 Task: Buy 2 Body Hammers & Dollies from Body Repair Tools section under best seller category for shipping address: Eduardo Lee, 1083 Charack Road, Terre Haute, Indiana 47807, Cell Number 8122376812. Pay from credit card ending with 5759, CVV 953
Action: Key pressed amazon.com<Key.enter>
Screenshot: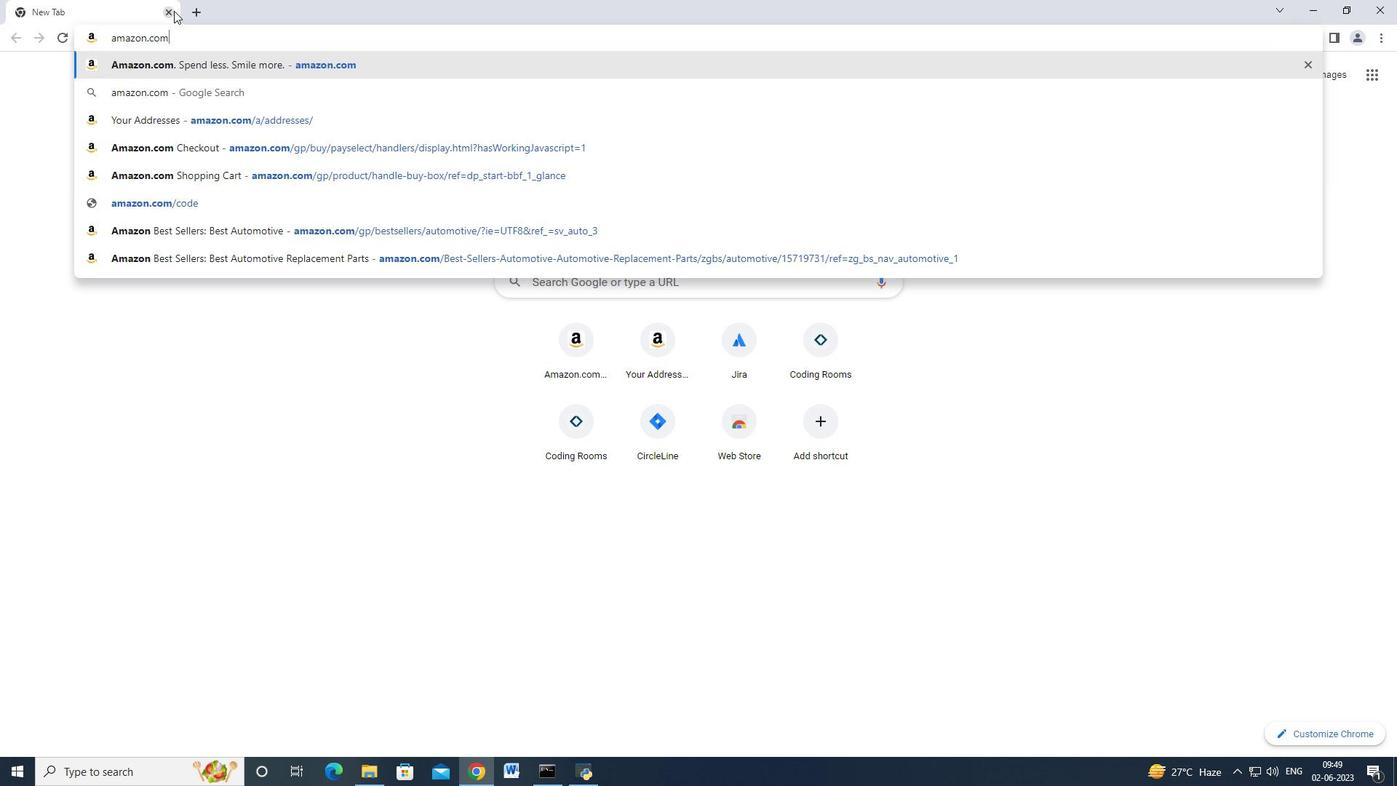 
Action: Mouse moved to (40, 114)
Screenshot: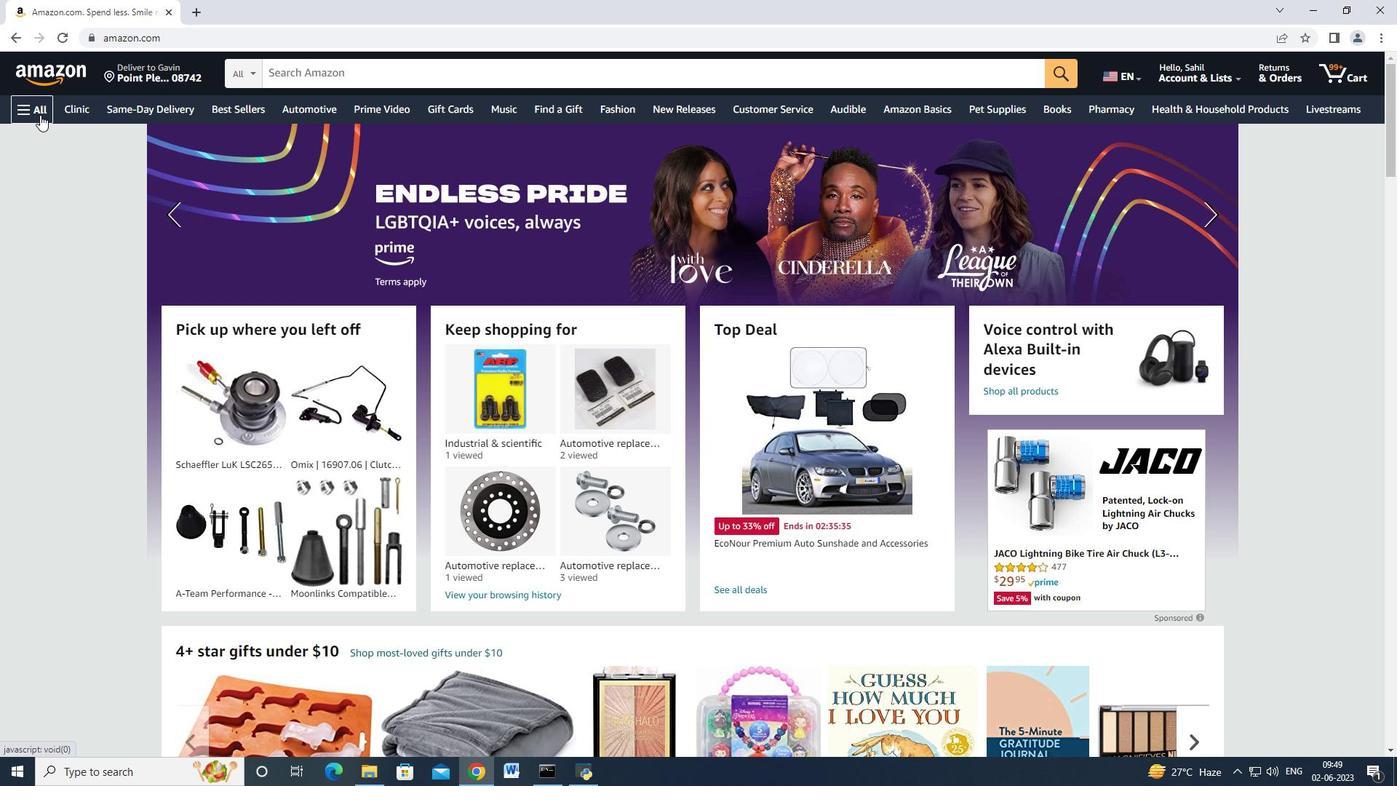
Action: Mouse pressed left at (40, 114)
Screenshot: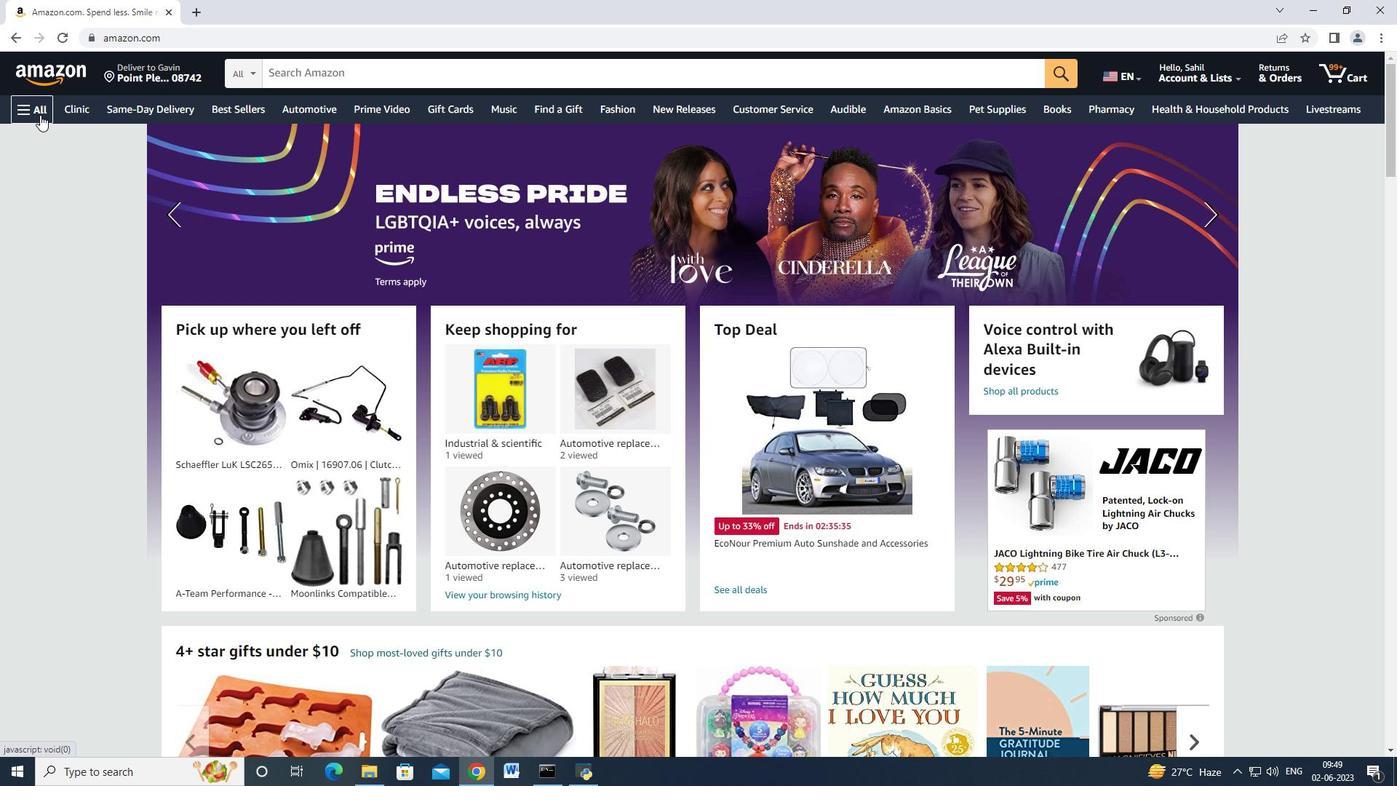 
Action: Mouse moved to (113, 187)
Screenshot: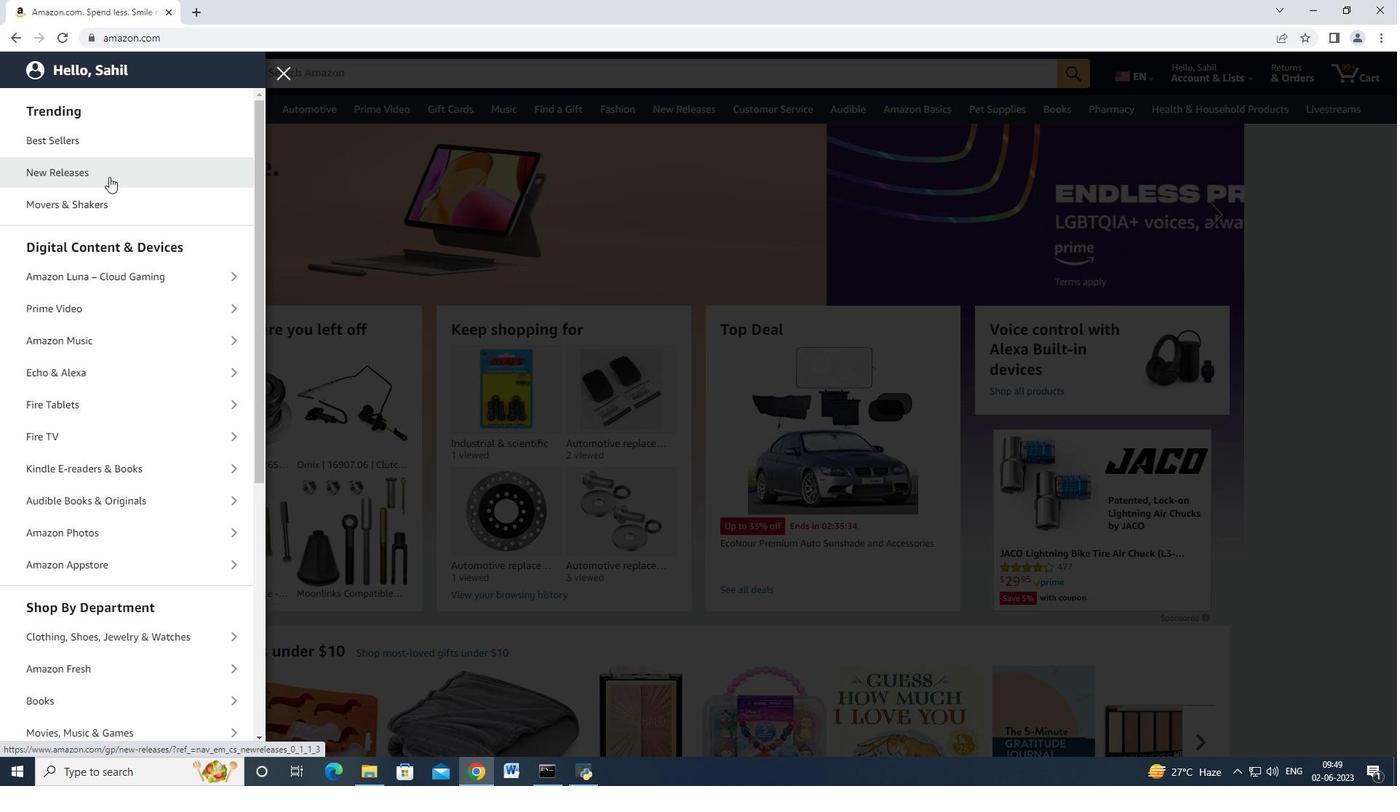 
Action: Mouse scrolled (113, 186) with delta (0, 0)
Screenshot: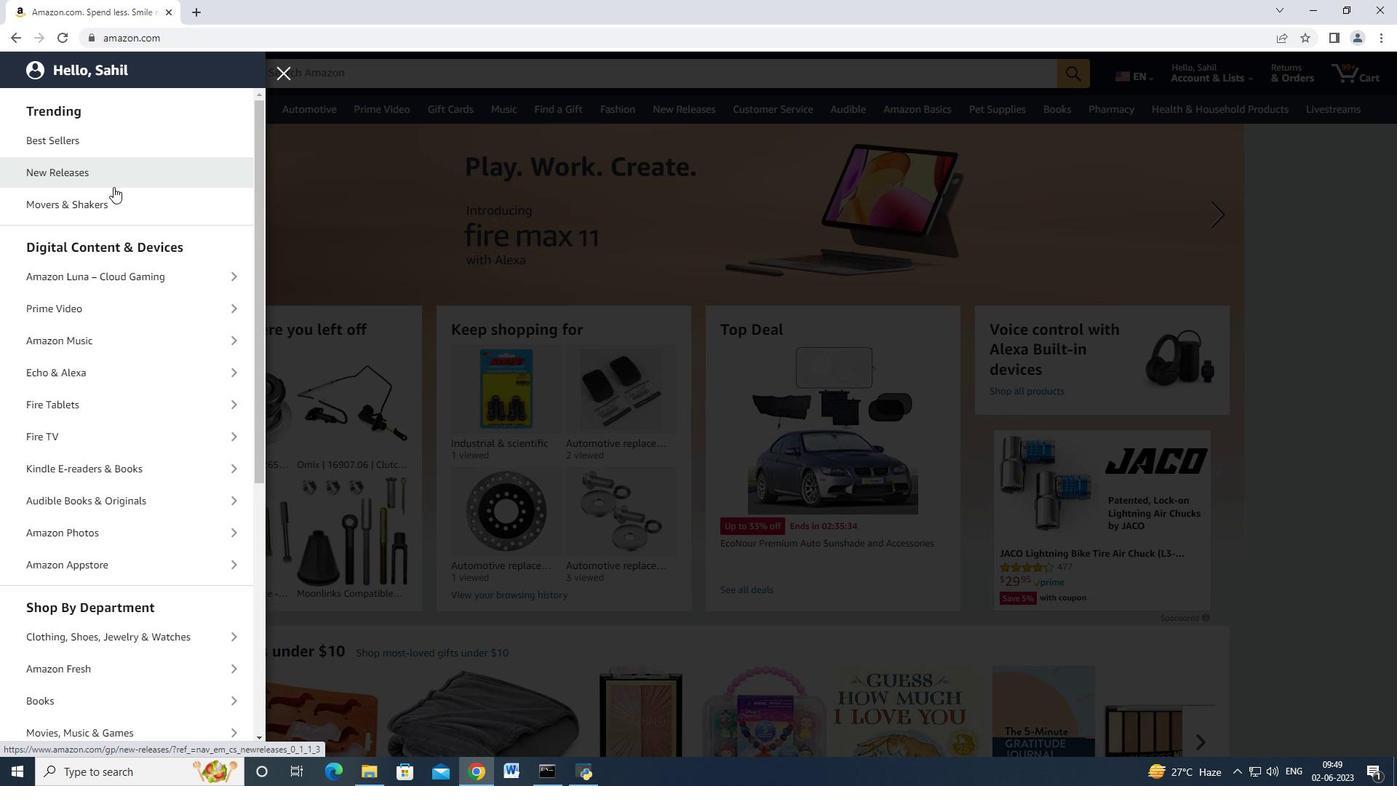 
Action: Mouse moved to (125, 527)
Screenshot: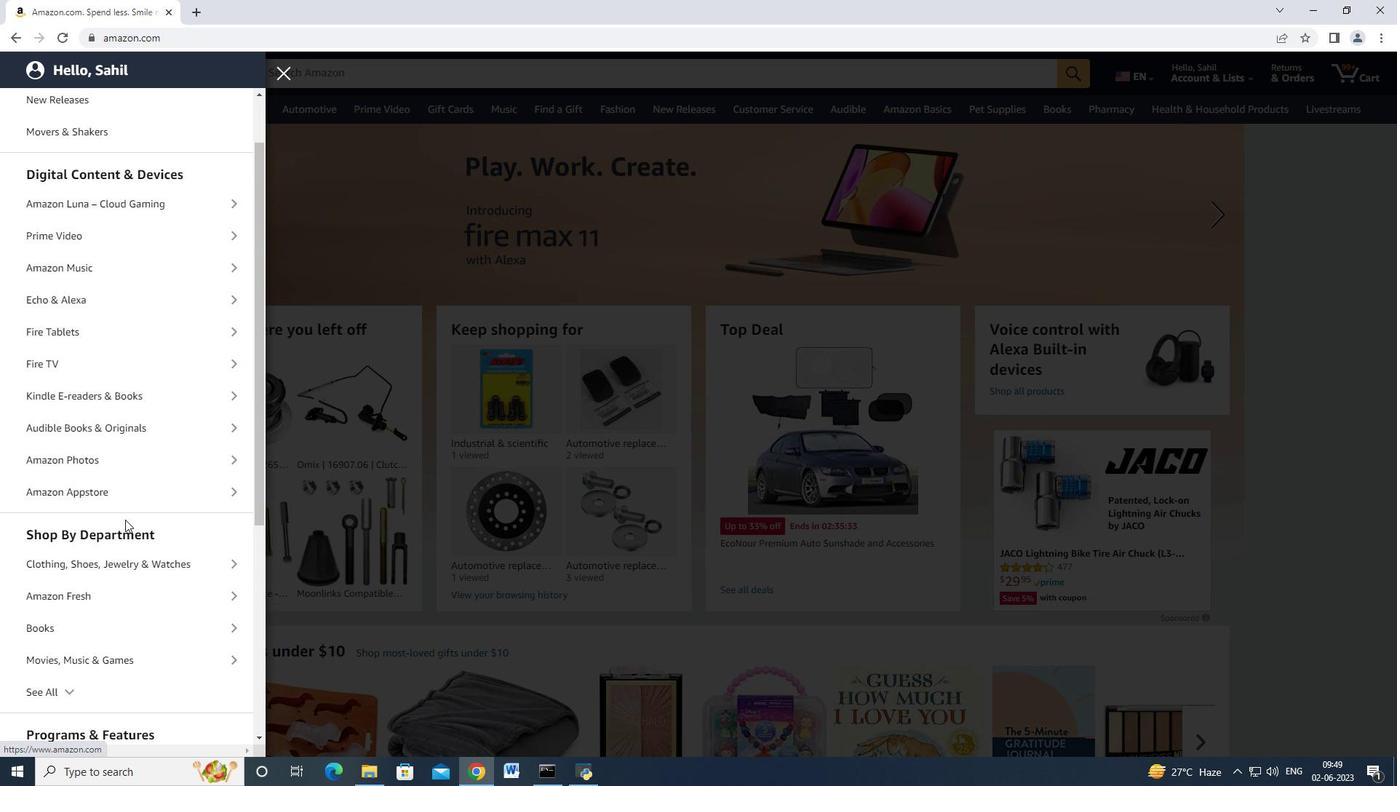 
Action: Mouse scrolled (125, 526) with delta (0, 0)
Screenshot: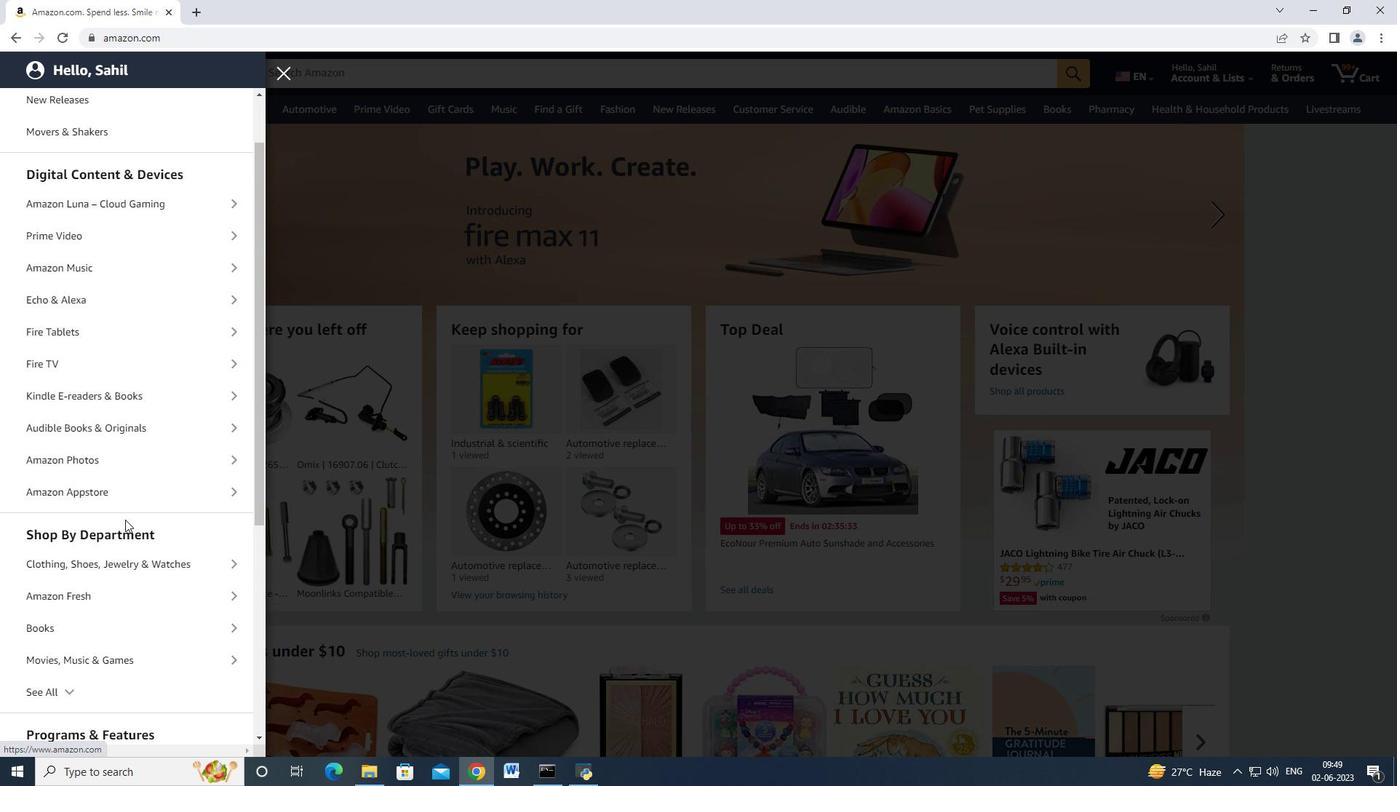 
Action: Mouse scrolled (125, 526) with delta (0, 0)
Screenshot: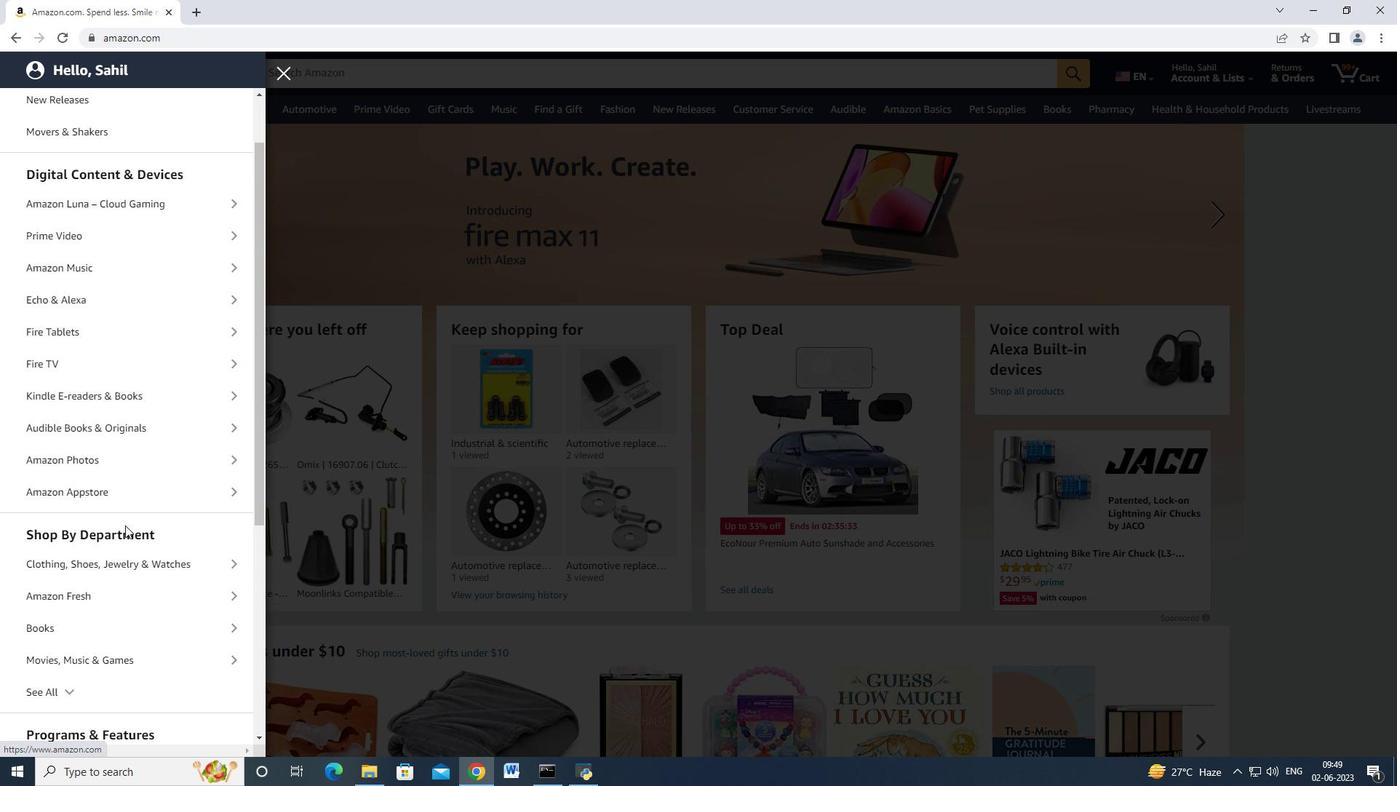
Action: Mouse moved to (96, 553)
Screenshot: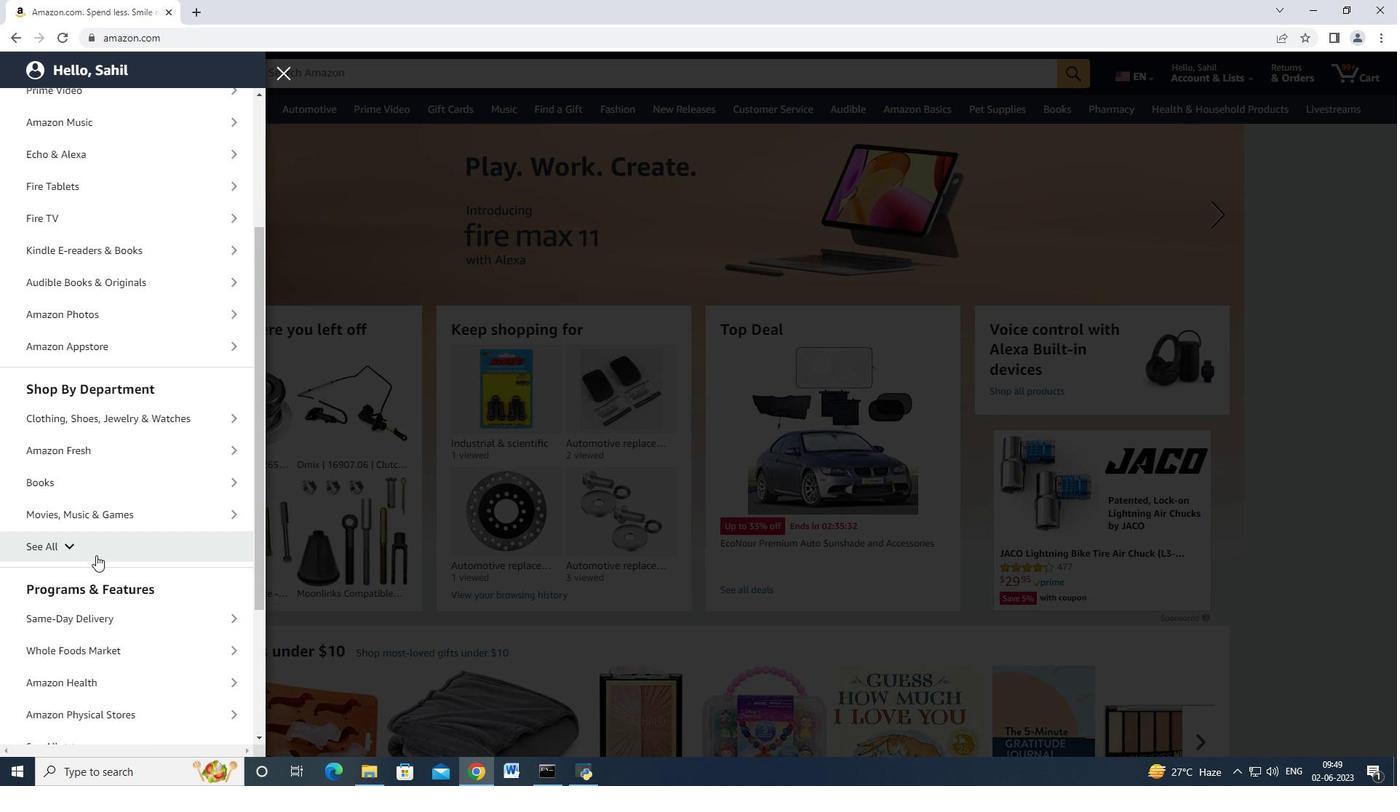 
Action: Mouse pressed left at (96, 553)
Screenshot: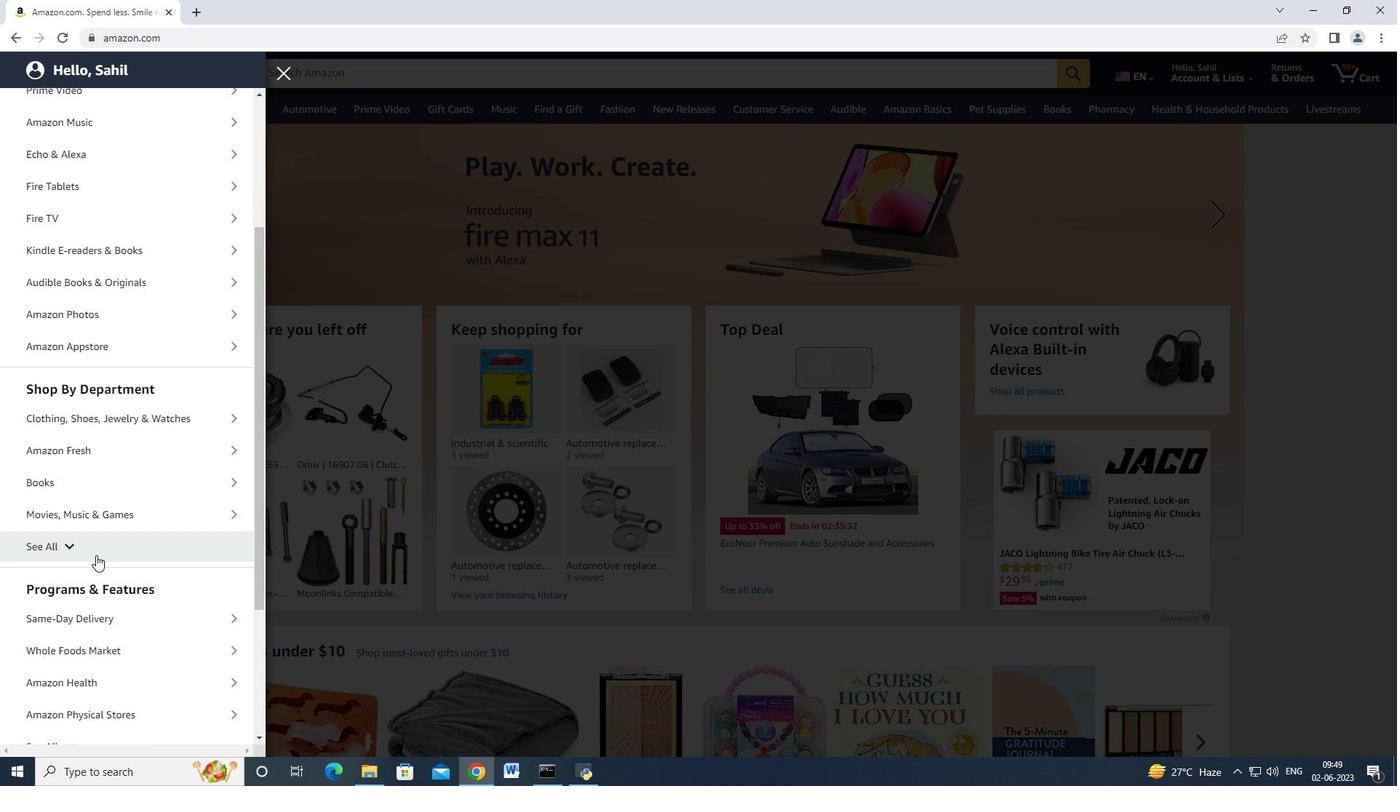 
Action: Mouse moved to (136, 504)
Screenshot: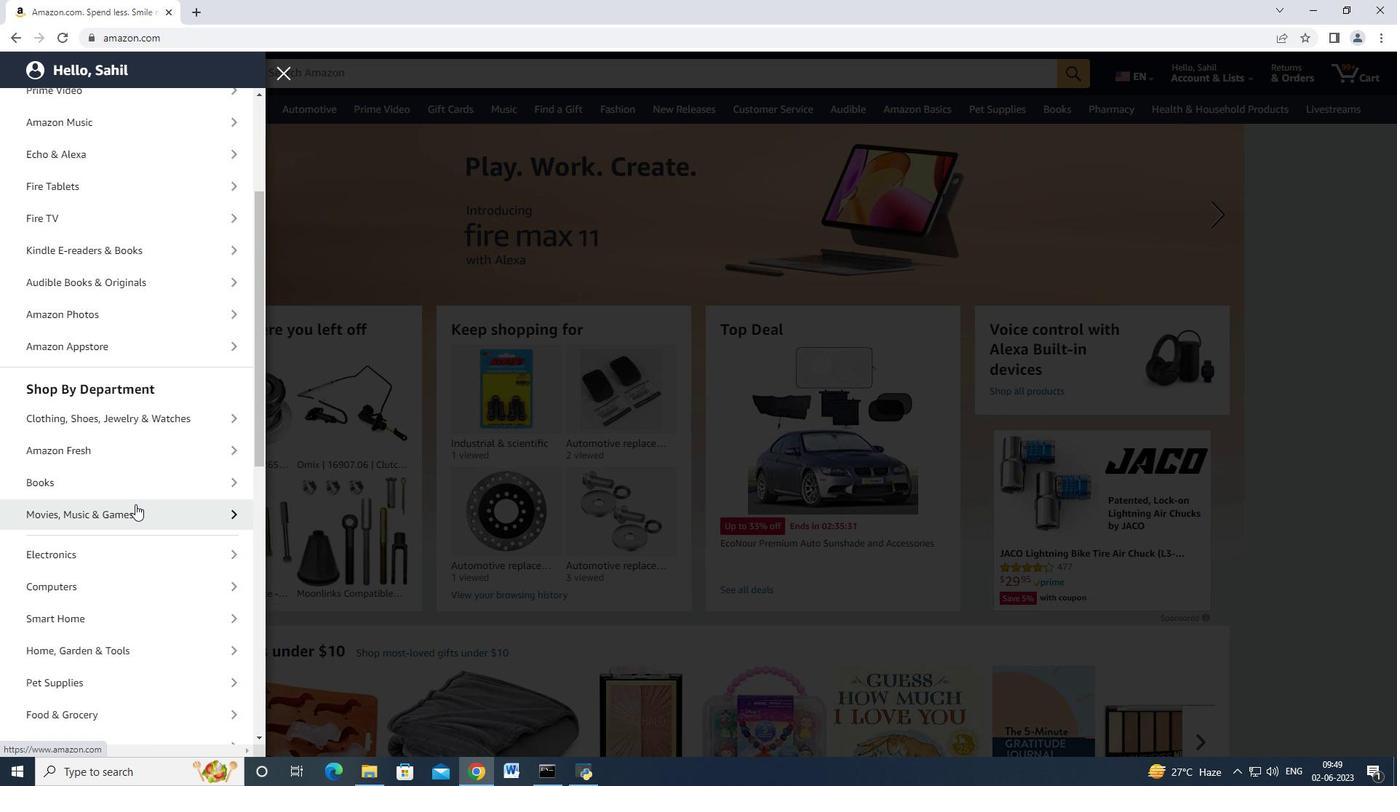 
Action: Mouse scrolled (136, 503) with delta (0, 0)
Screenshot: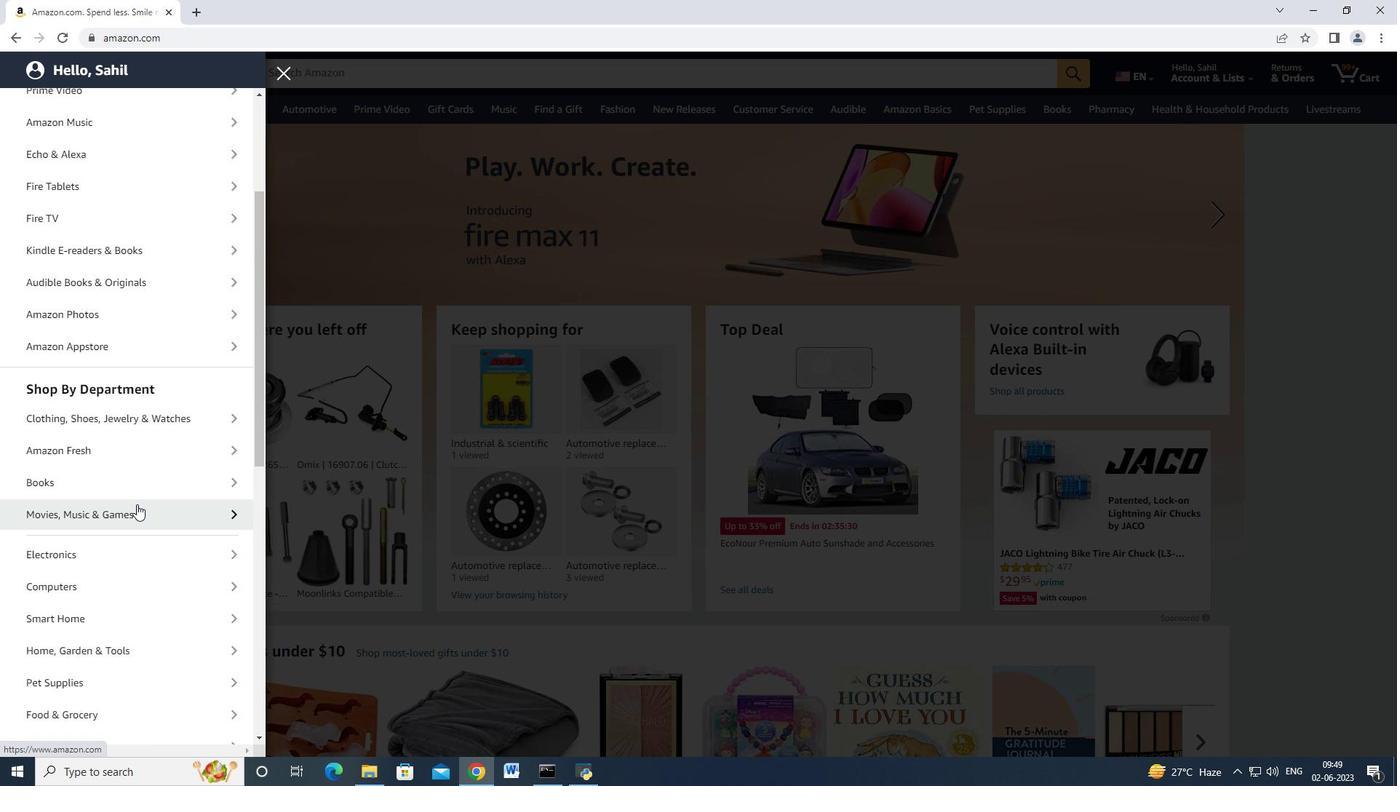 
Action: Mouse scrolled (136, 503) with delta (0, 0)
Screenshot: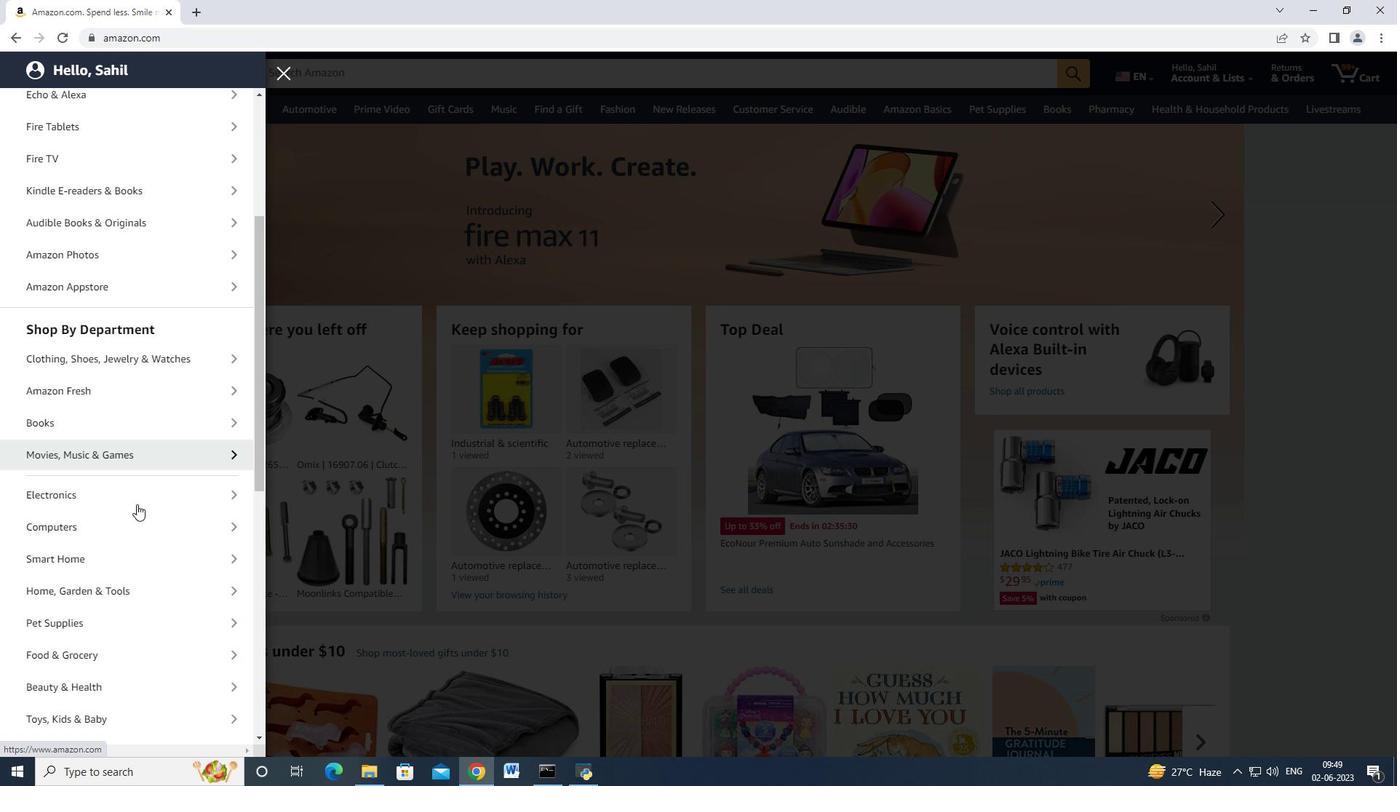 
Action: Mouse moved to (136, 505)
Screenshot: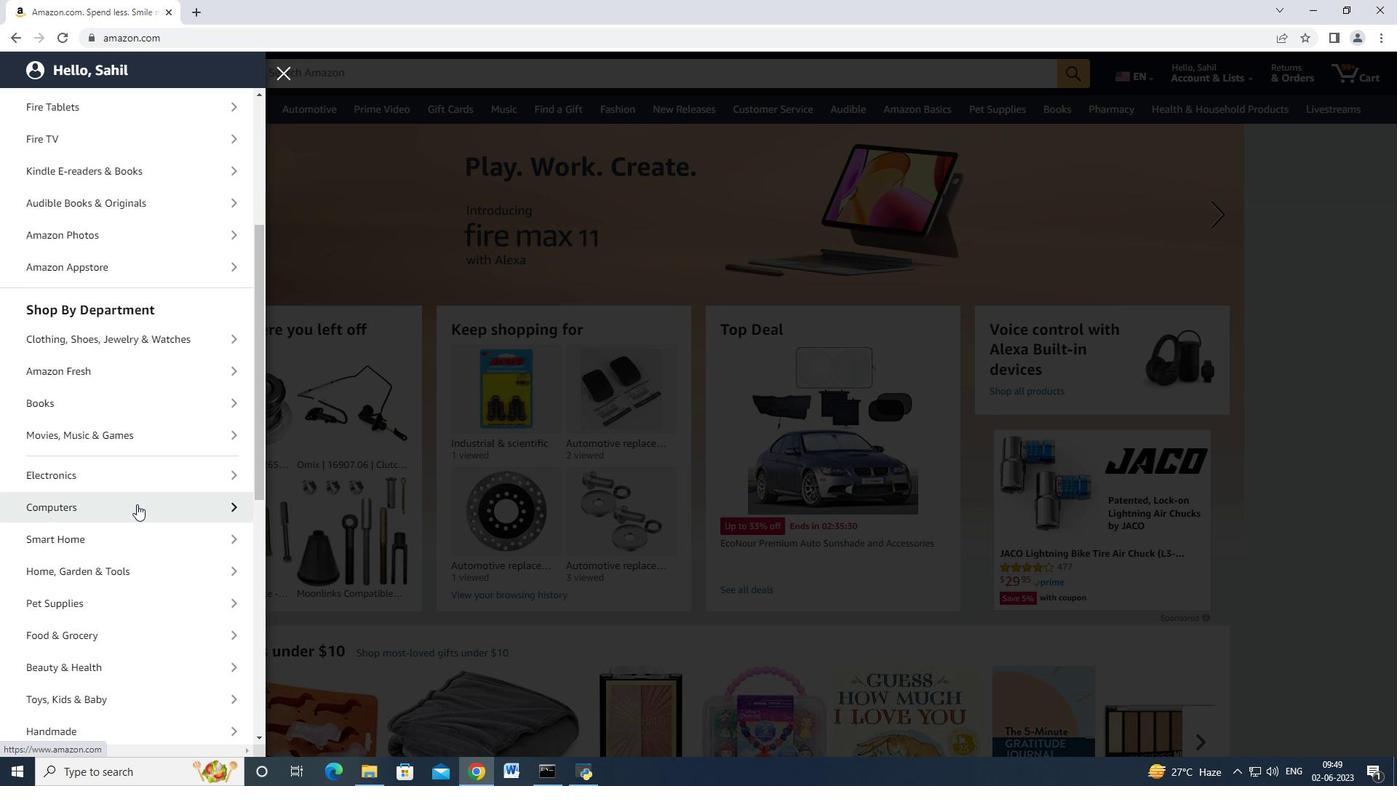 
Action: Mouse scrolled (136, 505) with delta (0, 0)
Screenshot: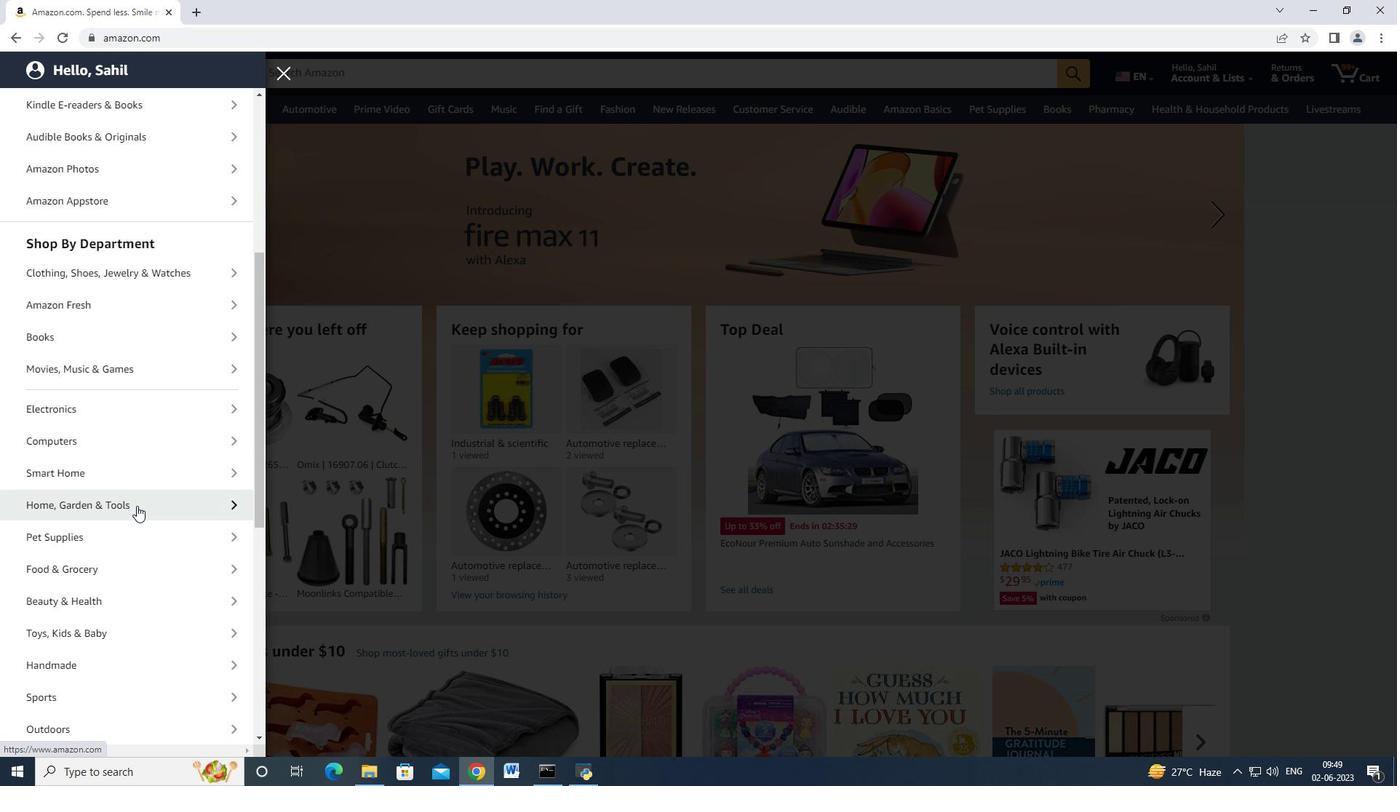 
Action: Mouse scrolled (136, 506) with delta (0, 0)
Screenshot: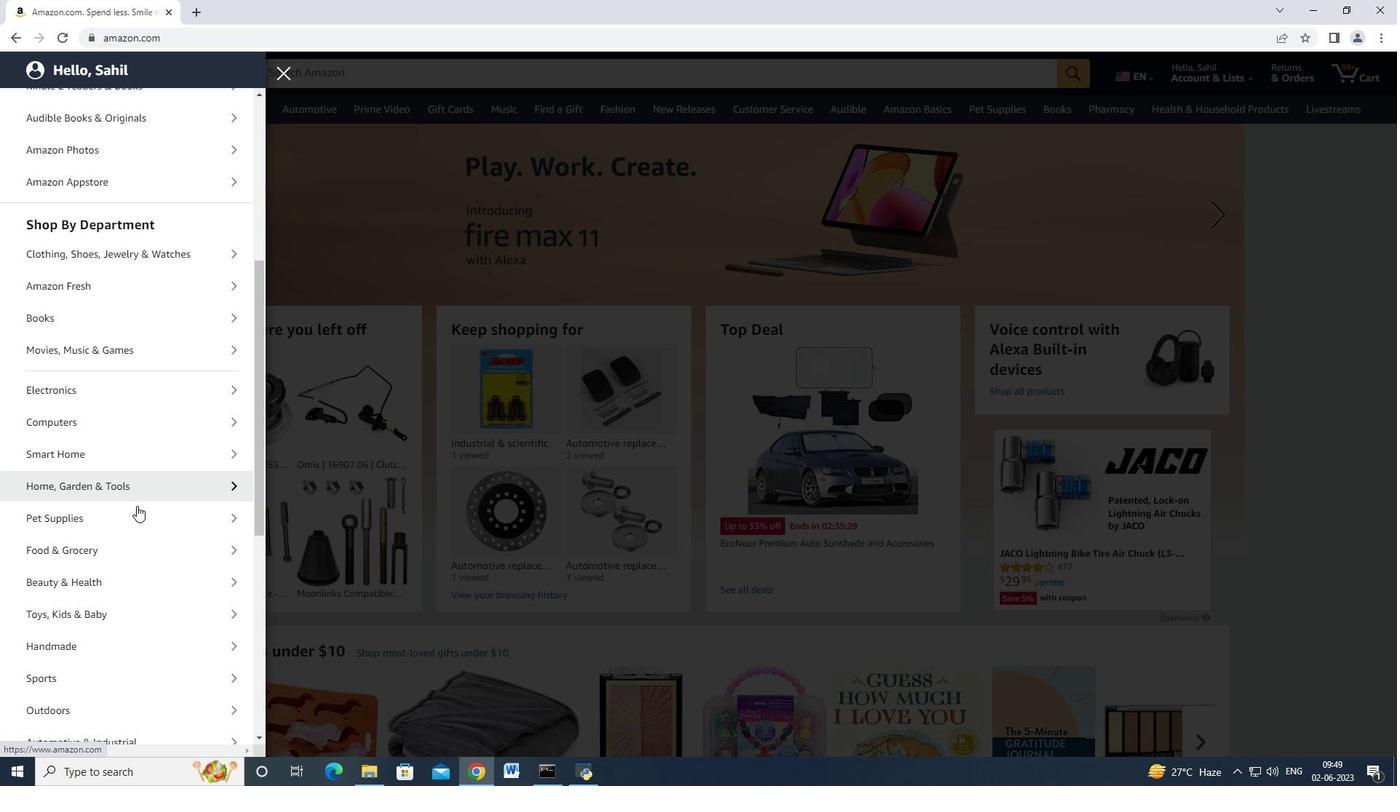 
Action: Mouse scrolled (136, 506) with delta (0, 0)
Screenshot: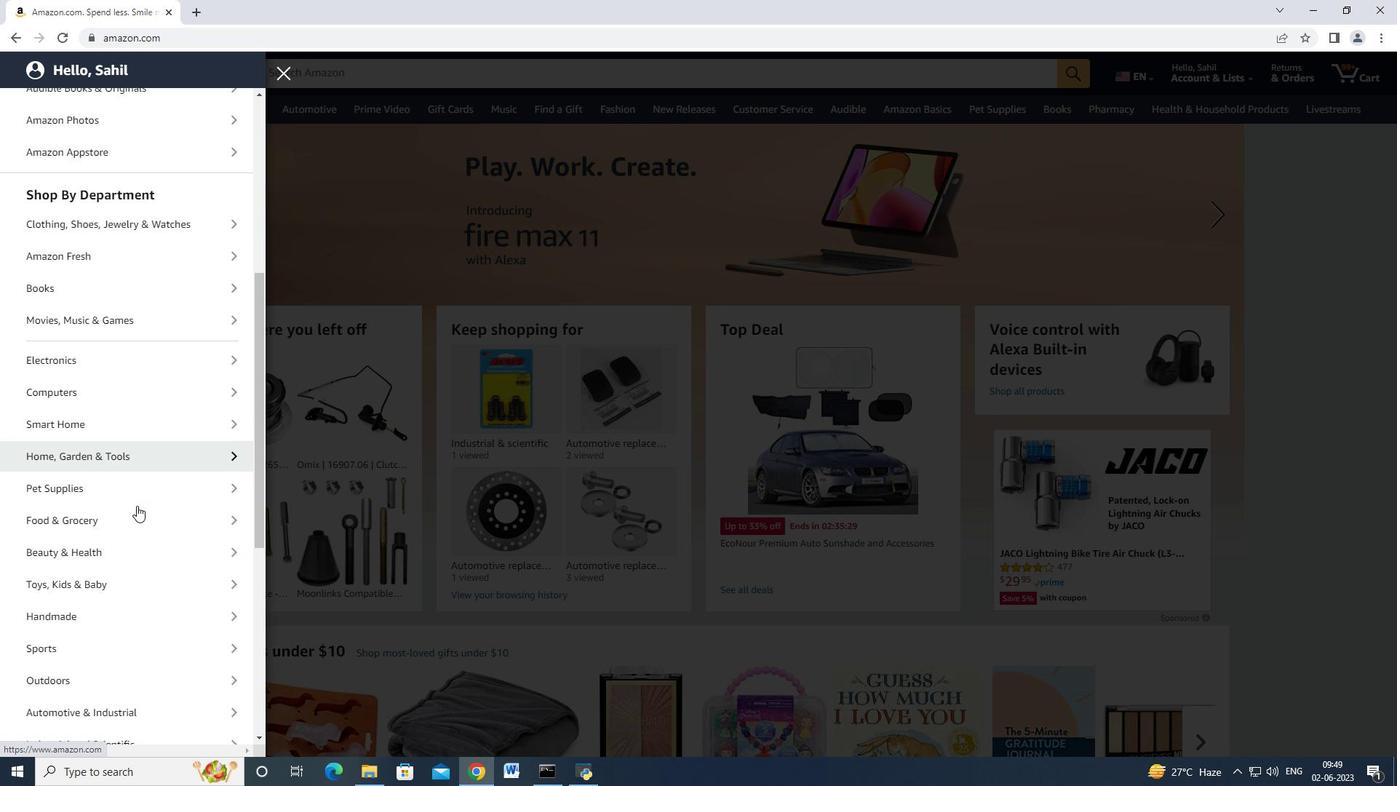 
Action: Mouse scrolled (136, 505) with delta (0, 0)
Screenshot: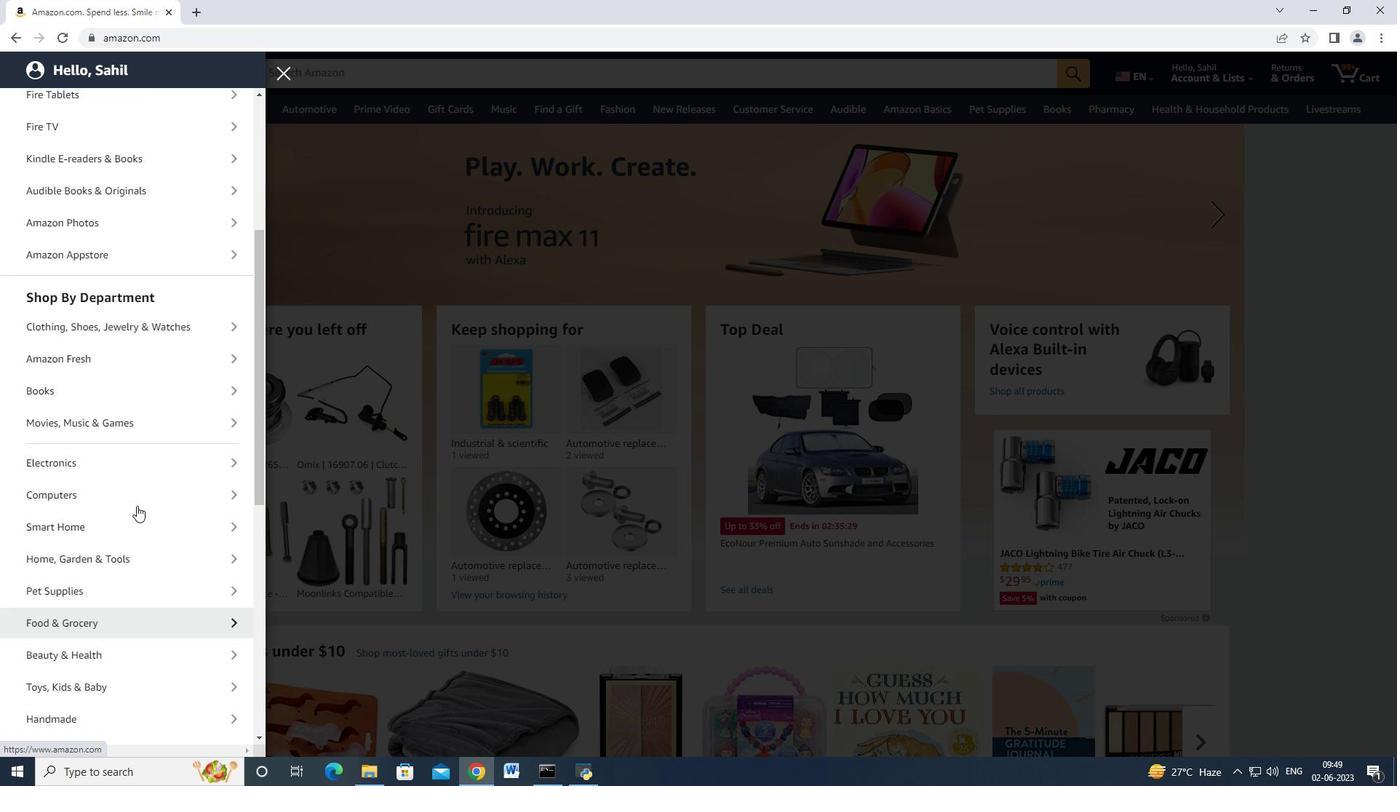 
Action: Mouse scrolled (136, 505) with delta (0, 0)
Screenshot: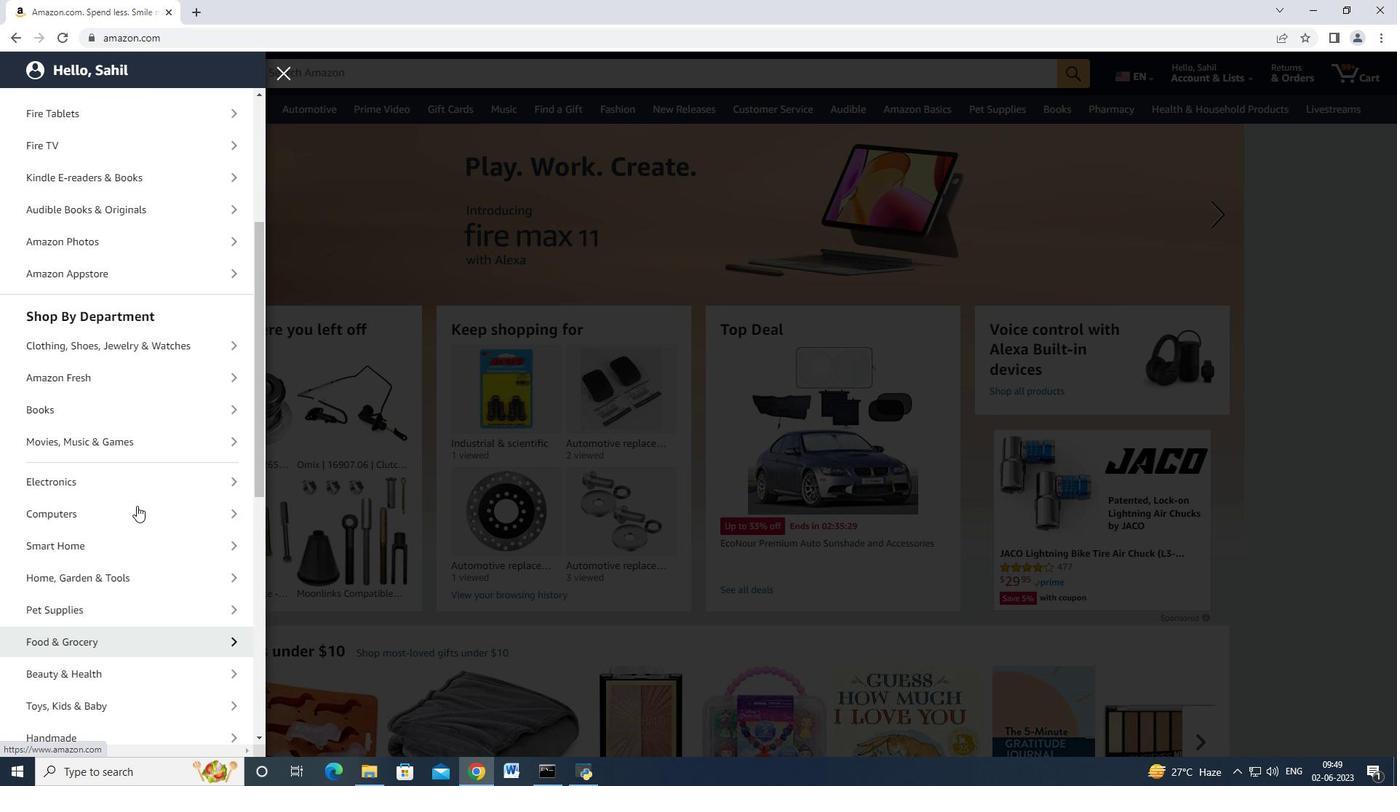 
Action: Mouse scrolled (136, 505) with delta (0, 0)
Screenshot: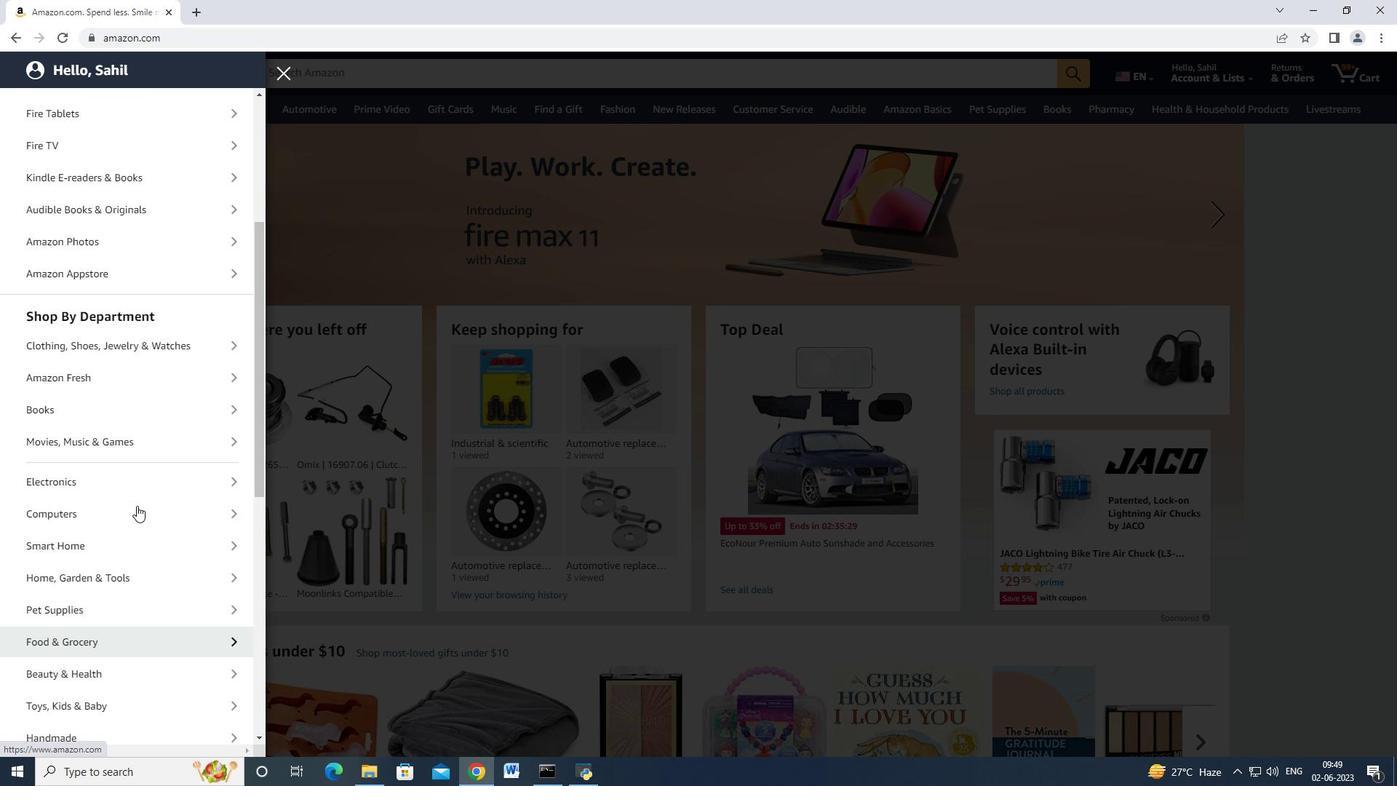 
Action: Mouse moved to (129, 543)
Screenshot: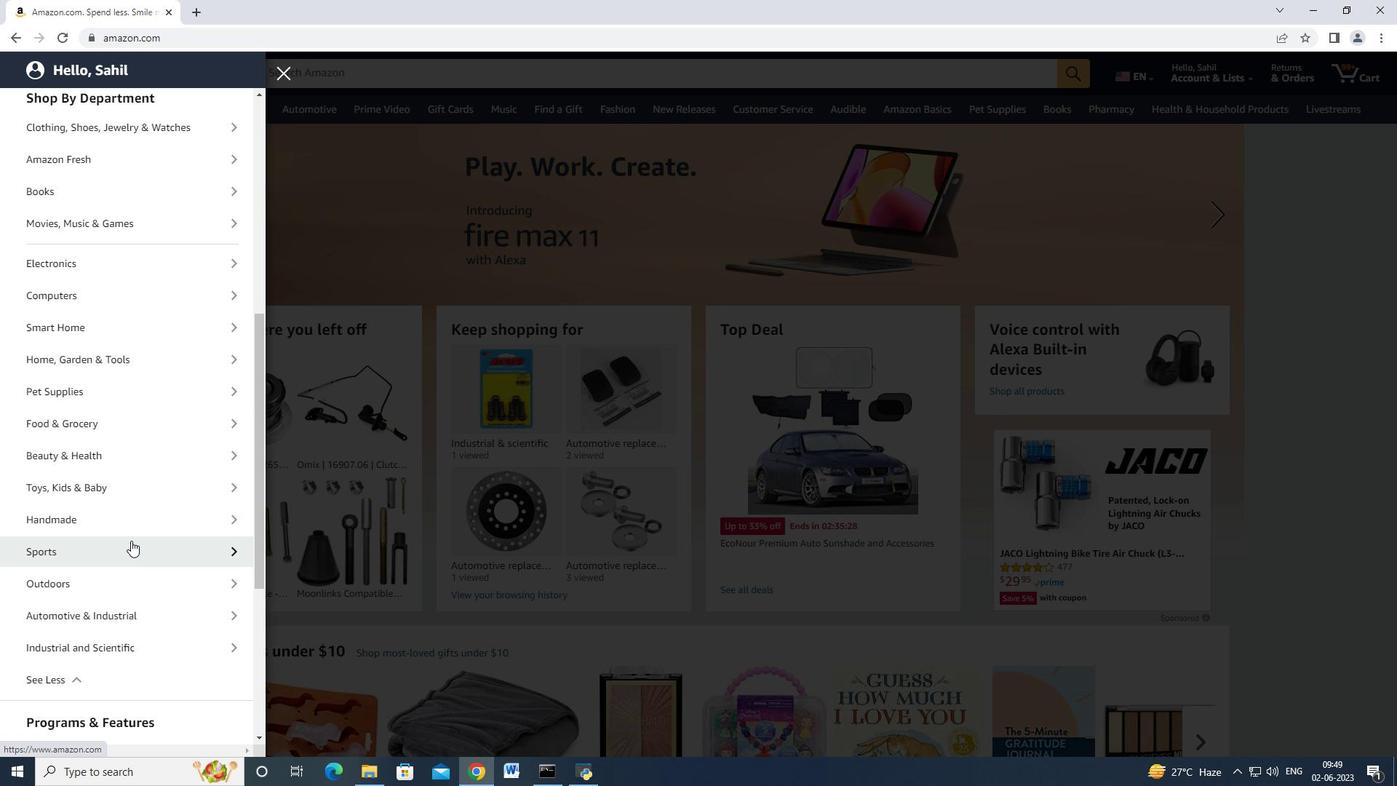 
Action: Mouse scrolled (129, 542) with delta (0, 0)
Screenshot: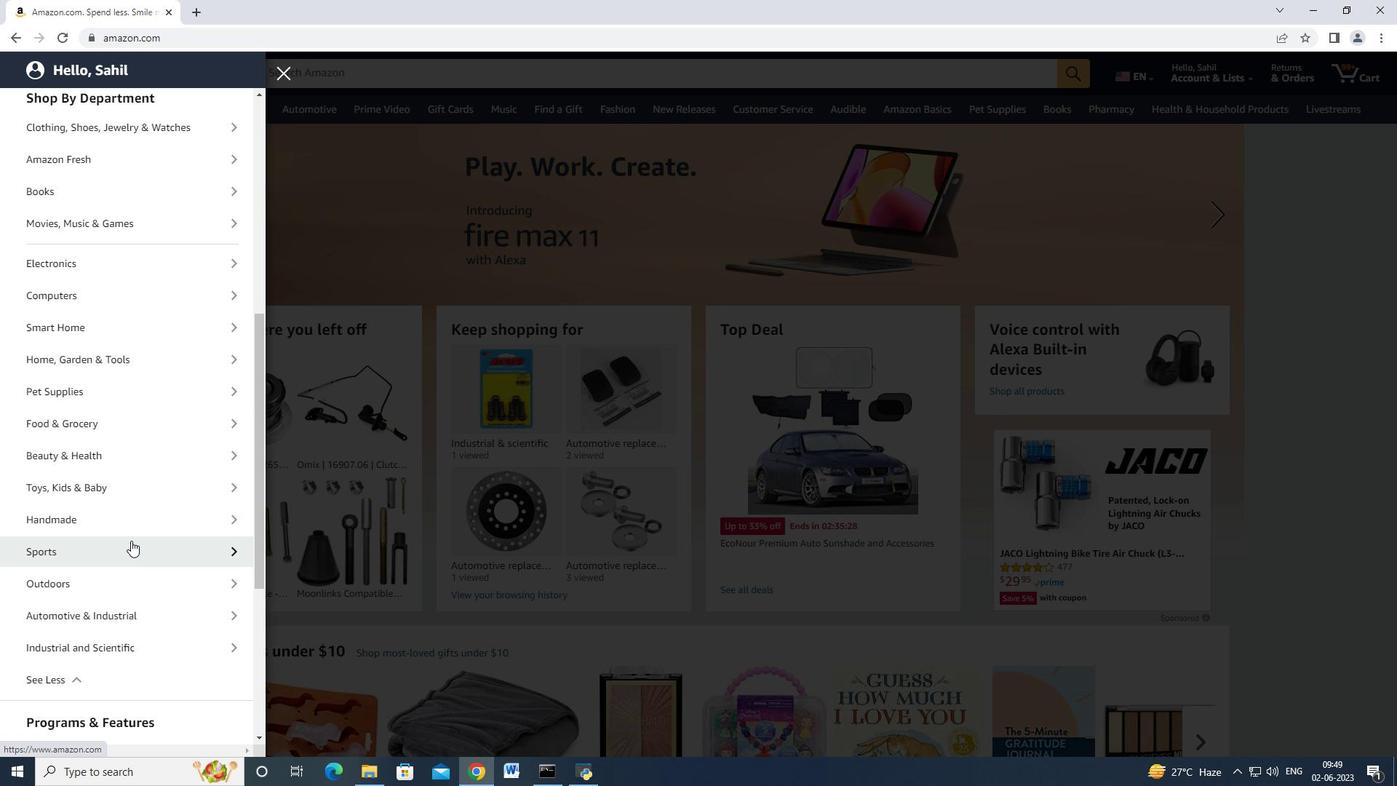 
Action: Mouse moved to (145, 535)
Screenshot: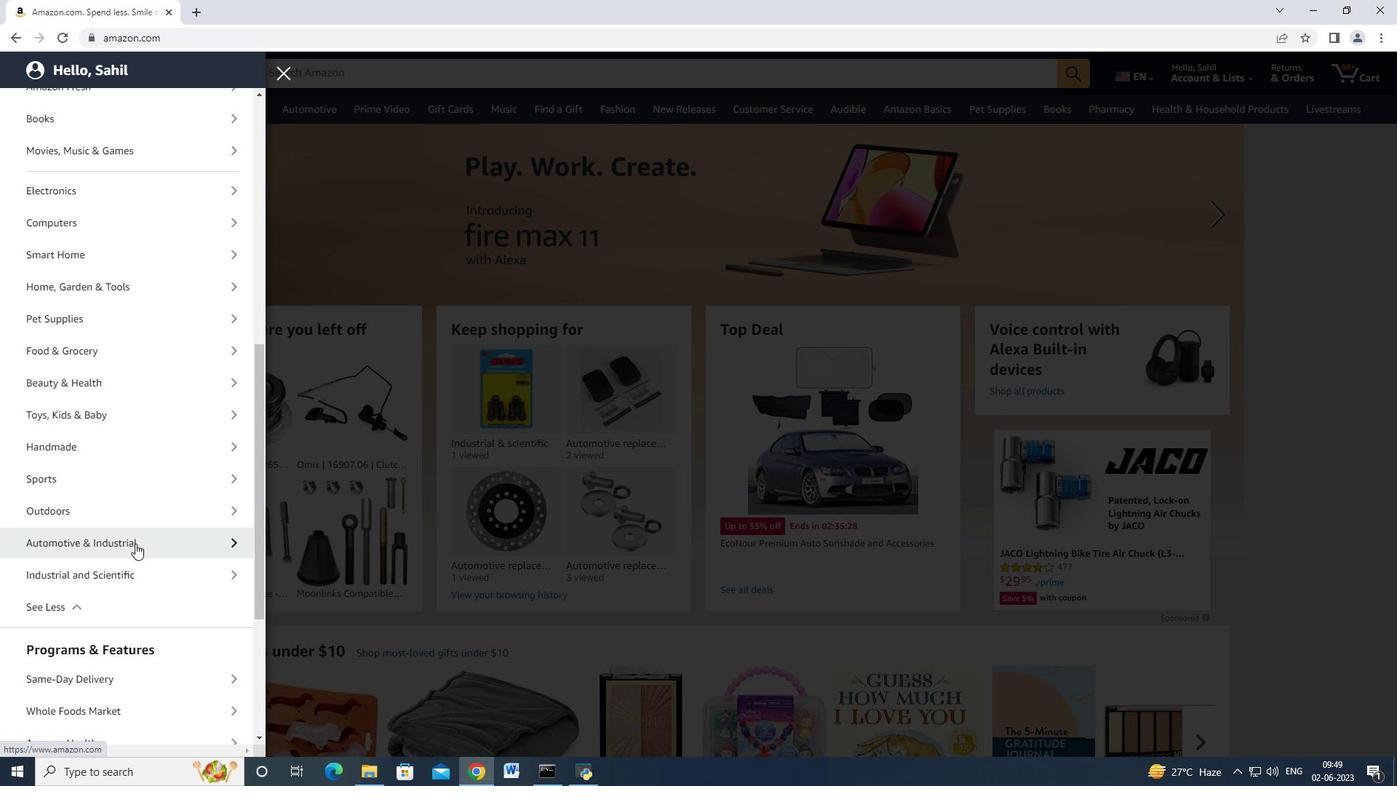 
Action: Mouse pressed left at (145, 535)
Screenshot: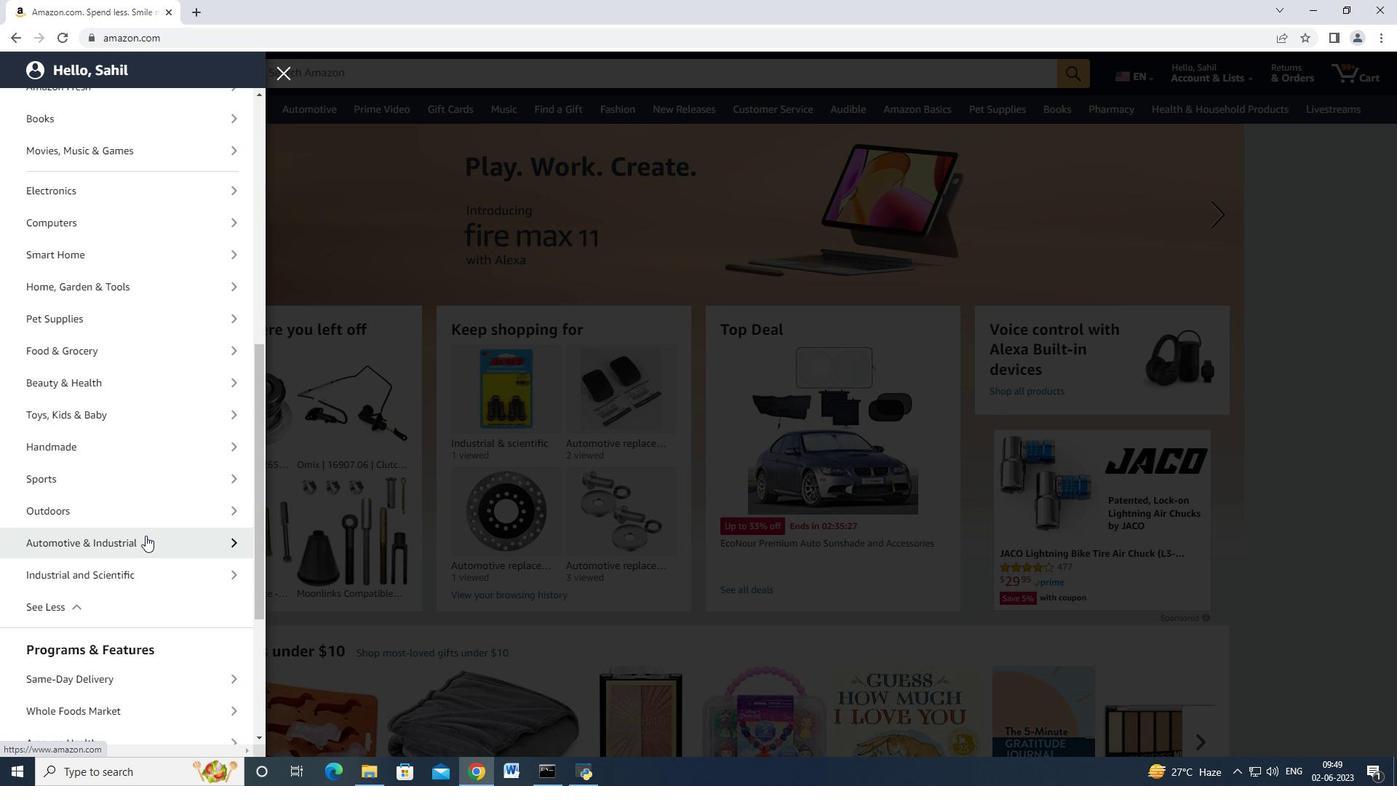 
Action: Mouse moved to (151, 160)
Screenshot: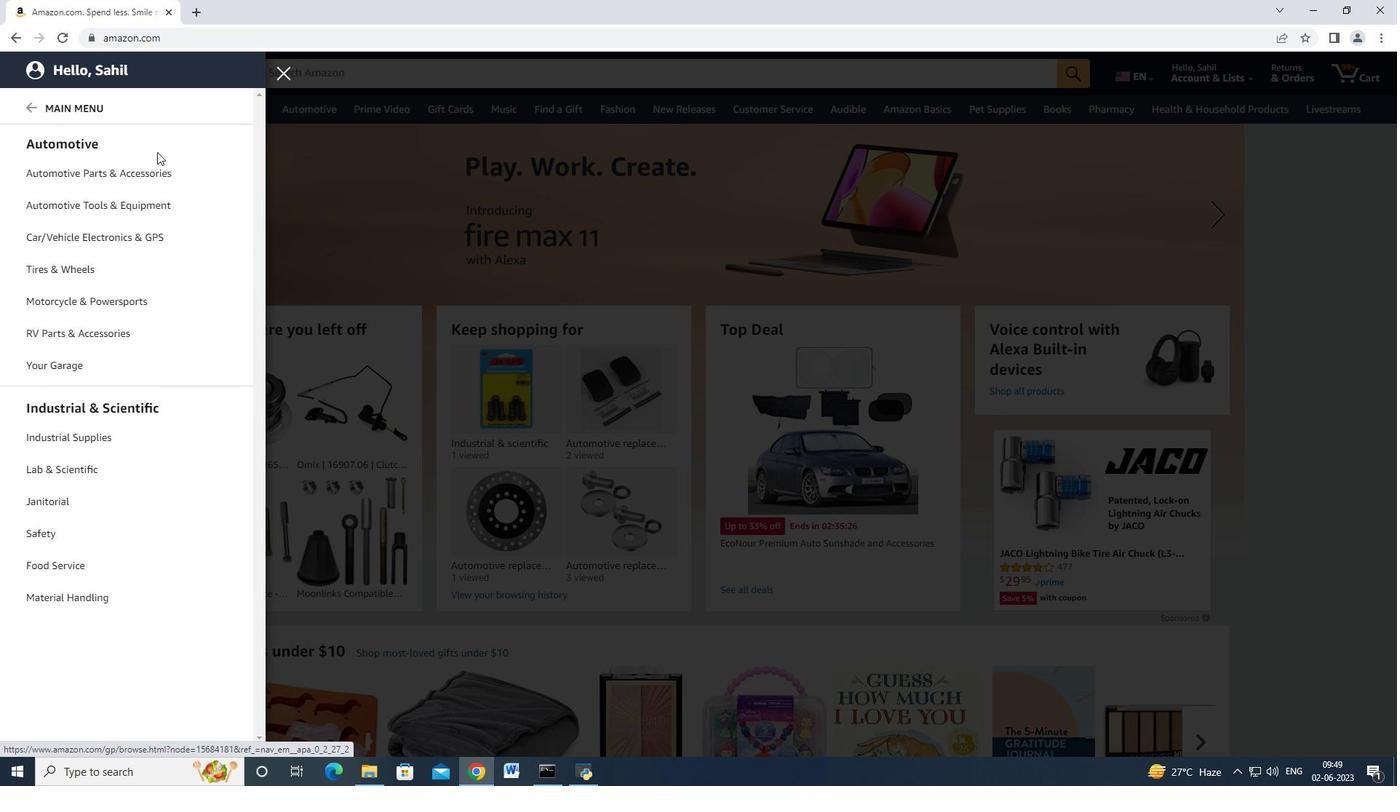 
Action: Mouse pressed left at (151, 160)
Screenshot: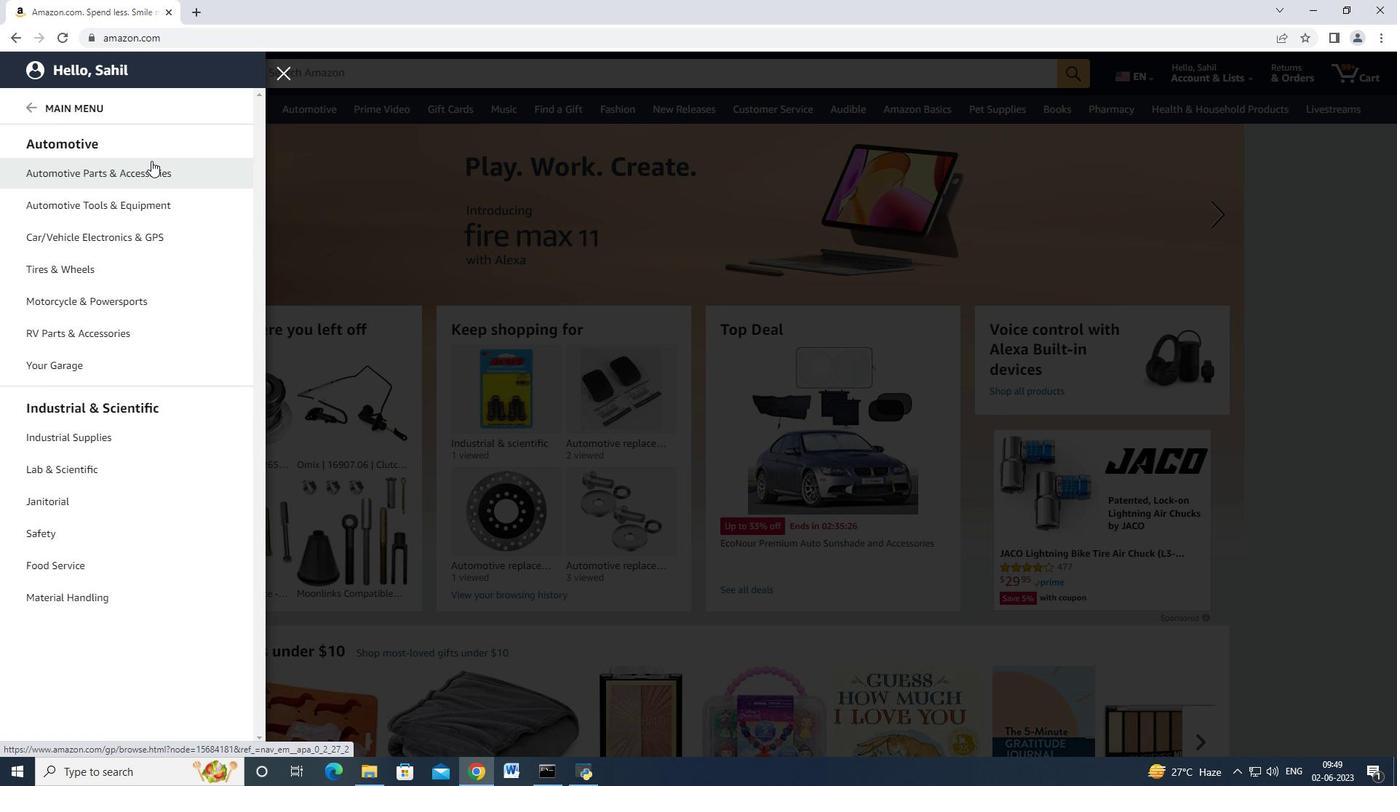 
Action: Mouse moved to (187, 223)
Screenshot: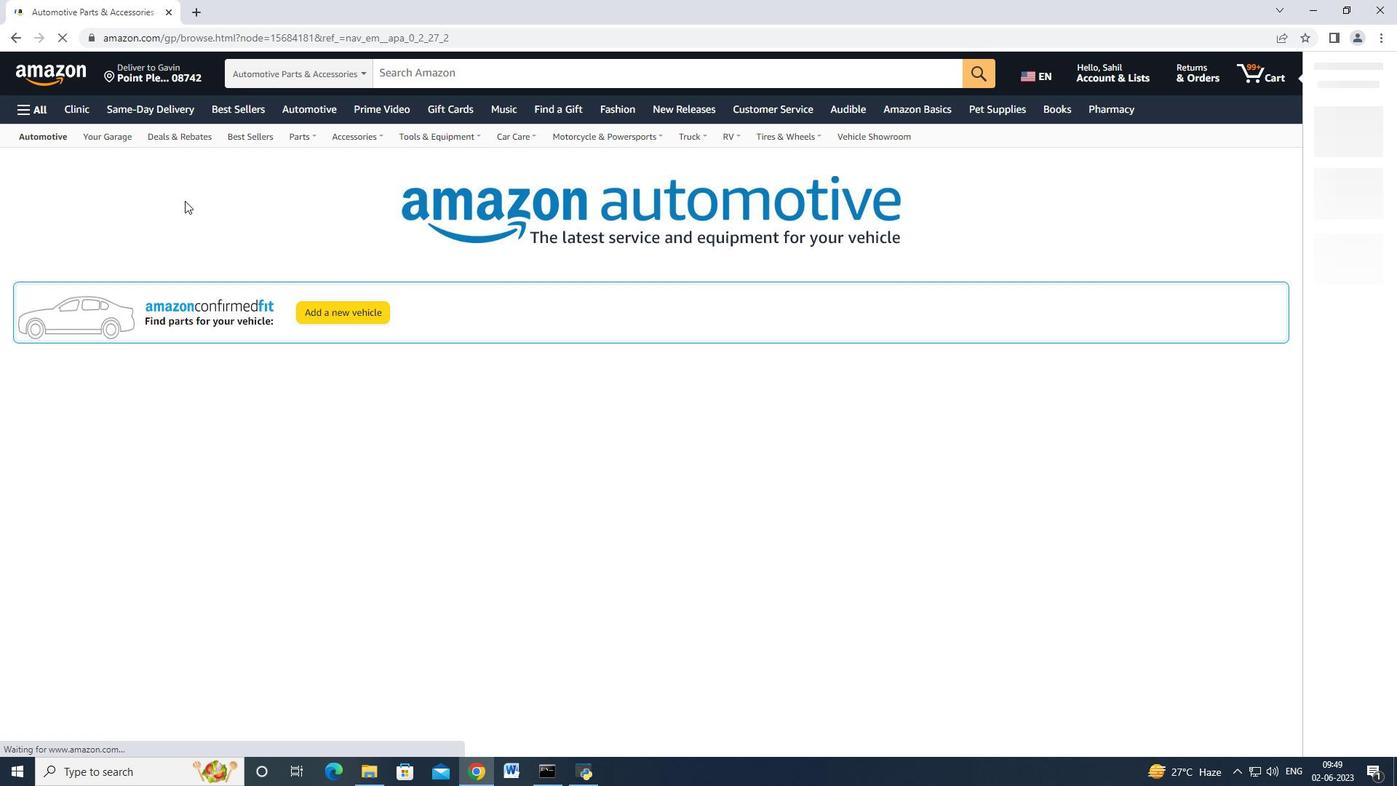 
Action: Mouse scrolled (187, 222) with delta (0, 0)
Screenshot: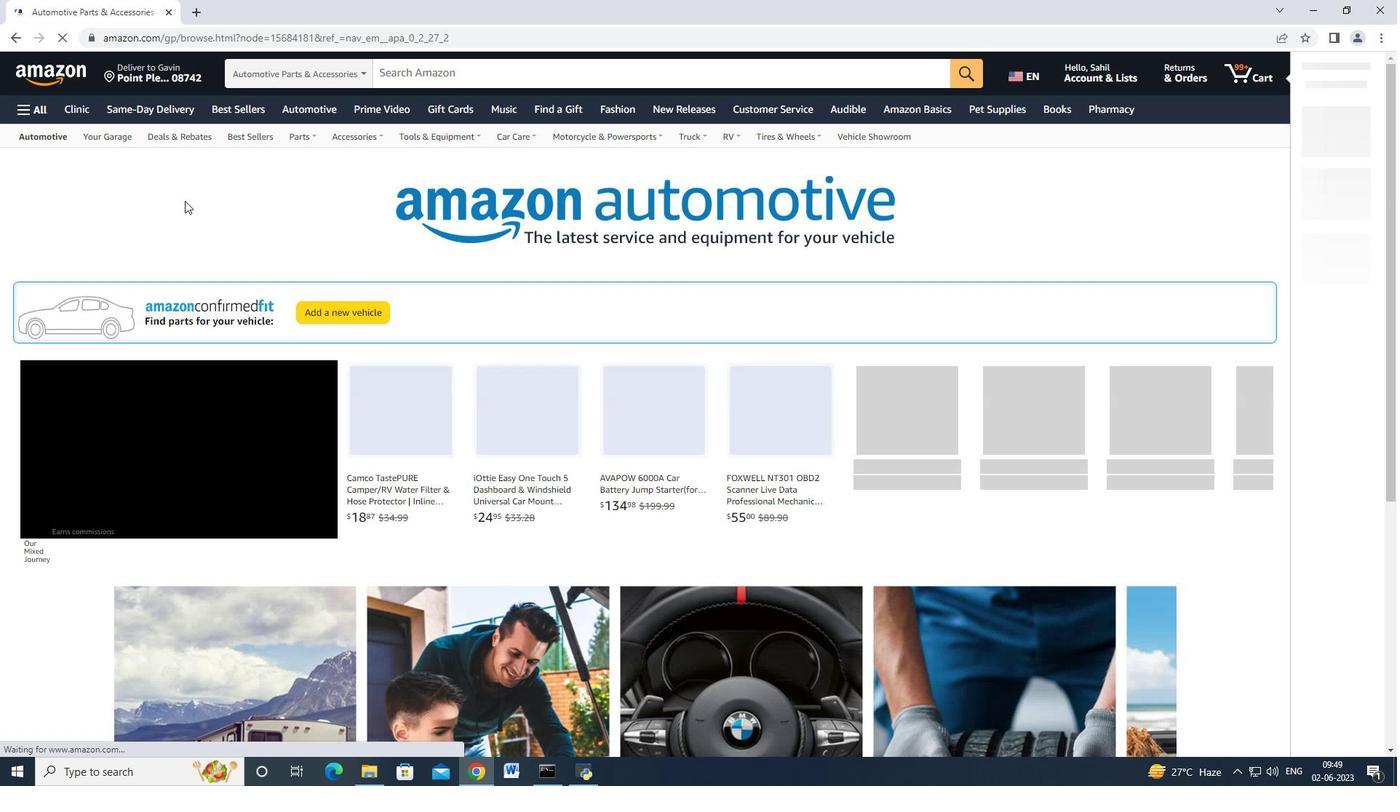 
Action: Mouse scrolled (187, 222) with delta (0, 0)
Screenshot: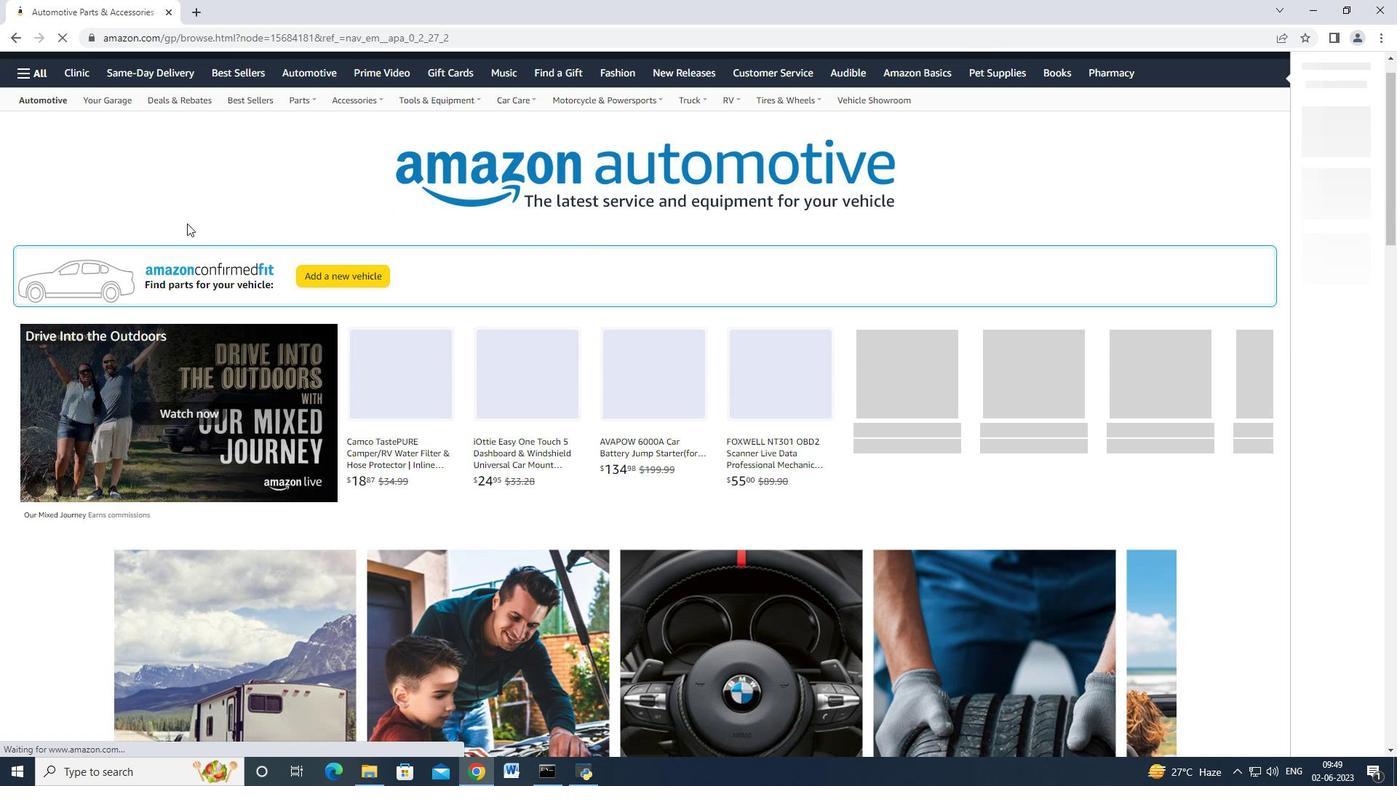 
Action: Mouse scrolled (187, 224) with delta (0, 0)
Screenshot: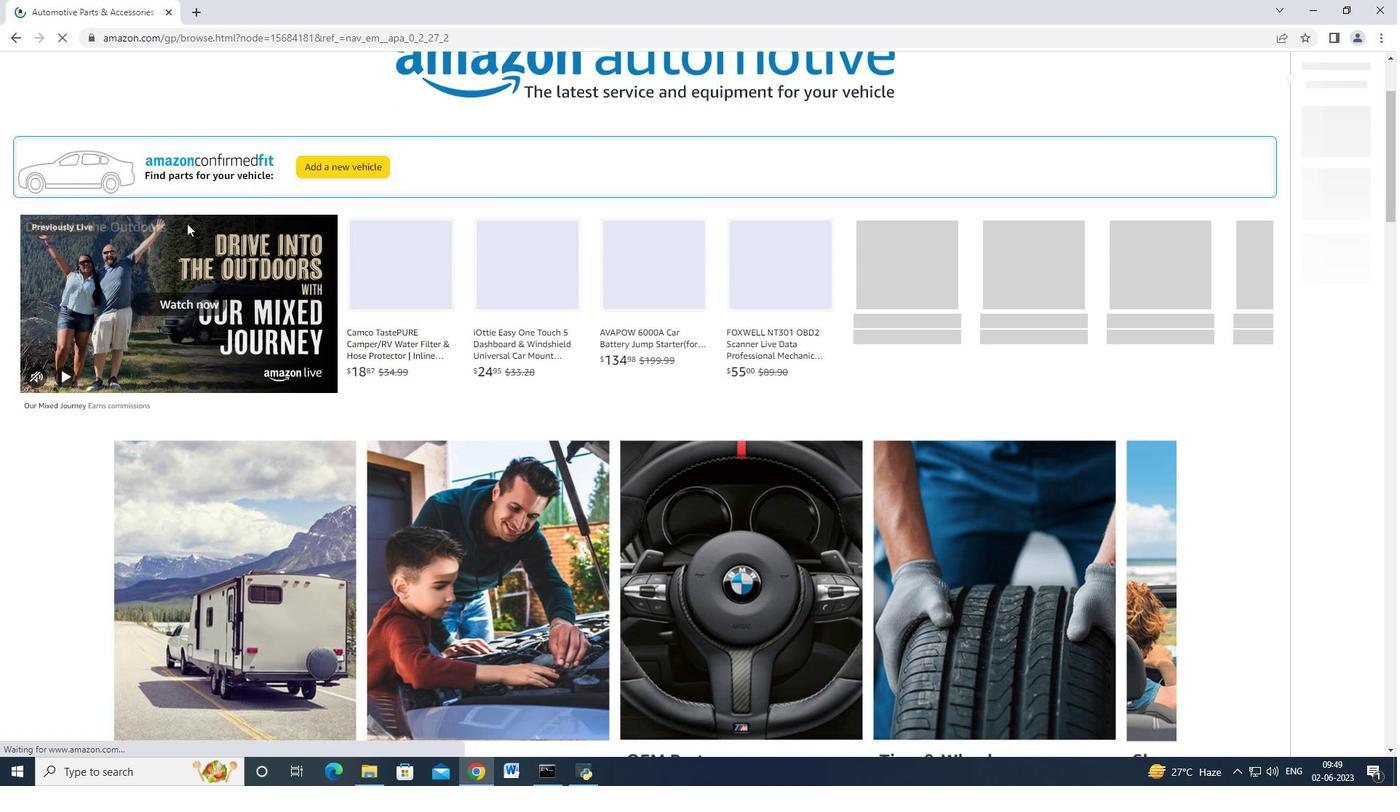 
Action: Mouse scrolled (187, 224) with delta (0, 0)
Screenshot: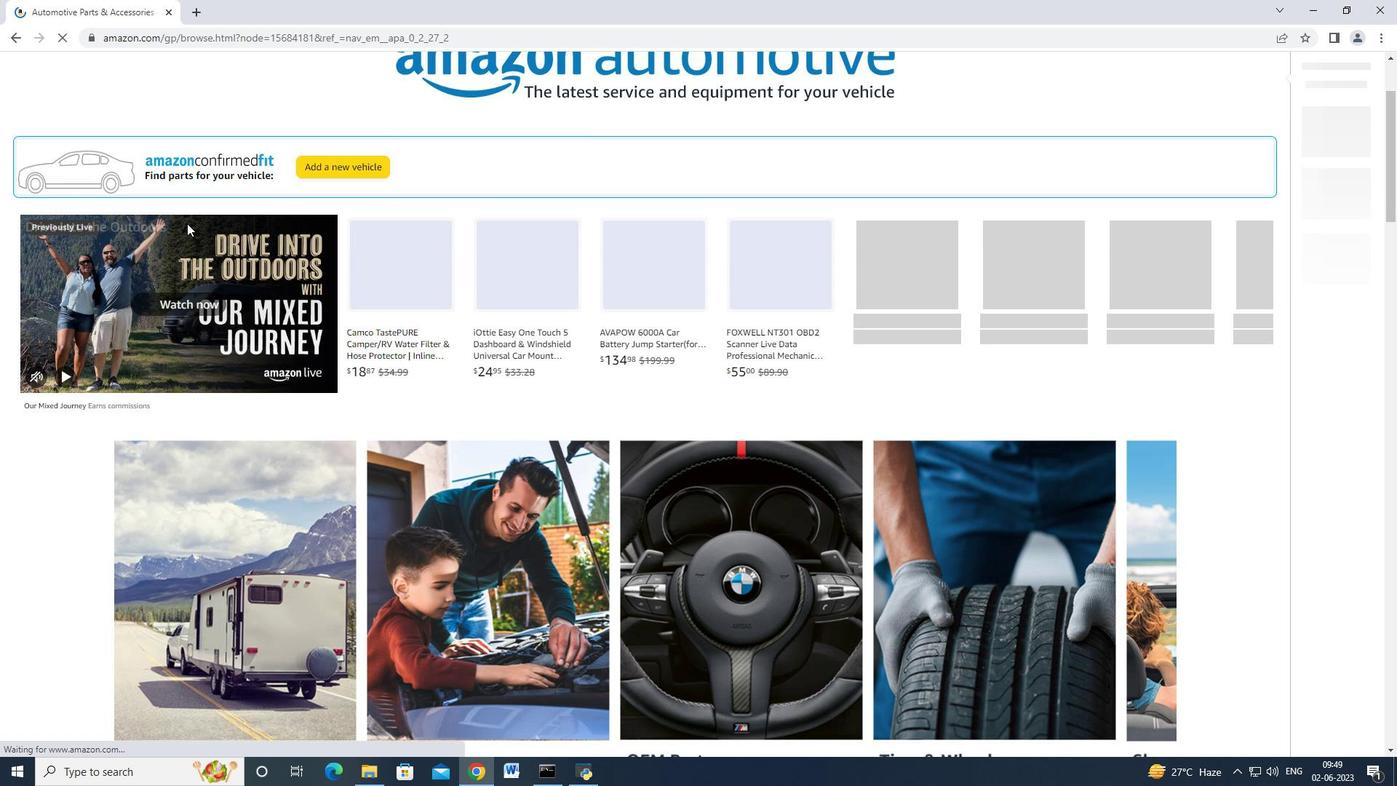 
Action: Mouse moved to (231, 134)
Screenshot: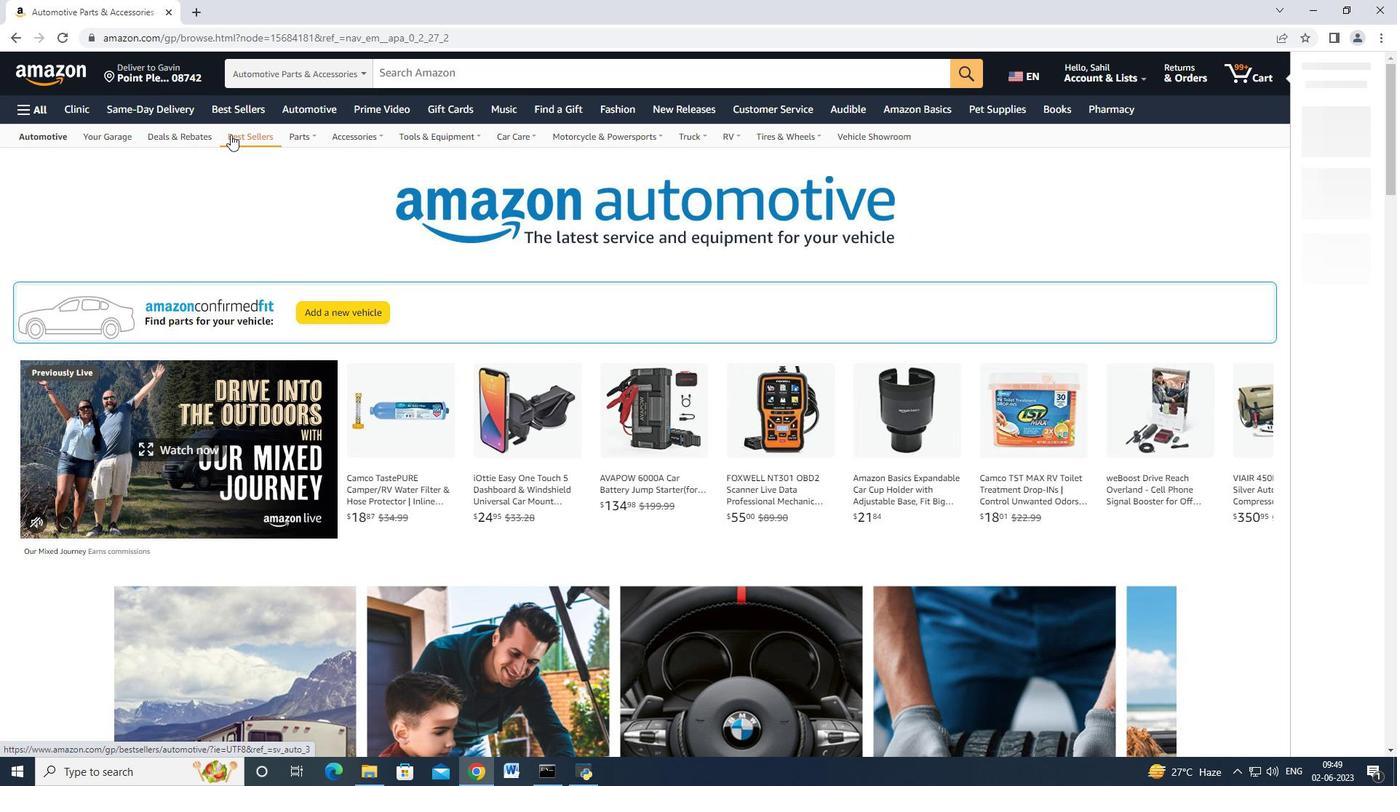 
Action: Mouse pressed left at (231, 134)
Screenshot: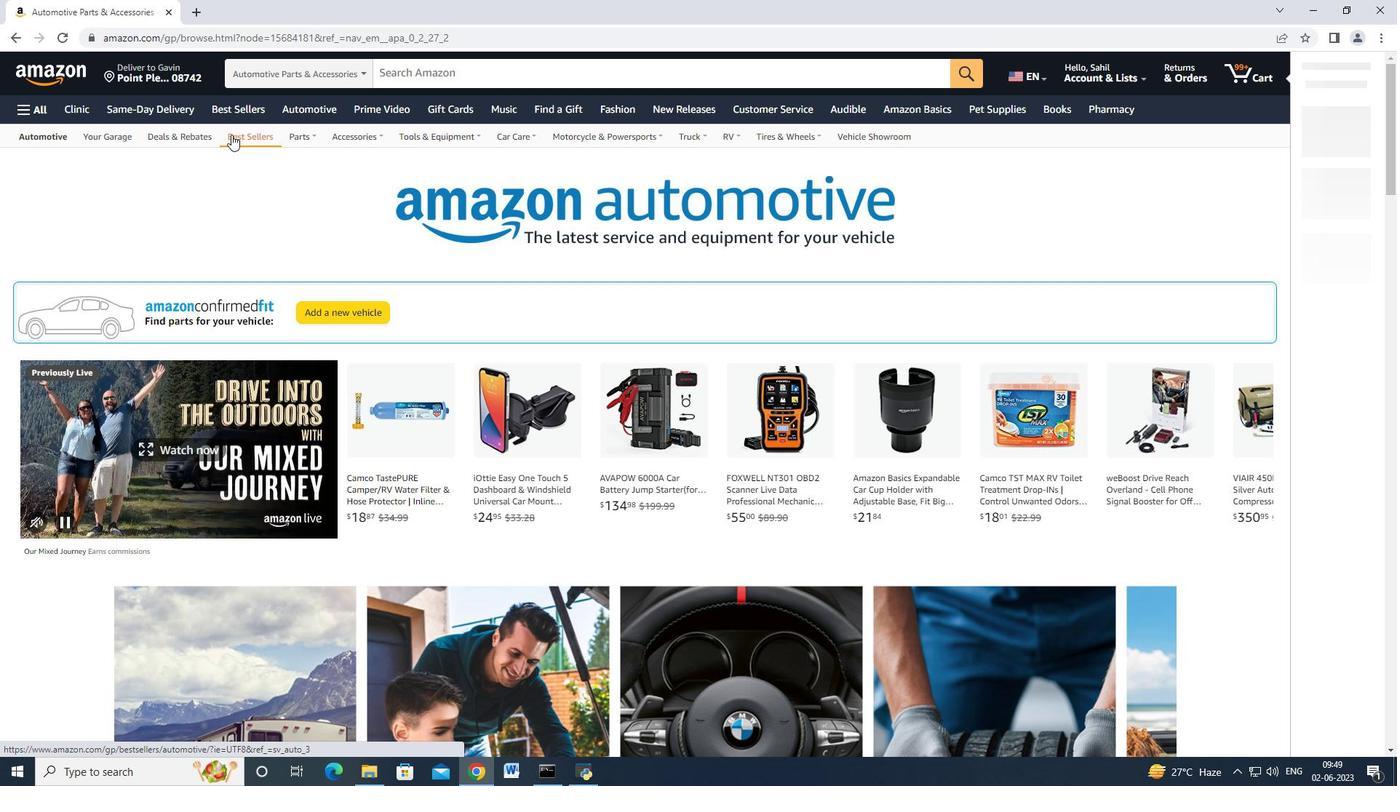 
Action: Mouse moved to (52, 423)
Screenshot: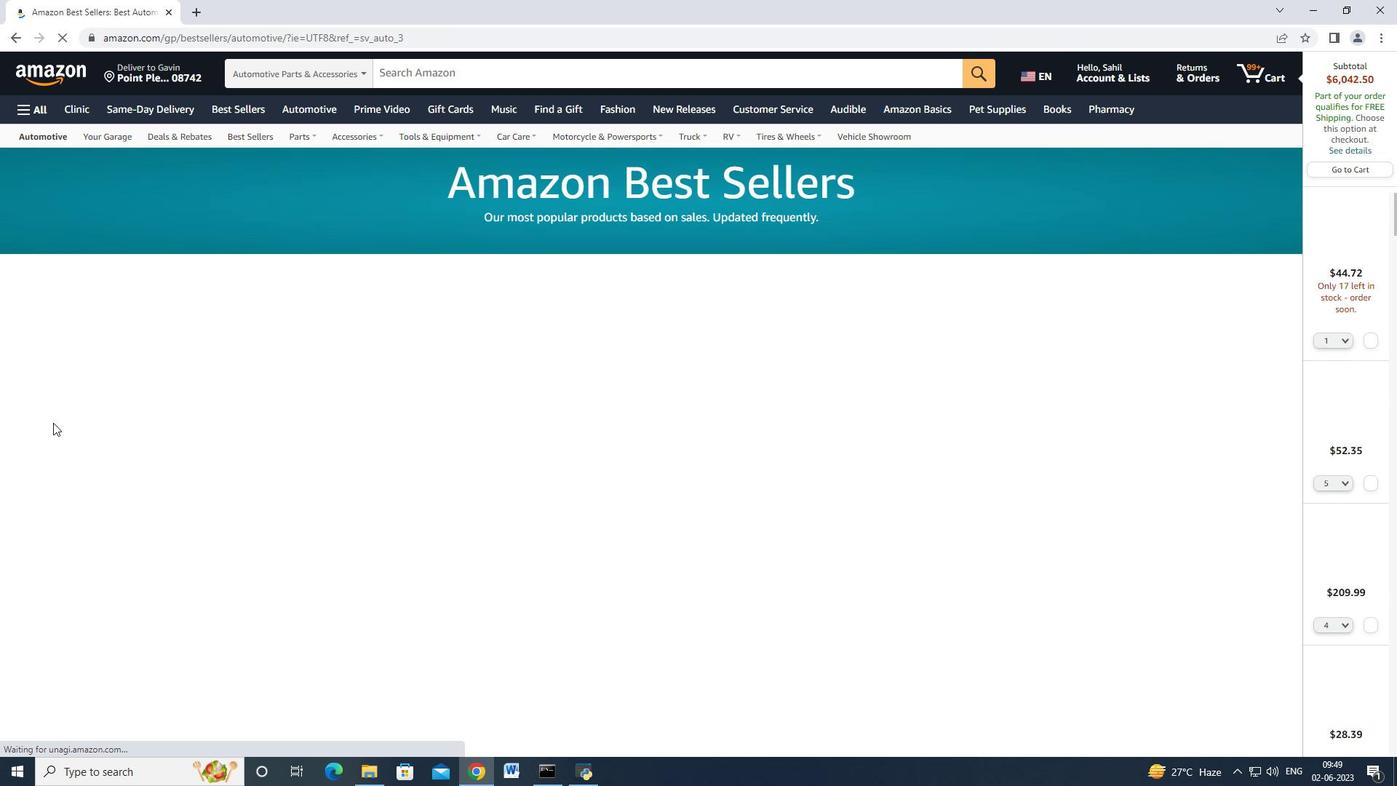 
Action: Mouse scrolled (52, 422) with delta (0, 0)
Screenshot: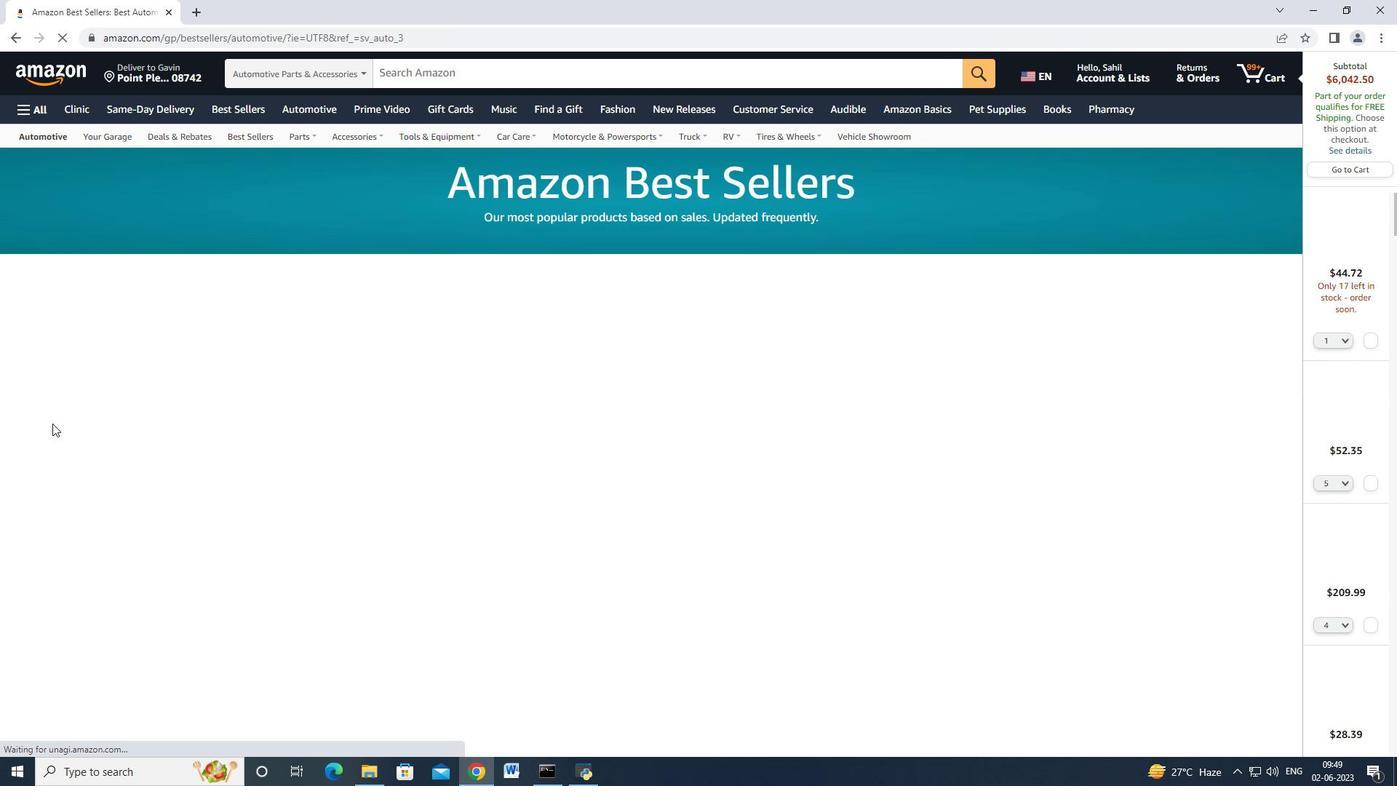
Action: Mouse moved to (52, 425)
Screenshot: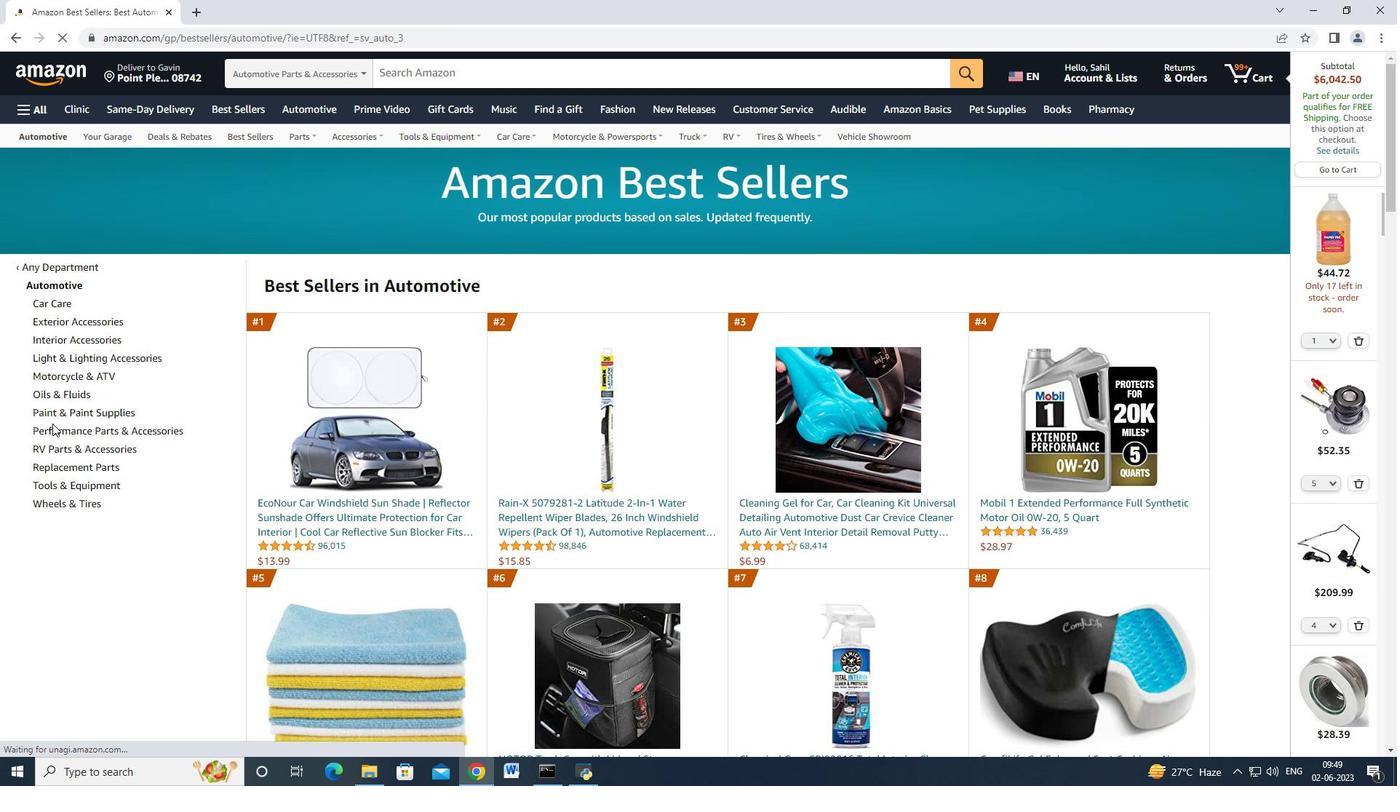 
Action: Mouse scrolled (52, 425) with delta (0, 0)
Screenshot: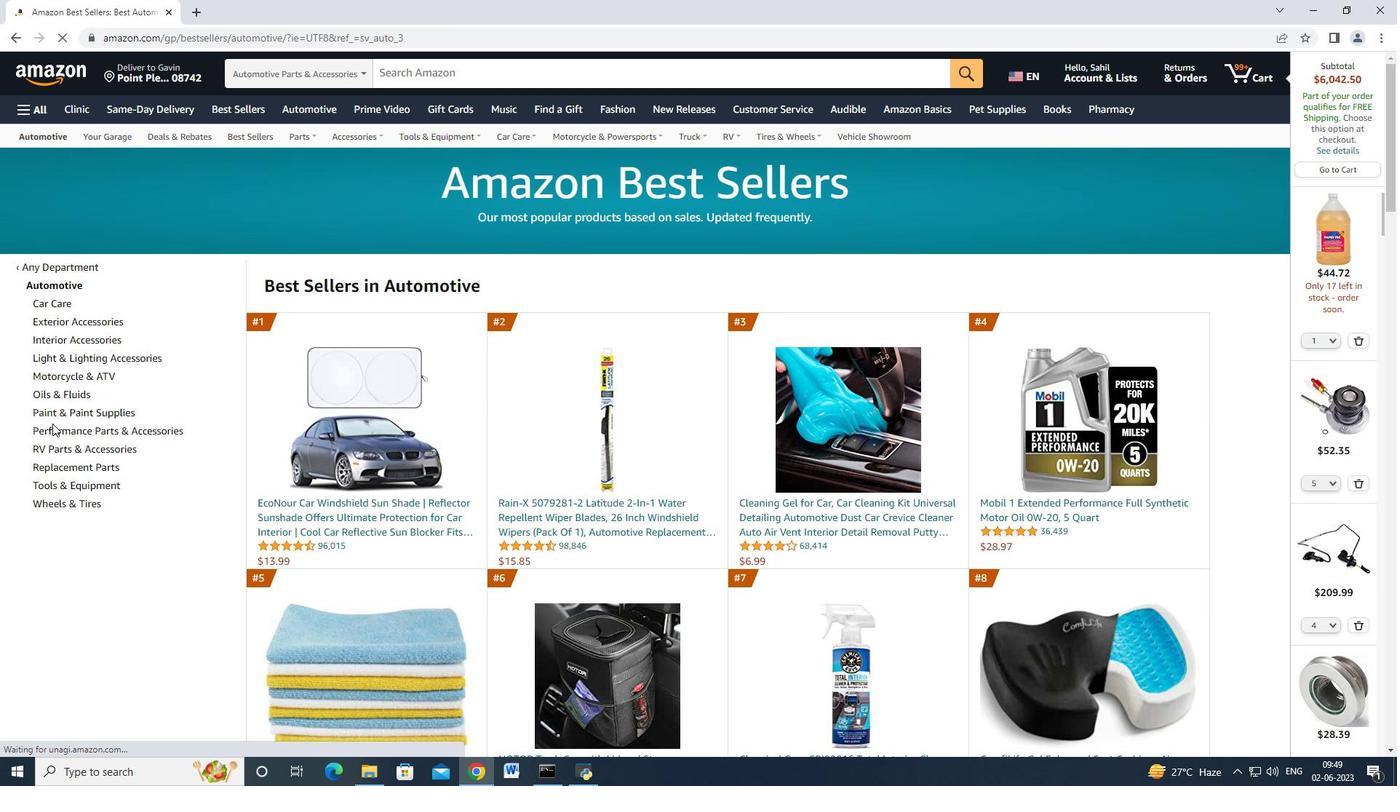 
Action: Mouse moved to (78, 334)
Screenshot: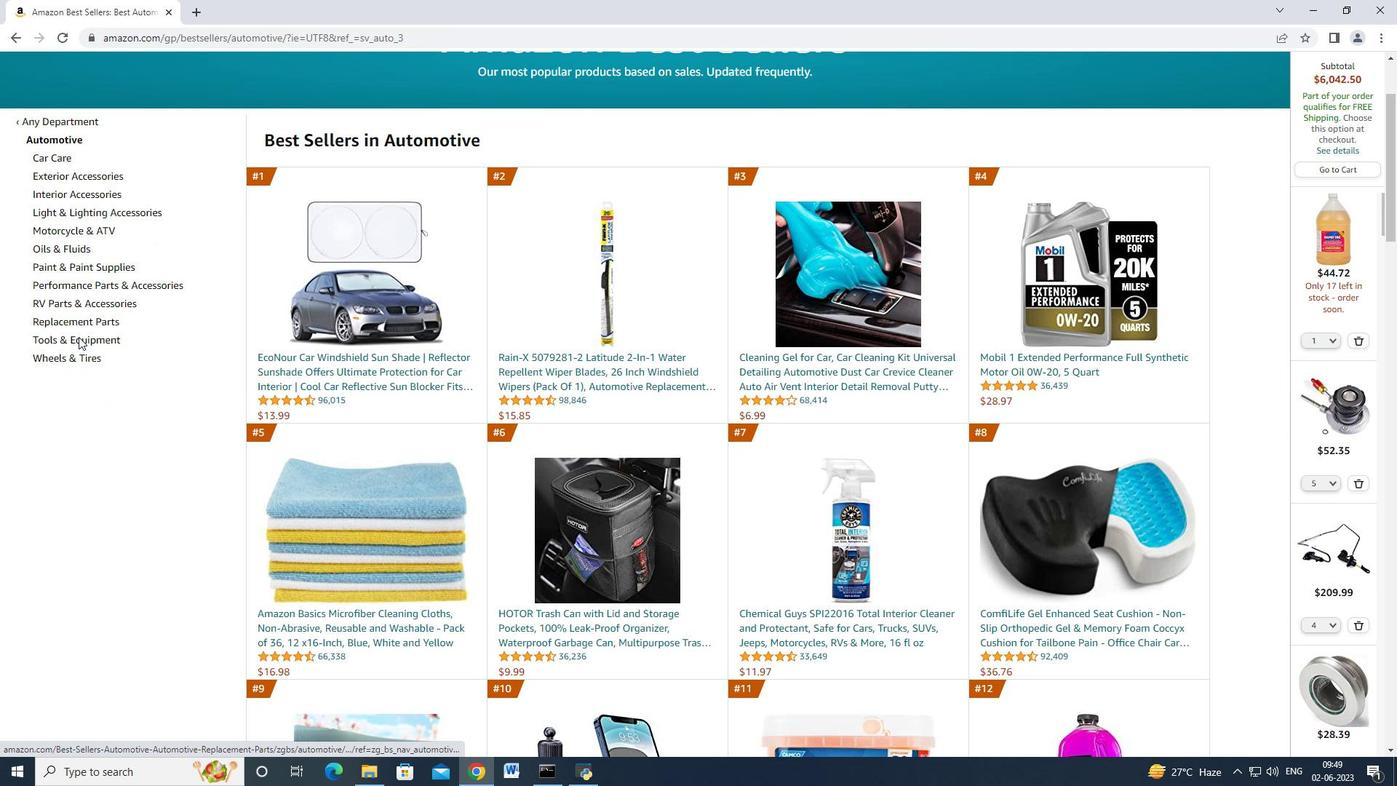 
Action: Mouse pressed left at (78, 334)
Screenshot: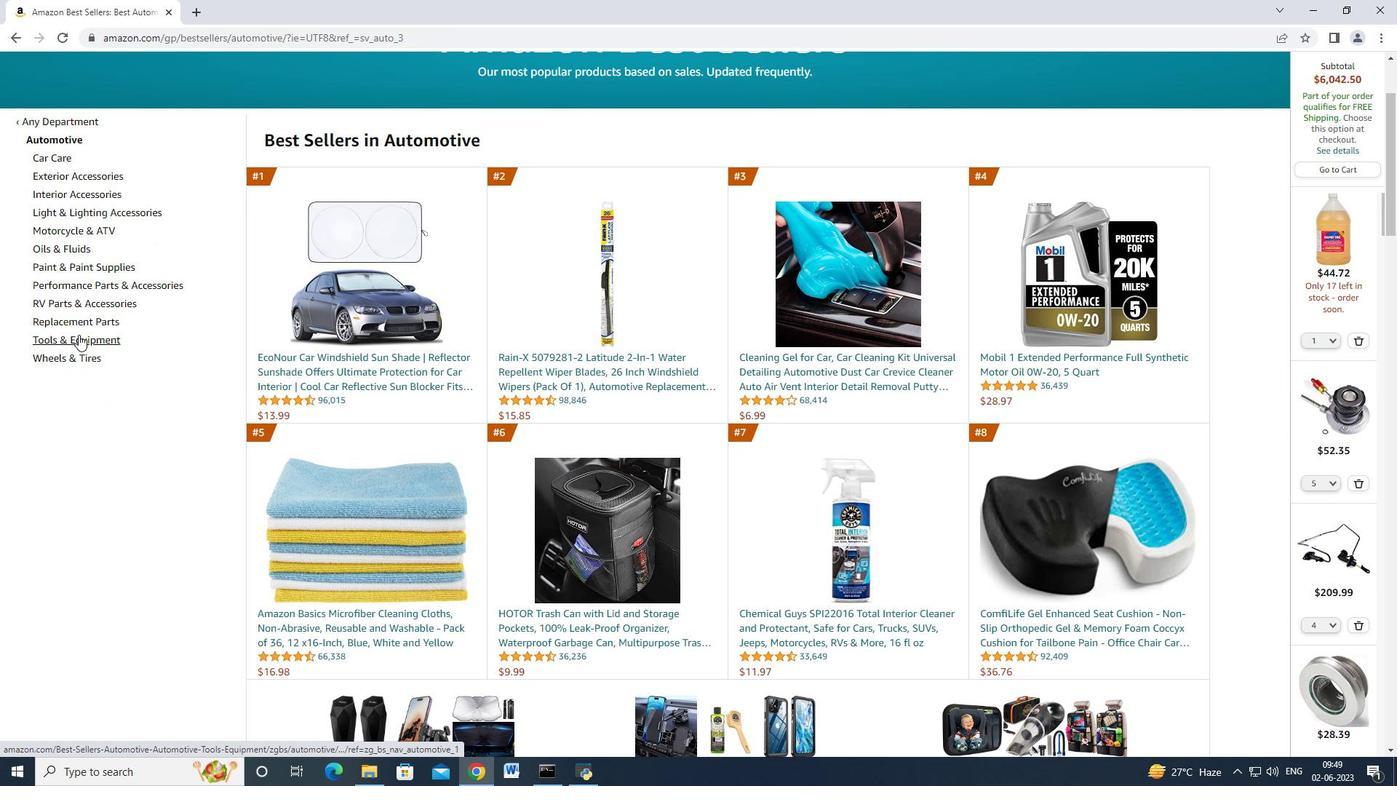 
Action: Mouse moved to (173, 371)
Screenshot: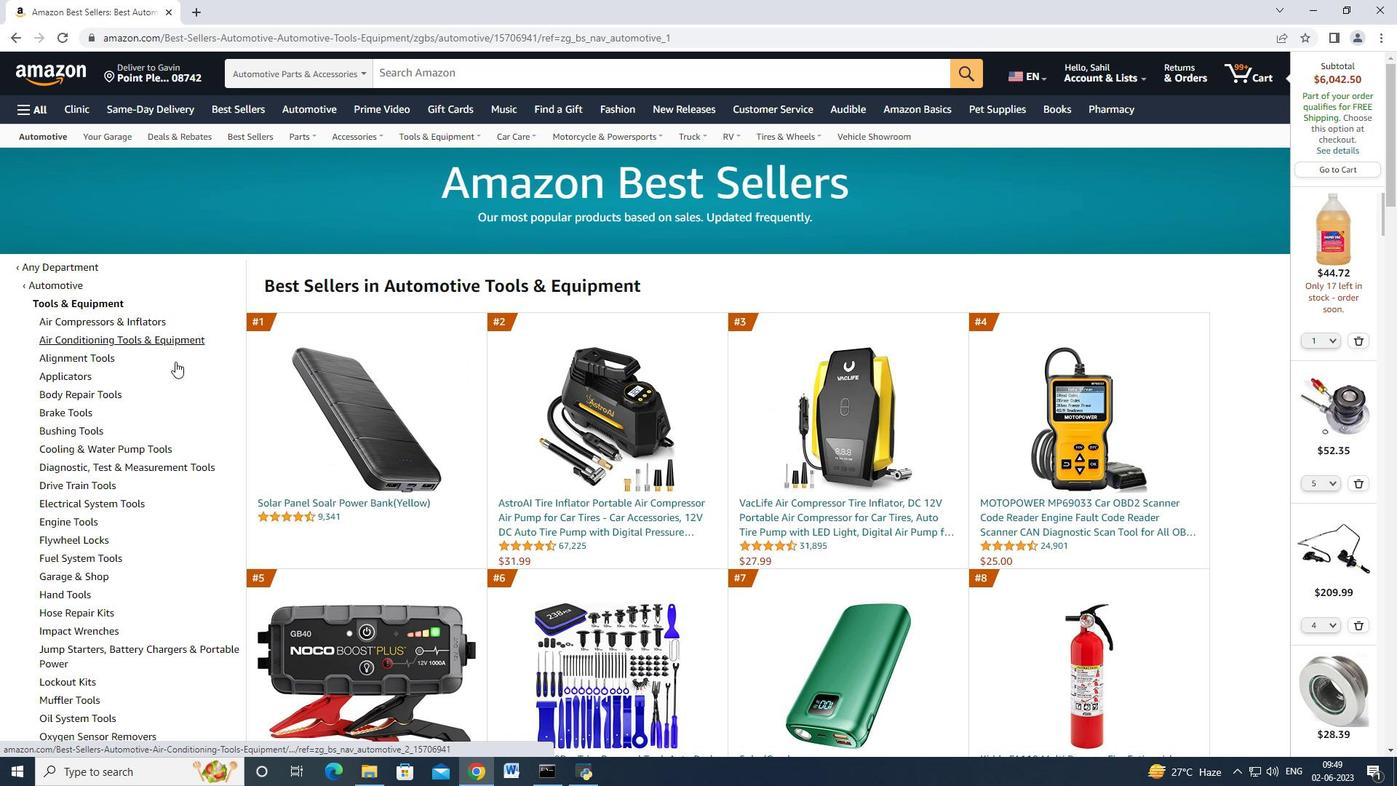 
Action: Mouse scrolled (173, 371) with delta (0, 0)
Screenshot: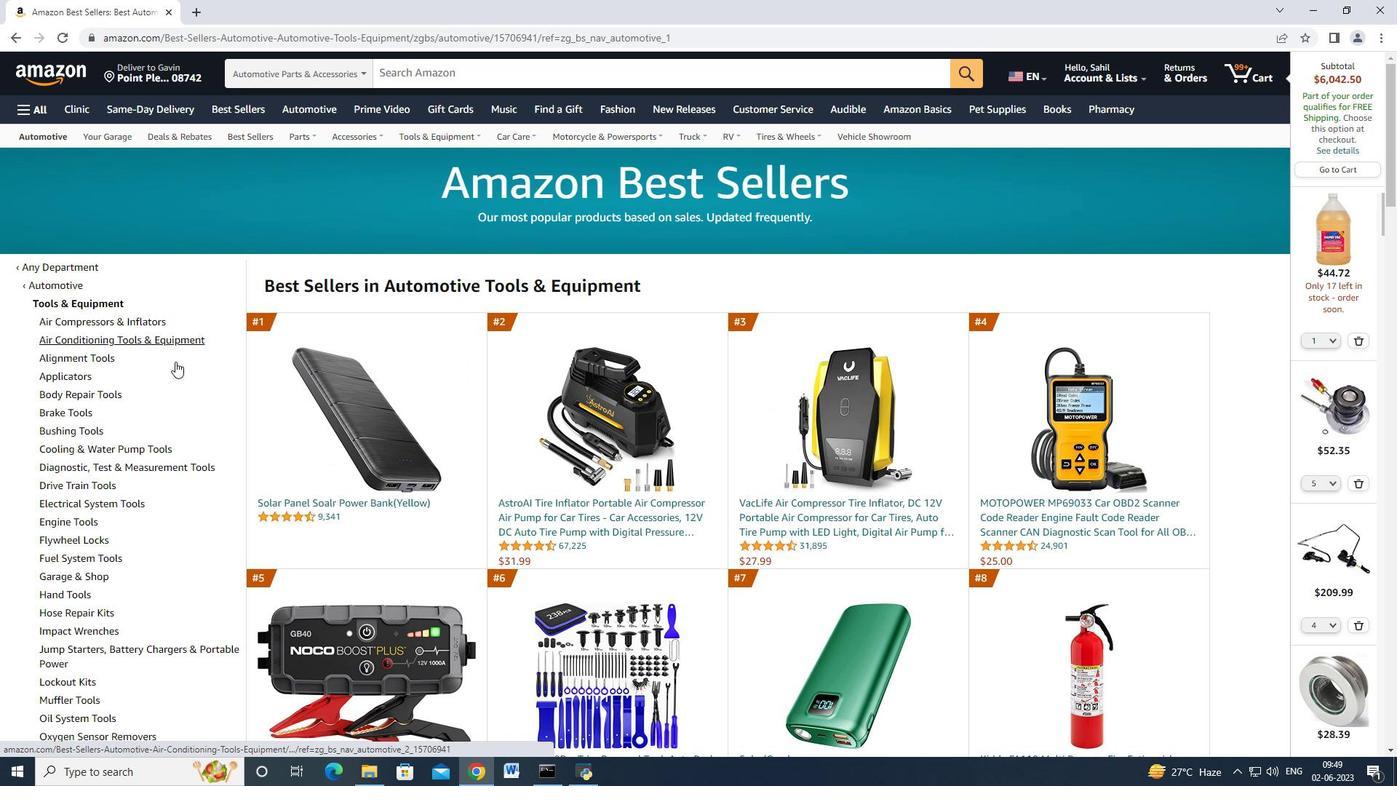 
Action: Mouse moved to (172, 374)
Screenshot: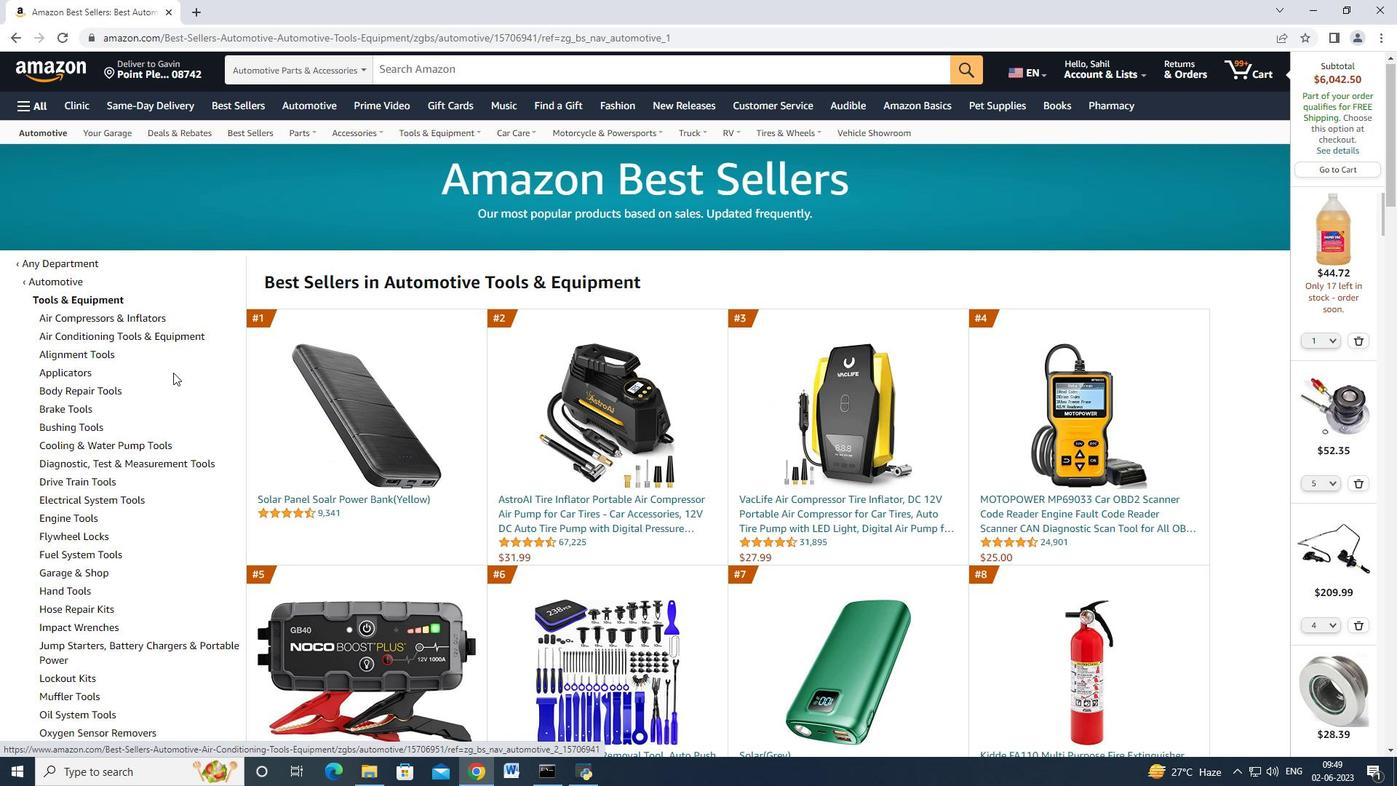 
Action: Mouse scrolled (172, 374) with delta (0, 0)
Screenshot: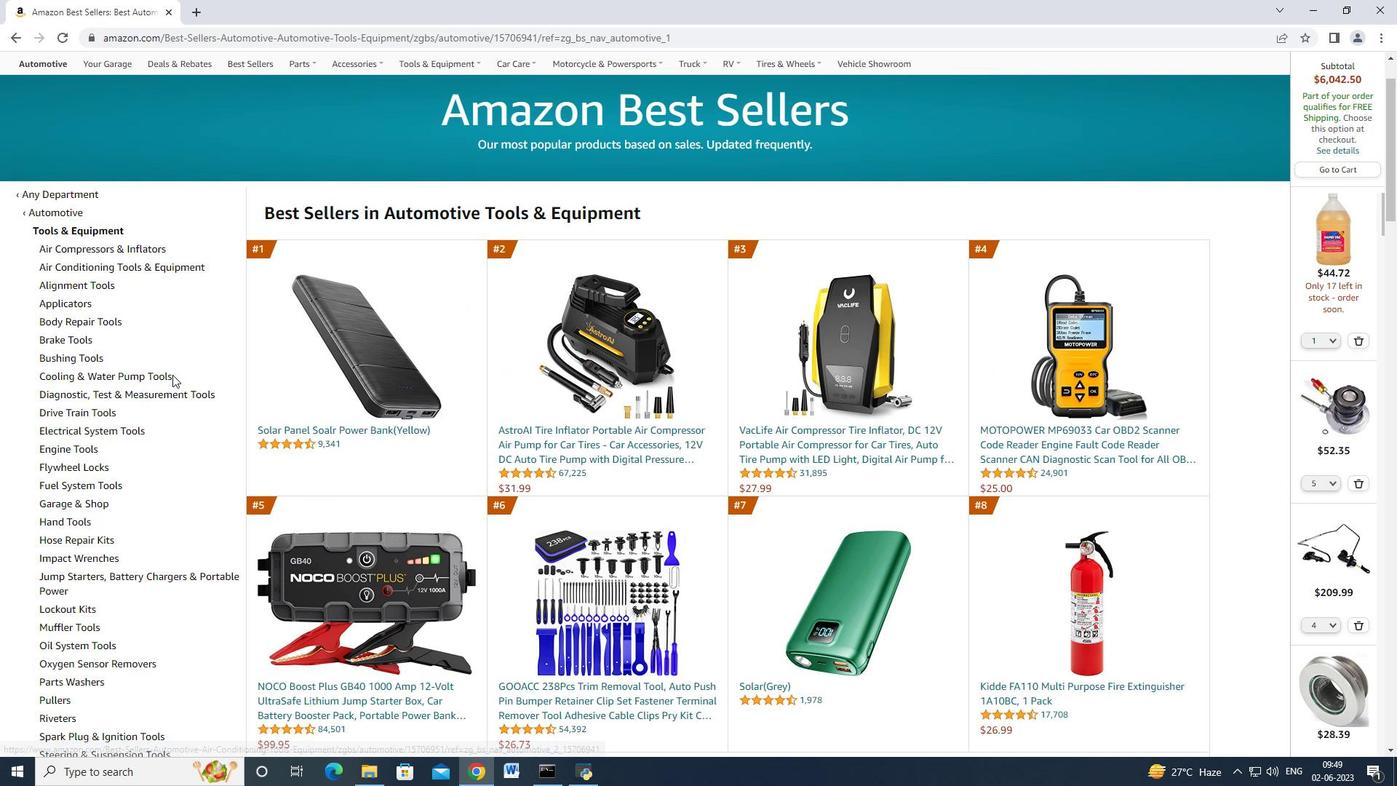 
Action: Mouse scrolled (172, 374) with delta (0, 0)
Screenshot: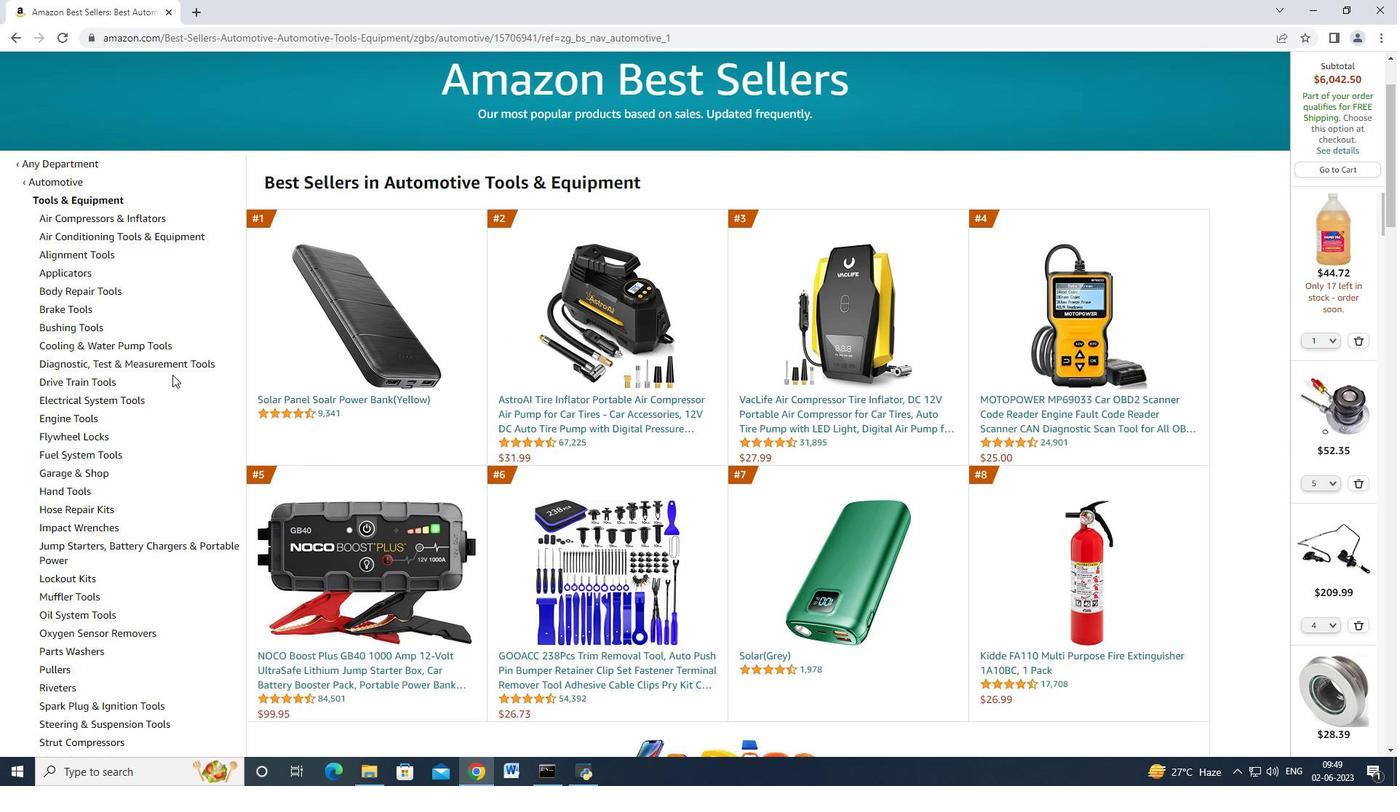 
Action: Mouse scrolled (172, 374) with delta (0, 0)
Screenshot: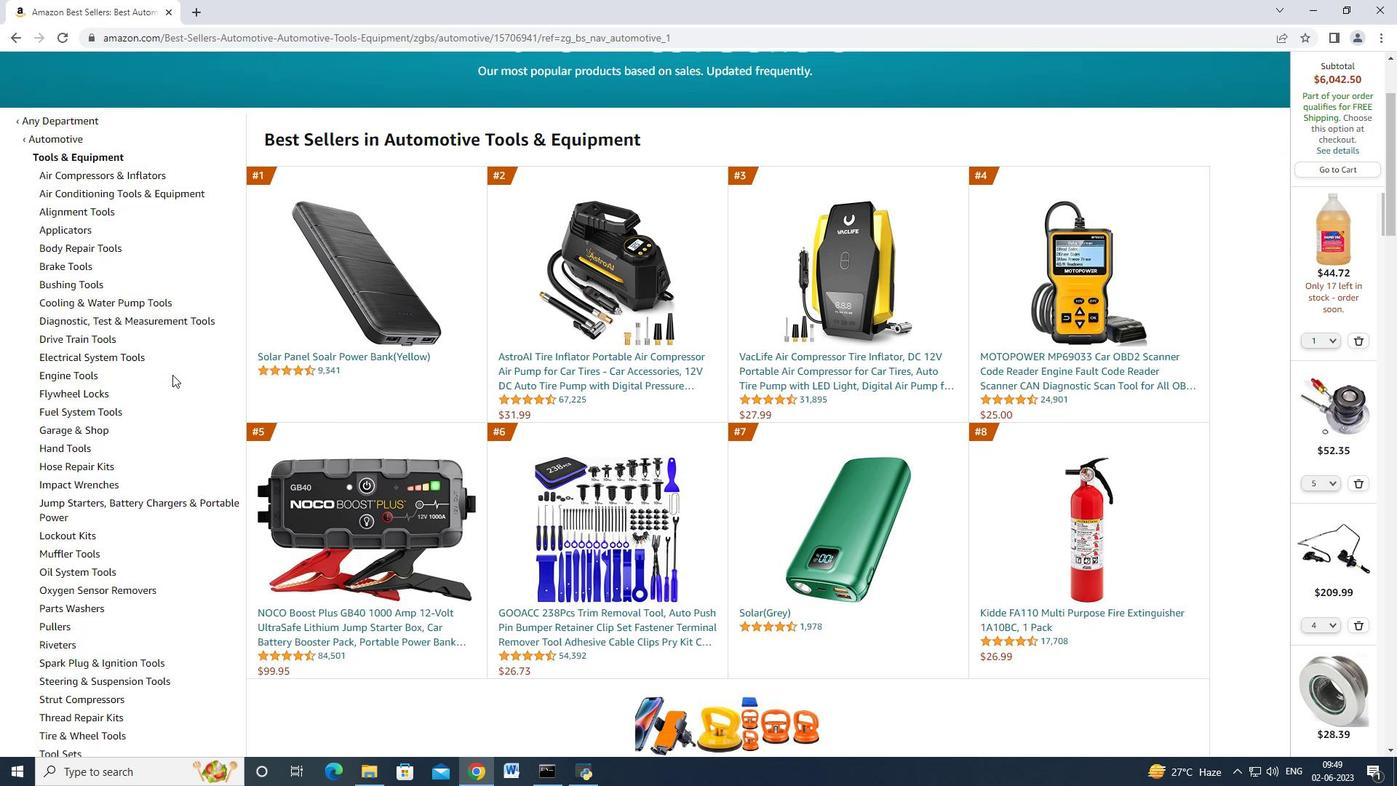 
Action: Mouse scrolled (172, 374) with delta (0, 0)
Screenshot: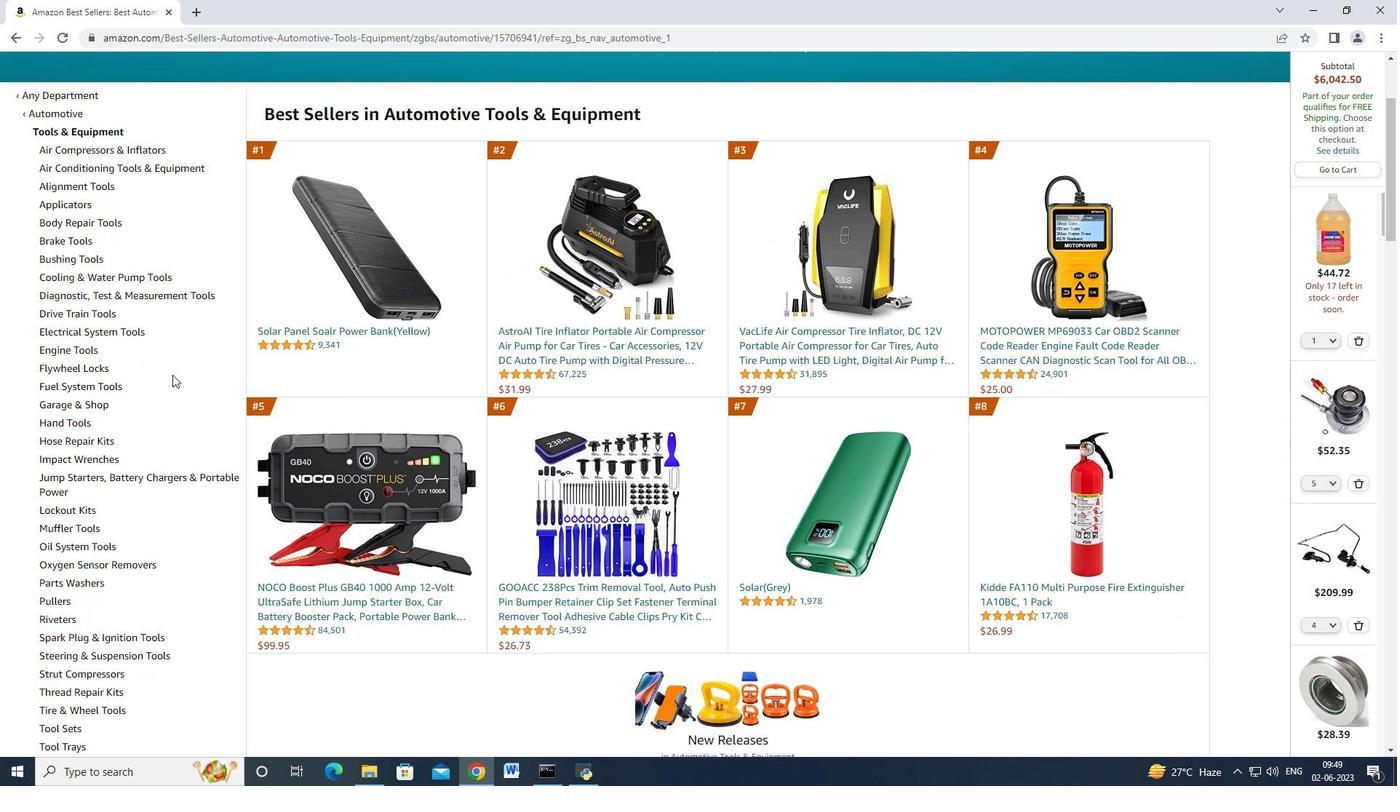 
Action: Mouse moved to (109, 527)
Screenshot: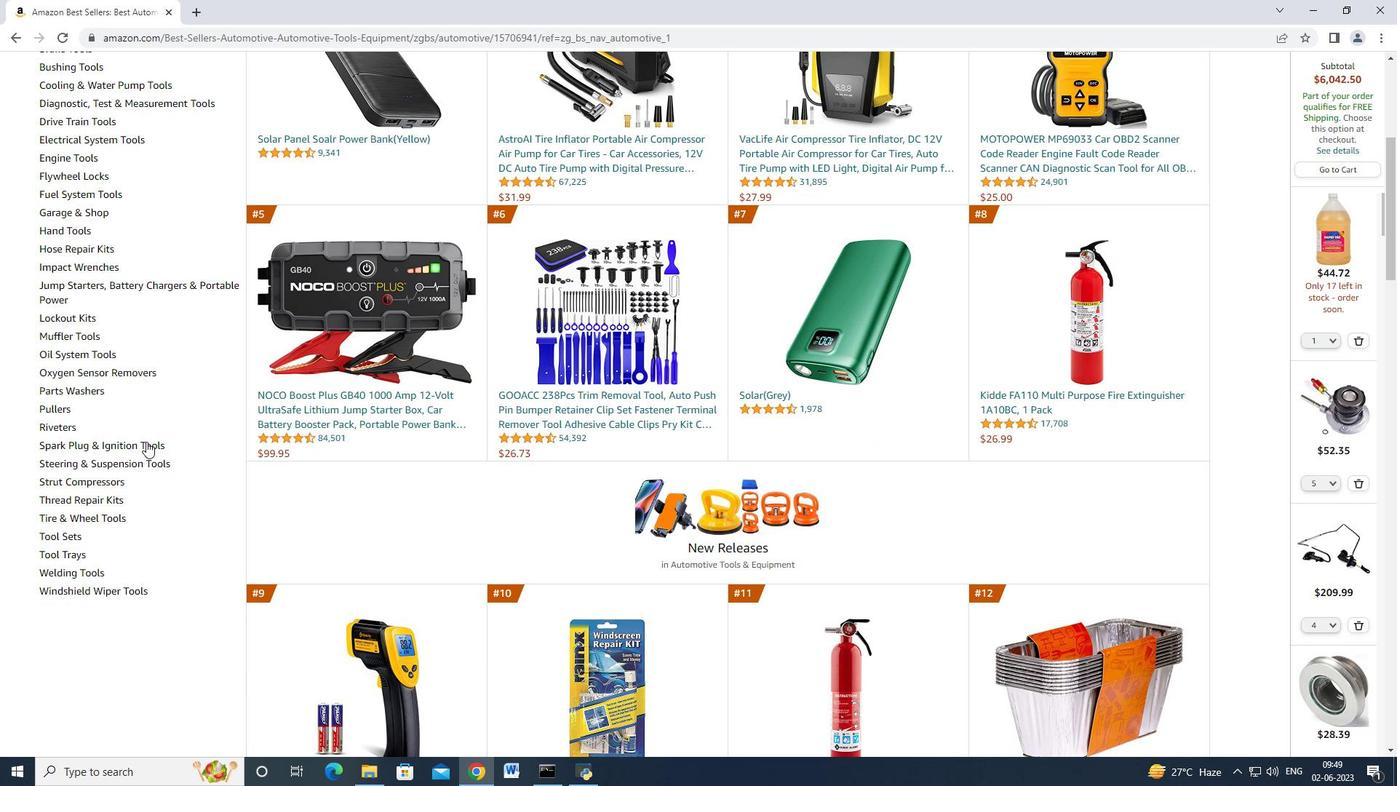 
Action: Mouse scrolled (109, 527) with delta (0, 0)
Screenshot: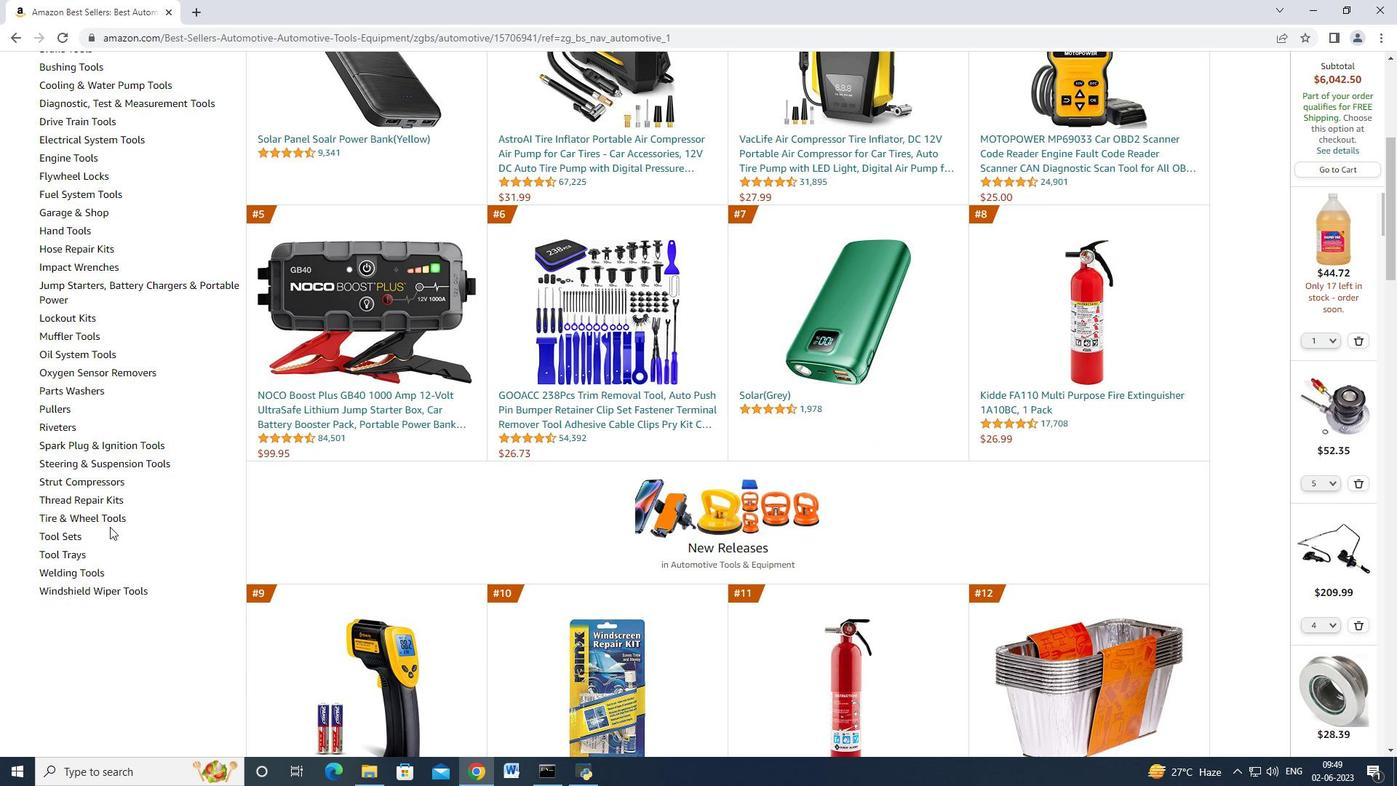 
Action: Mouse scrolled (109, 527) with delta (0, 0)
Screenshot: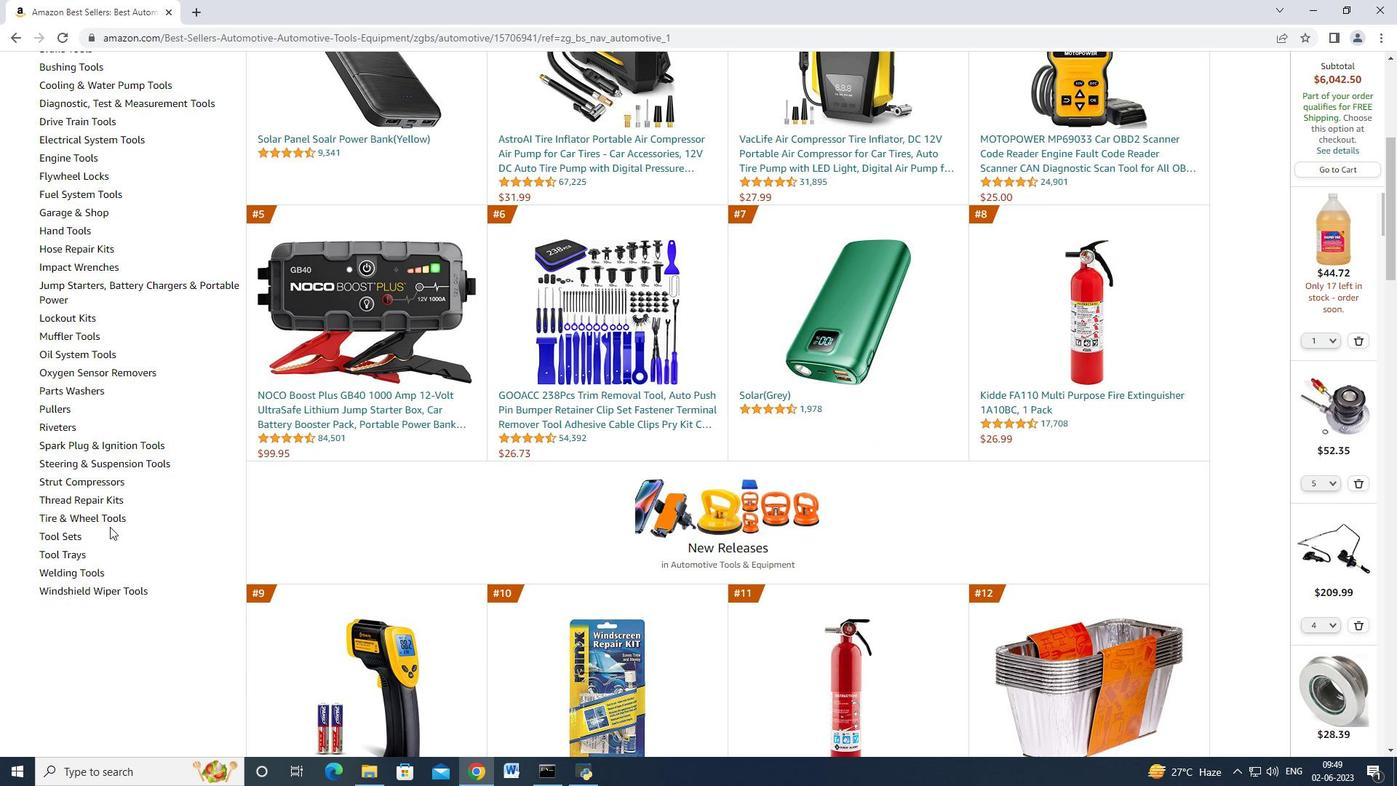 
Action: Mouse moved to (98, 181)
Screenshot: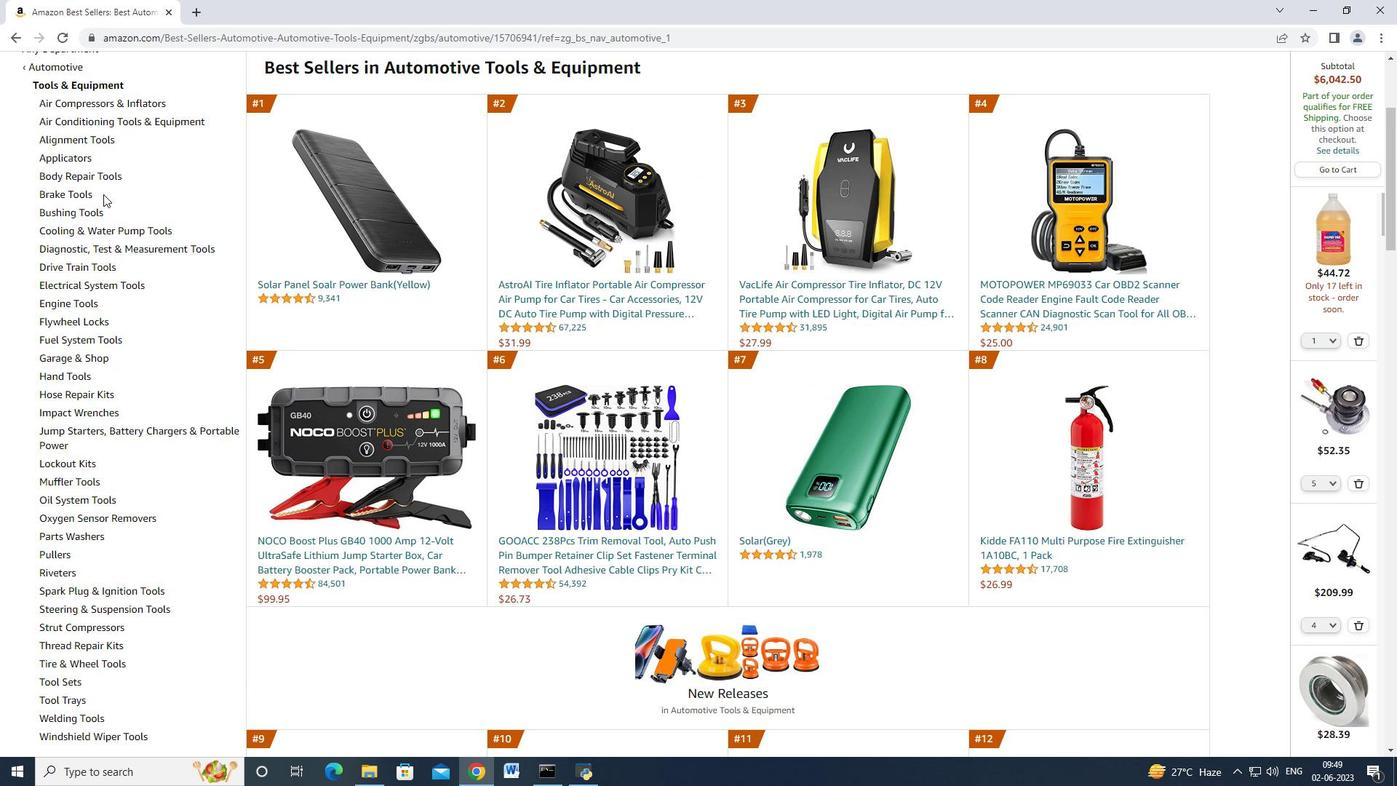 
Action: Mouse pressed left at (98, 181)
Screenshot: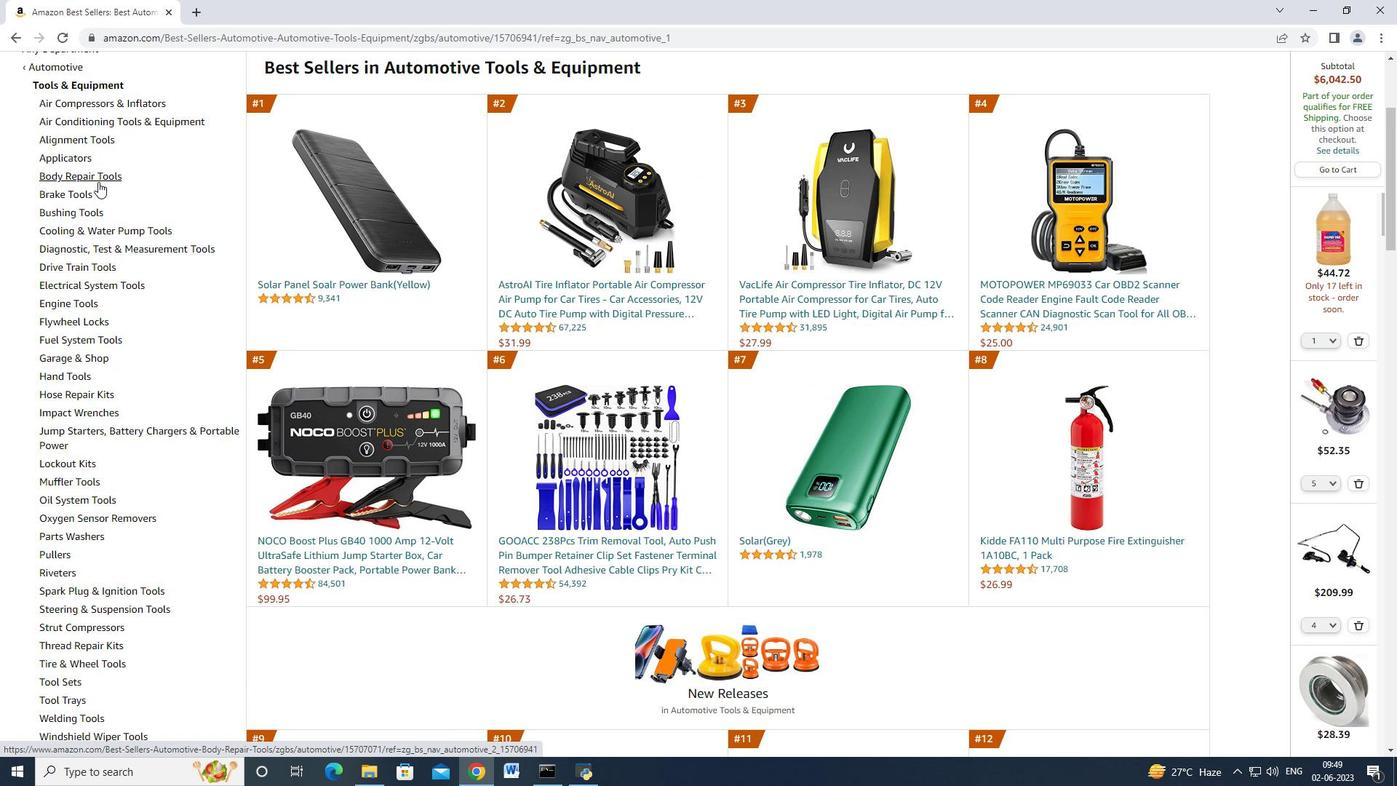 
Action: Mouse moved to (118, 337)
Screenshot: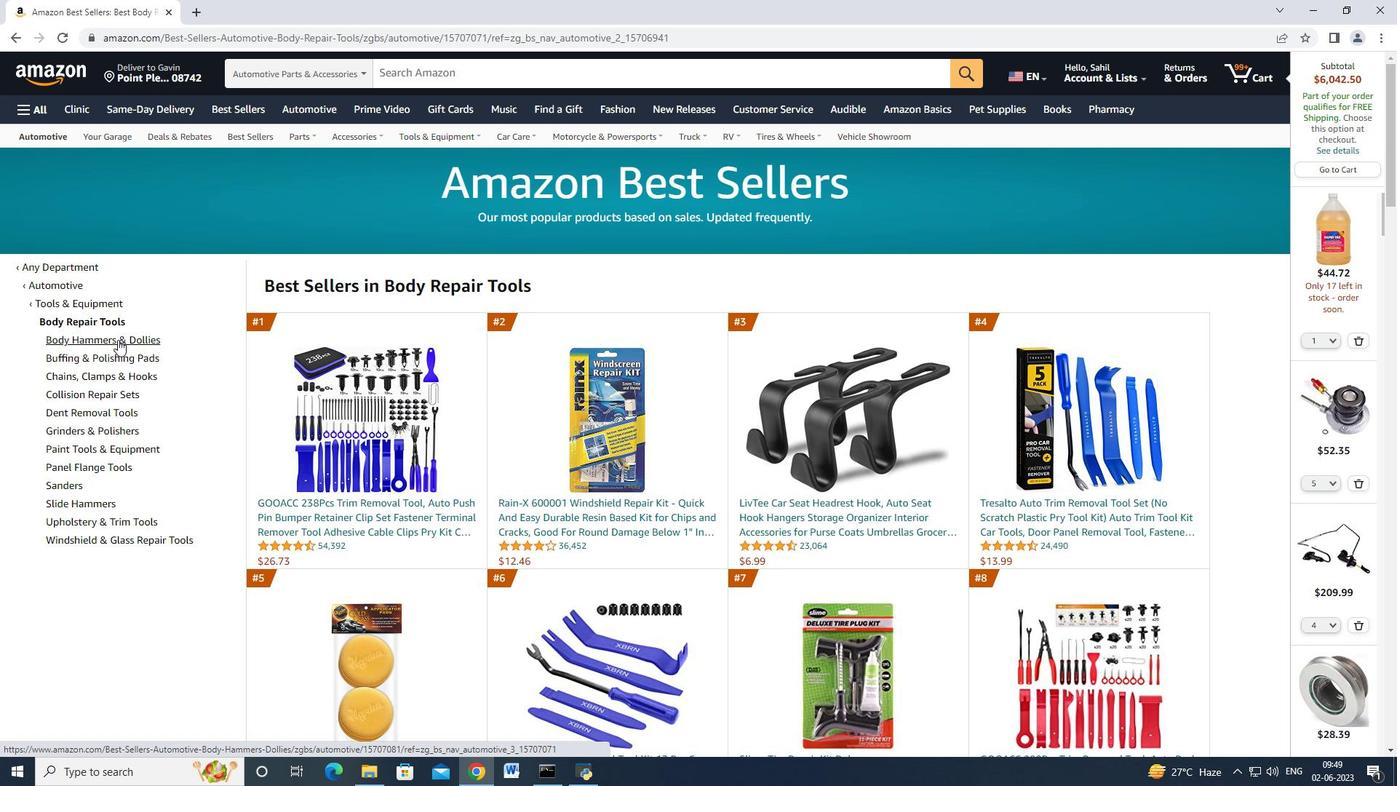 
Action: Mouse pressed left at (118, 337)
Screenshot: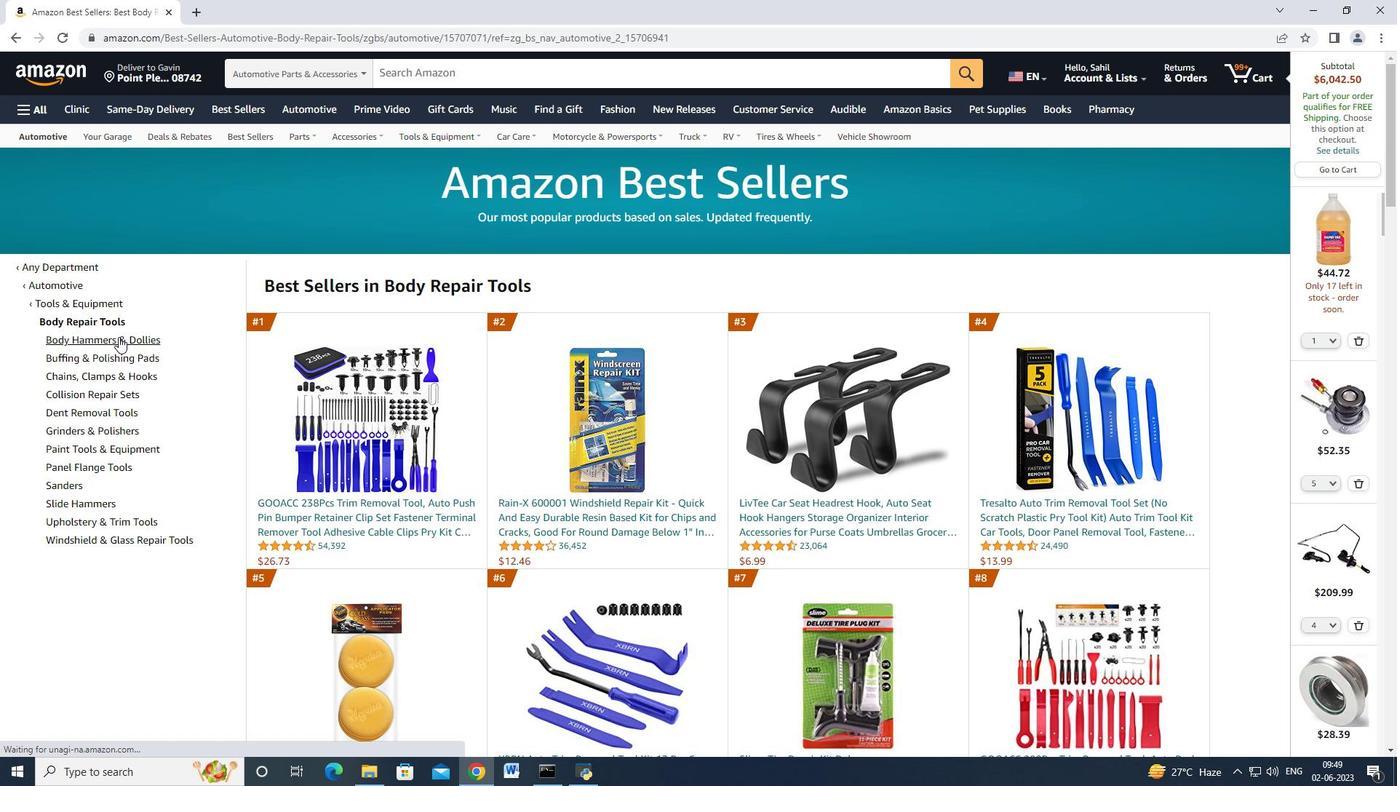 
Action: Mouse moved to (435, 382)
Screenshot: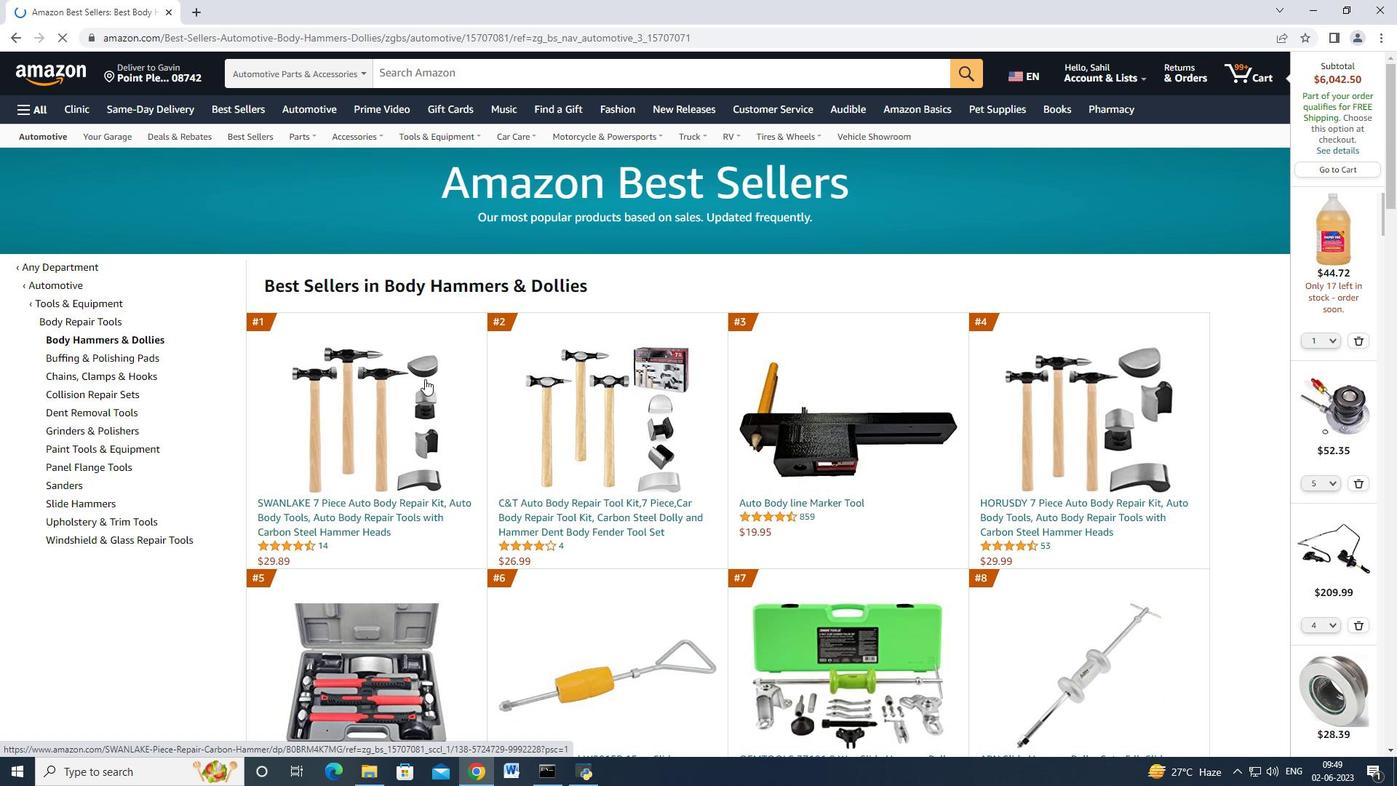 
Action: Mouse scrolled (435, 381) with delta (0, 0)
Screenshot: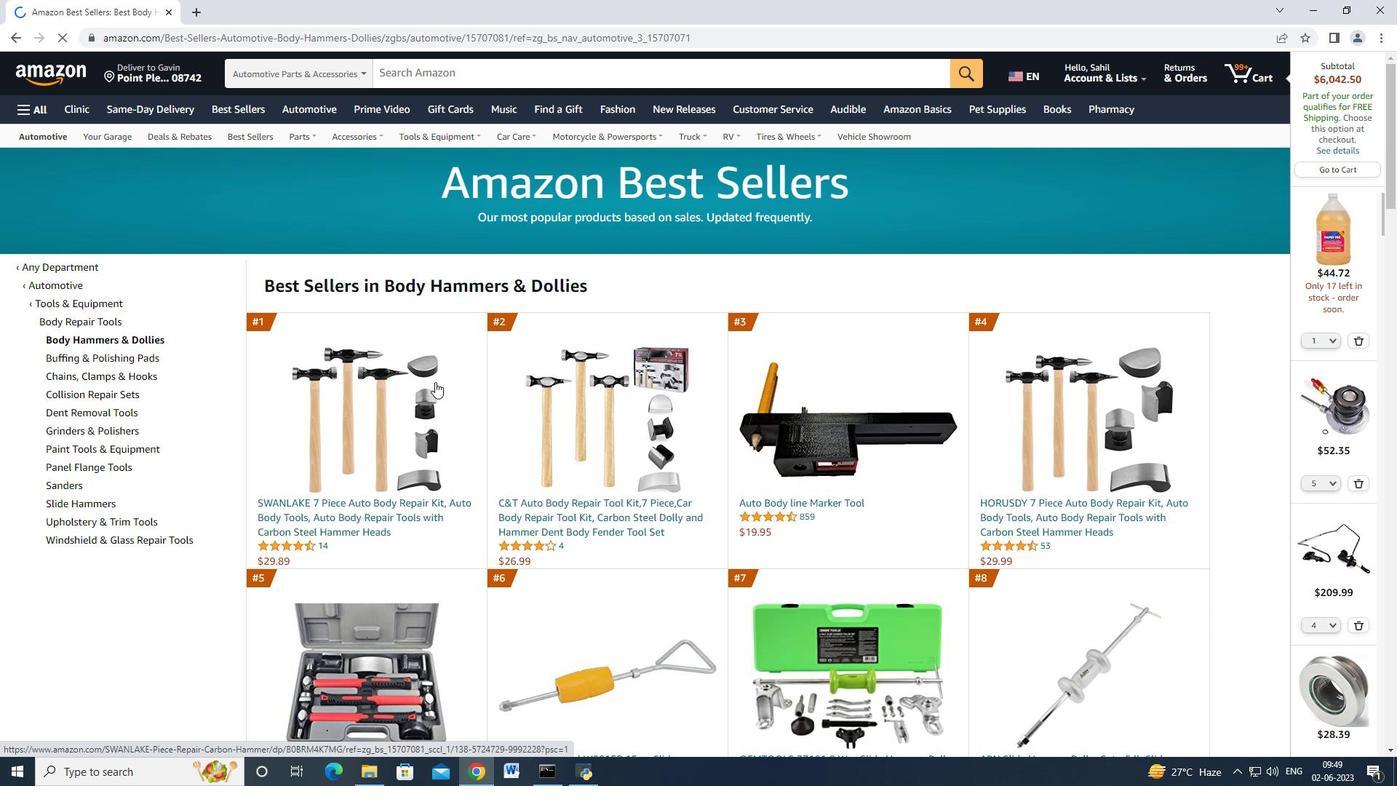 
Action: Mouse moved to (342, 427)
Screenshot: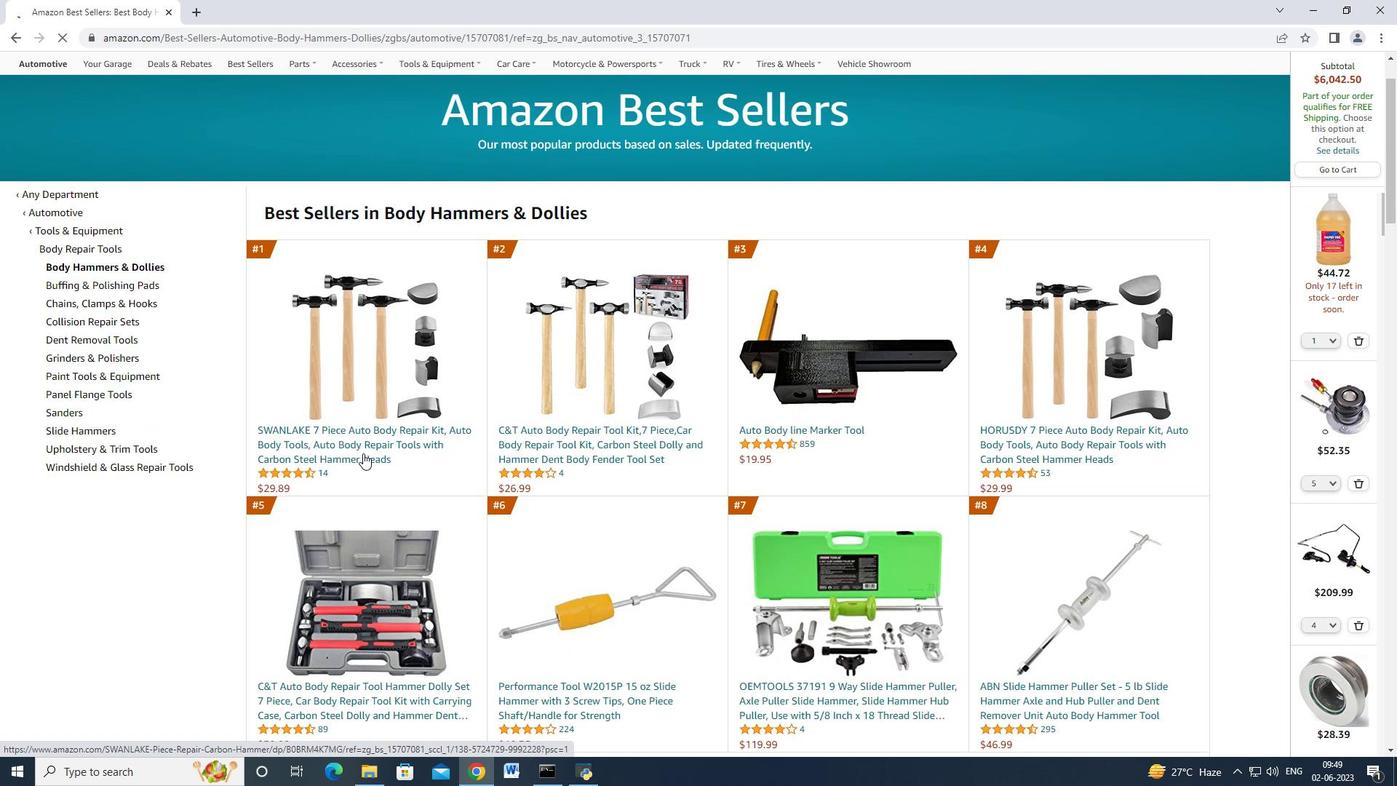 
Action: Mouse pressed left at (342, 427)
Screenshot: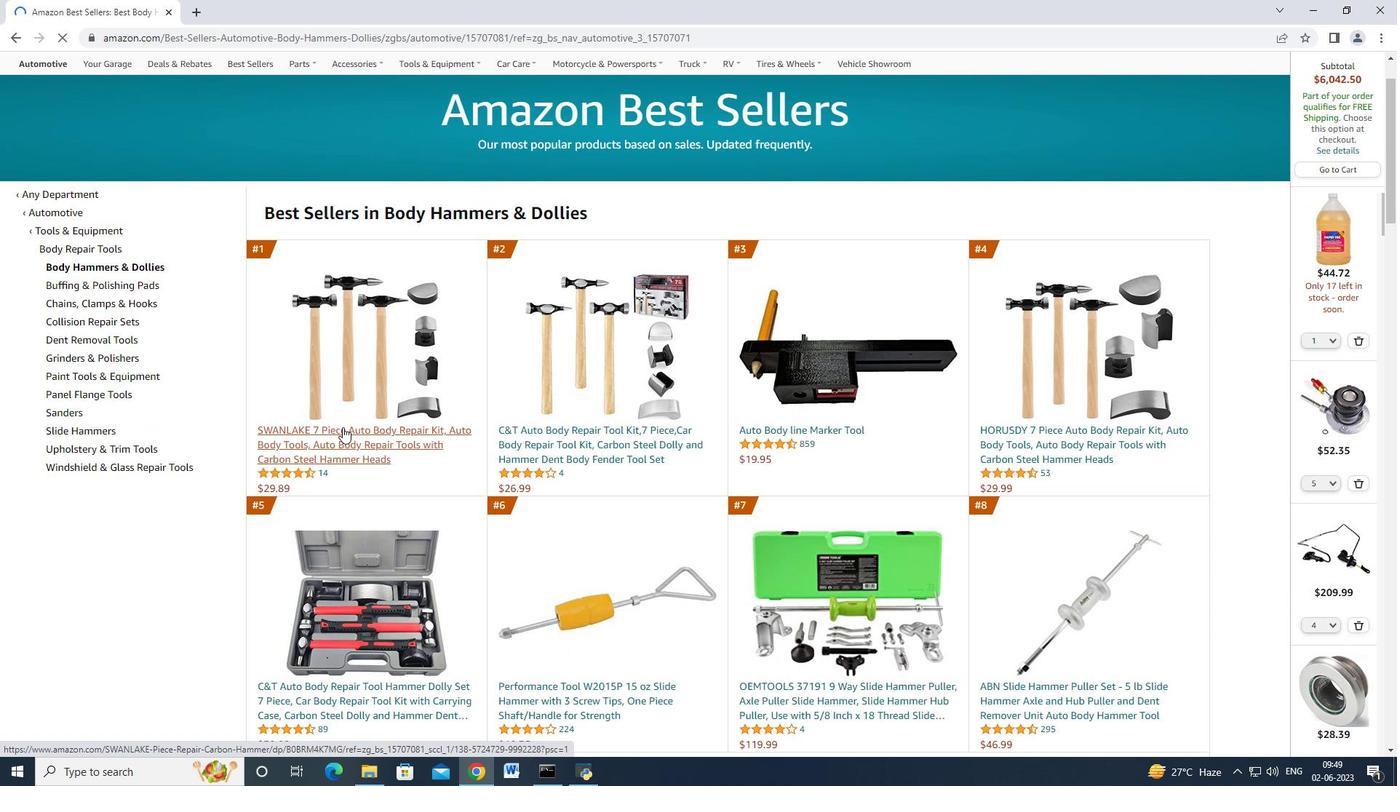 
Action: Mouse moved to (377, 208)
Screenshot: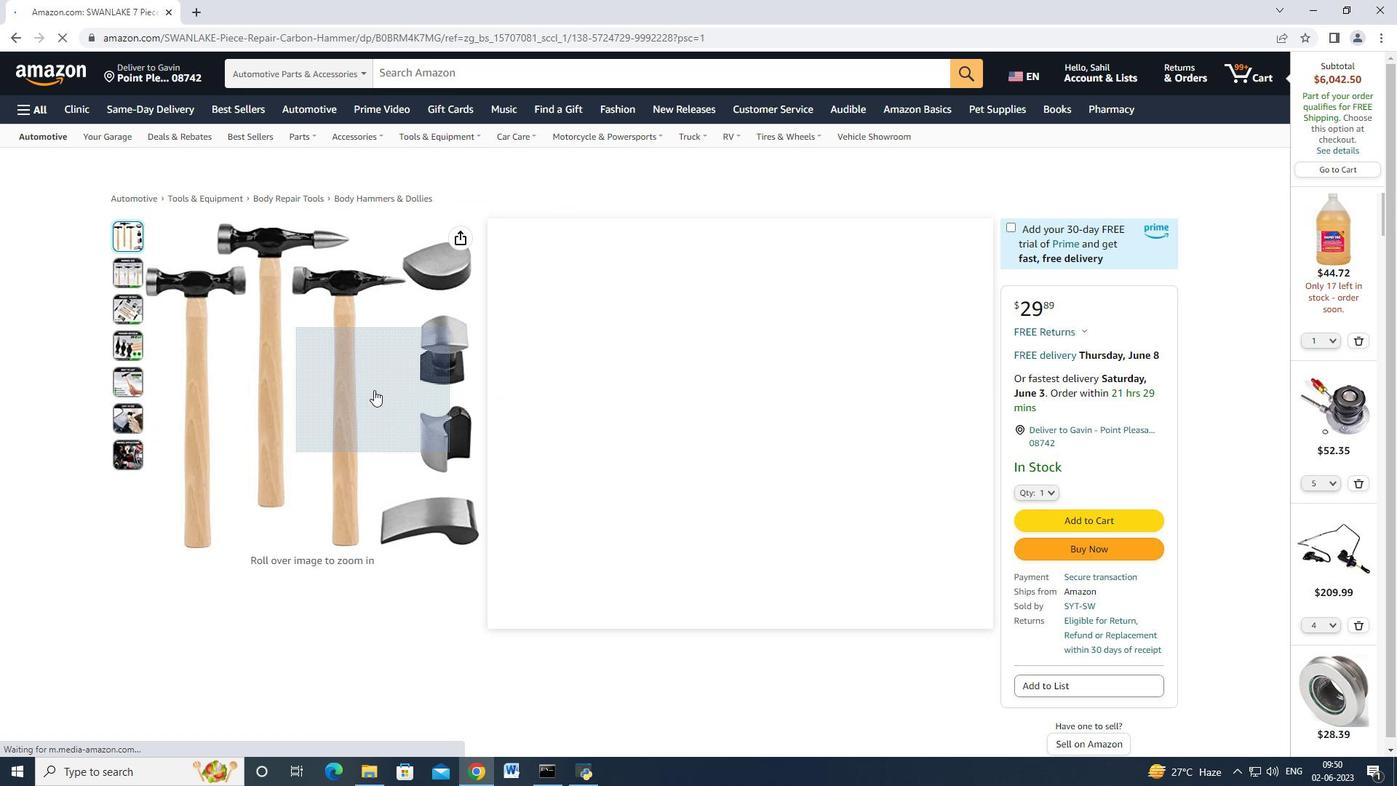 
Action: Mouse scrolled (377, 208) with delta (0, 0)
Screenshot: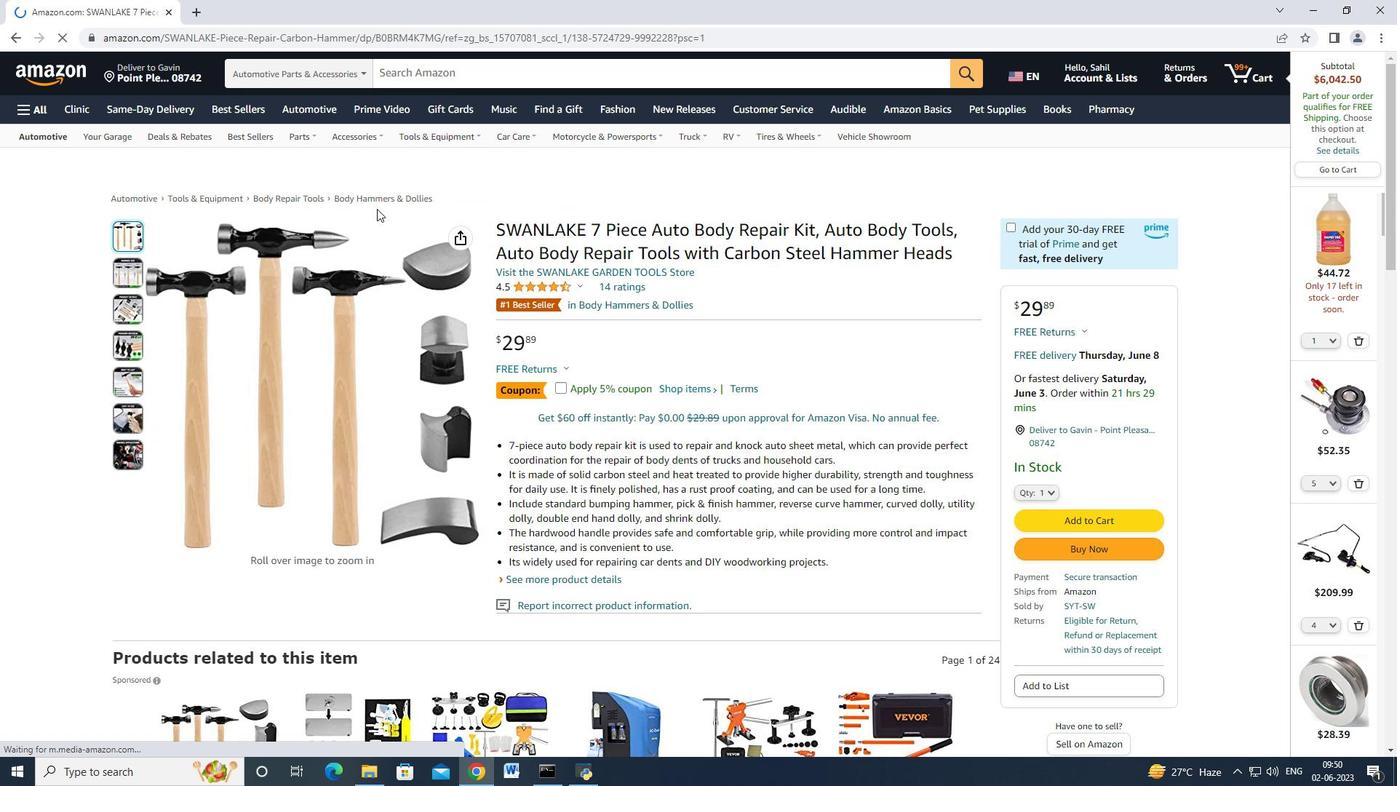 
Action: Mouse moved to (1049, 422)
Screenshot: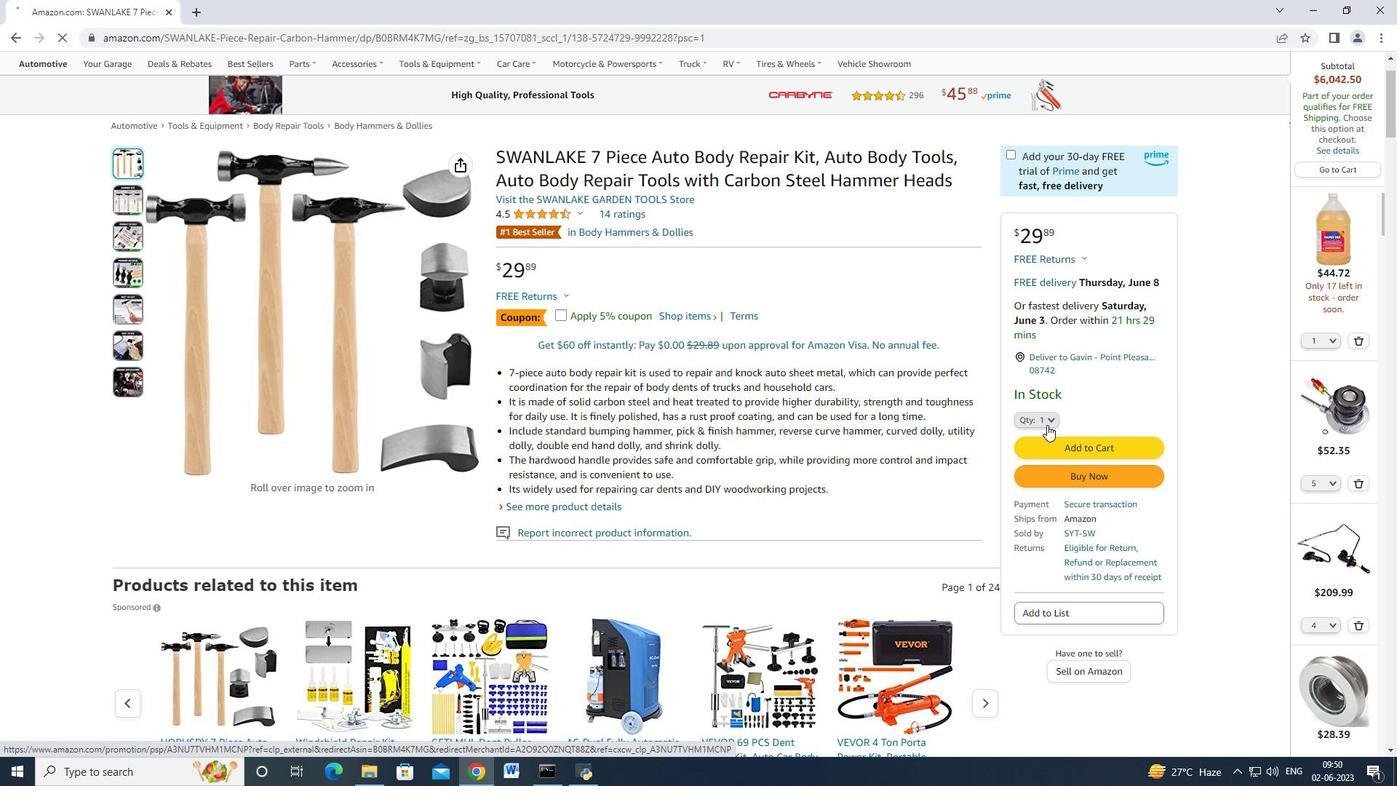 
Action: Mouse pressed left at (1049, 422)
Screenshot: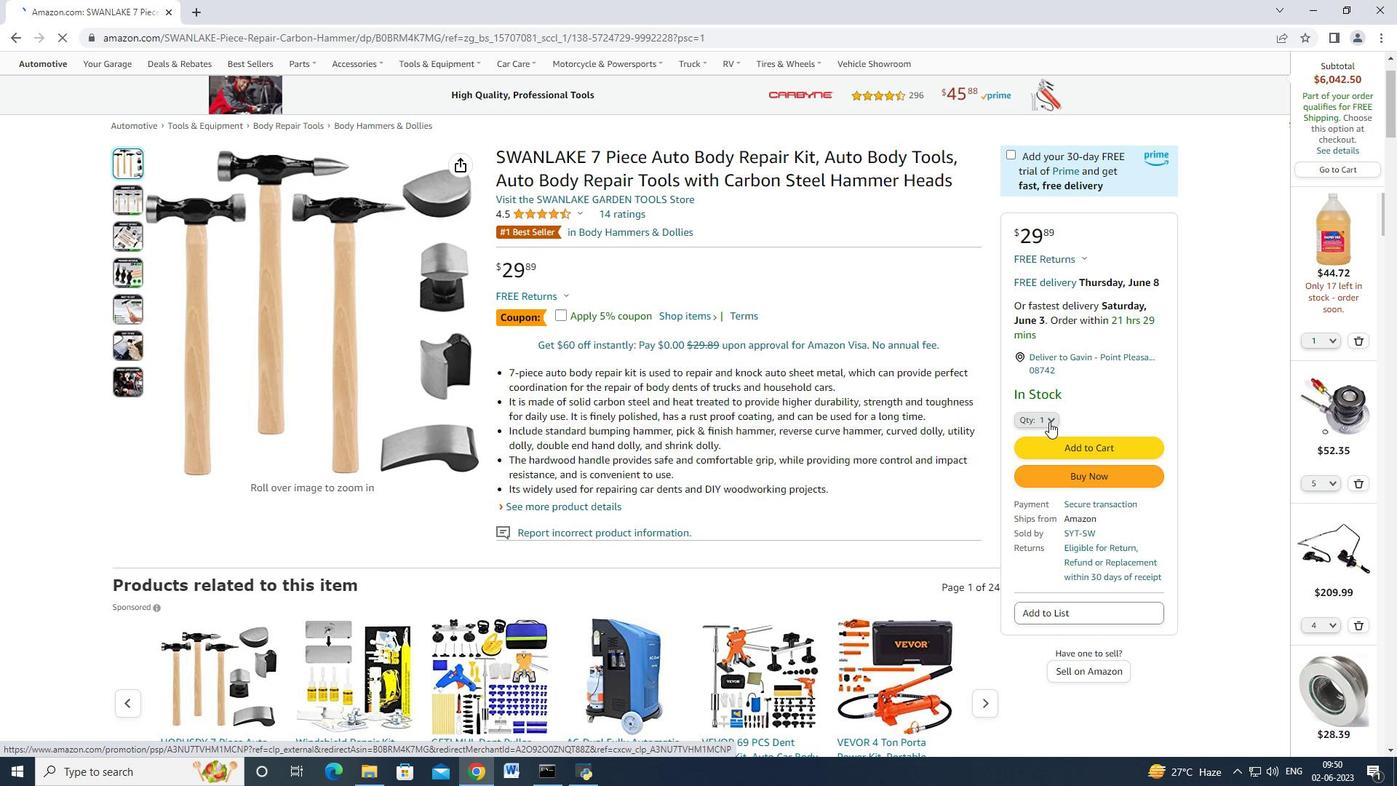 
Action: Mouse moved to (1032, 142)
Screenshot: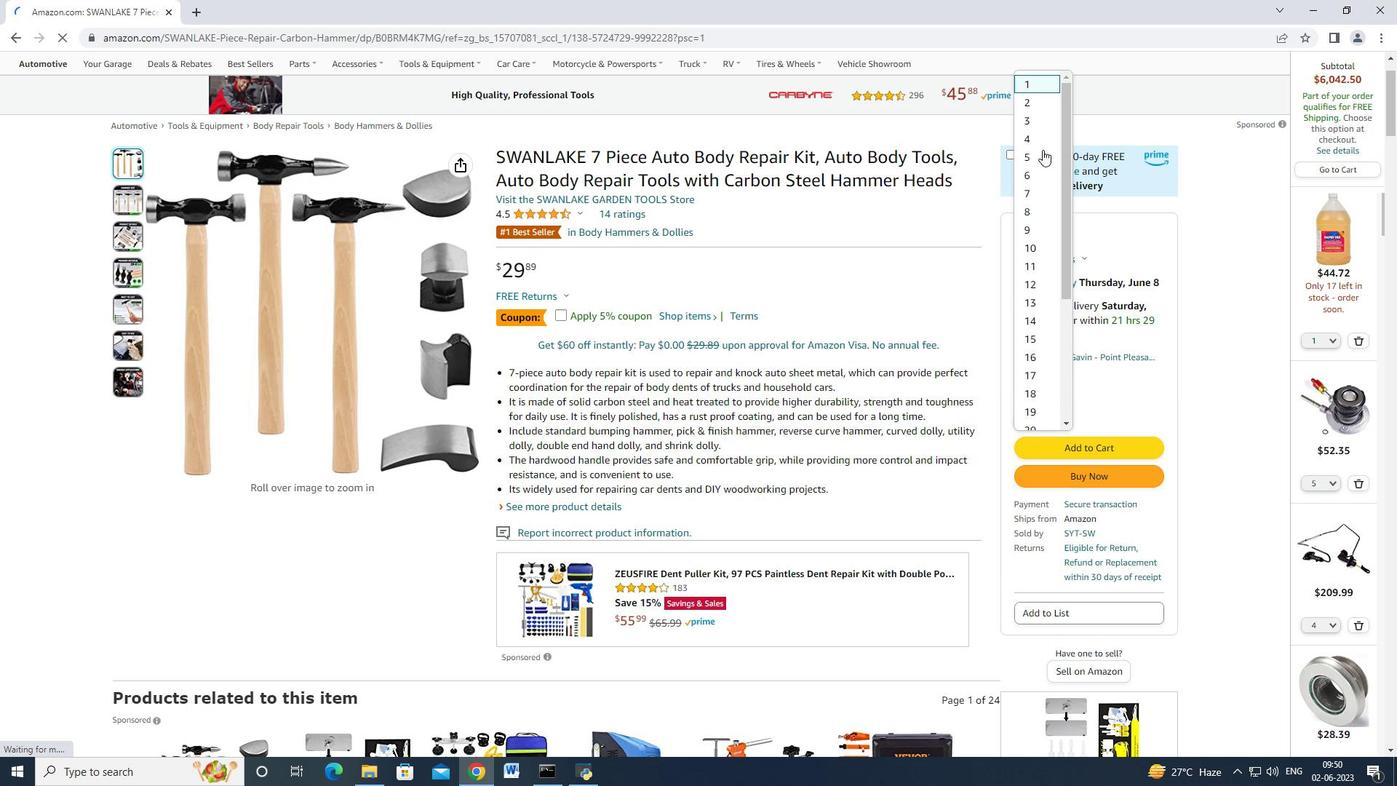 
Action: Mouse pressed left at (1032, 142)
Screenshot: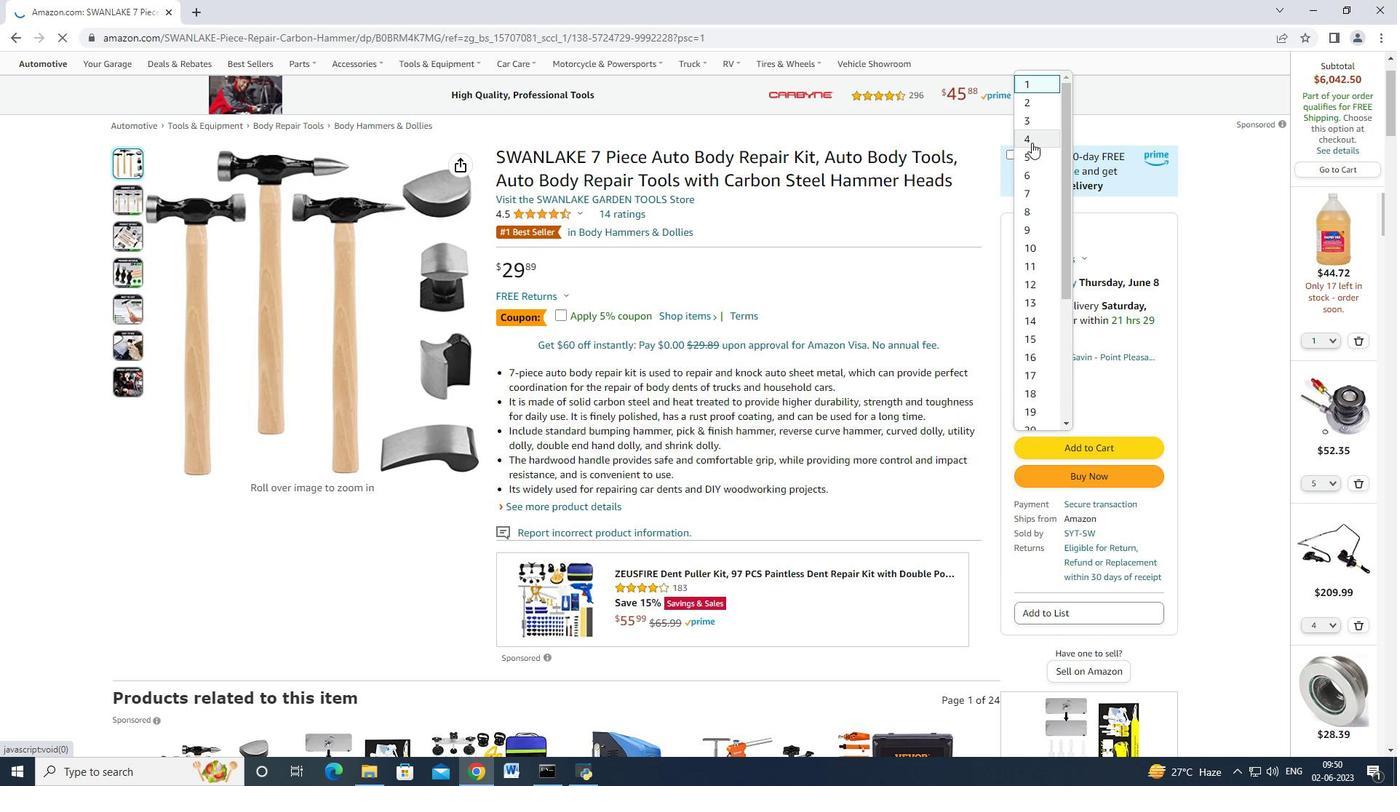 
Action: Mouse moved to (1040, 403)
Screenshot: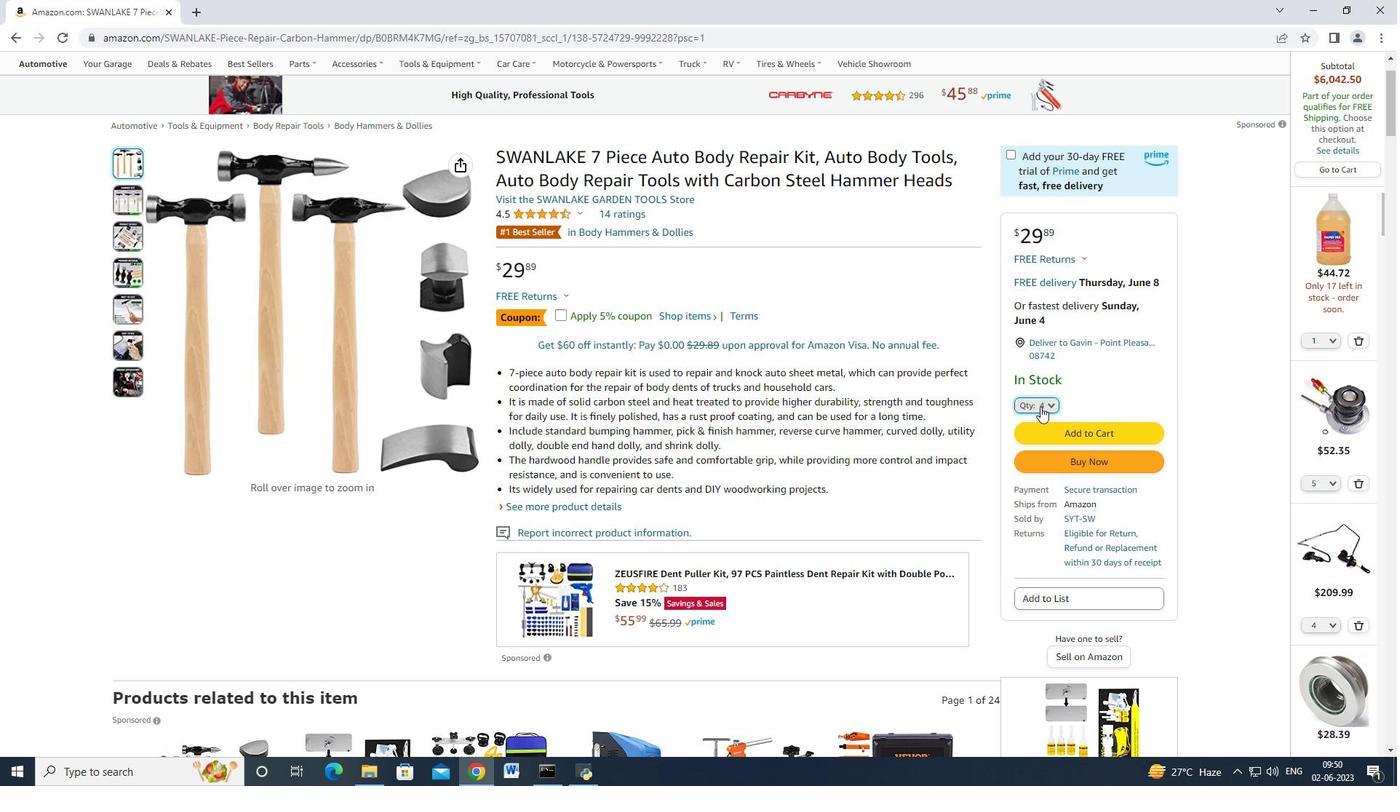 
Action: Mouse pressed left at (1040, 403)
Screenshot: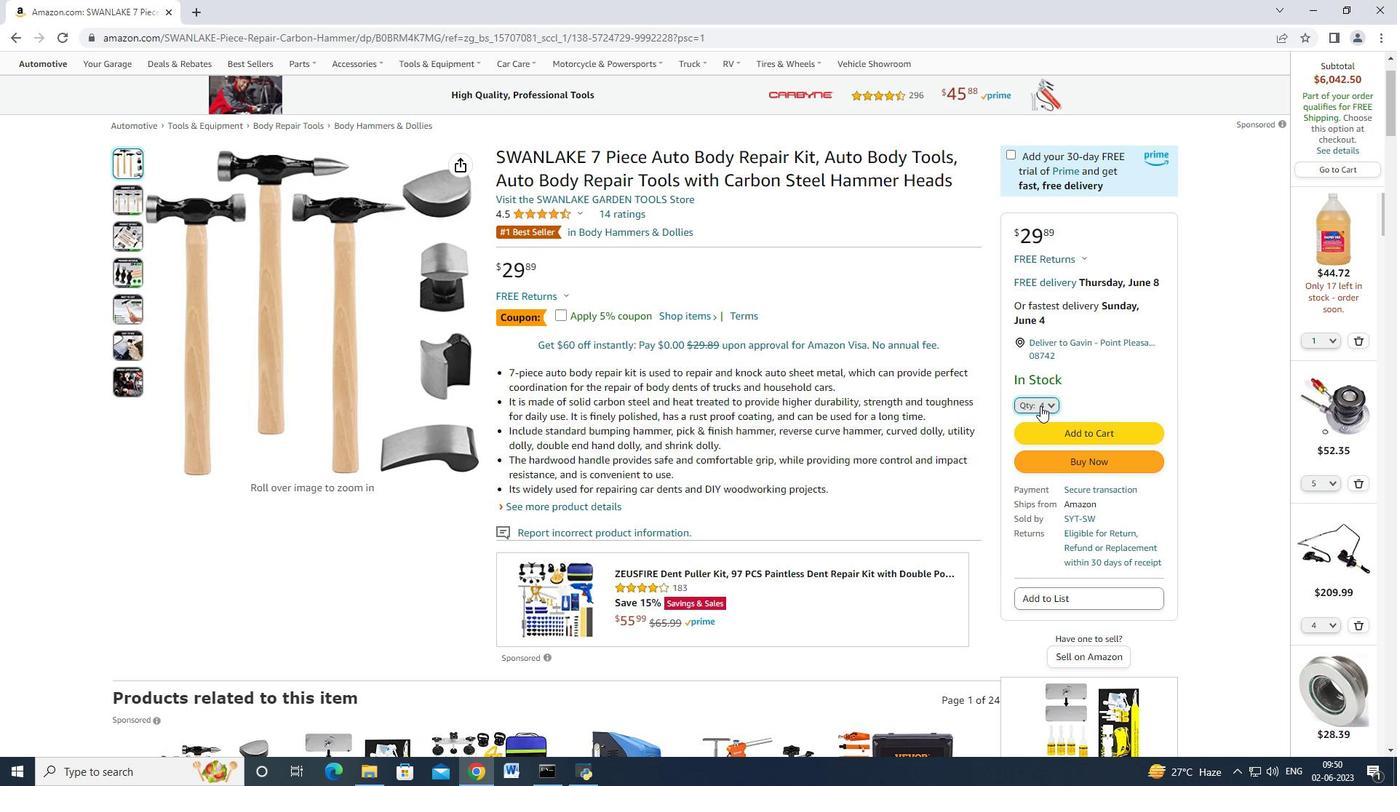 
Action: Mouse moved to (1015, 96)
Screenshot: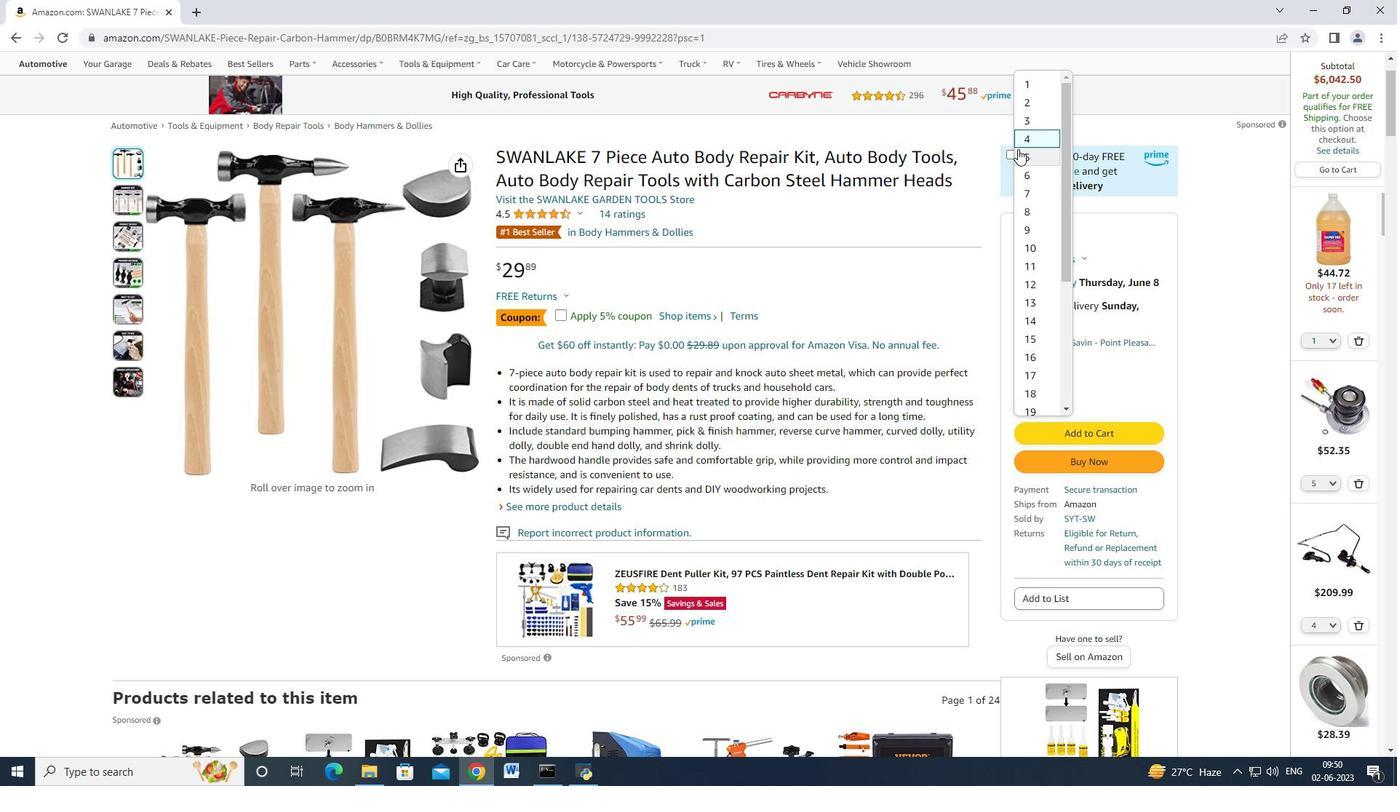 
Action: Mouse pressed left at (1015, 96)
Screenshot: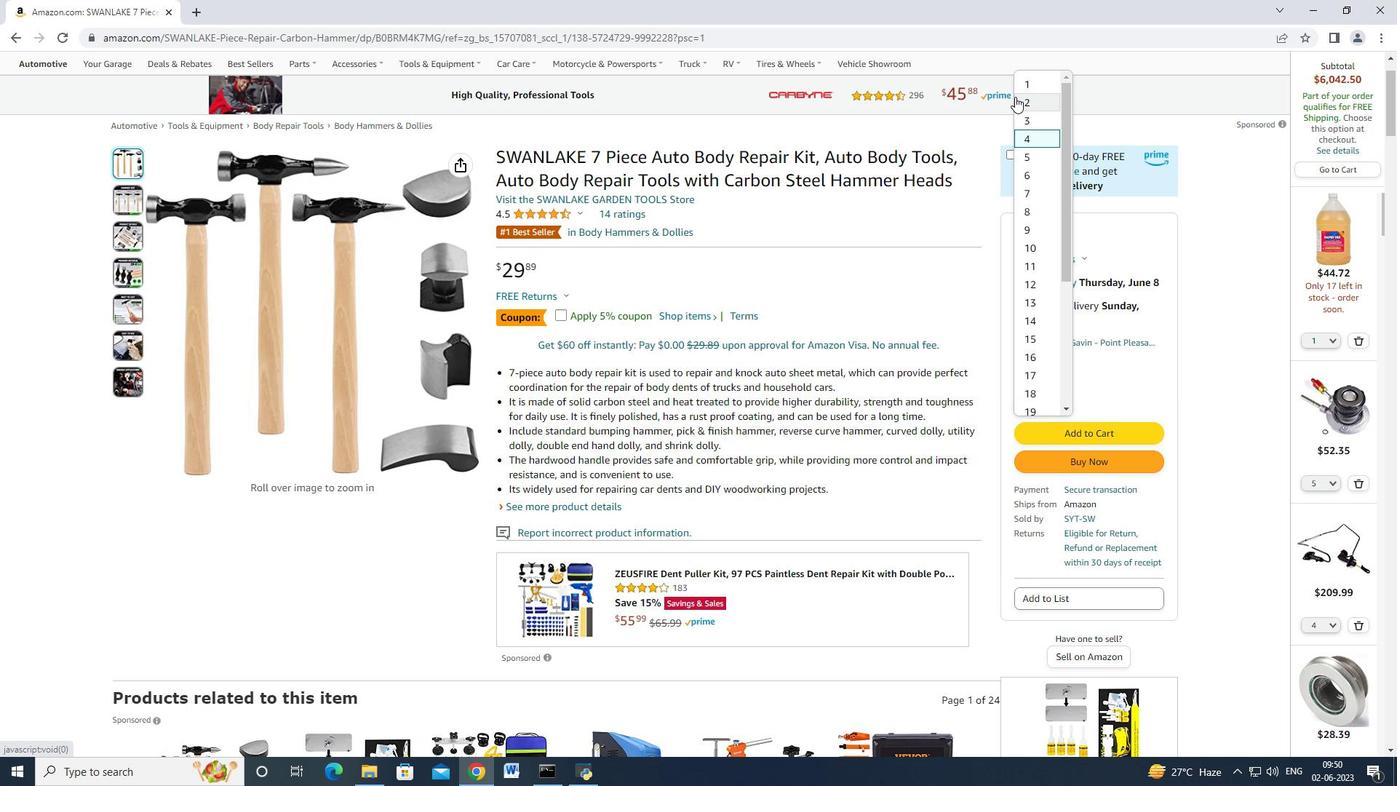 
Action: Mouse moved to (1056, 455)
Screenshot: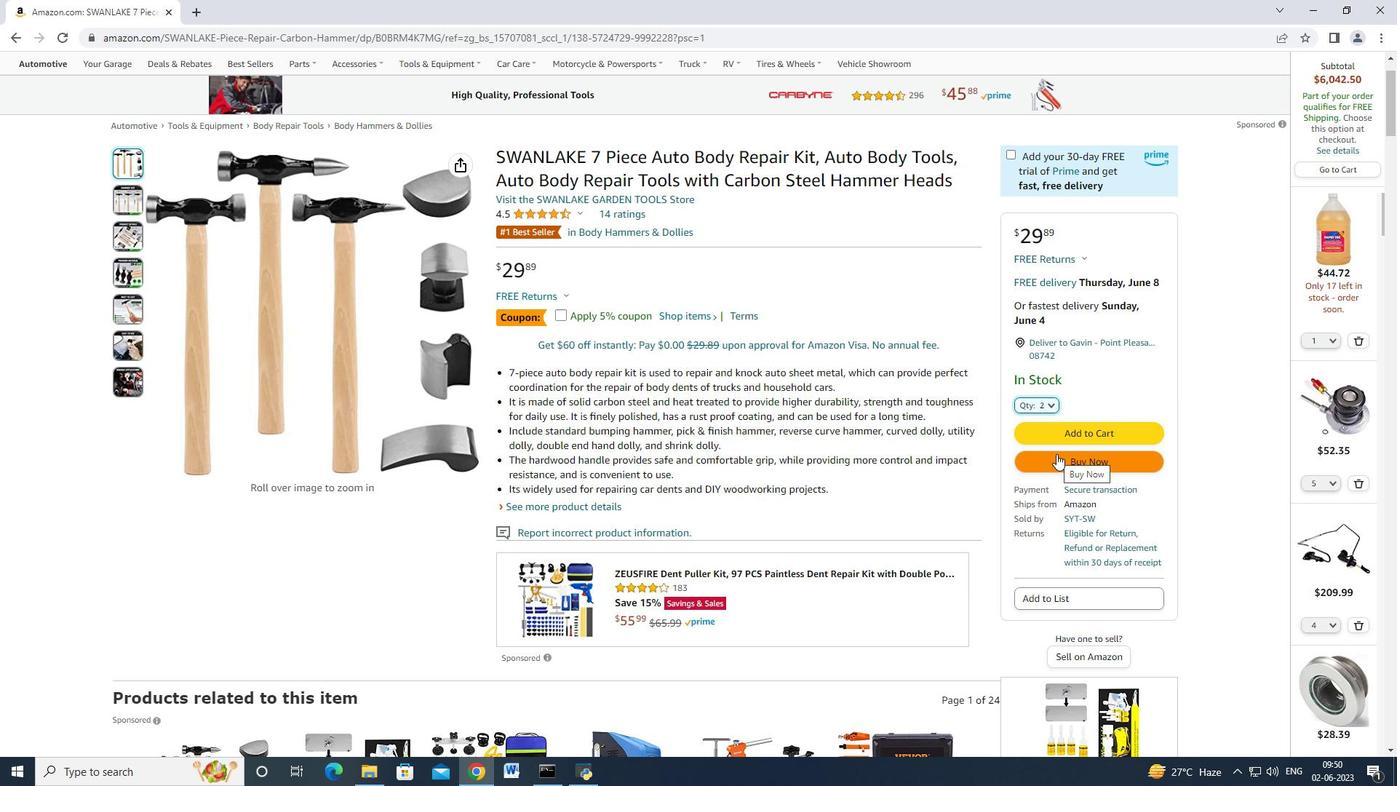 
Action: Mouse pressed left at (1056, 455)
Screenshot: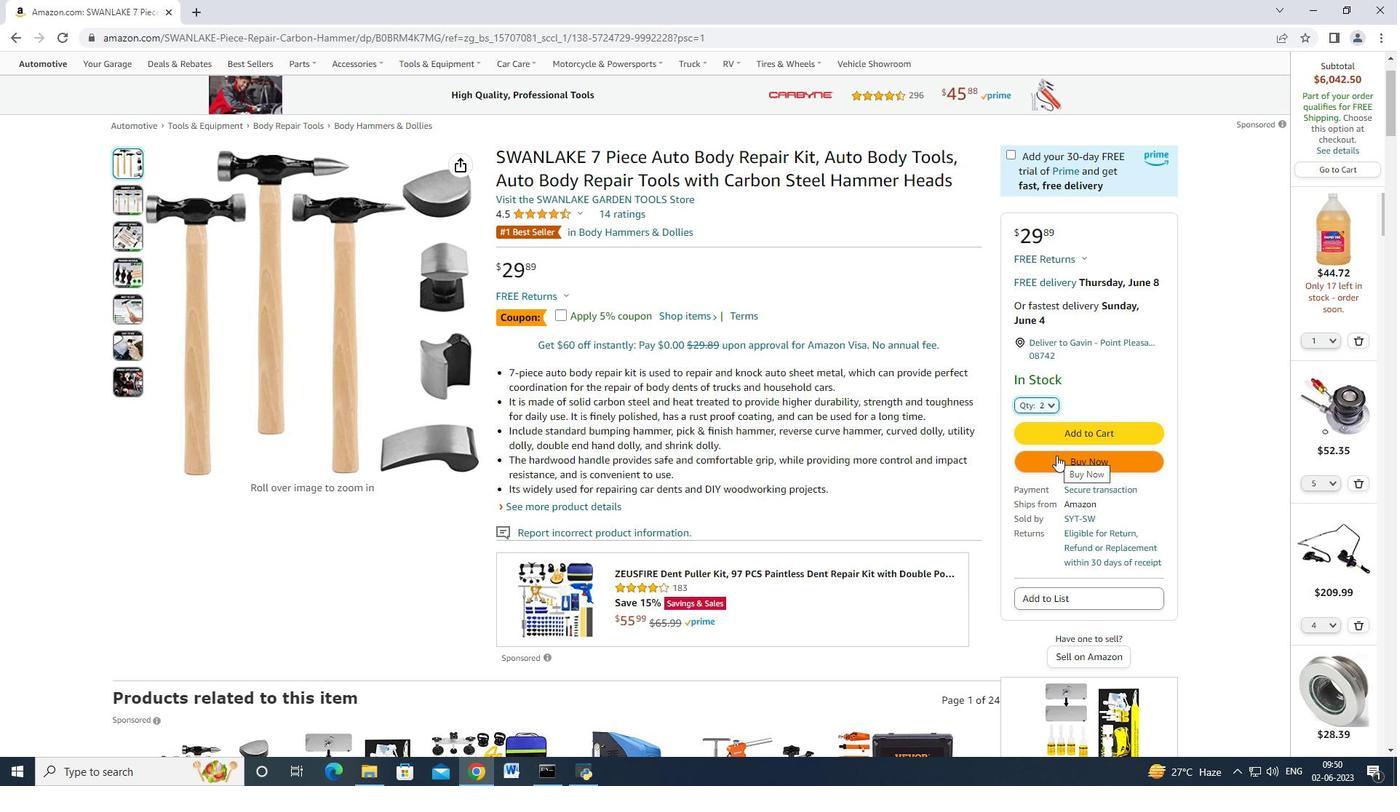 
Action: Mouse moved to (834, 127)
Screenshot: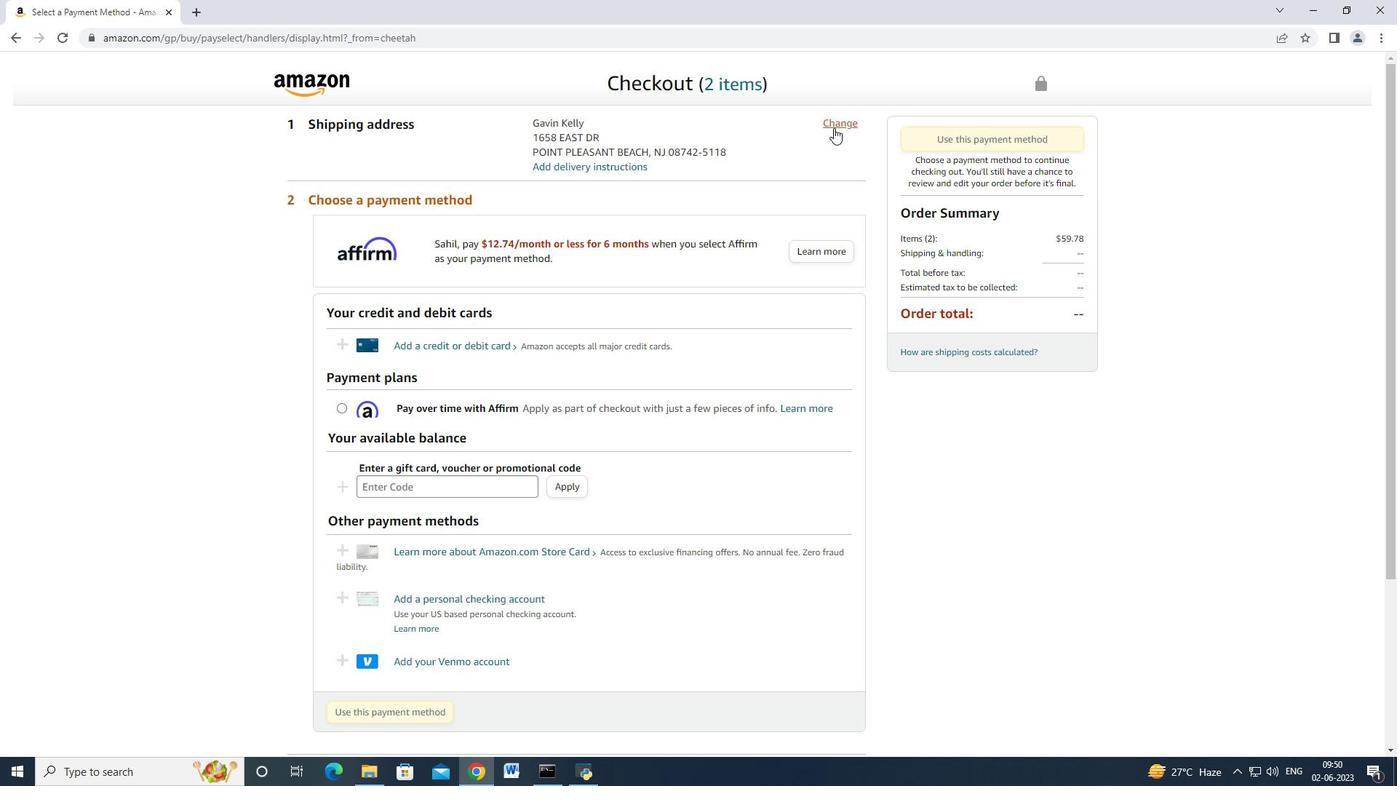 
Action: Mouse pressed left at (834, 127)
Screenshot: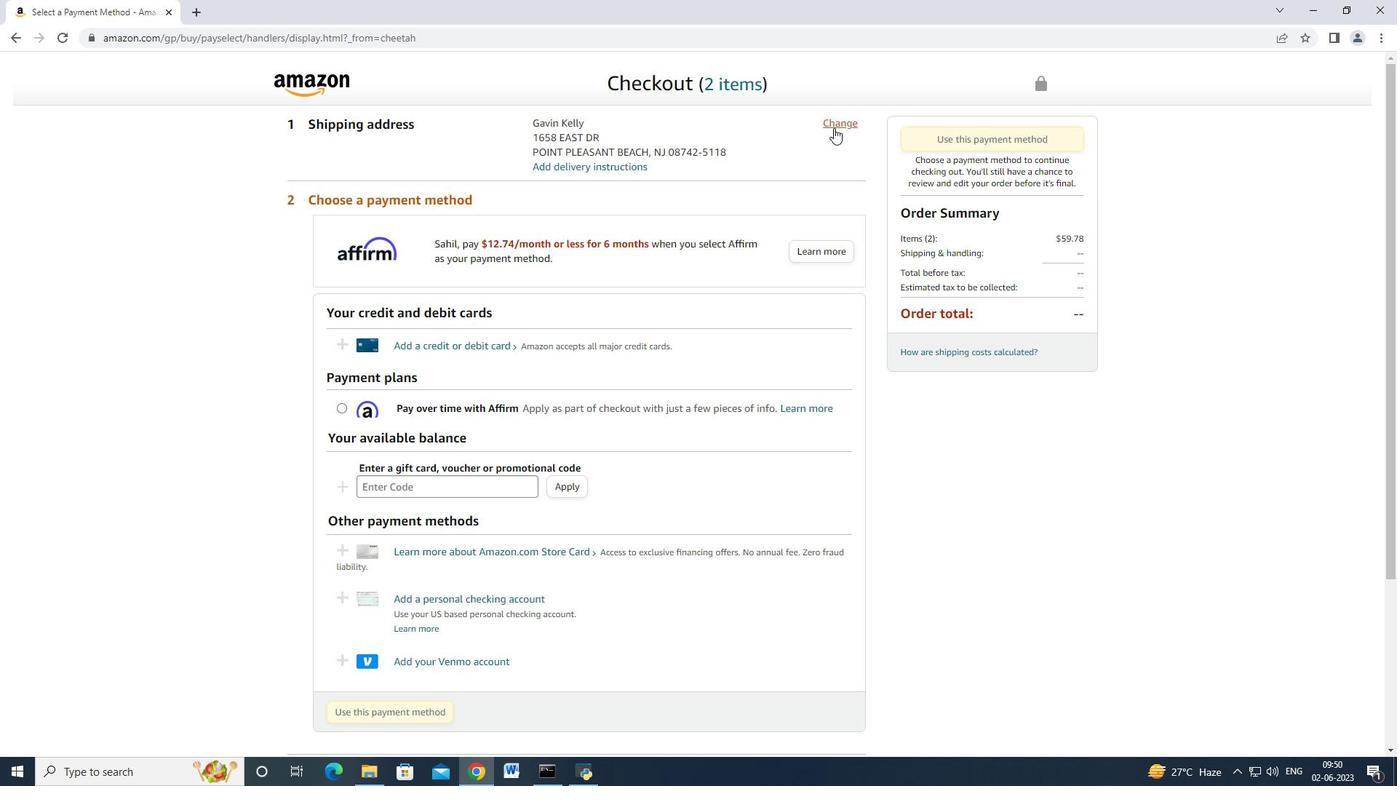 
Action: Mouse moved to (562, 296)
Screenshot: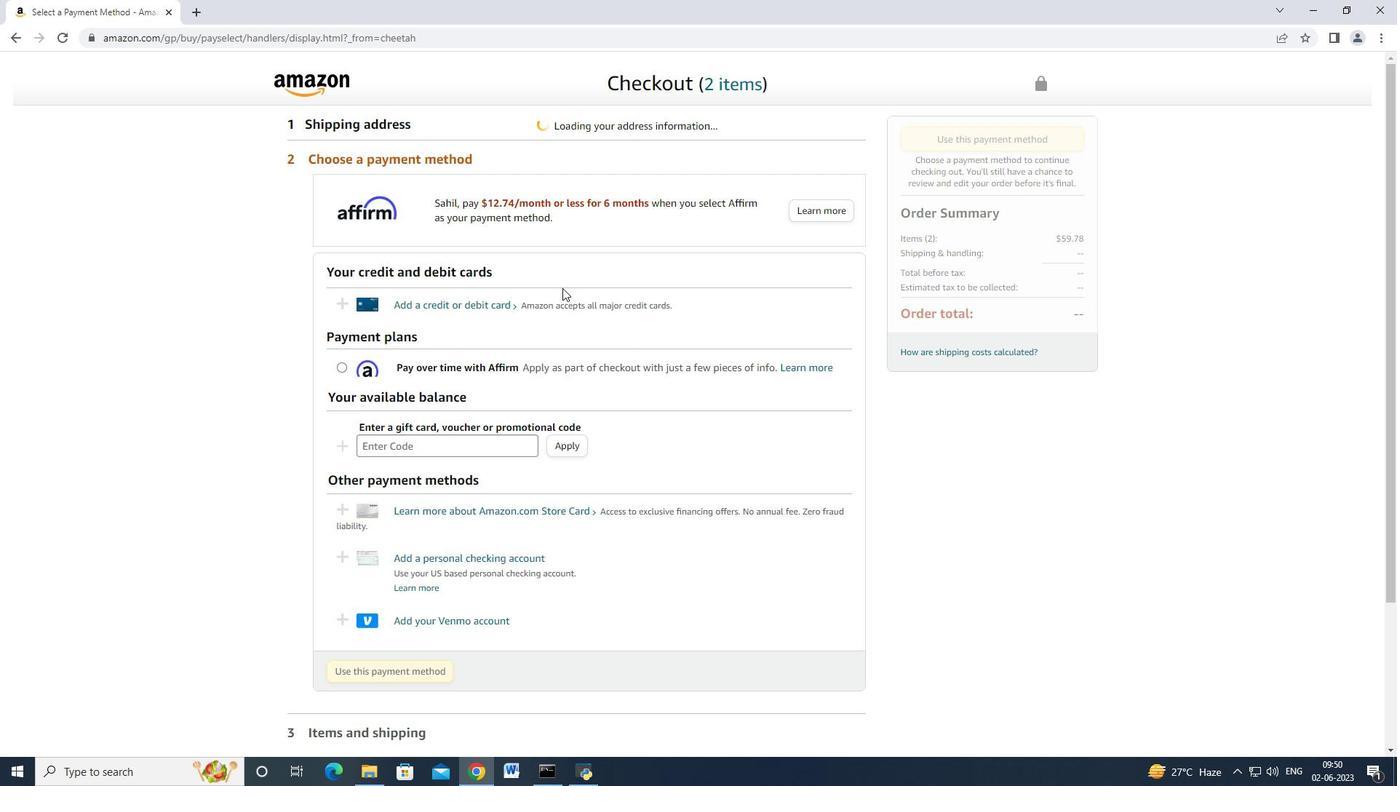 
Action: Mouse scrolled (562, 295) with delta (0, 0)
Screenshot: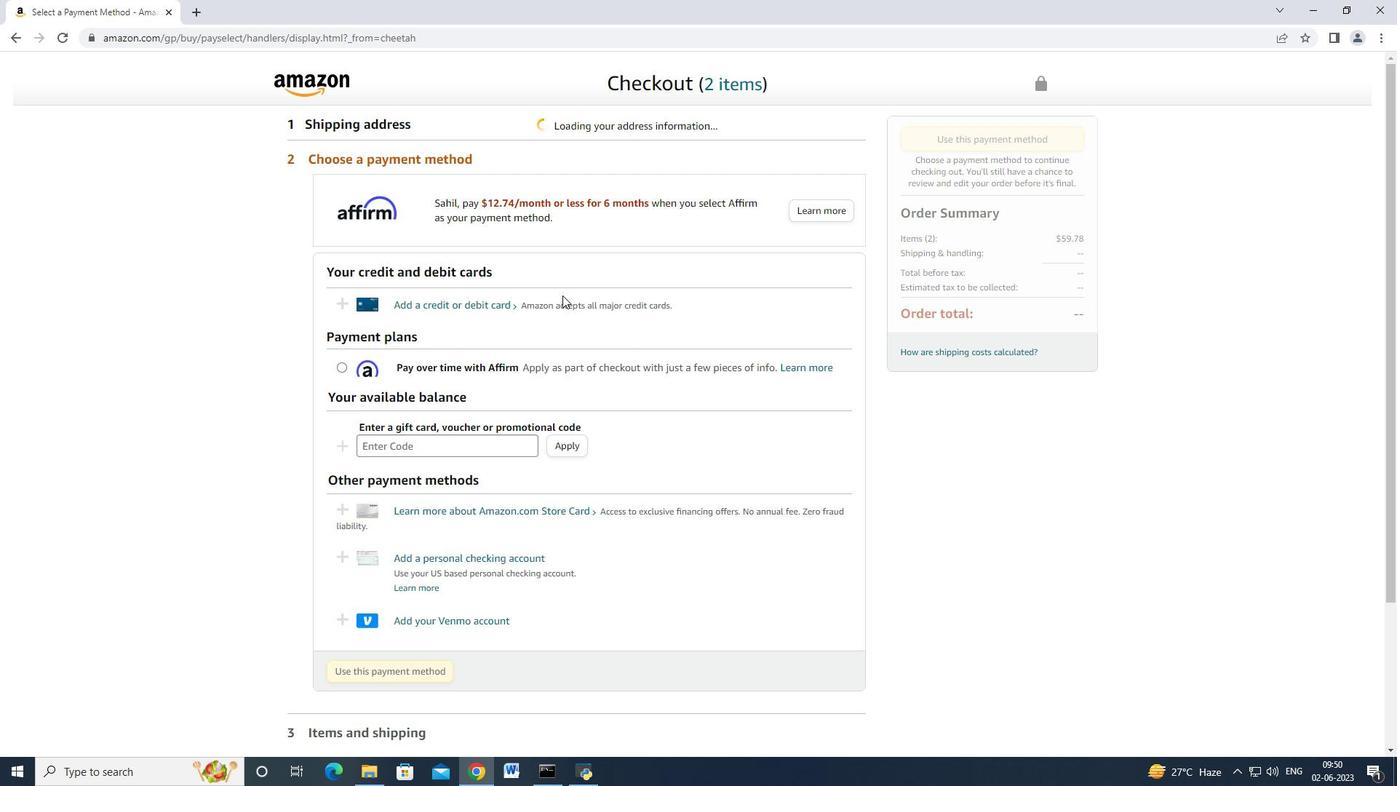 
Action: Mouse scrolled (562, 296) with delta (0, 0)
Screenshot: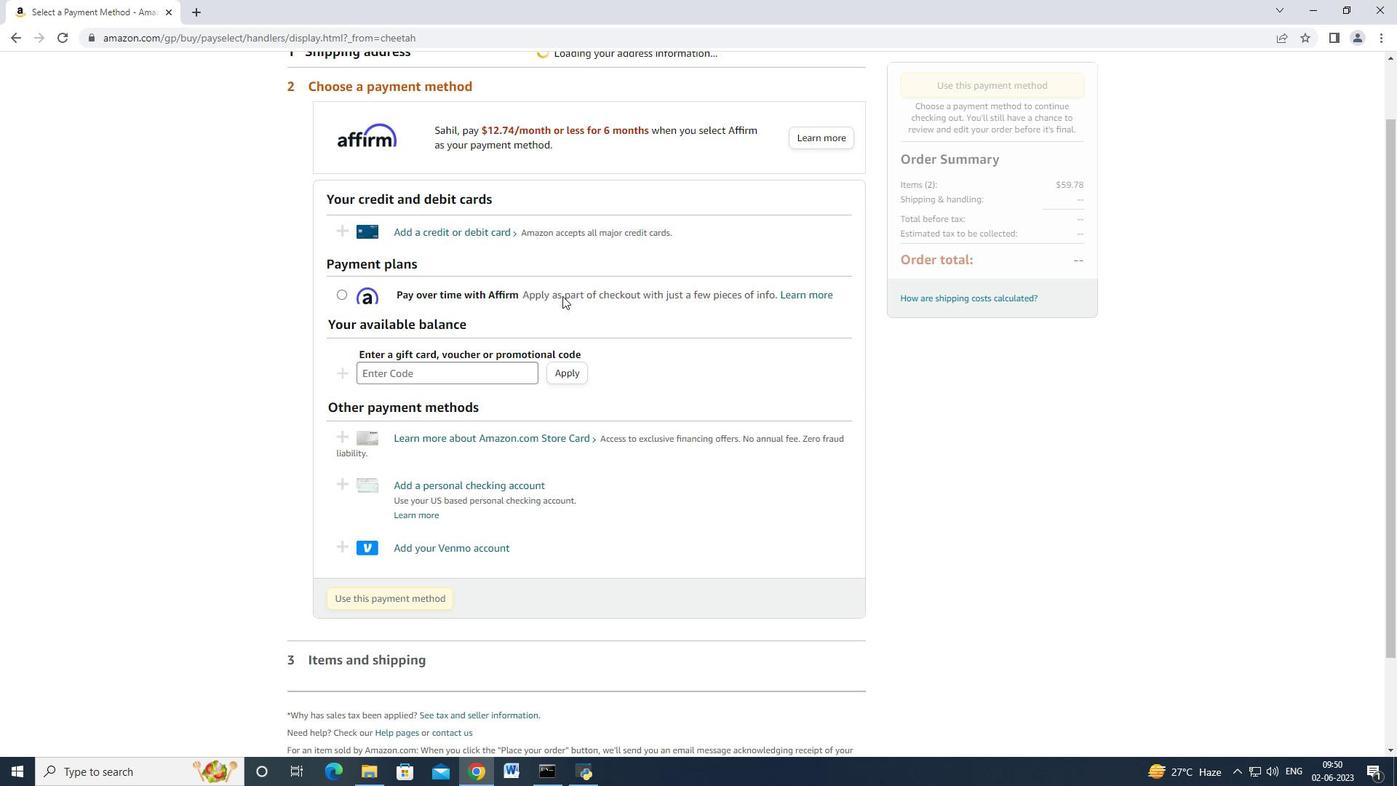 
Action: Mouse moved to (545, 299)
Screenshot: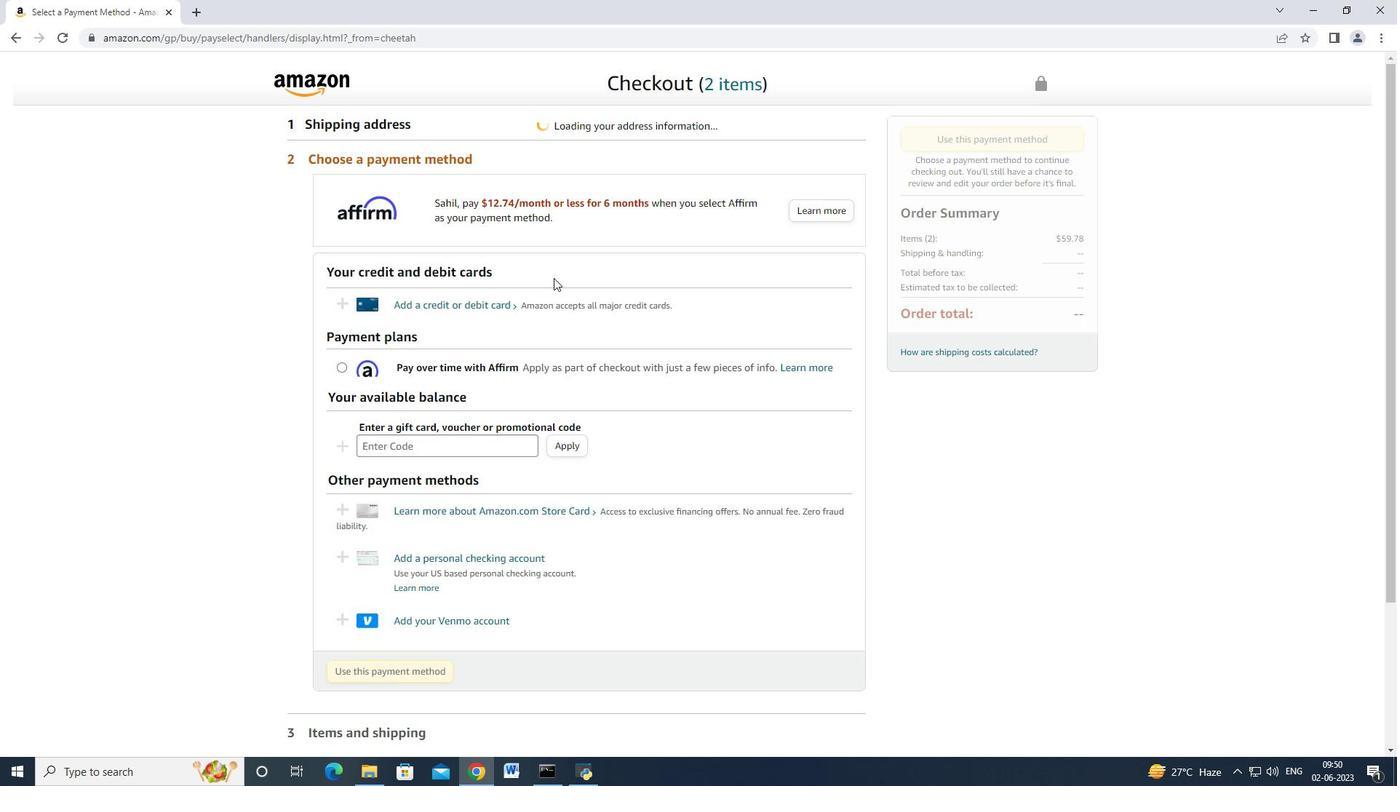 
Action: Mouse scrolled (545, 300) with delta (0, 0)
Screenshot: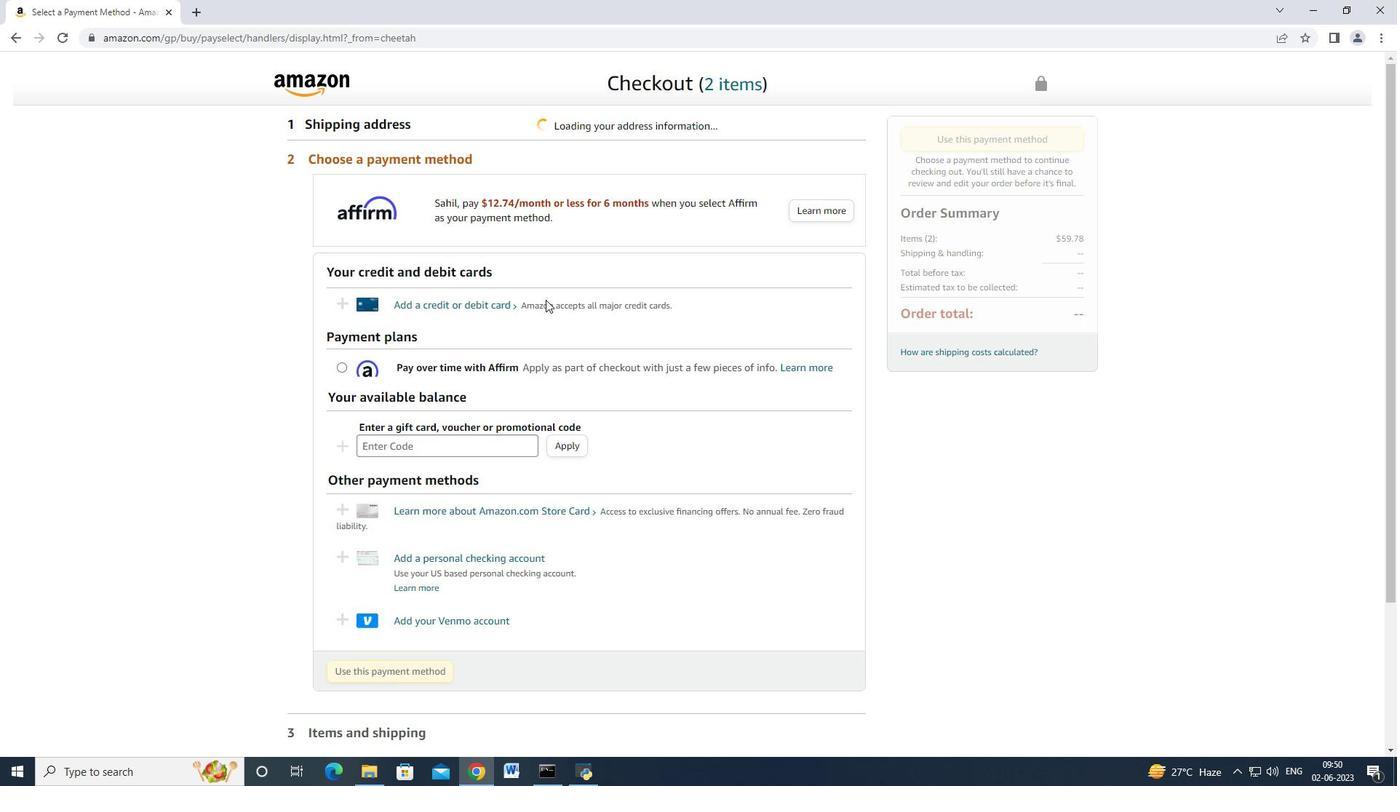 
Action: Mouse moved to (489, 452)
Screenshot: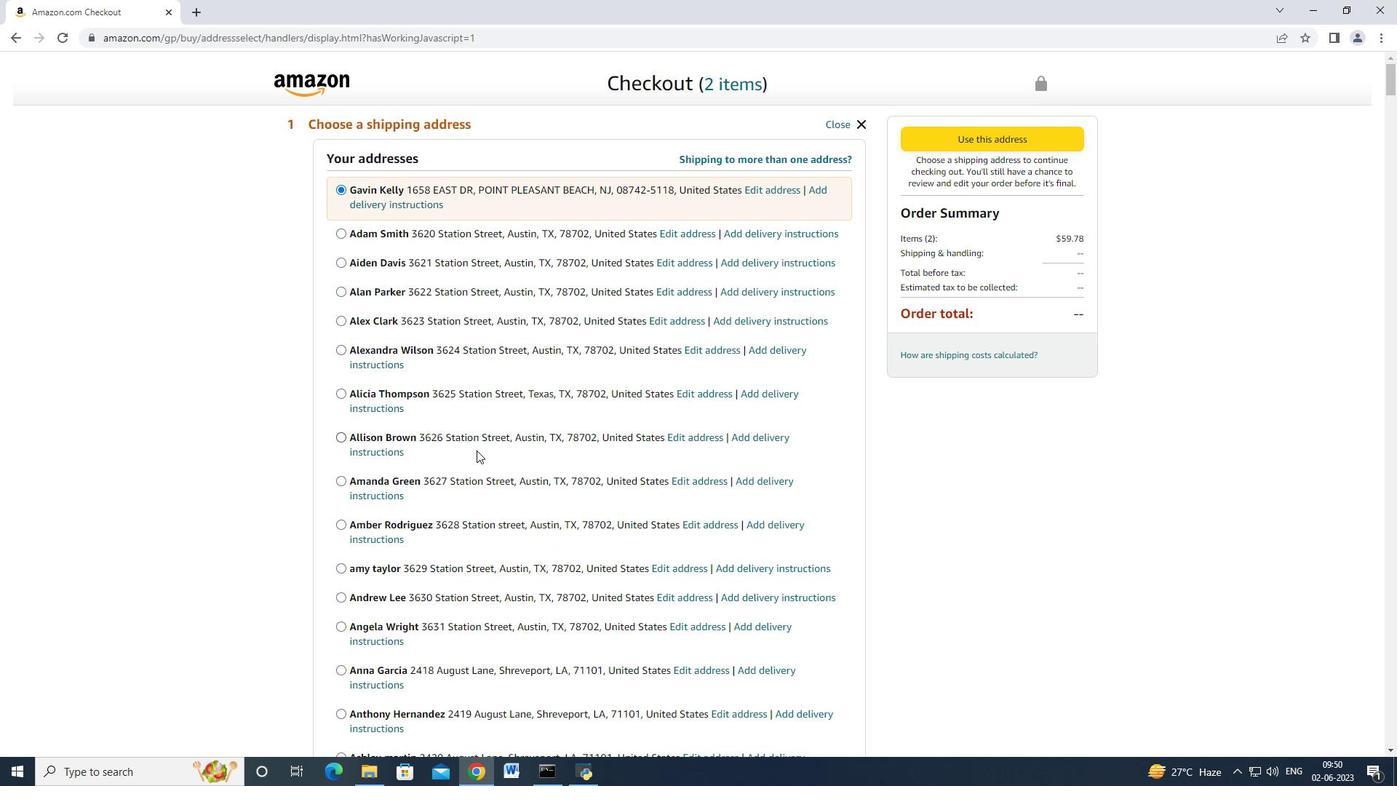 
Action: Mouse scrolled (489, 451) with delta (0, 0)
Screenshot: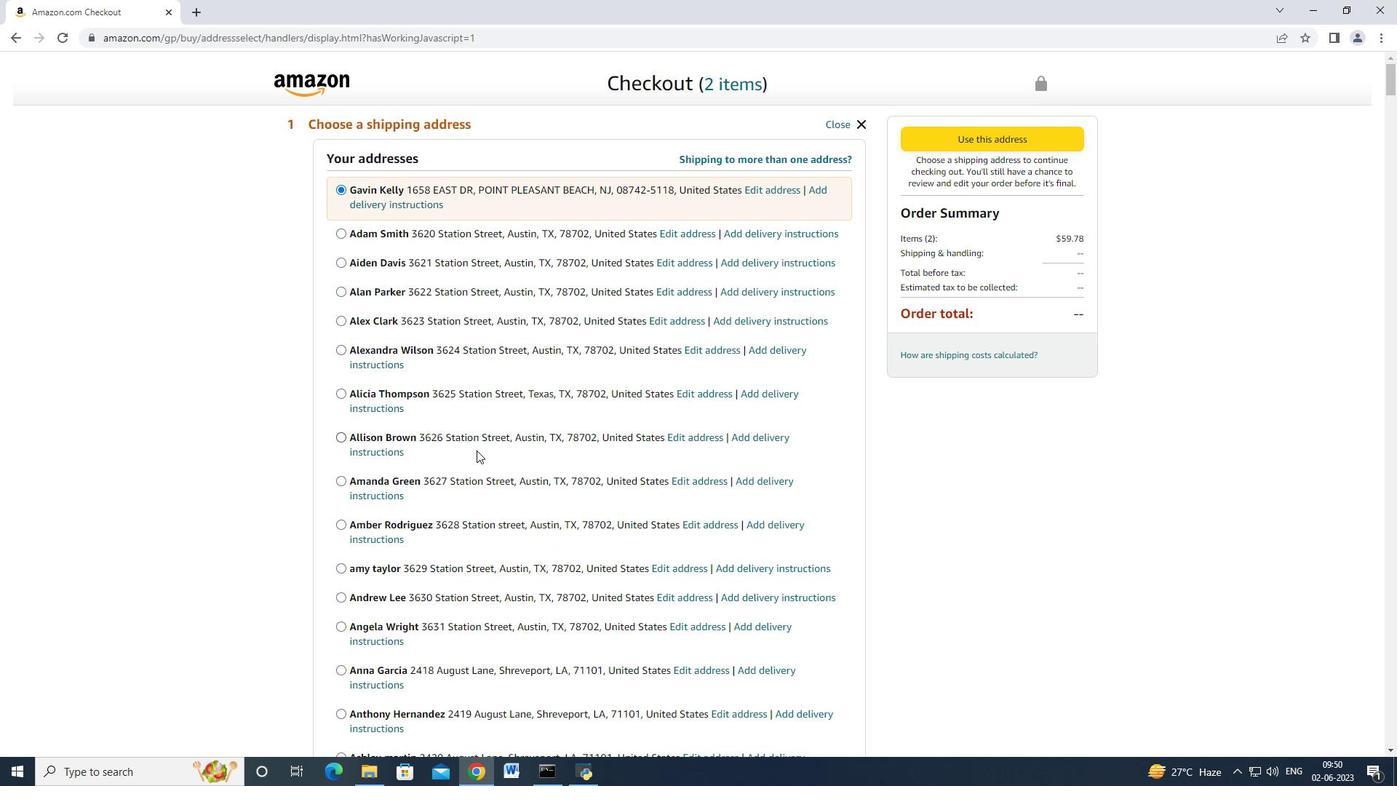 
Action: Mouse moved to (491, 452)
Screenshot: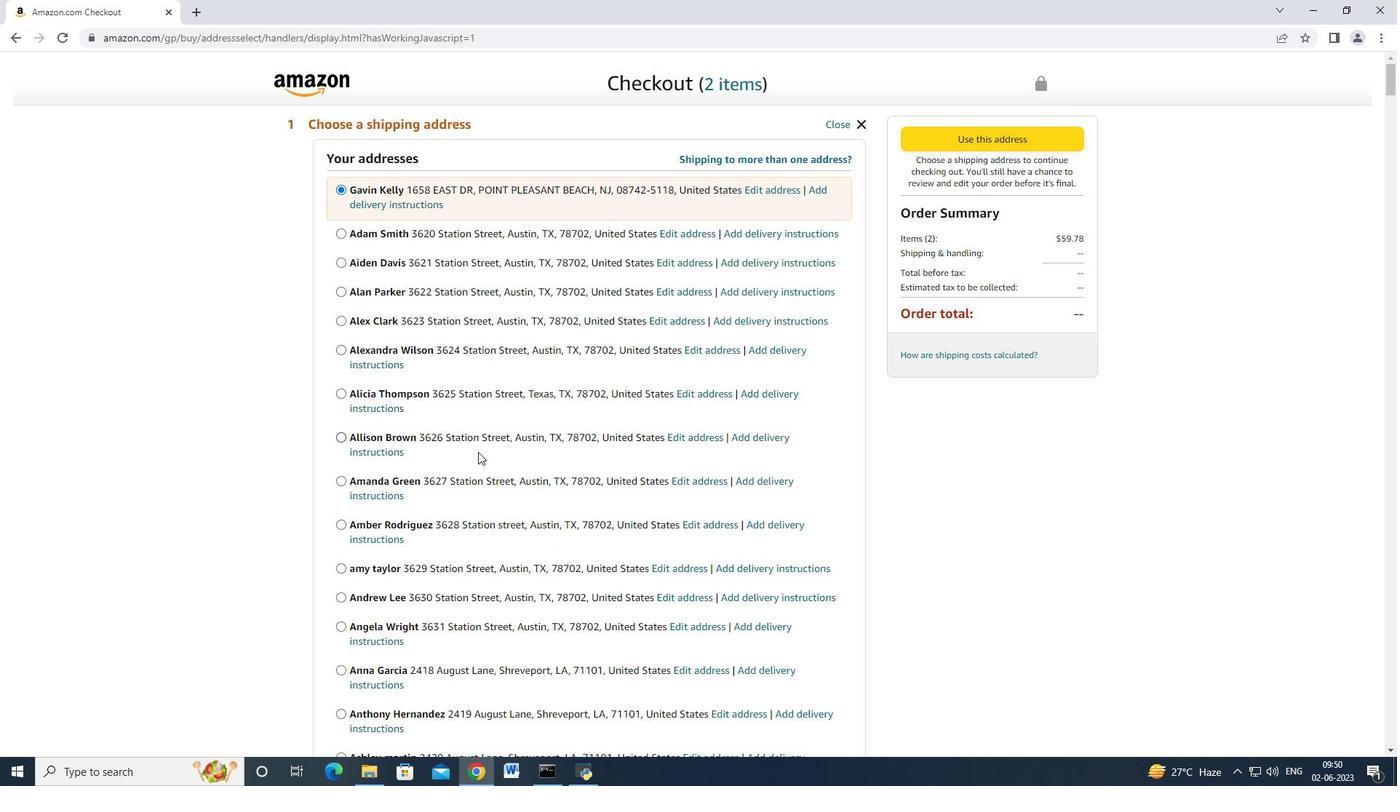 
Action: Mouse scrolled (491, 451) with delta (0, 0)
Screenshot: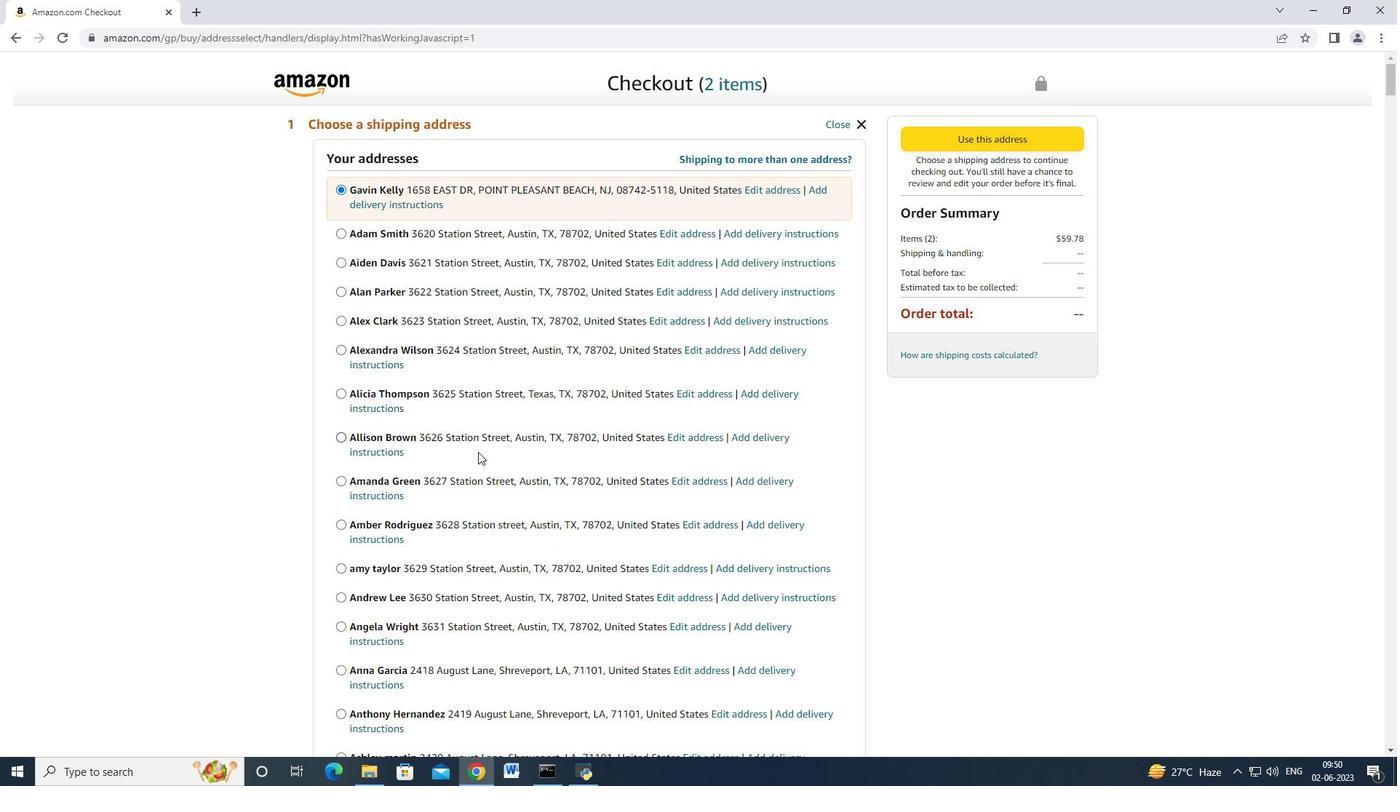 
Action: Mouse moved to (494, 452)
Screenshot: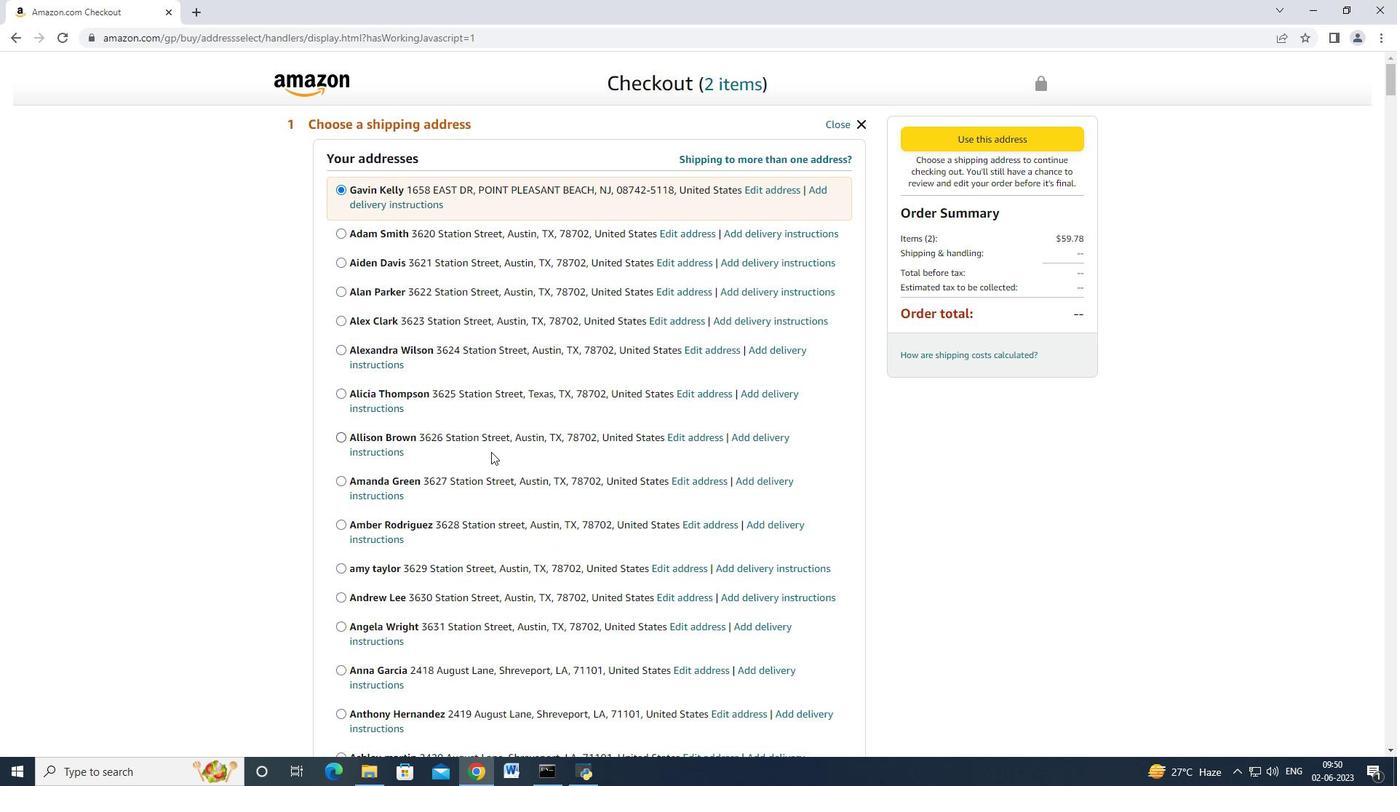 
Action: Mouse scrolled (494, 451) with delta (0, 0)
Screenshot: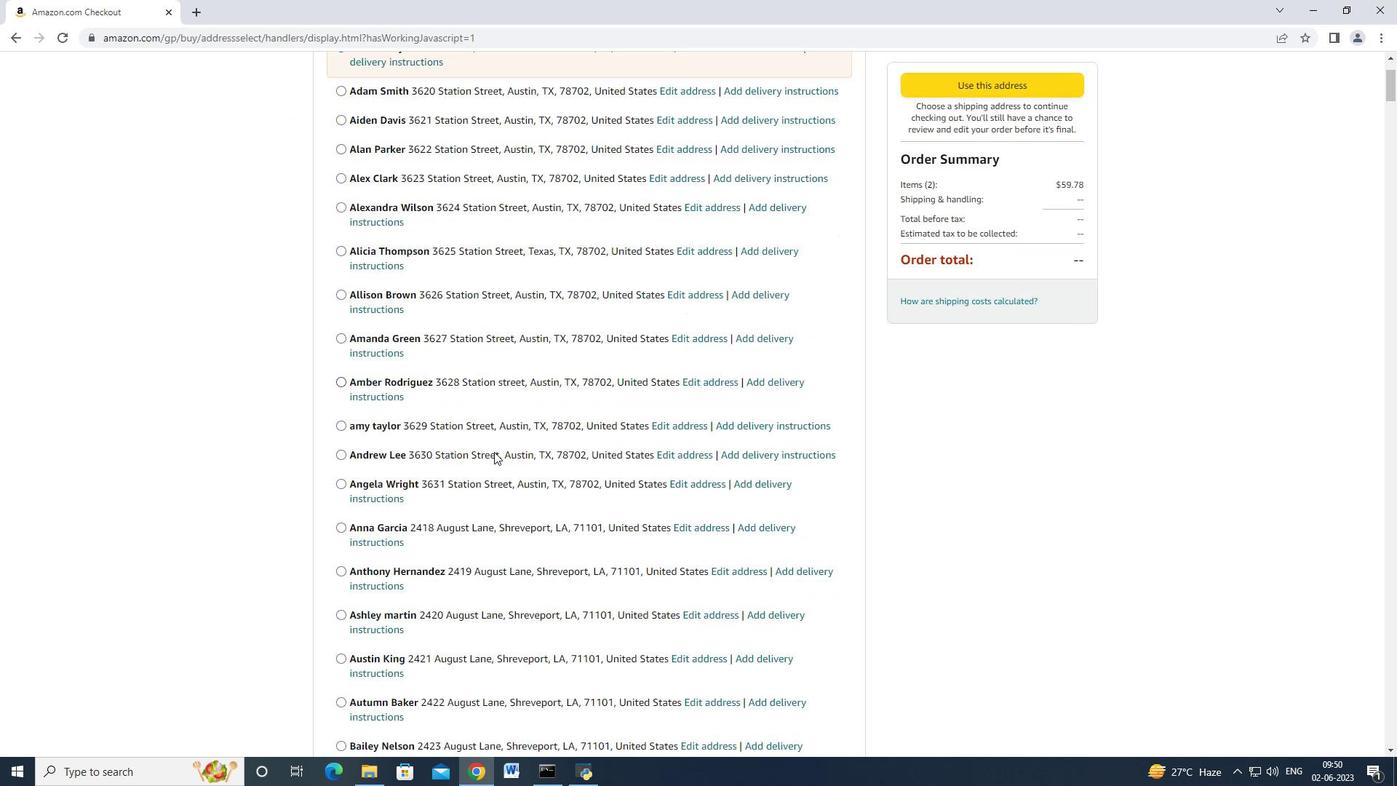 
Action: Mouse scrolled (494, 451) with delta (0, 0)
Screenshot: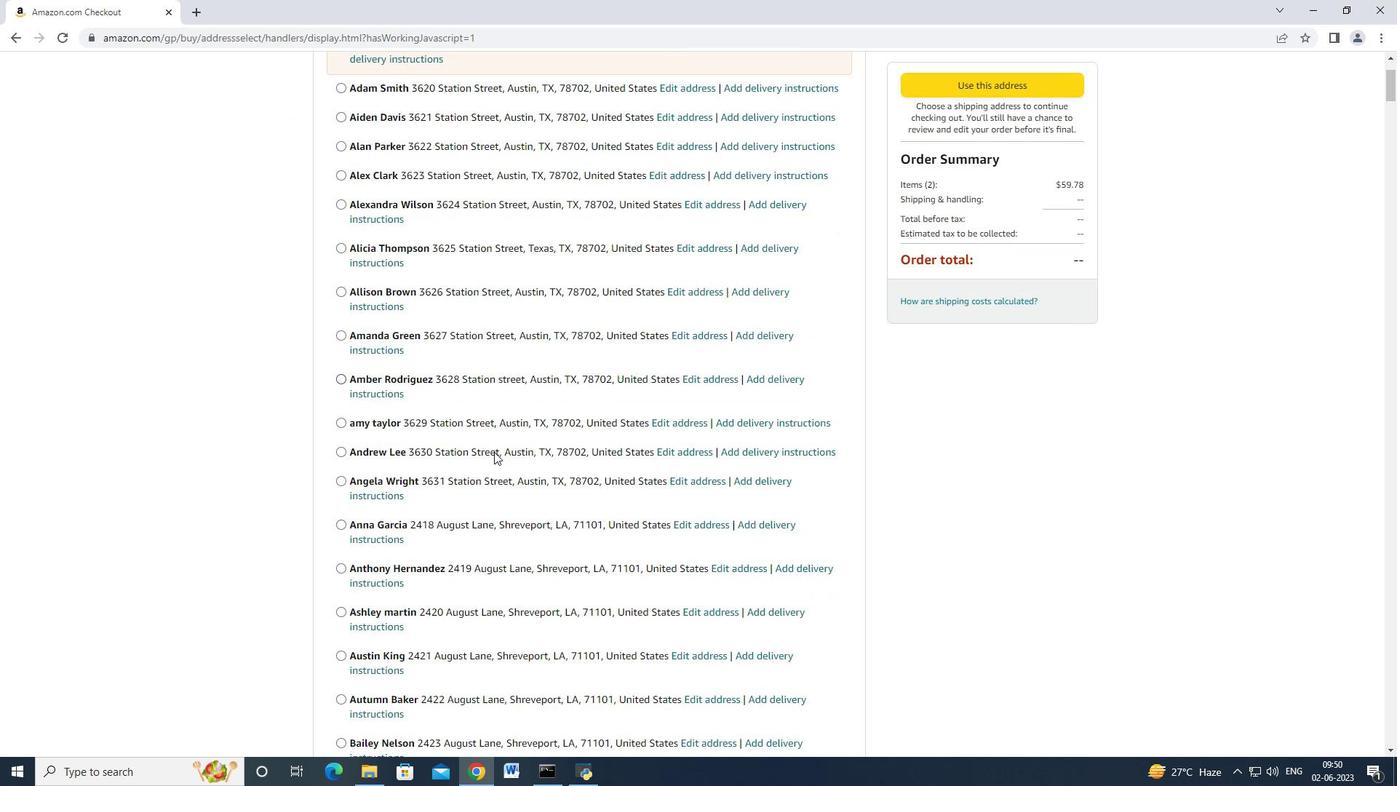 
Action: Mouse scrolled (494, 451) with delta (0, 0)
Screenshot: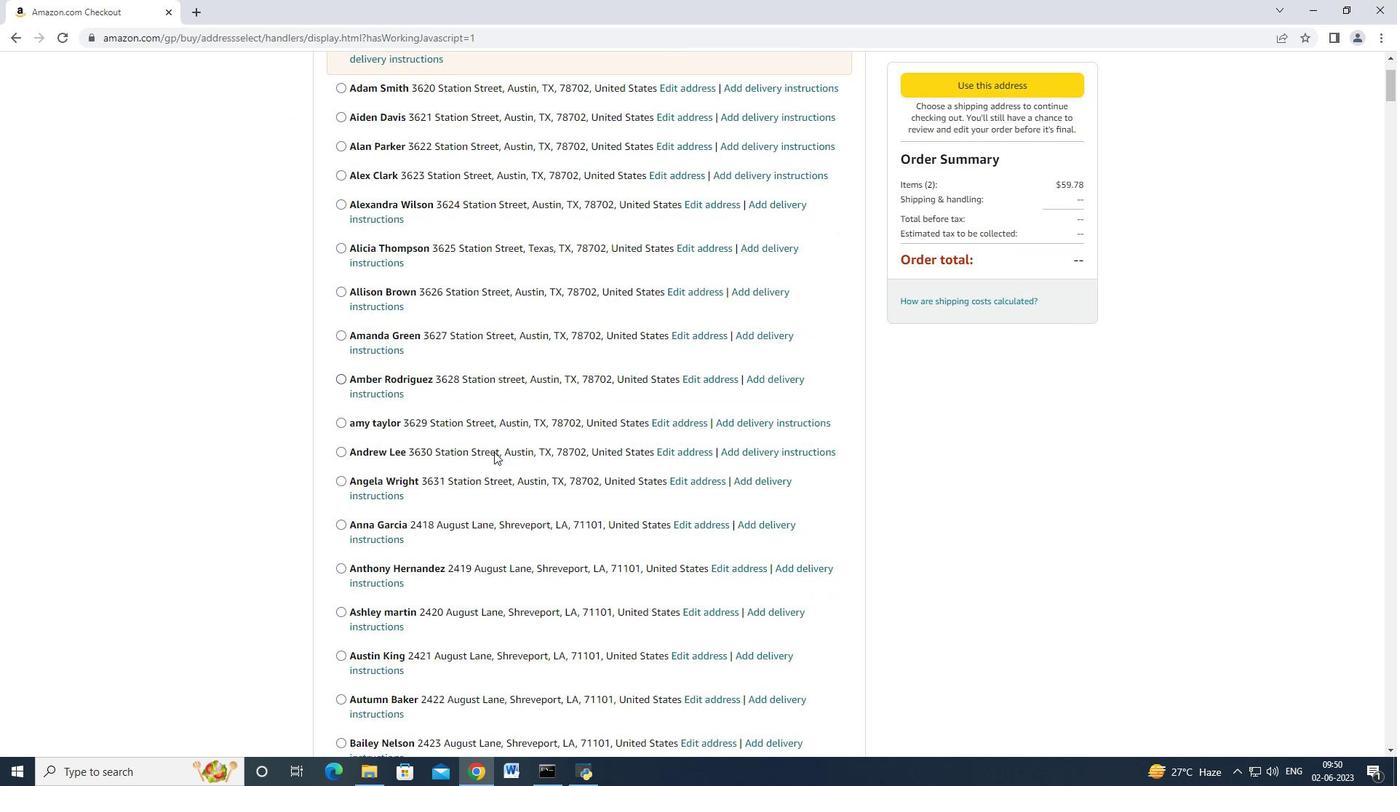 
Action: Mouse scrolled (494, 451) with delta (0, 0)
Screenshot: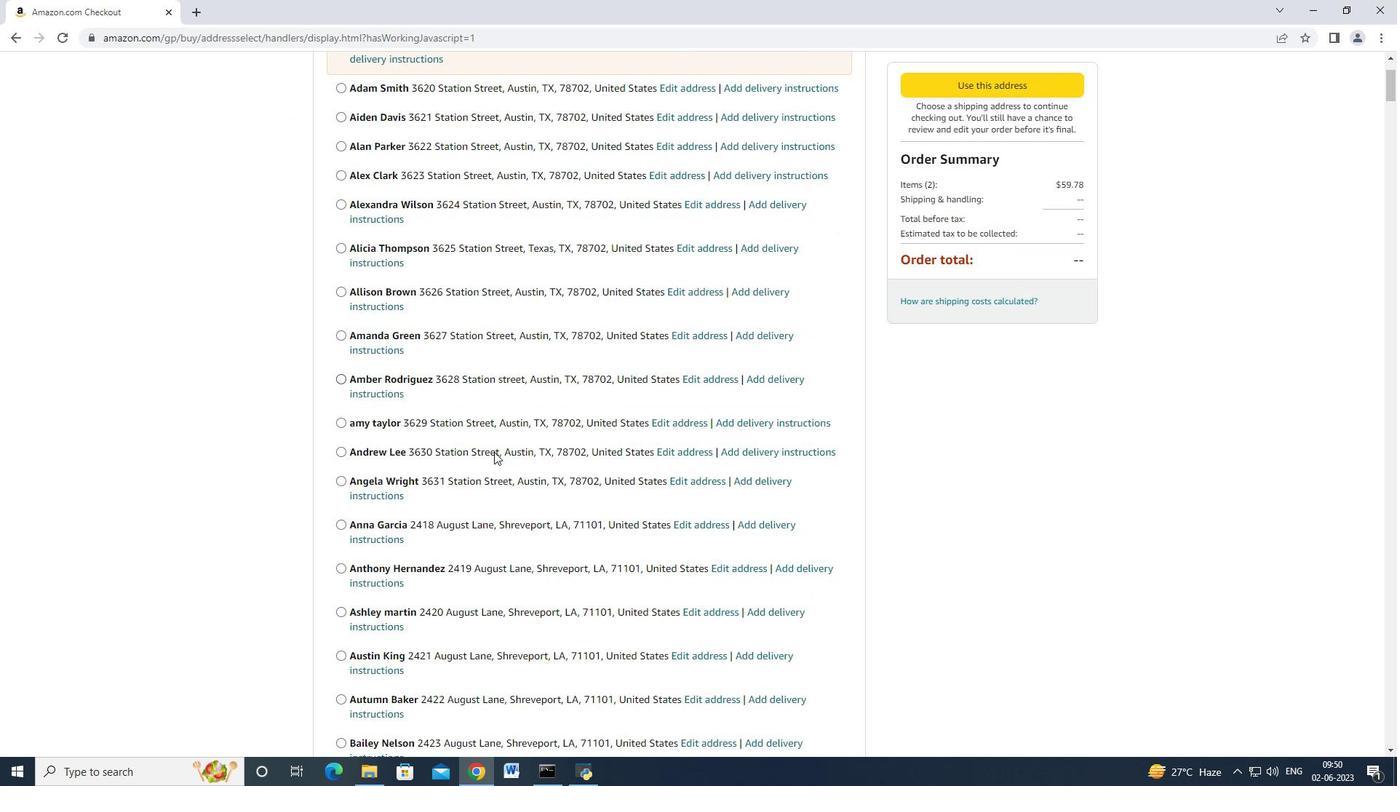 
Action: Mouse moved to (494, 451)
Screenshot: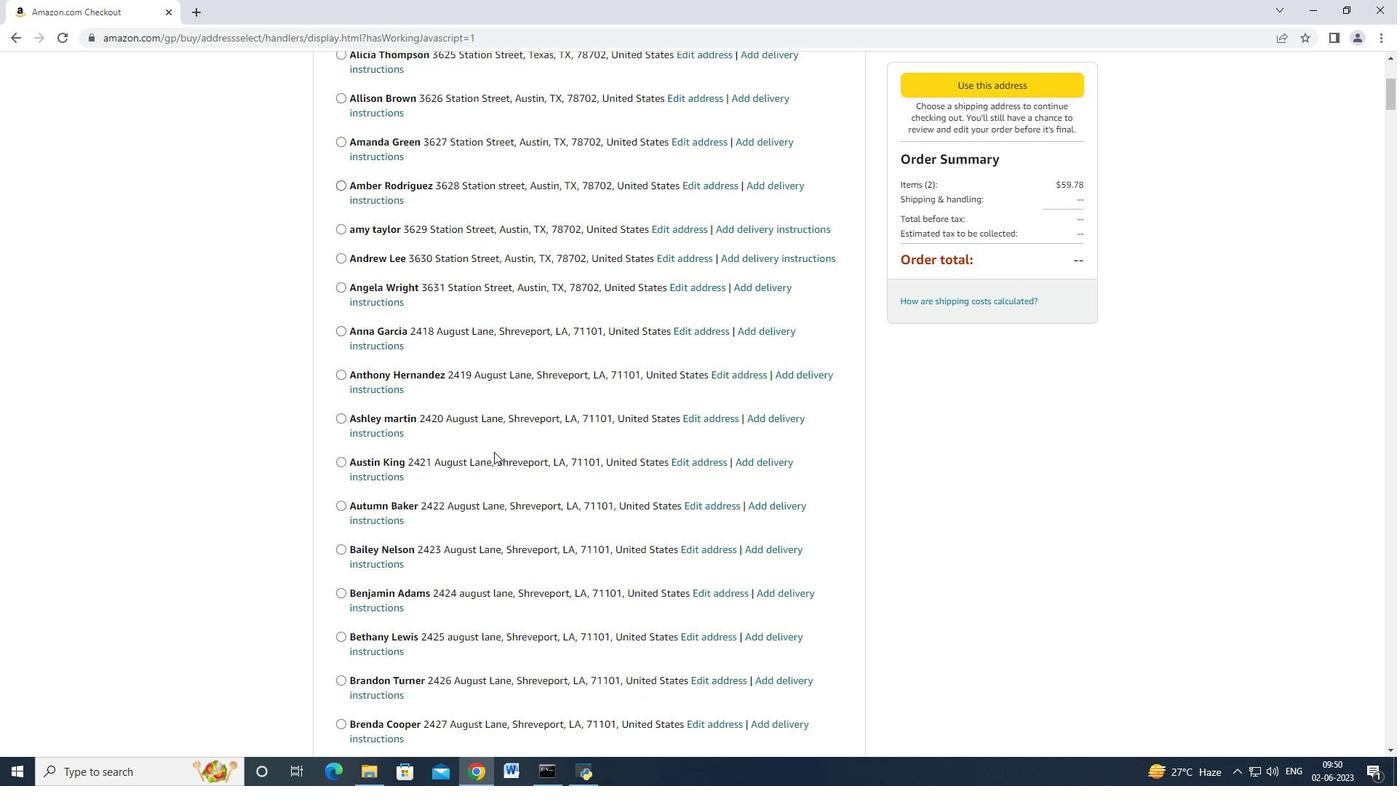 
Action: Mouse scrolled (494, 450) with delta (0, 0)
Screenshot: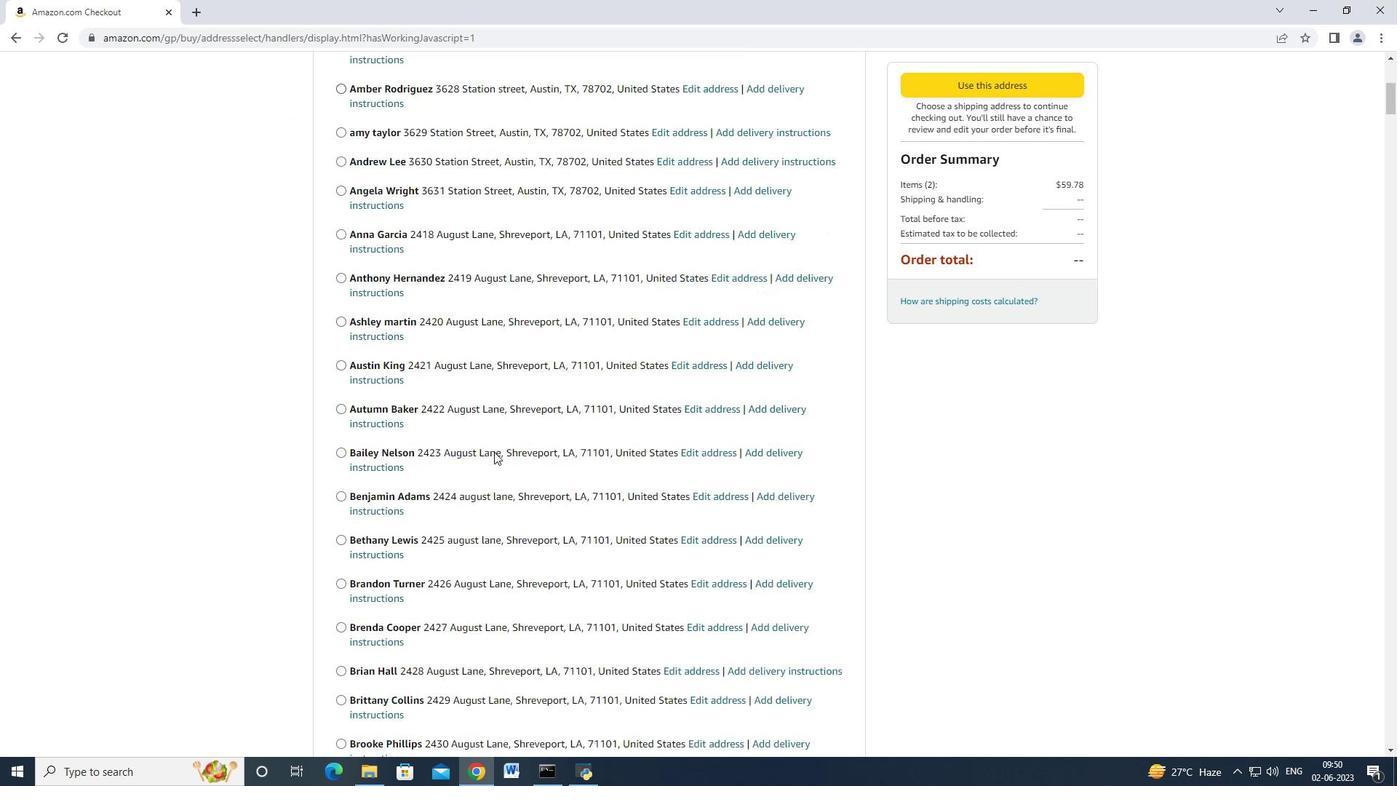 
Action: Mouse moved to (494, 451)
Screenshot: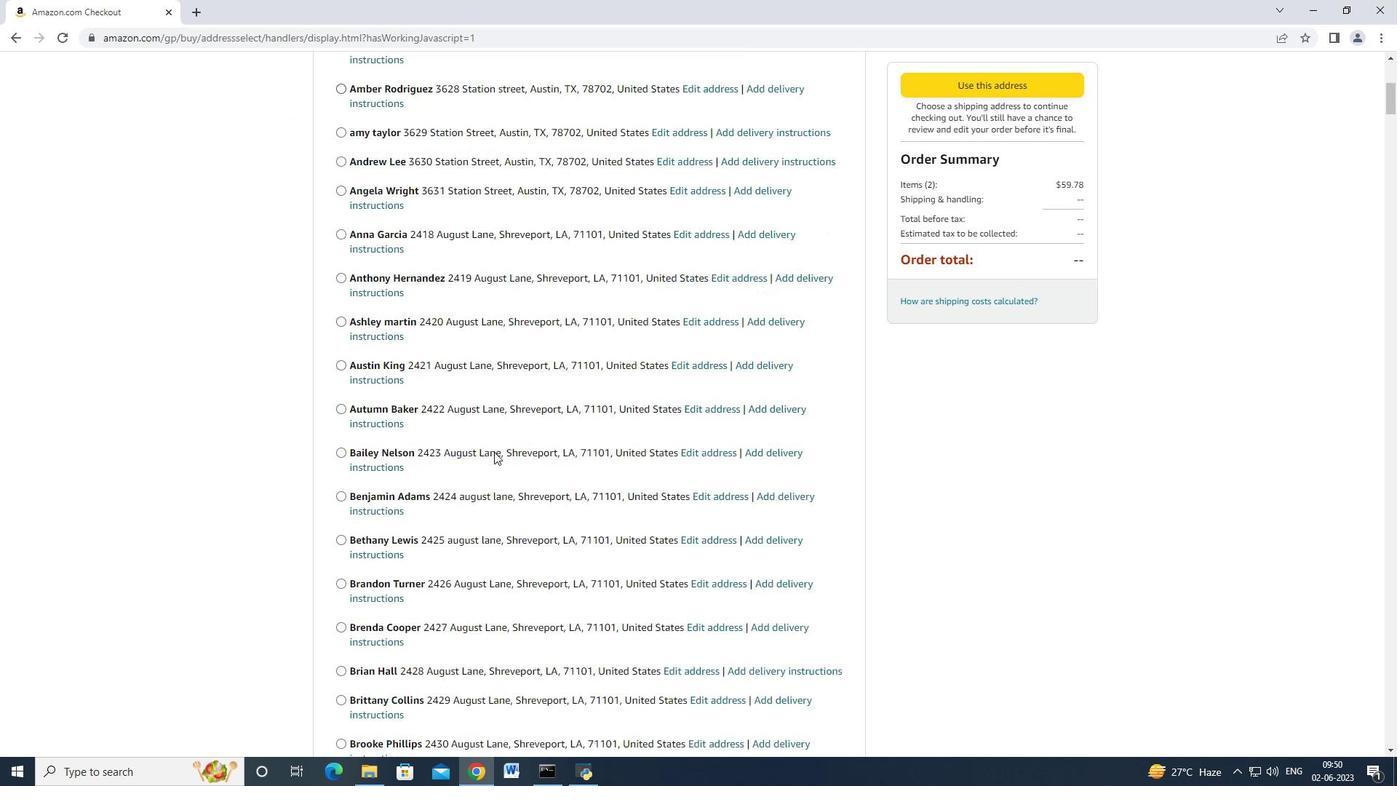 
Action: Mouse scrolled (494, 450) with delta (0, 0)
Screenshot: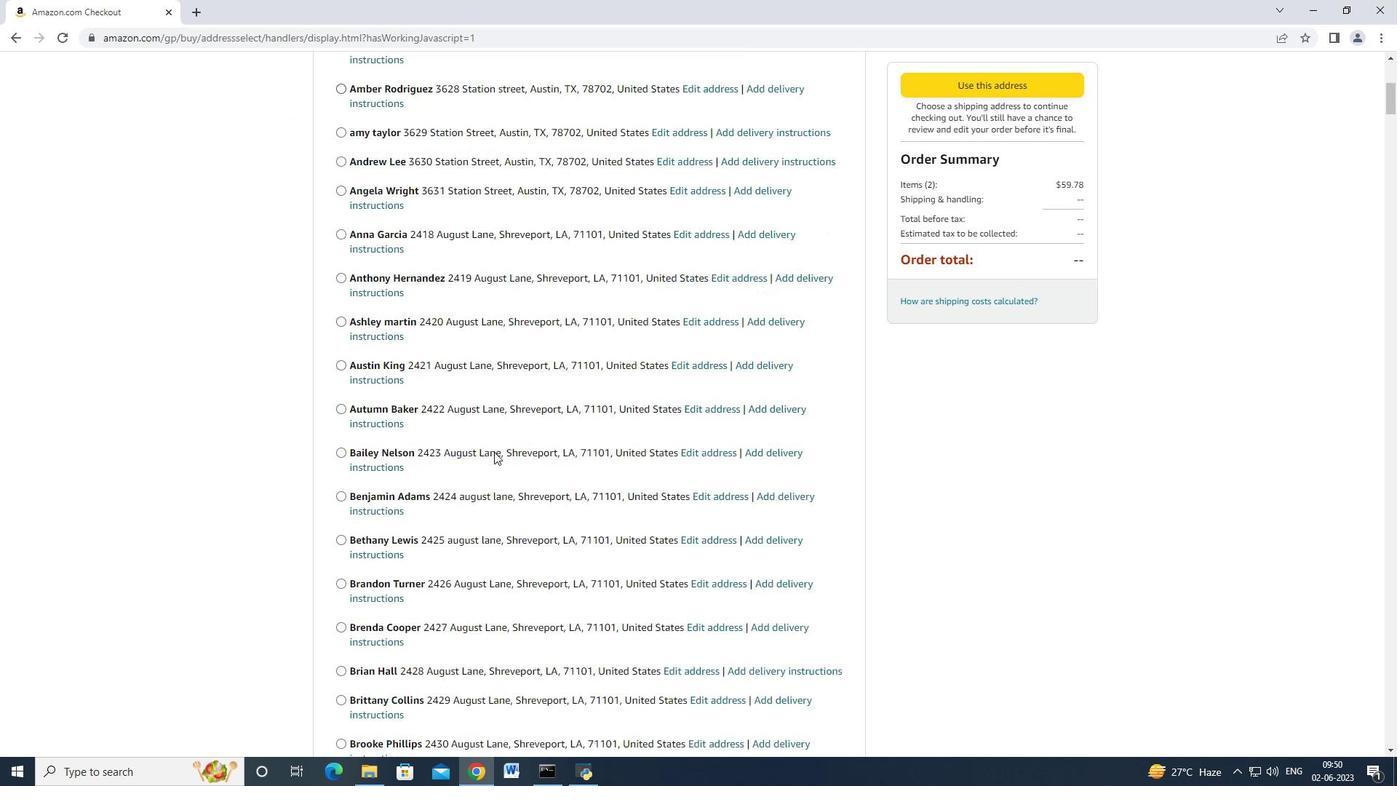 
Action: Mouse moved to (494, 451)
Screenshot: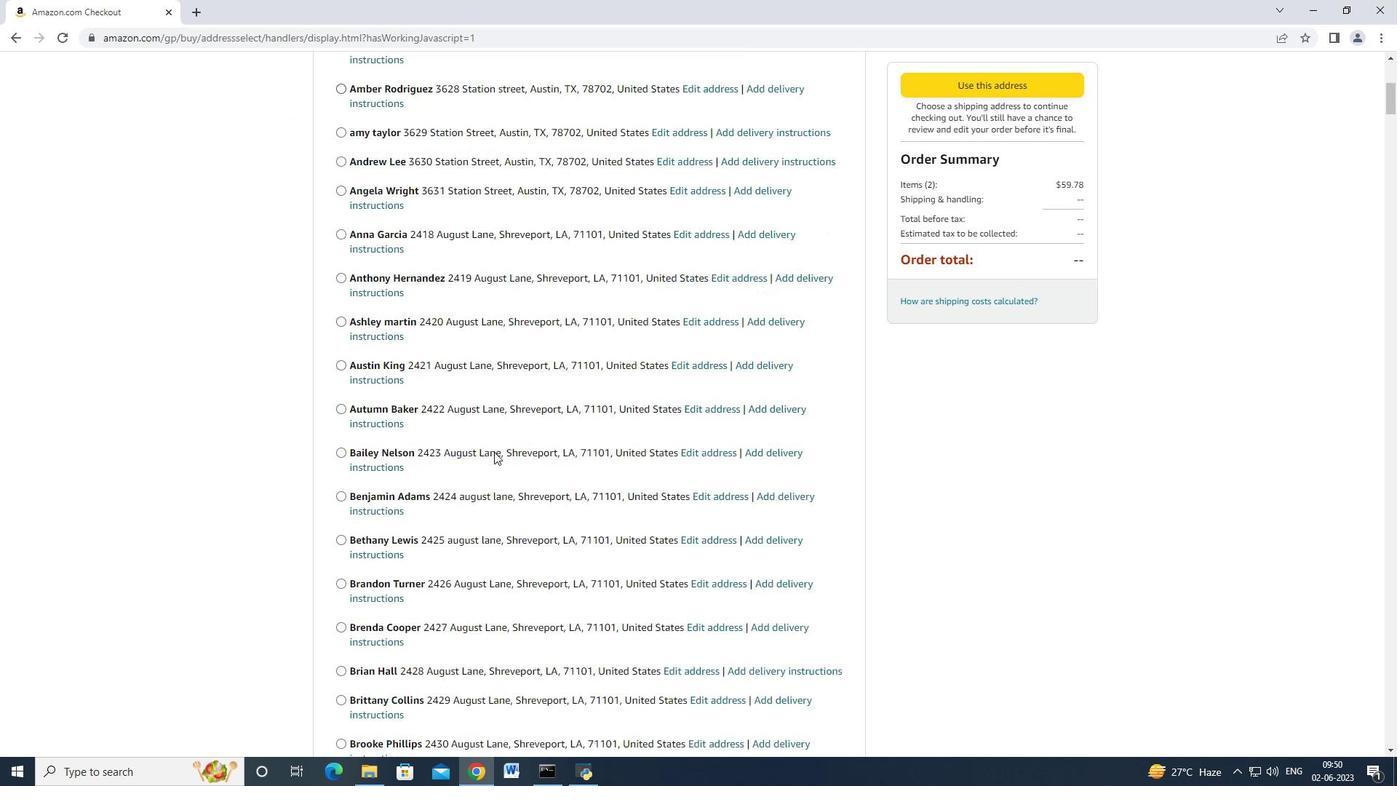 
Action: Mouse scrolled (494, 450) with delta (0, 0)
Screenshot: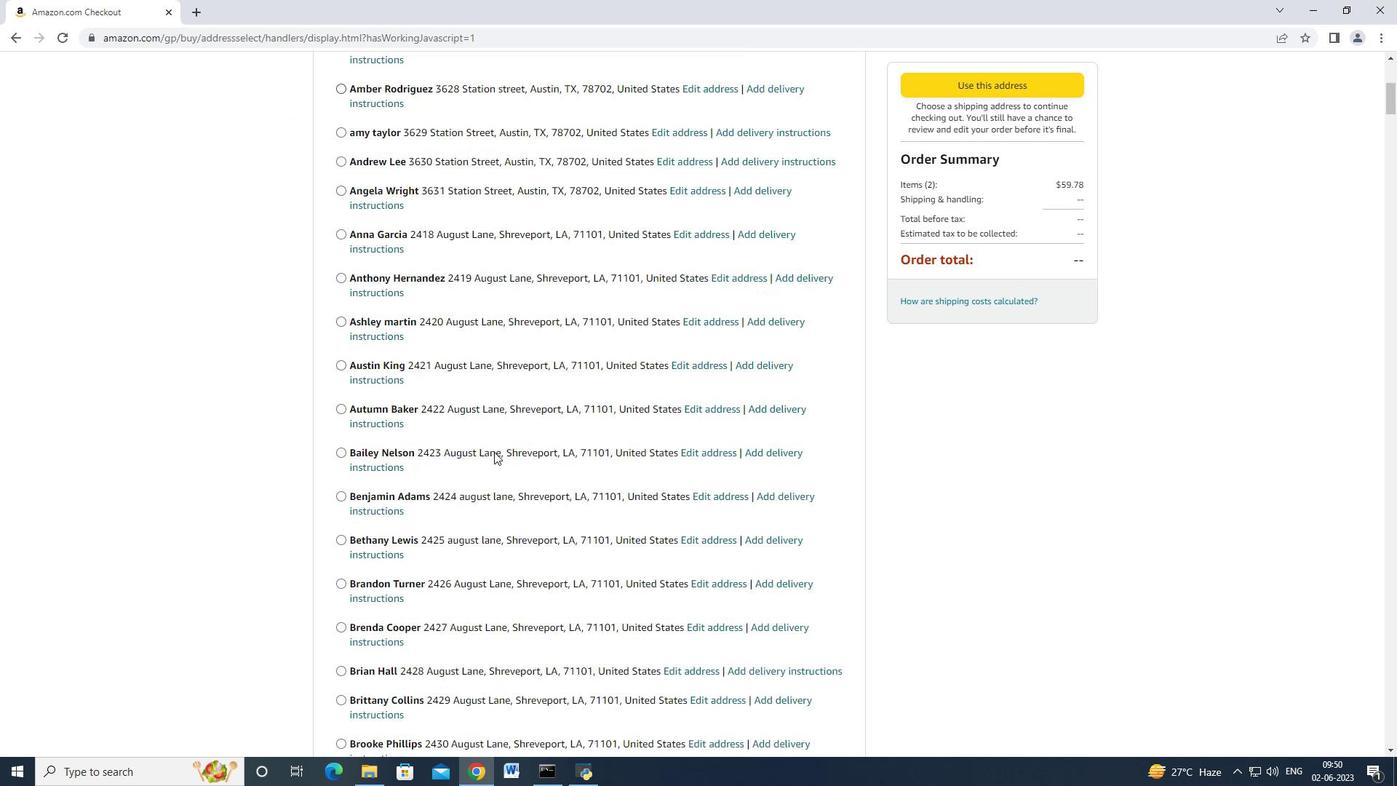 
Action: Mouse moved to (493, 451)
Screenshot: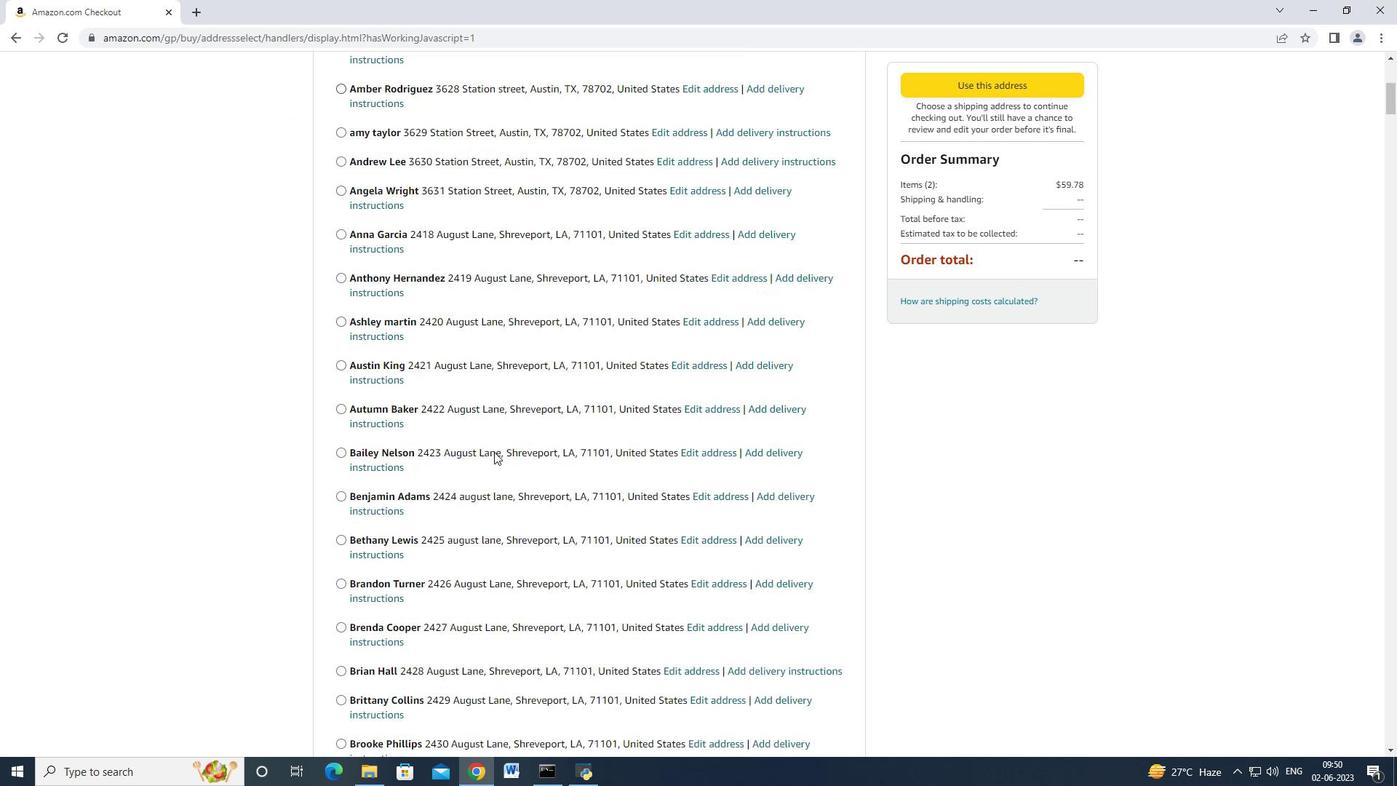 
Action: Mouse scrolled (493, 450) with delta (0, 0)
Screenshot: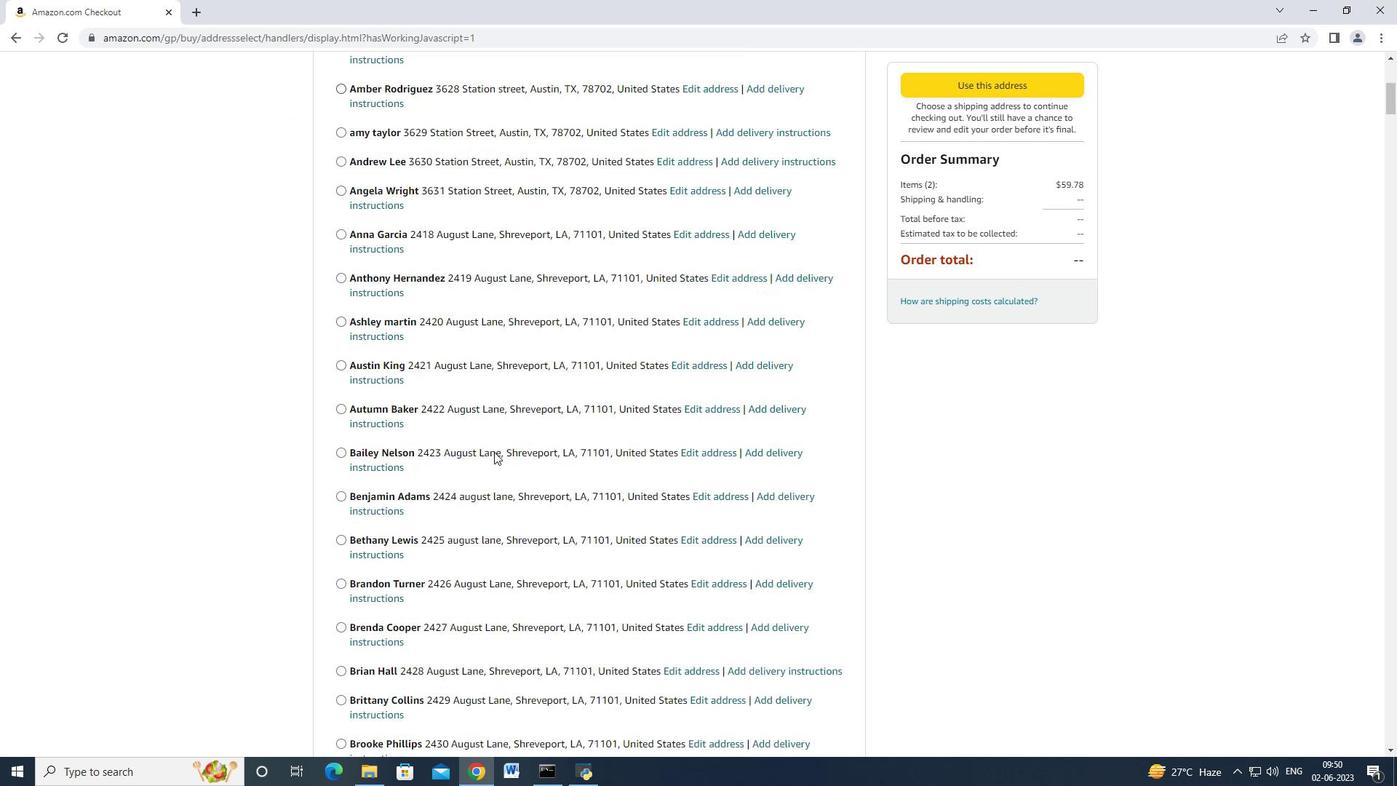 
Action: Mouse scrolled (493, 450) with delta (0, 0)
Screenshot: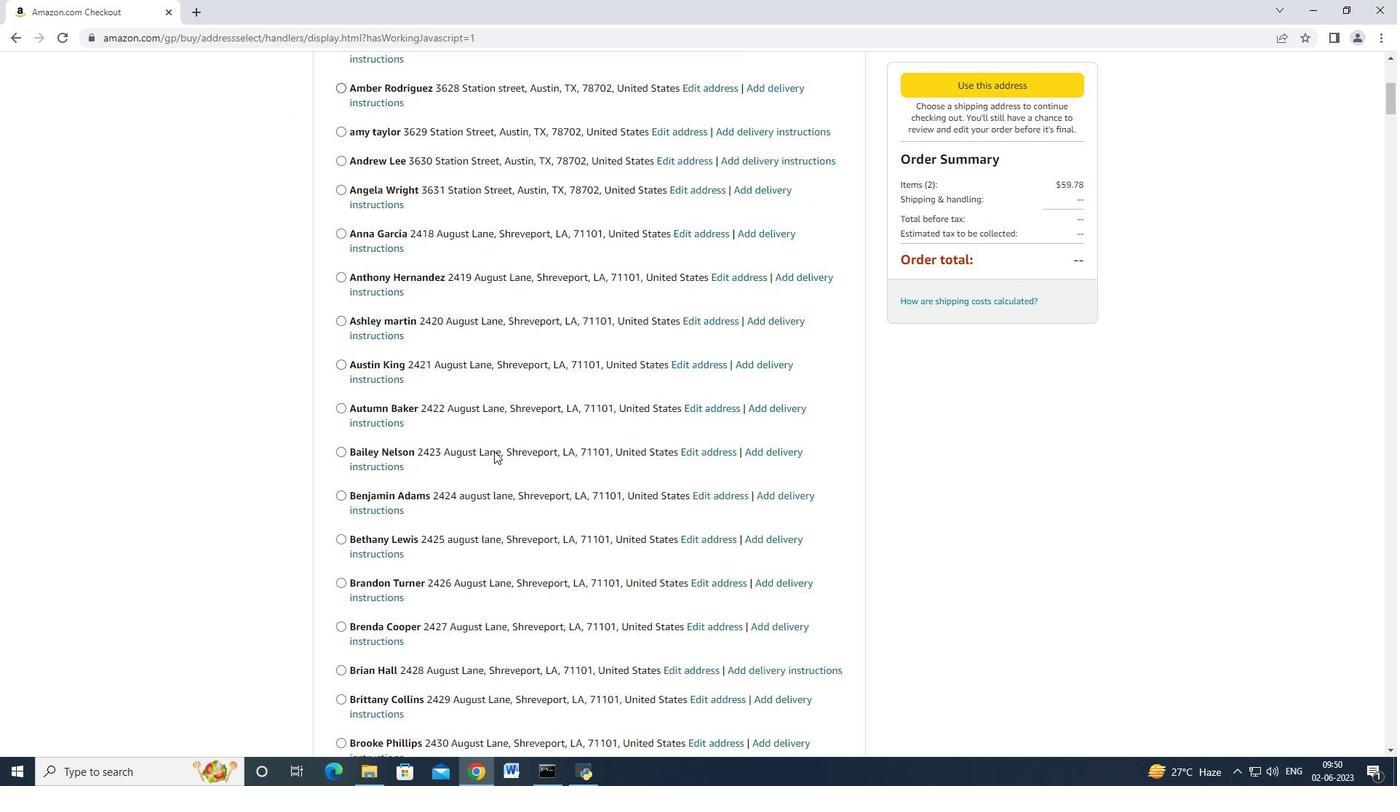 
Action: Mouse moved to (493, 450)
Screenshot: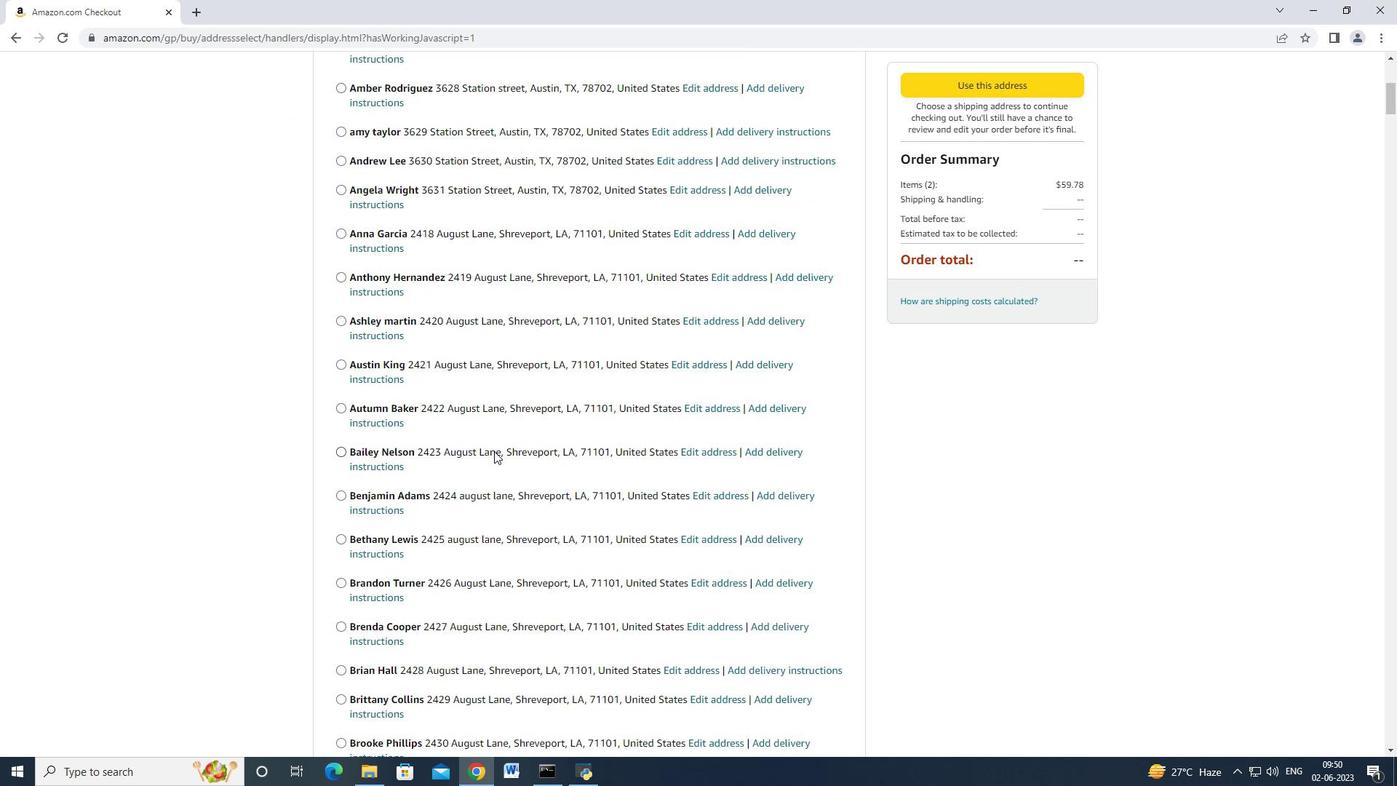 
Action: Mouse scrolled (493, 450) with delta (0, 0)
Screenshot: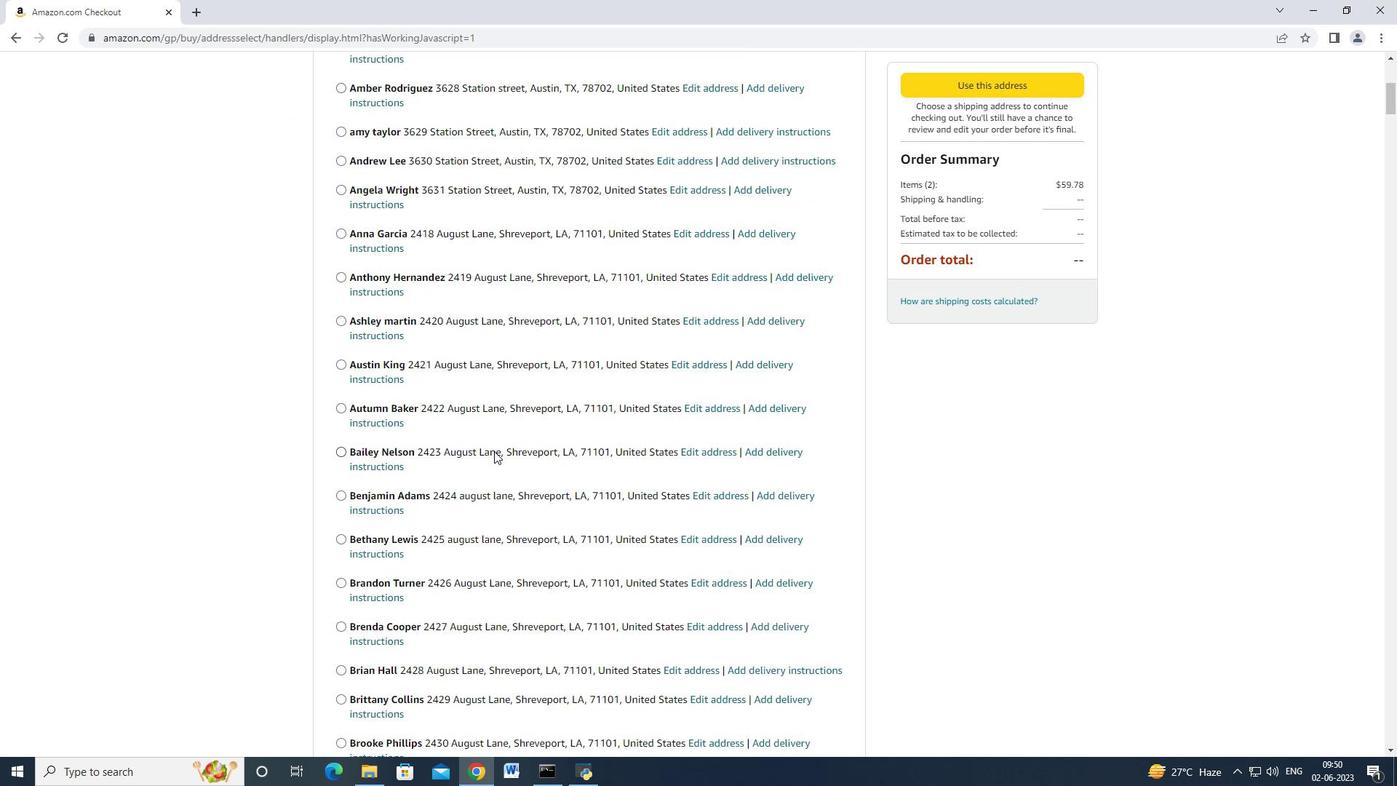 
Action: Mouse moved to (489, 450)
Screenshot: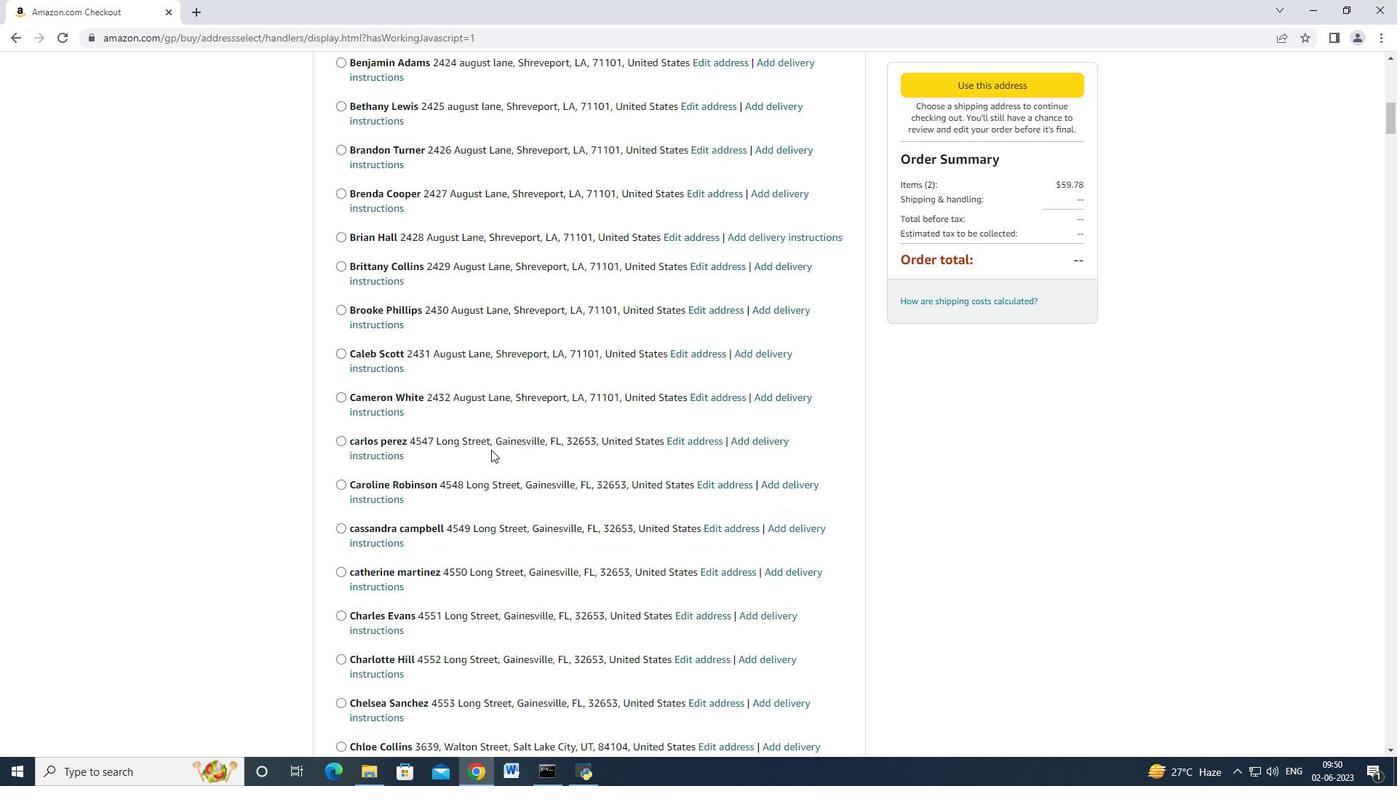 
Action: Mouse scrolled (489, 449) with delta (0, 0)
Screenshot: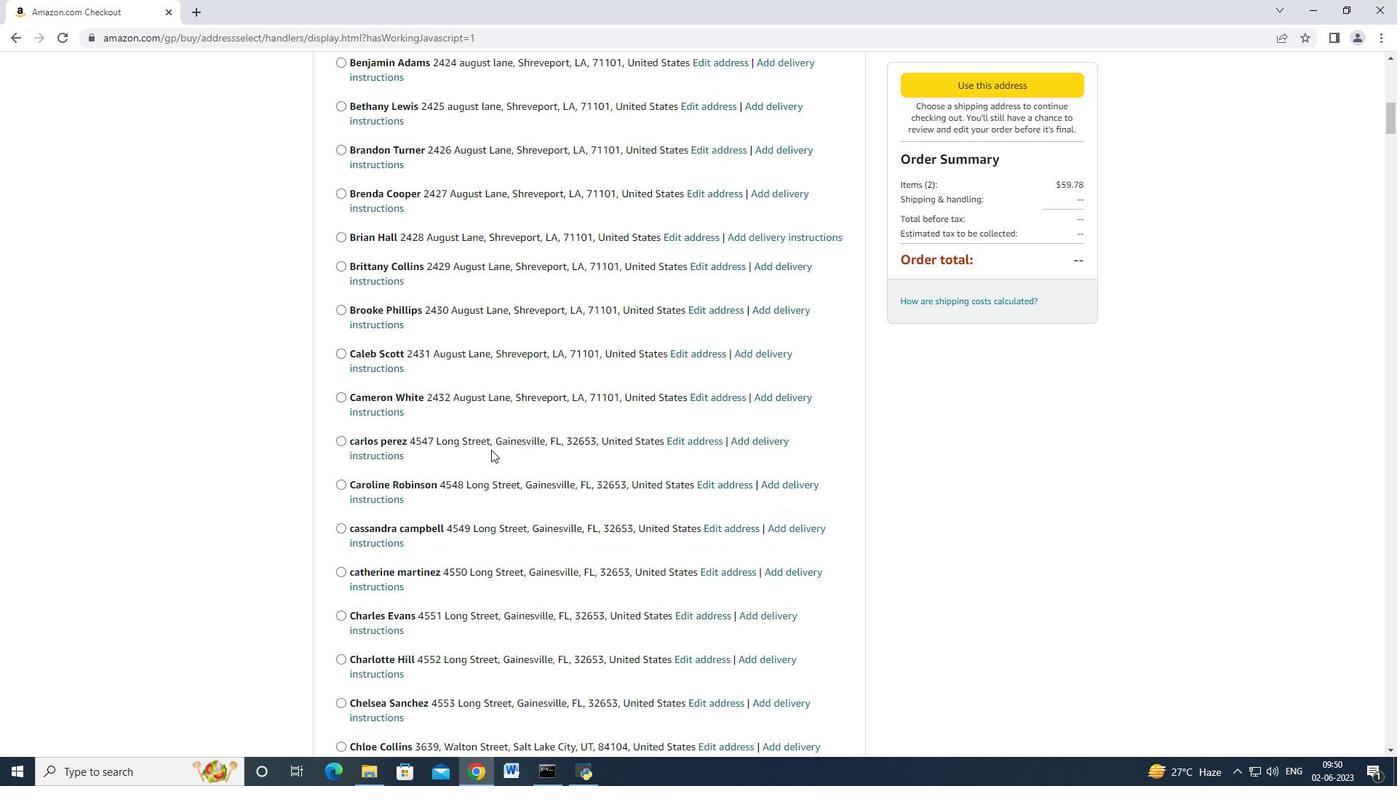 
Action: Mouse scrolled (489, 449) with delta (0, 0)
Screenshot: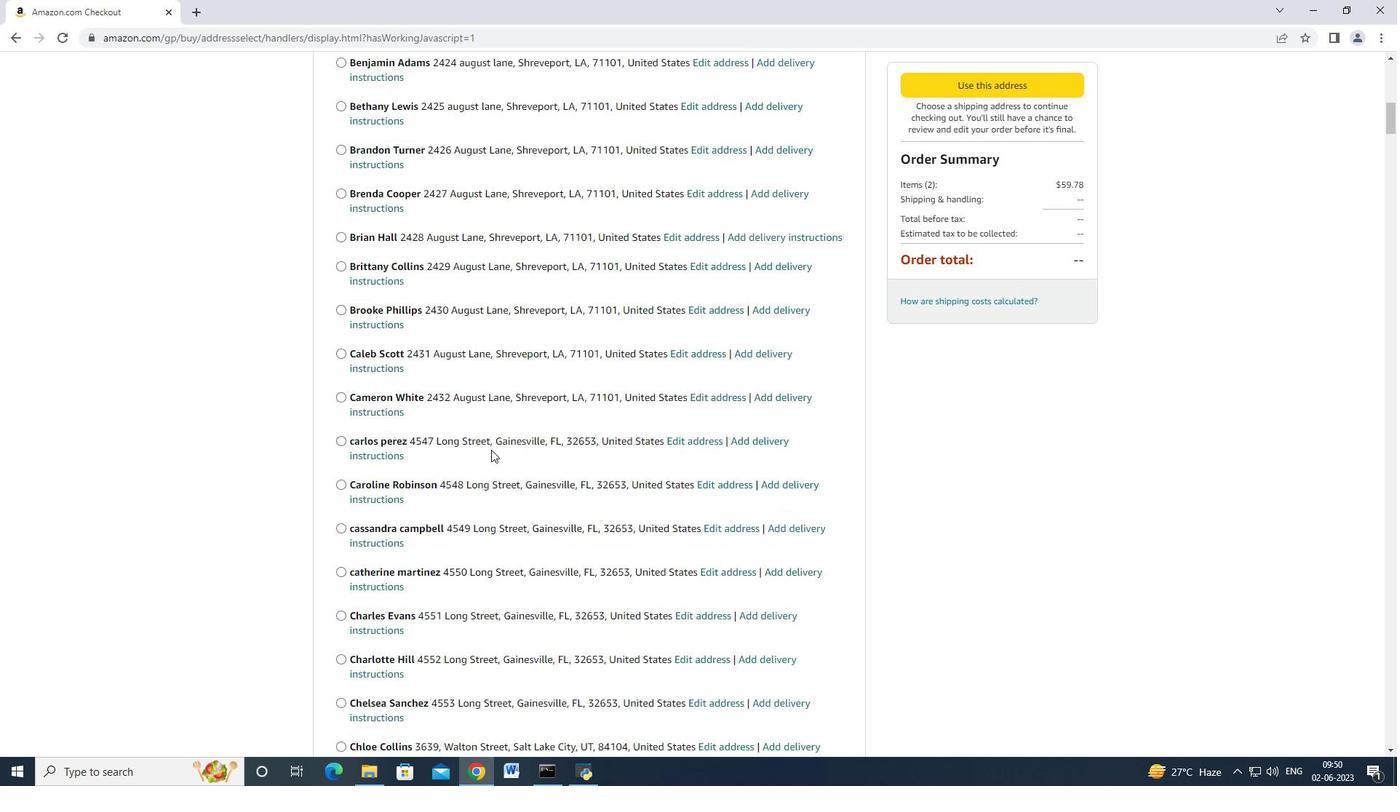 
Action: Mouse moved to (489, 451)
Screenshot: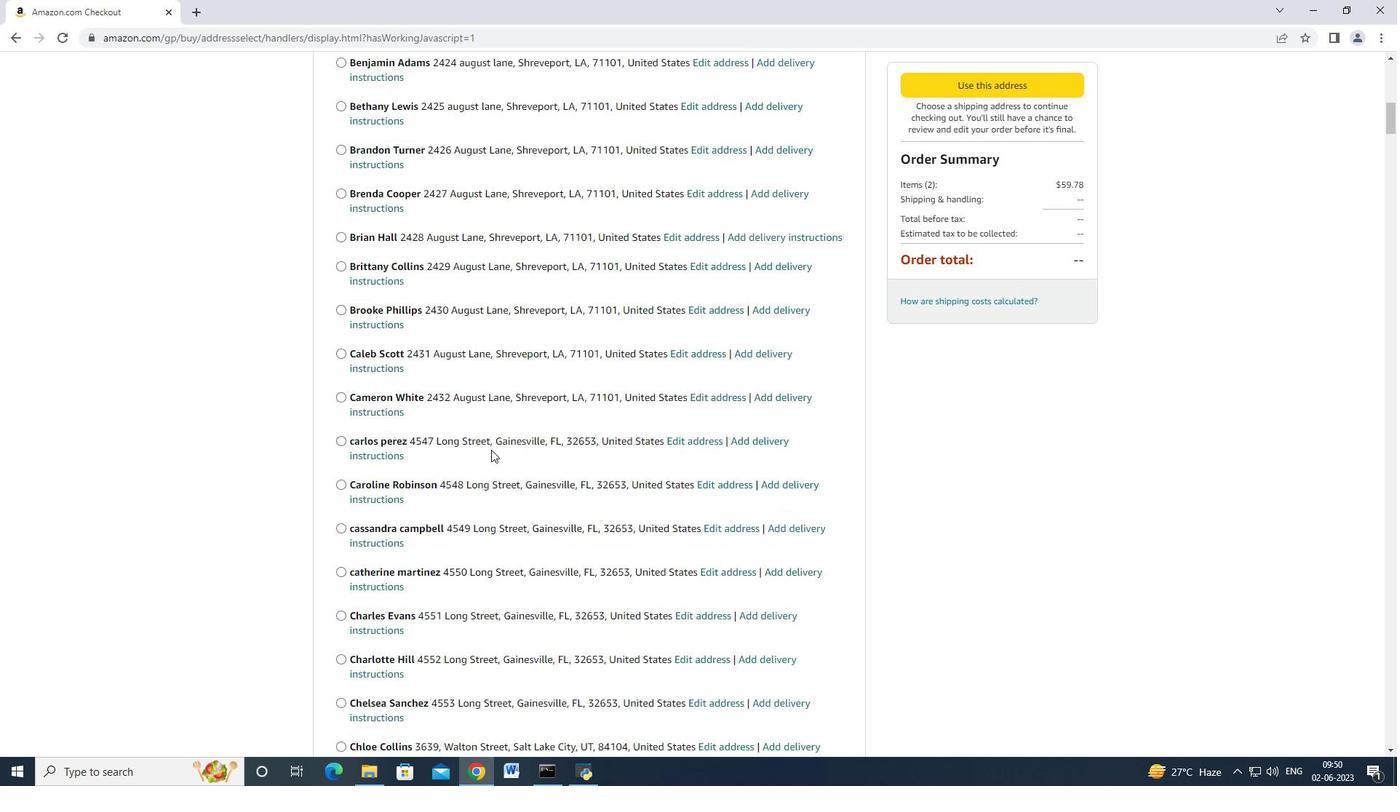 
Action: Mouse scrolled (489, 450) with delta (0, 0)
Screenshot: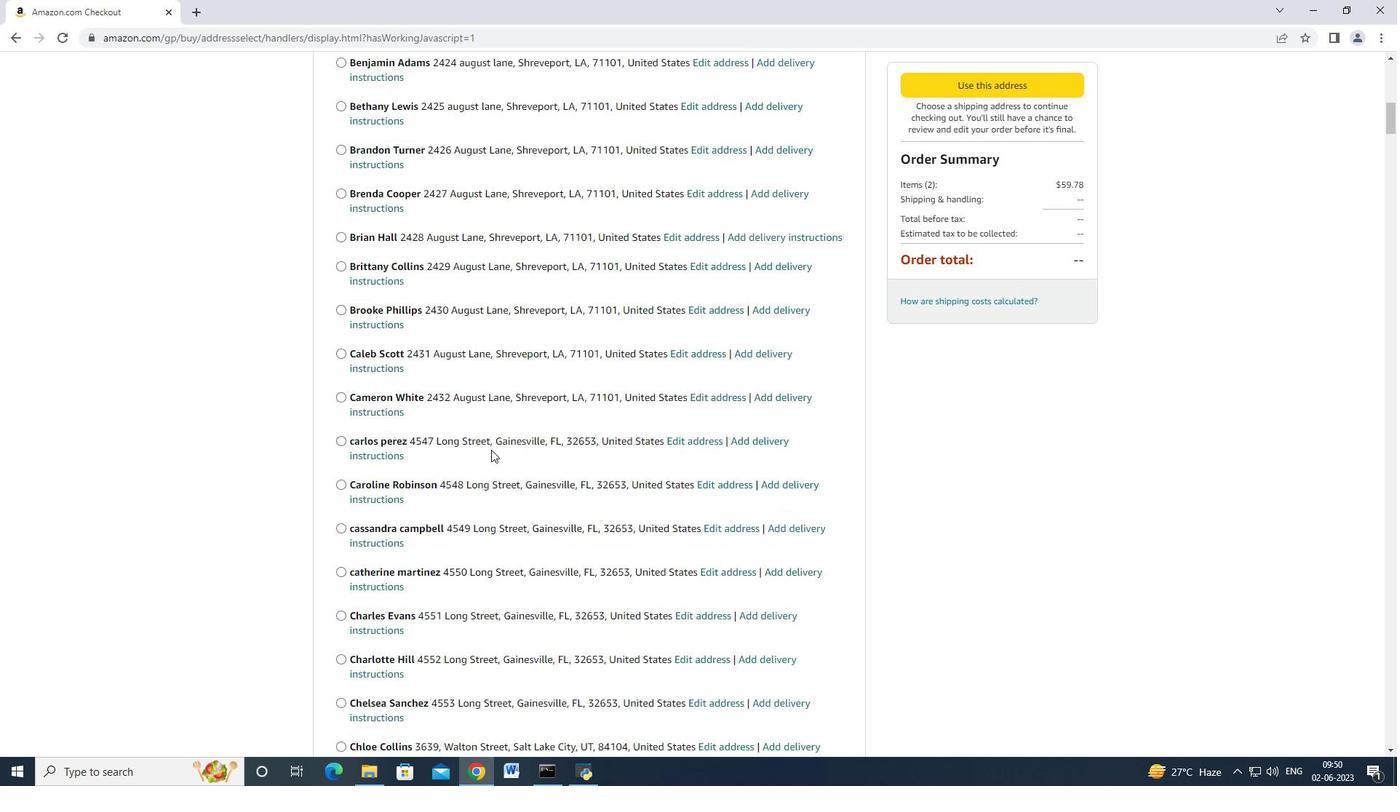 
Action: Mouse moved to (478, 468)
Screenshot: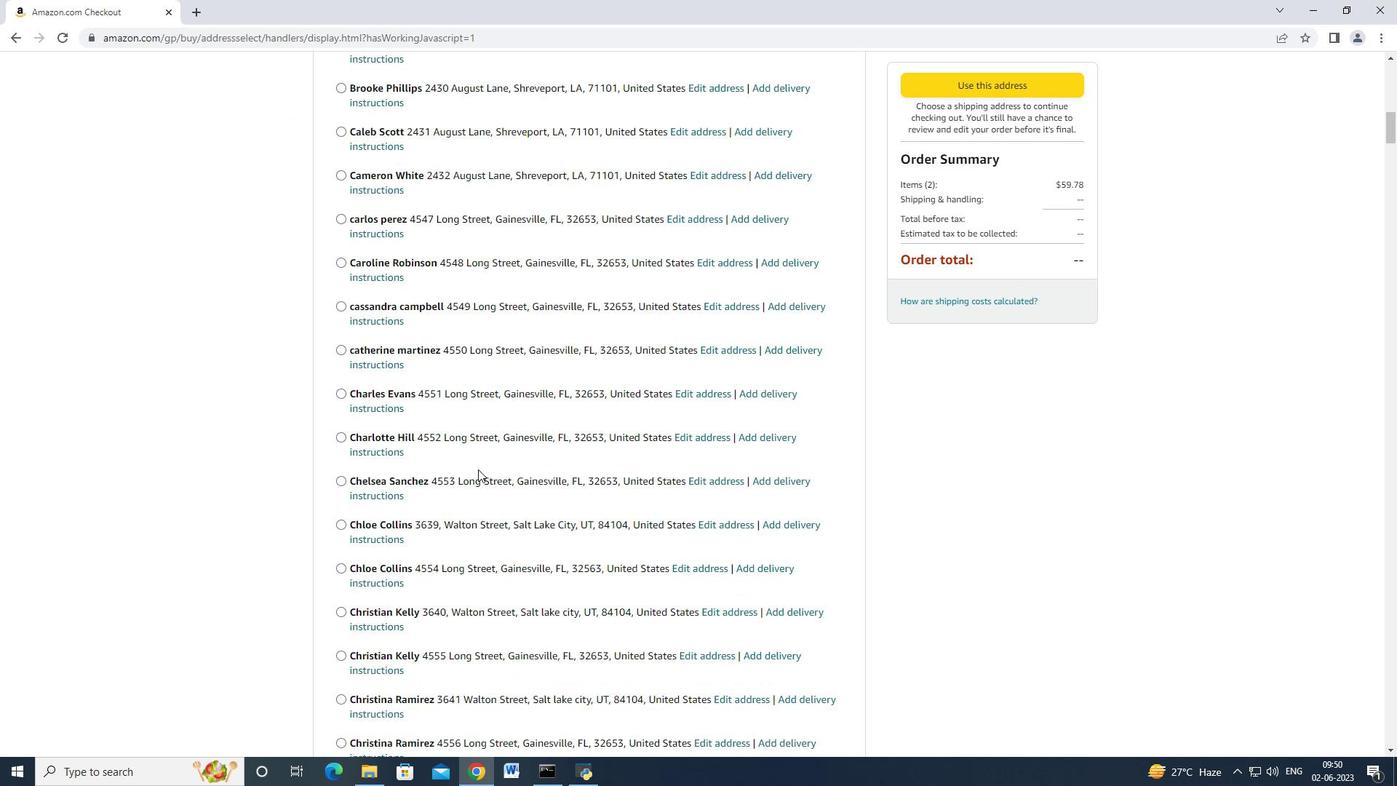 
Action: Mouse scrolled (478, 467) with delta (0, 0)
Screenshot: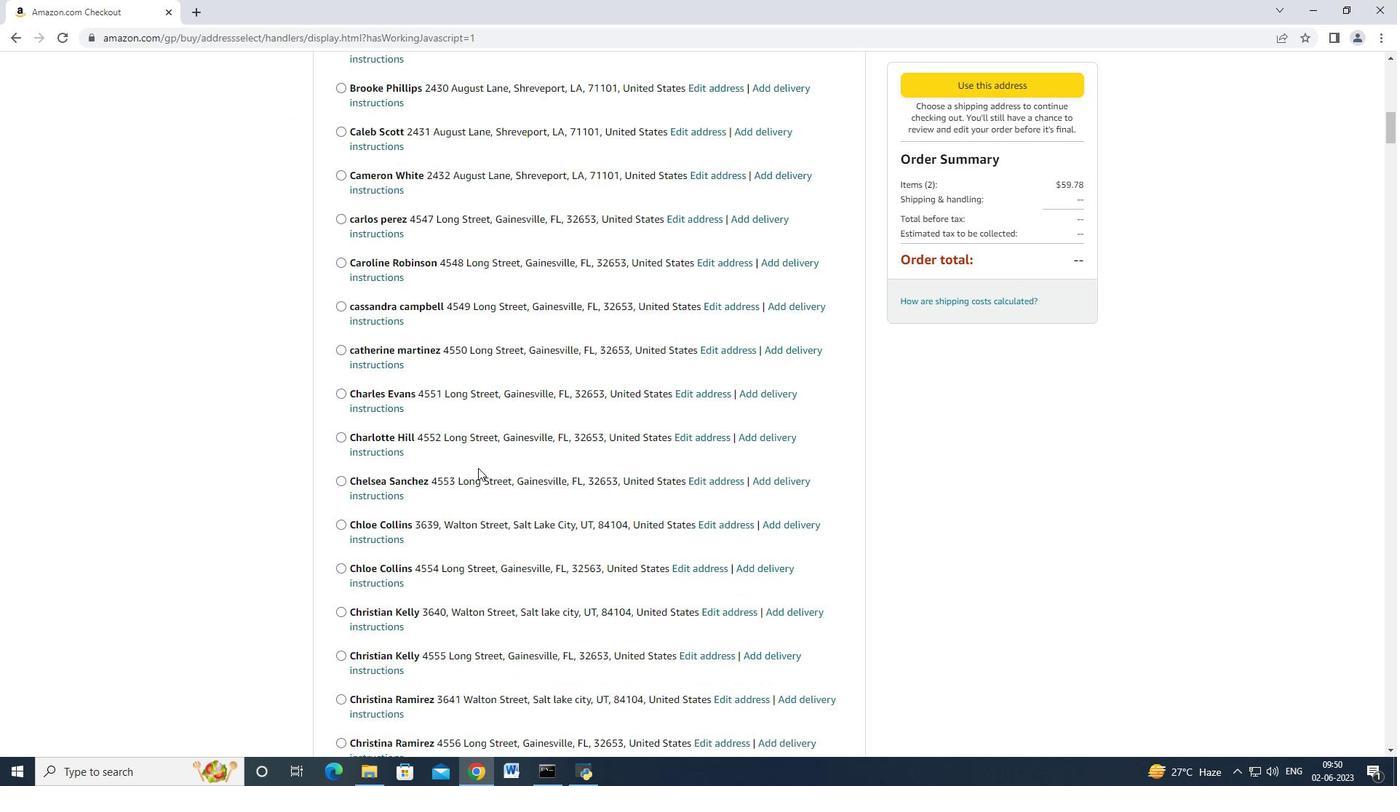 
Action: Mouse scrolled (478, 467) with delta (0, 0)
Screenshot: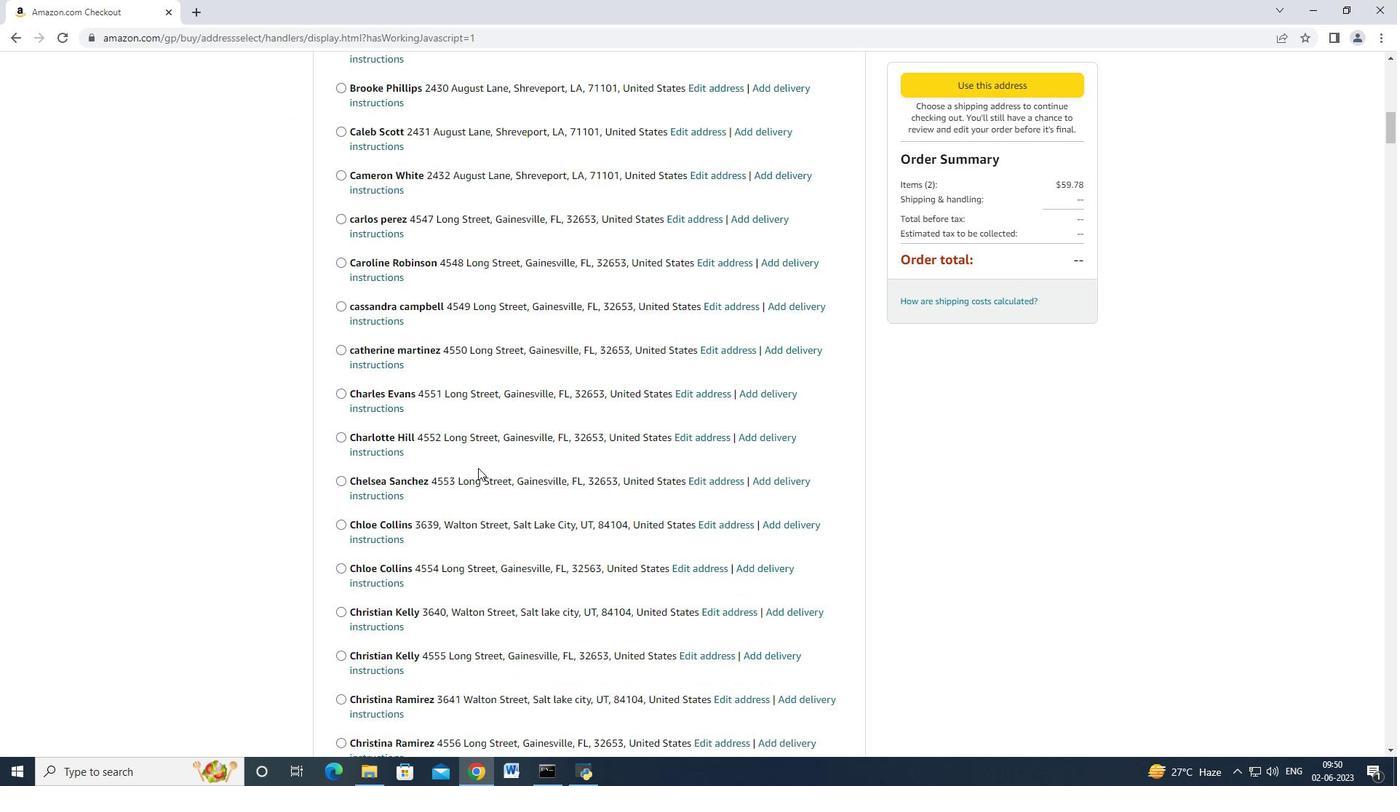
Action: Mouse scrolled (478, 467) with delta (0, 0)
Screenshot: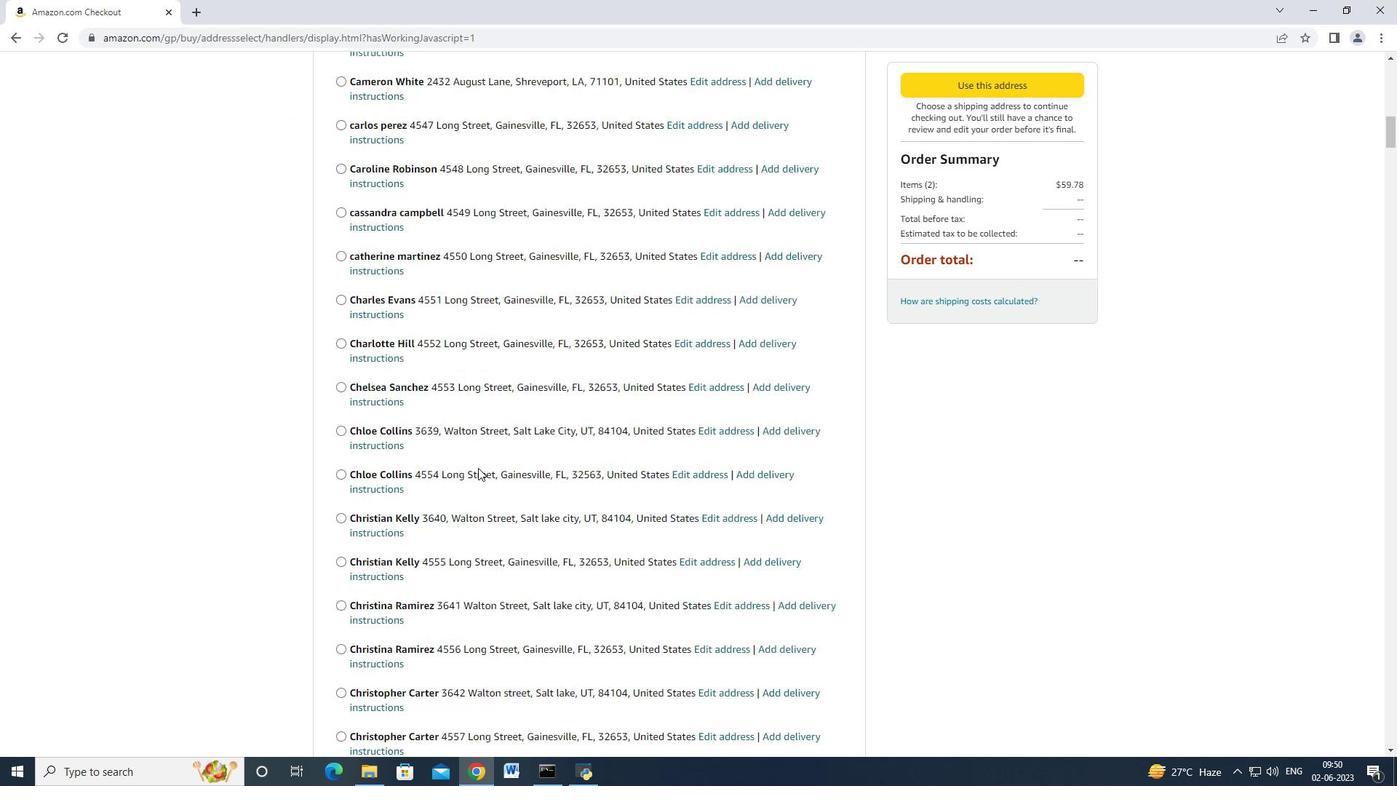 
Action: Mouse scrolled (478, 467) with delta (0, 0)
Screenshot: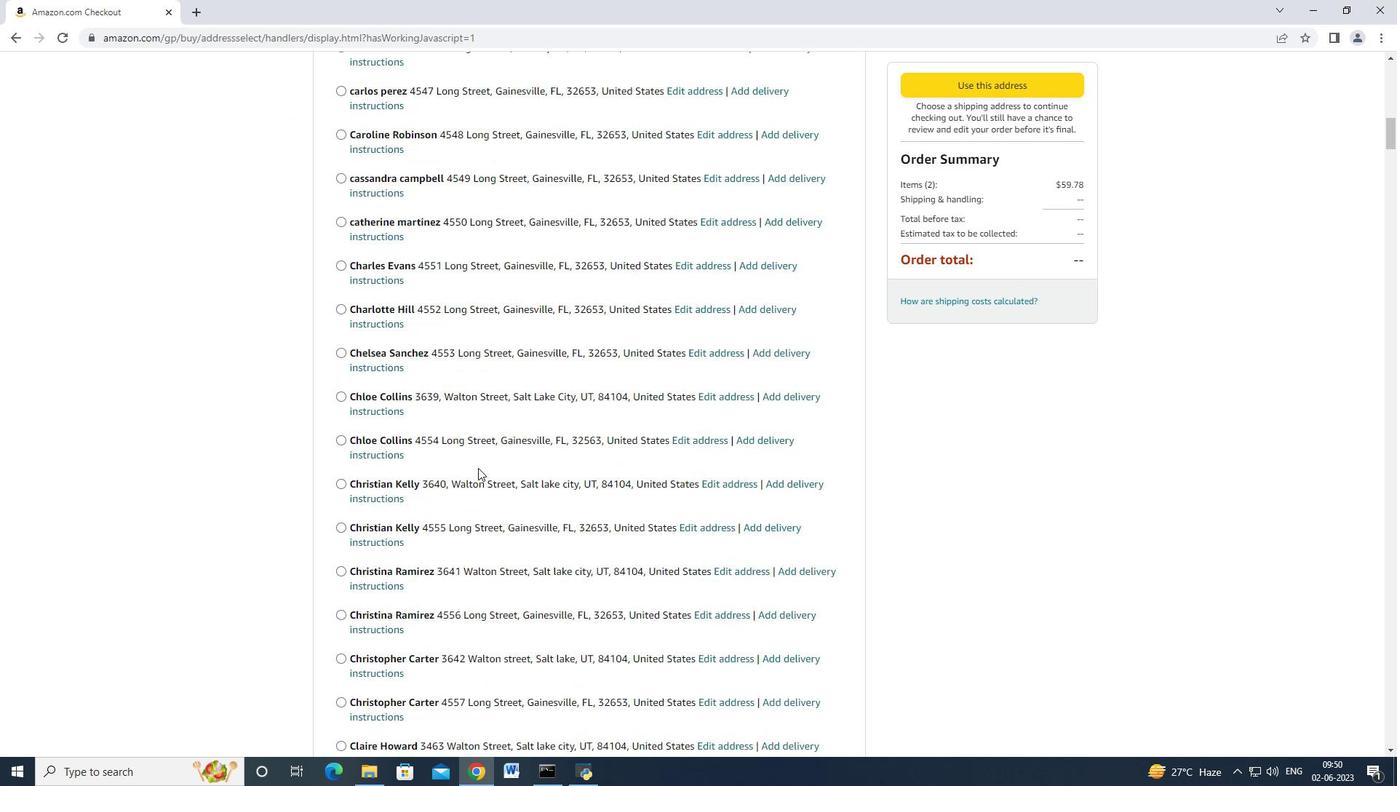 
Action: Mouse scrolled (478, 467) with delta (0, 0)
Screenshot: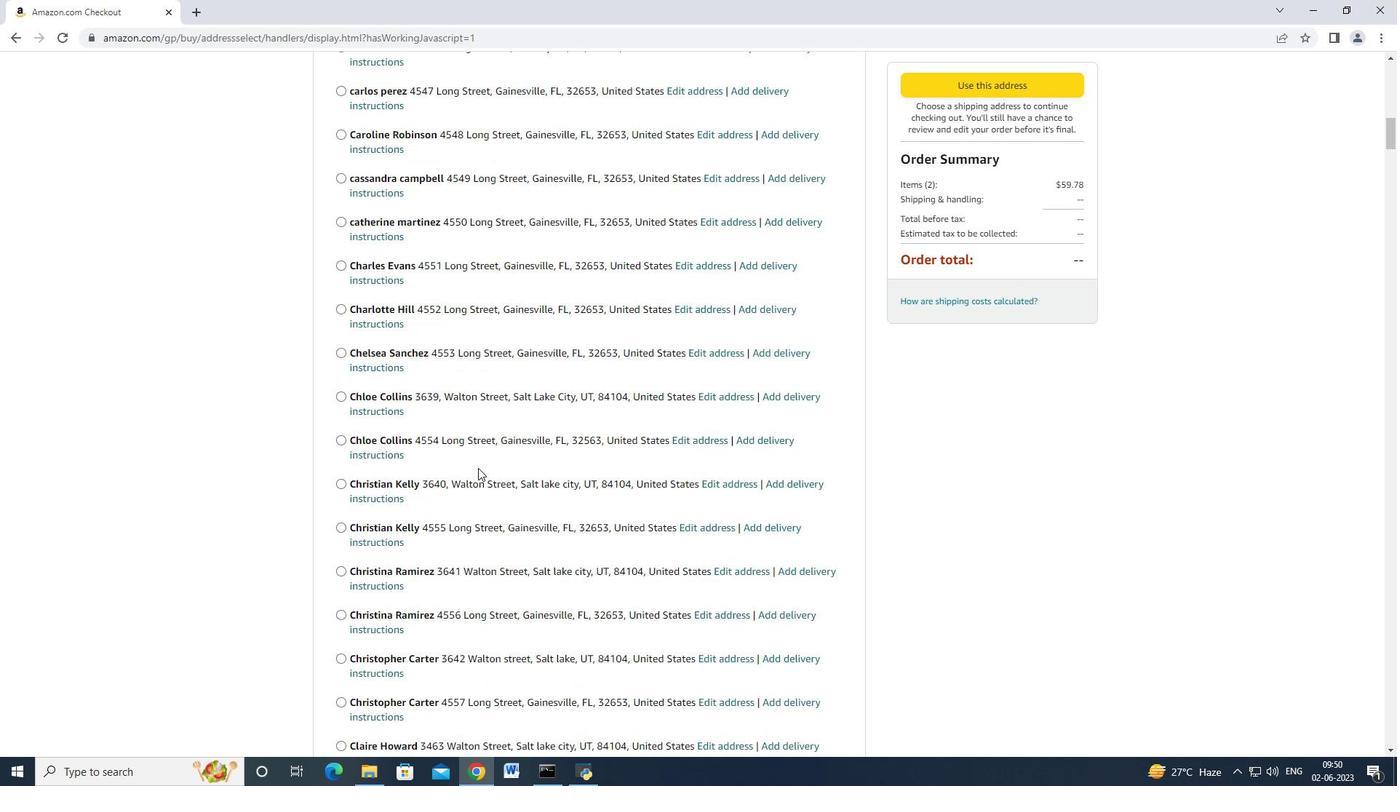 
Action: Mouse scrolled (478, 467) with delta (0, 0)
Screenshot: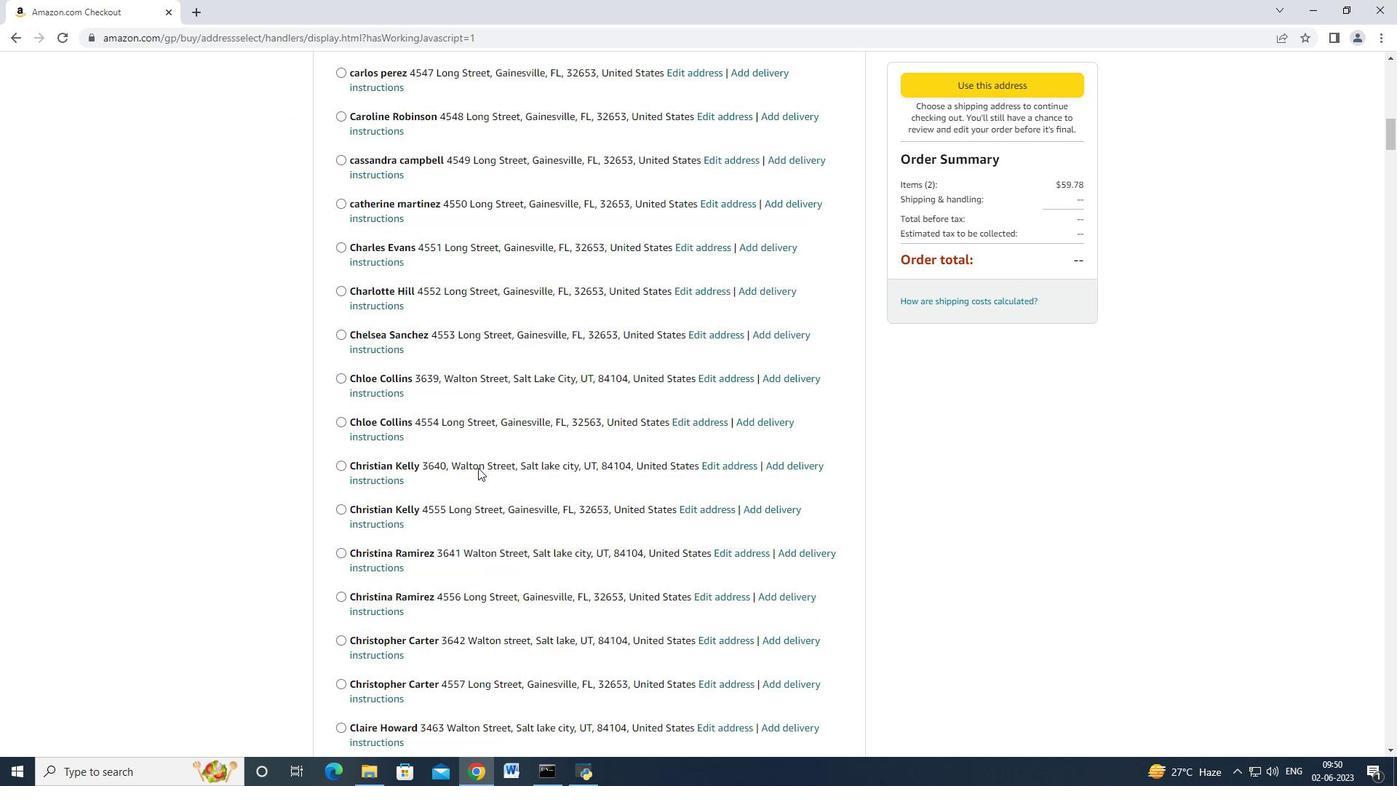 
Action: Mouse moved to (478, 468)
Screenshot: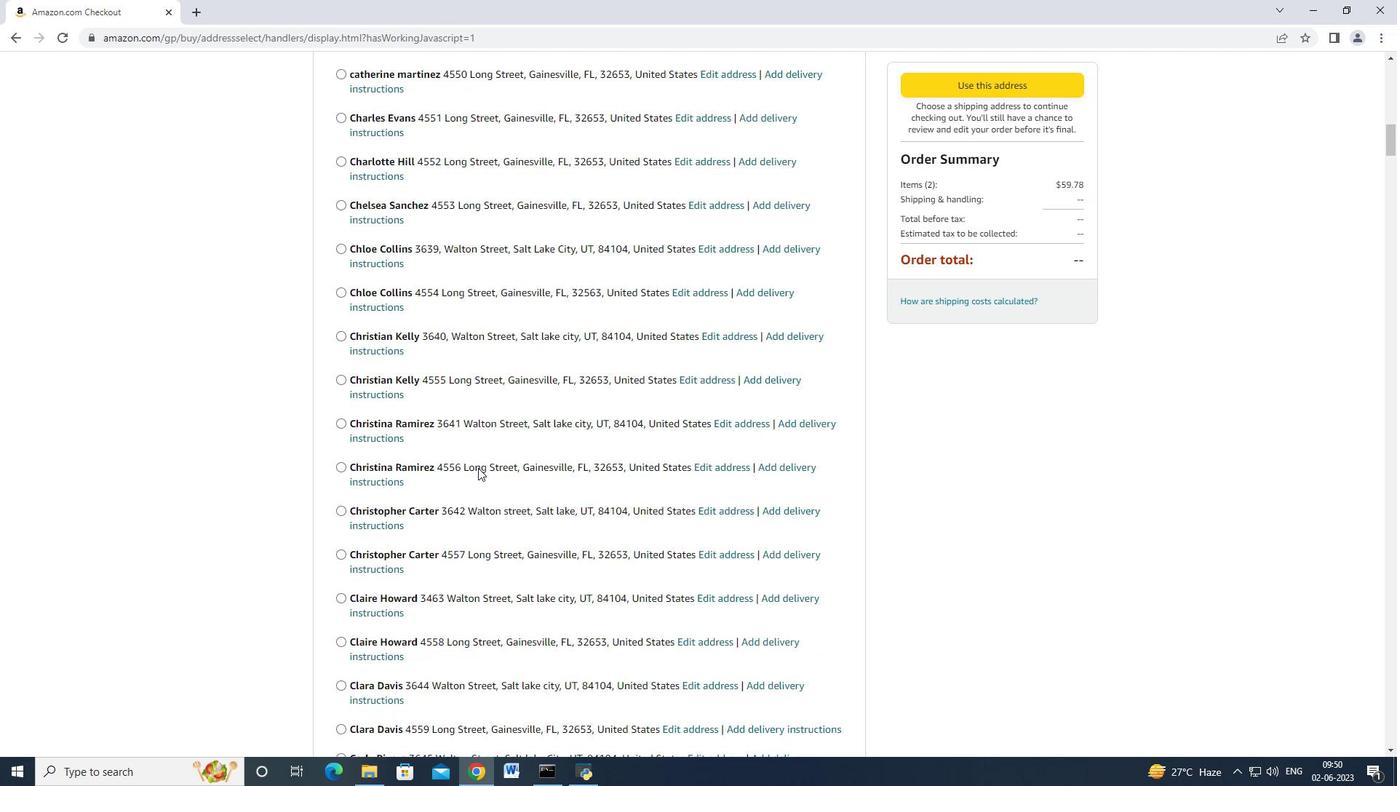 
Action: Mouse scrolled (478, 467) with delta (0, 0)
Screenshot: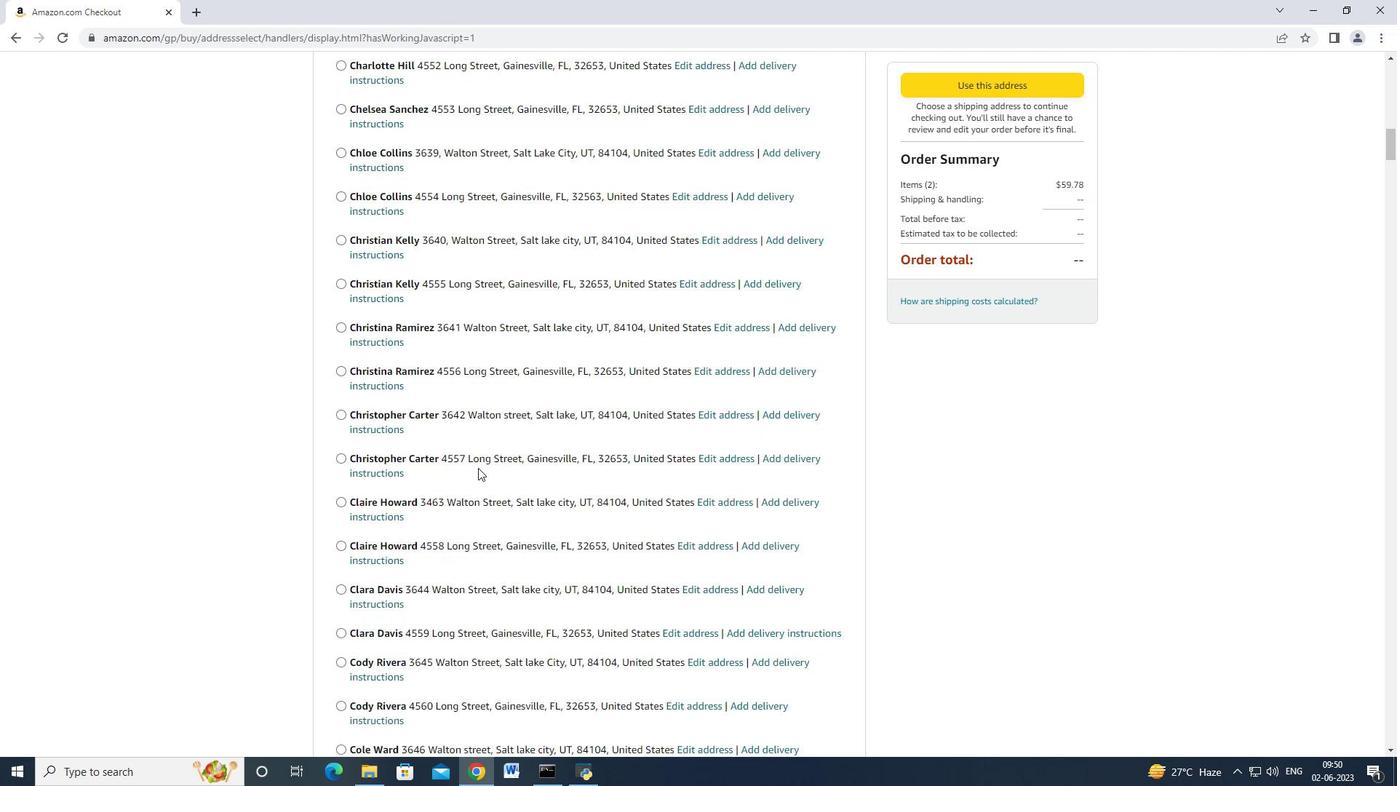 
Action: Mouse scrolled (478, 467) with delta (0, 0)
Screenshot: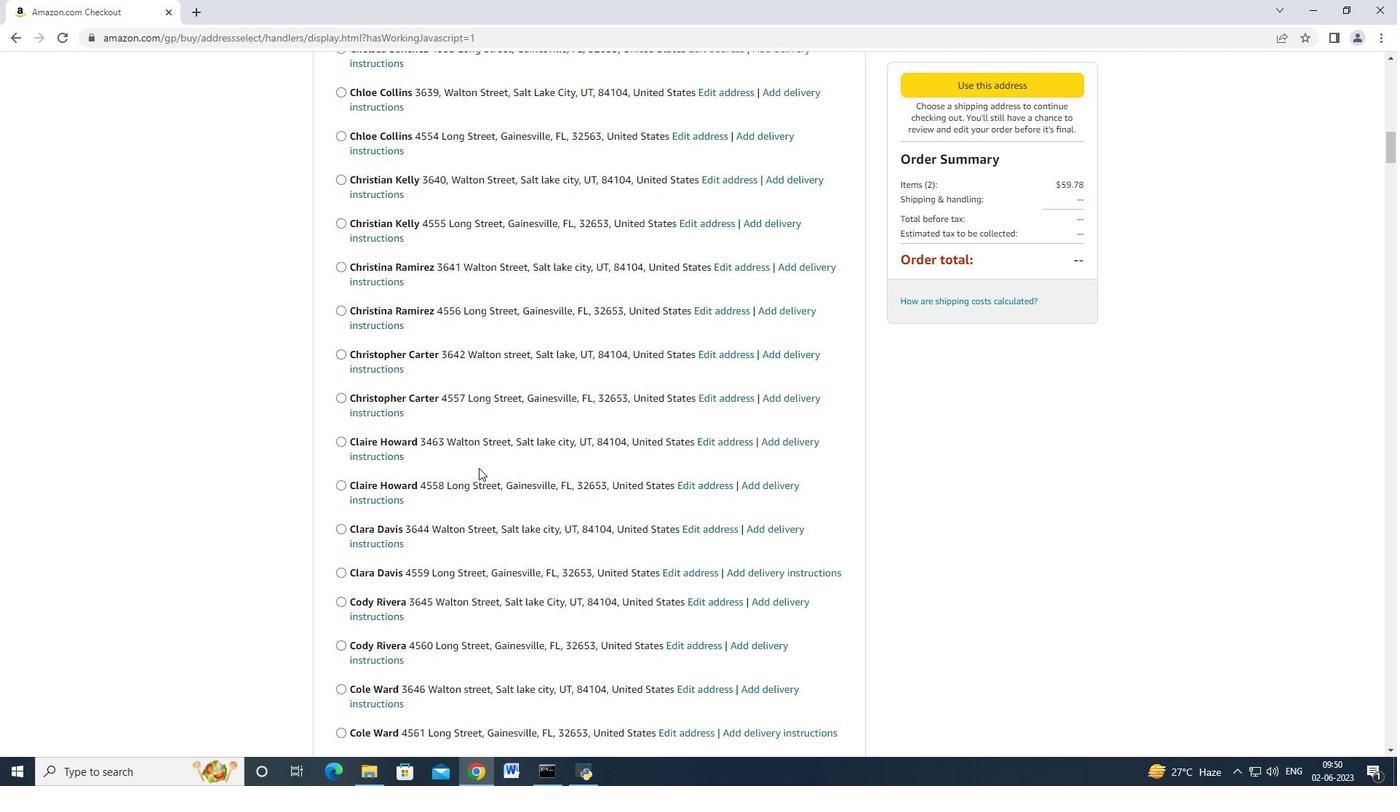 
Action: Mouse scrolled (478, 467) with delta (0, 0)
Screenshot: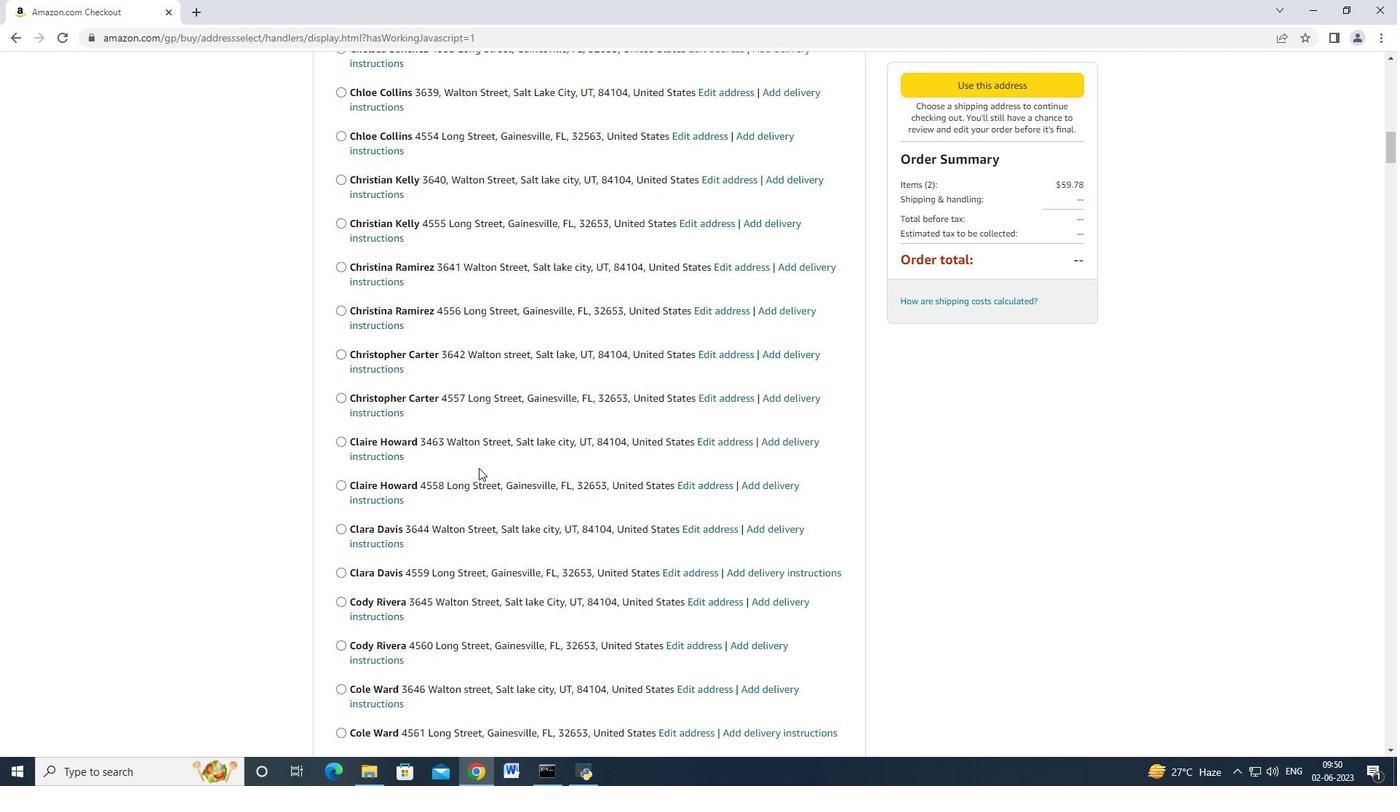 
Action: Mouse scrolled (478, 467) with delta (0, 0)
Screenshot: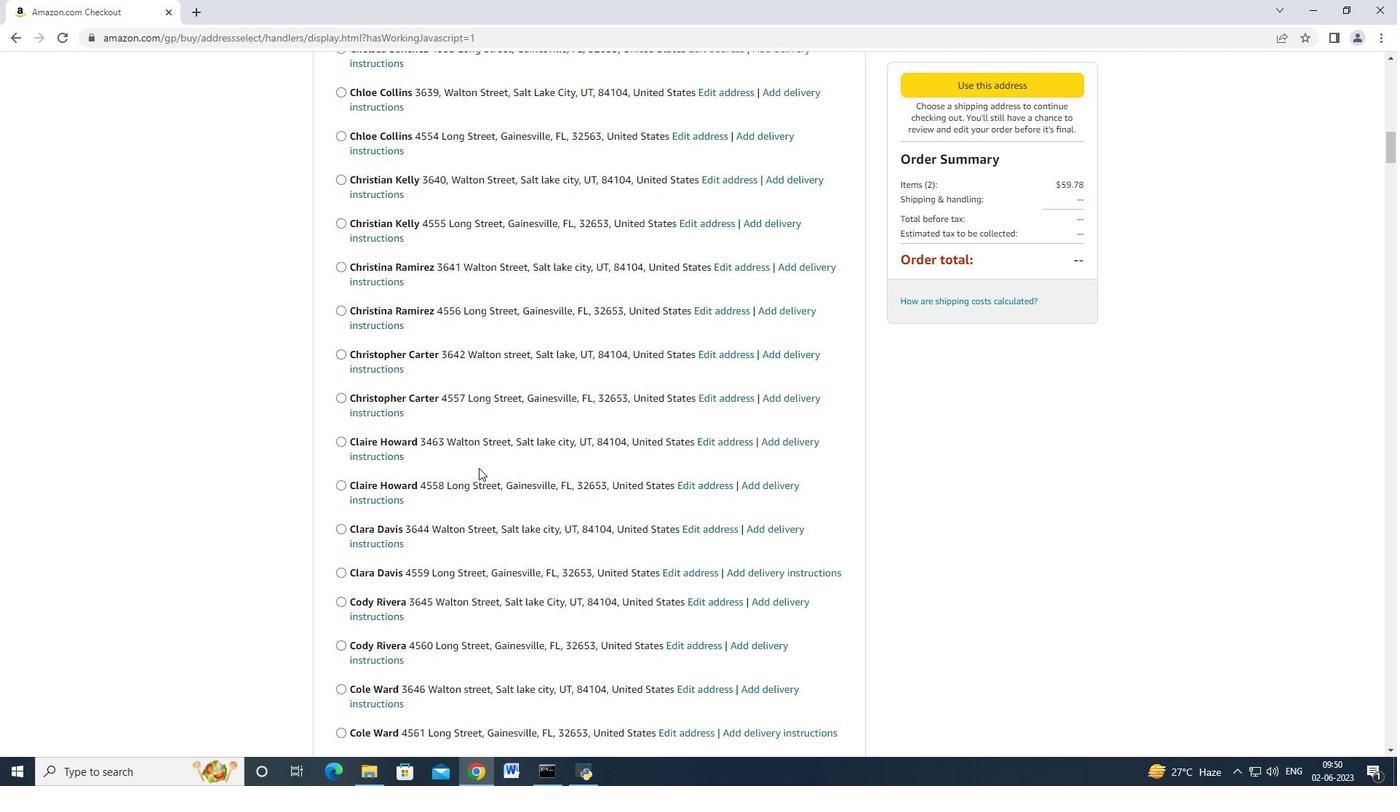 
Action: Mouse scrolled (478, 467) with delta (0, 0)
Screenshot: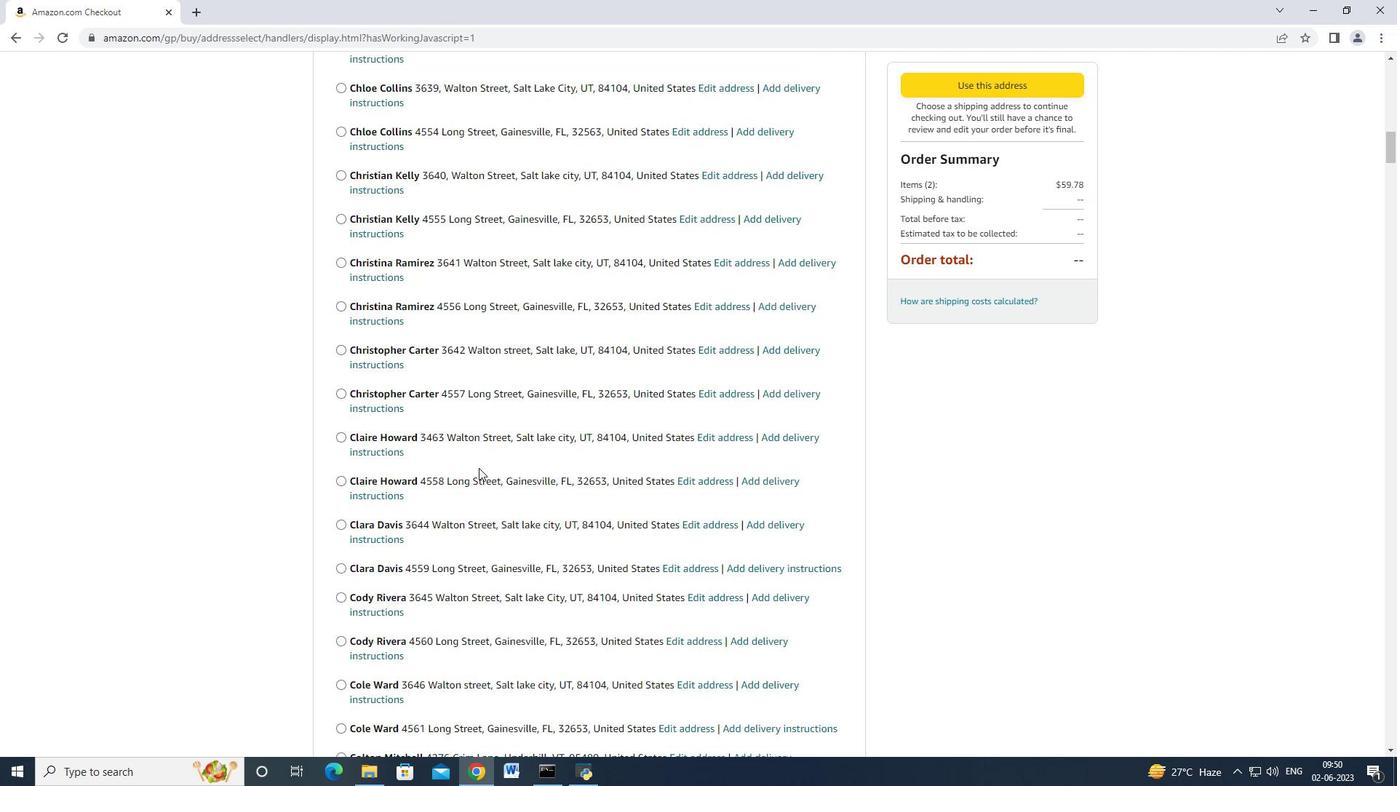 
Action: Mouse scrolled (478, 467) with delta (0, 0)
Screenshot: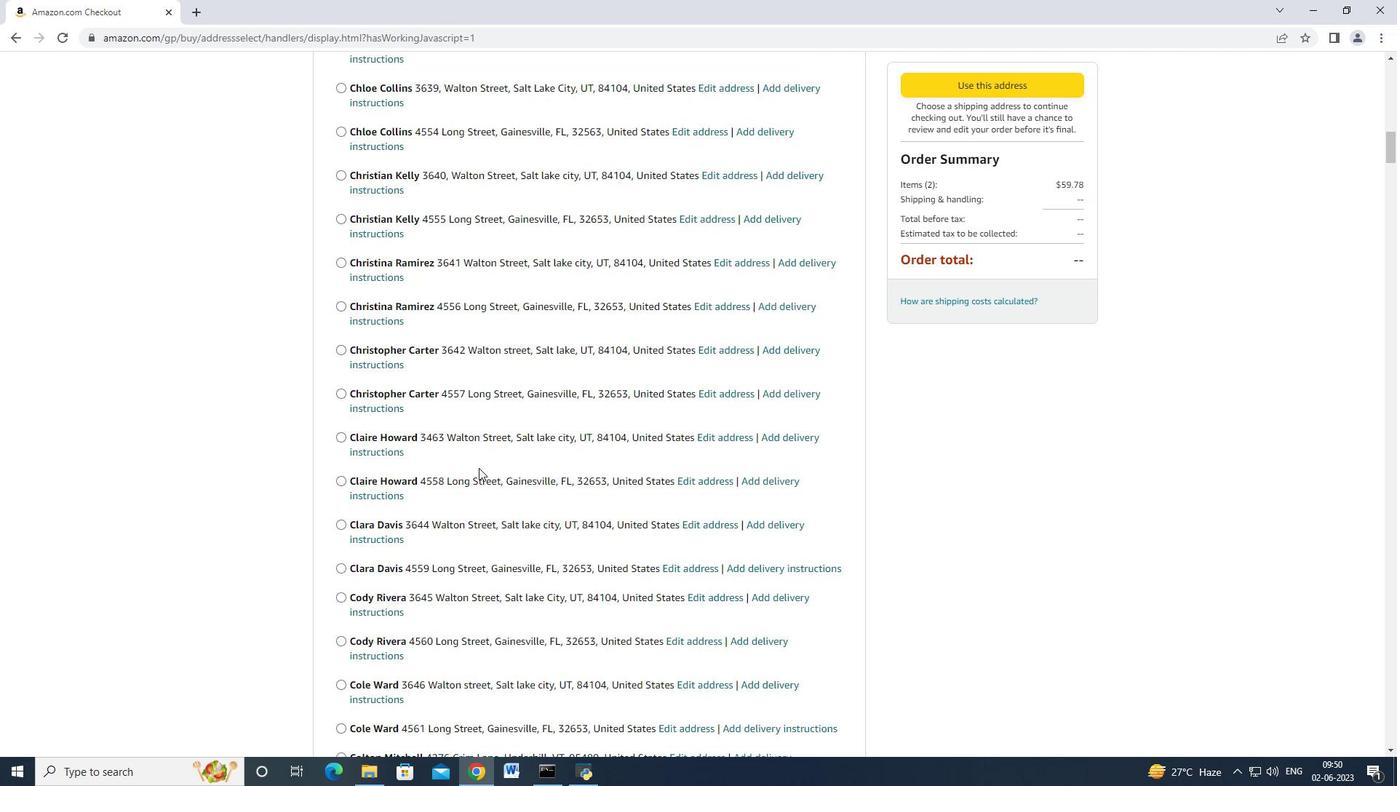 
Action: Mouse scrolled (478, 467) with delta (0, 0)
Screenshot: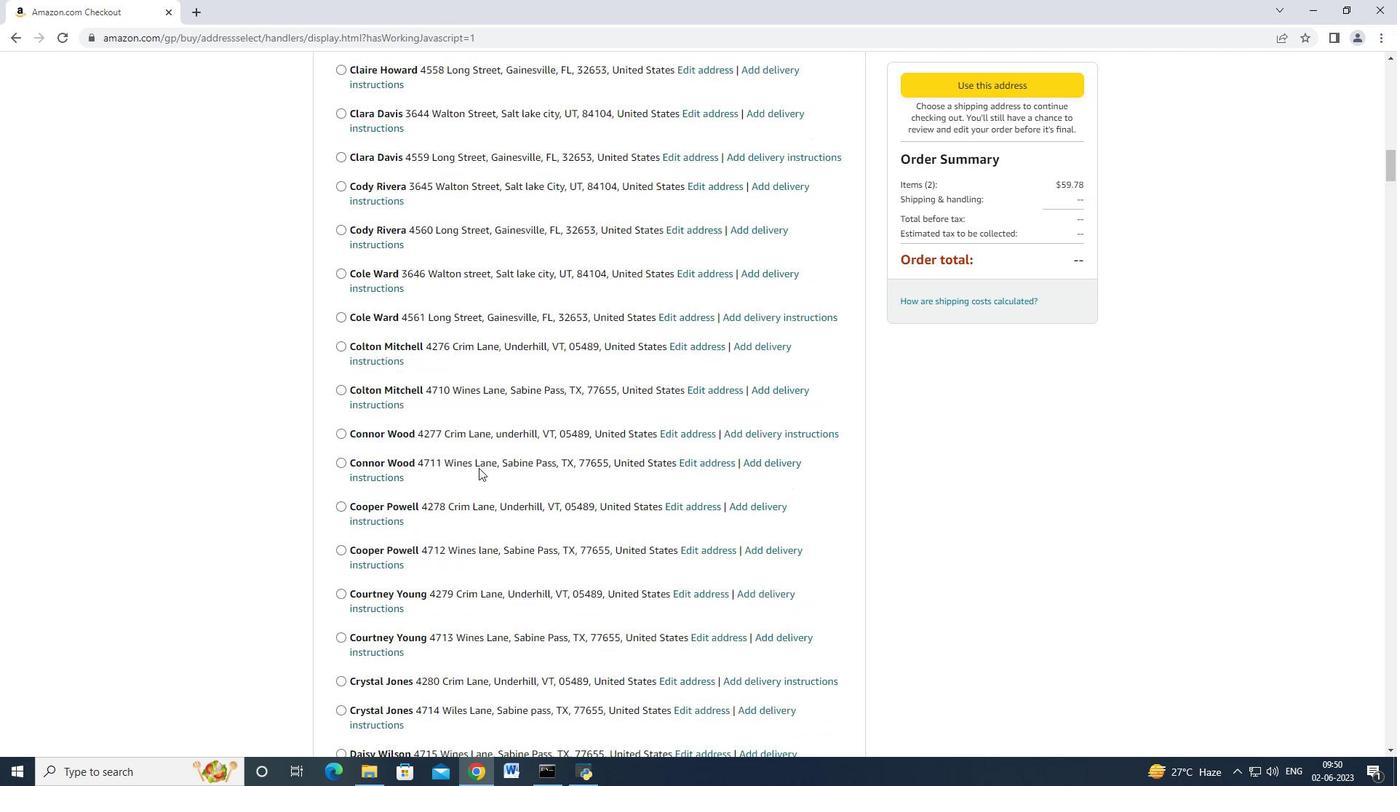 
Action: Mouse scrolled (478, 467) with delta (0, 0)
Screenshot: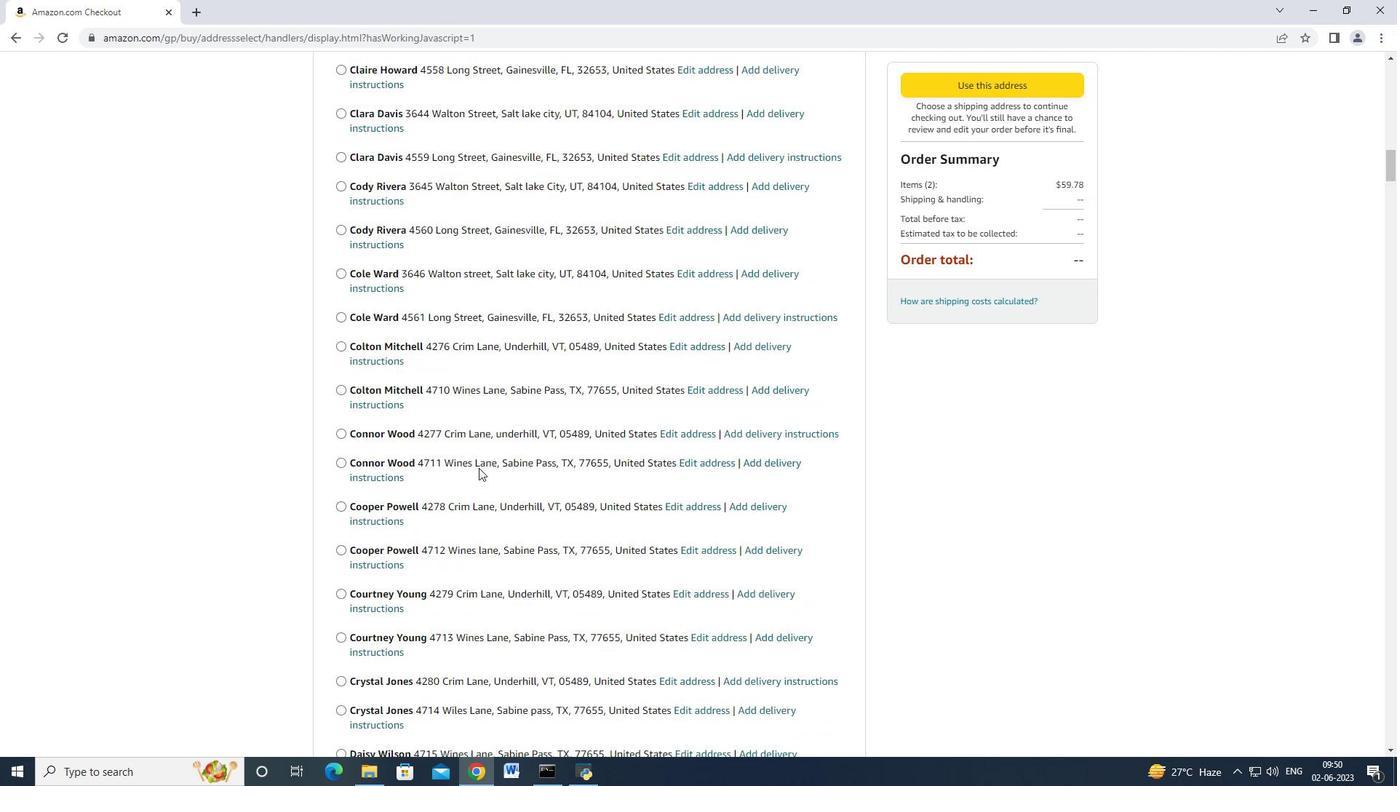 
Action: Mouse scrolled (478, 467) with delta (0, 0)
Screenshot: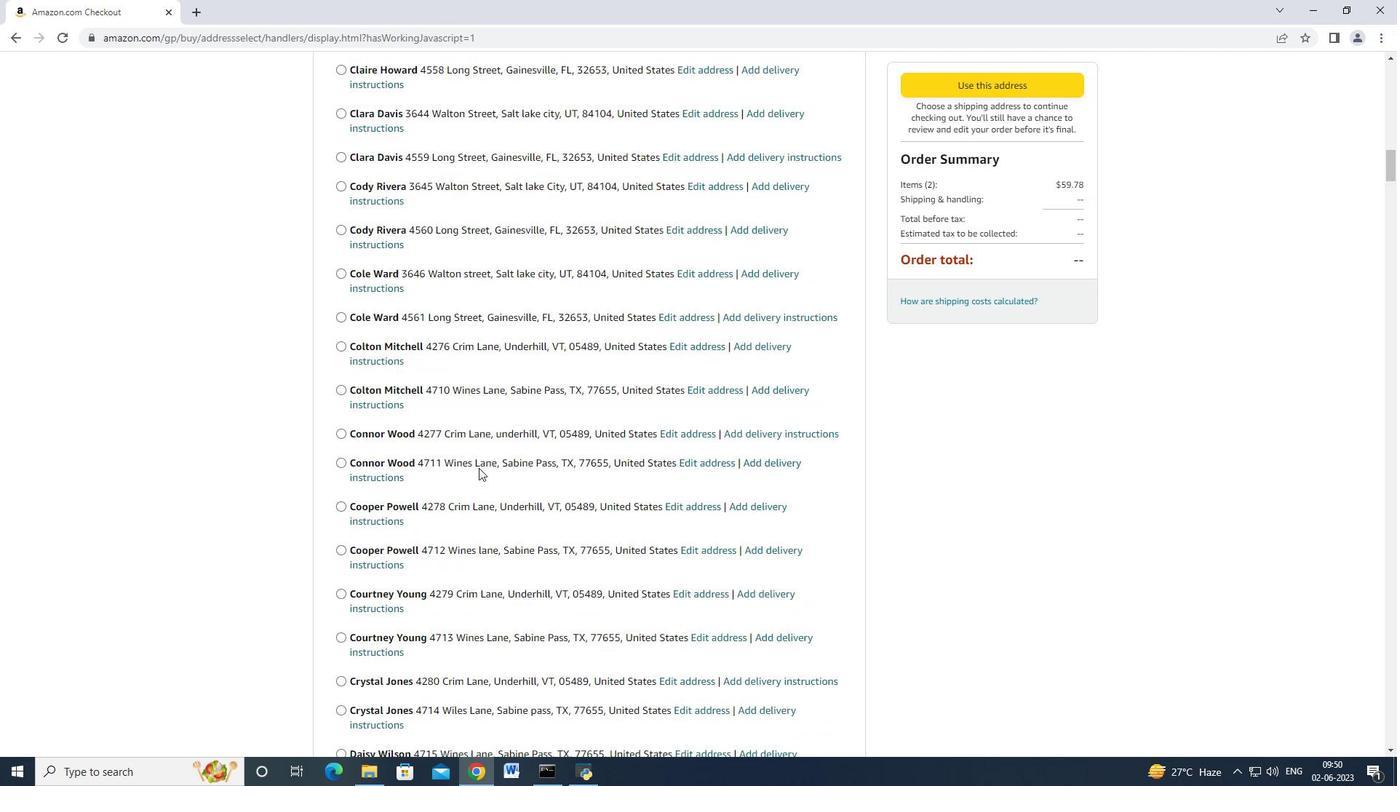
Action: Mouse scrolled (478, 467) with delta (0, 0)
Screenshot: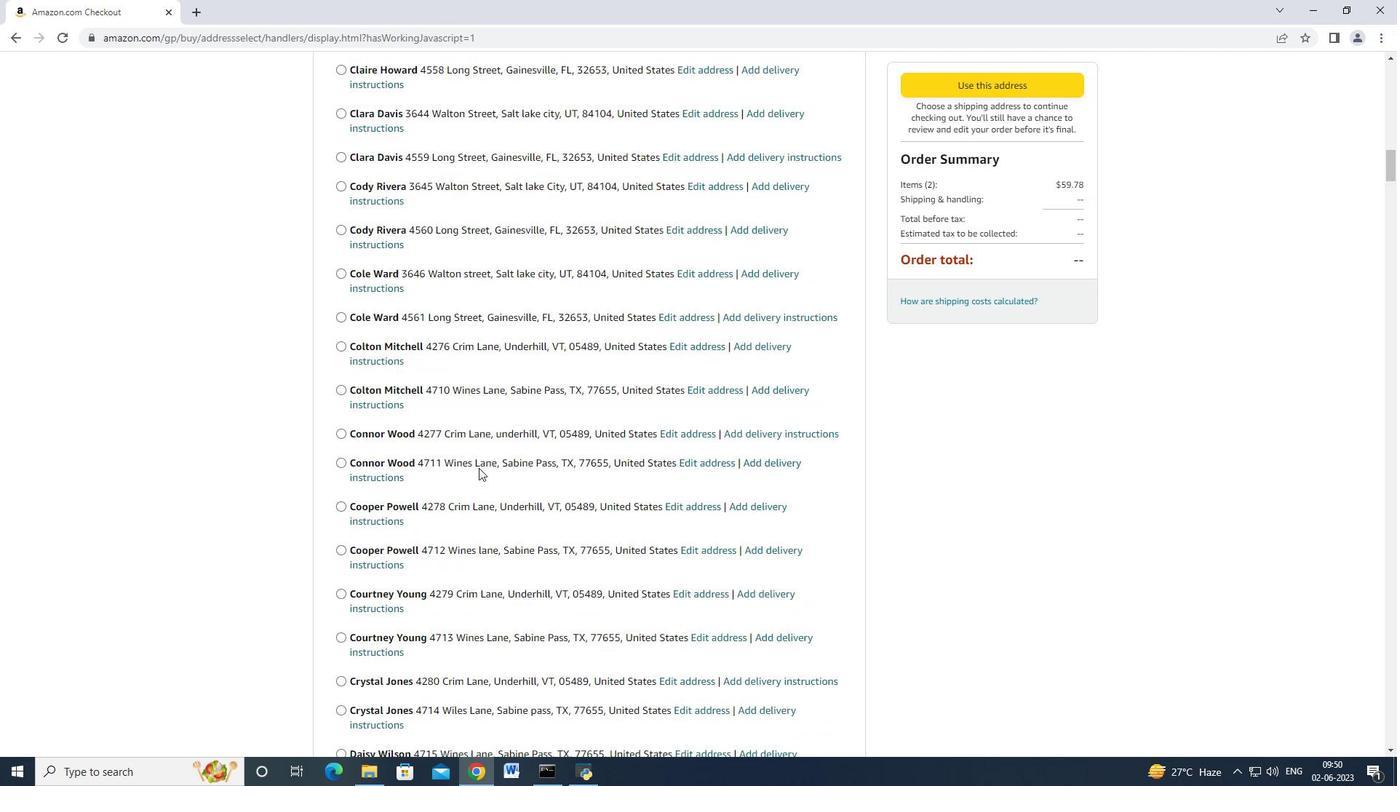 
Action: Mouse scrolled (478, 467) with delta (0, 0)
Screenshot: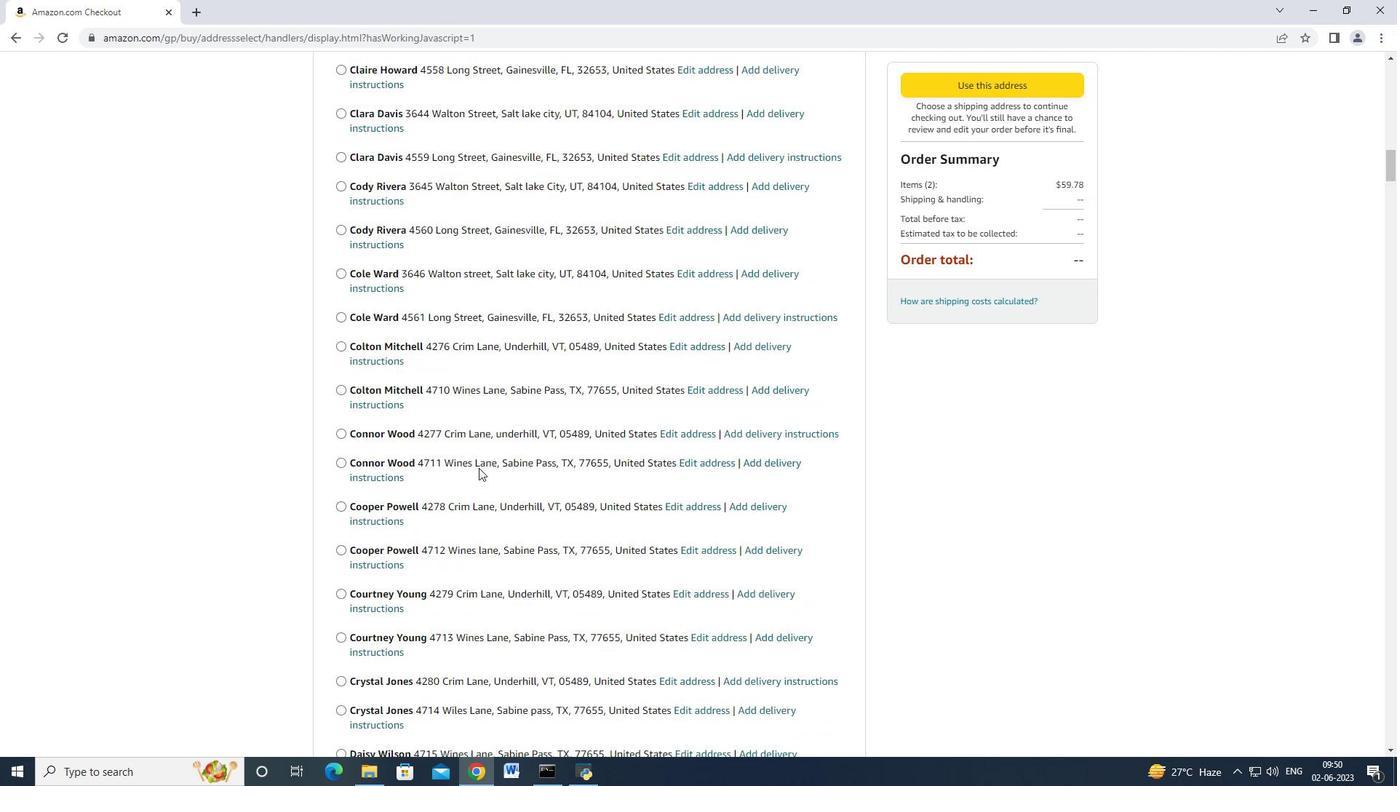 
Action: Mouse scrolled (478, 467) with delta (0, 0)
Screenshot: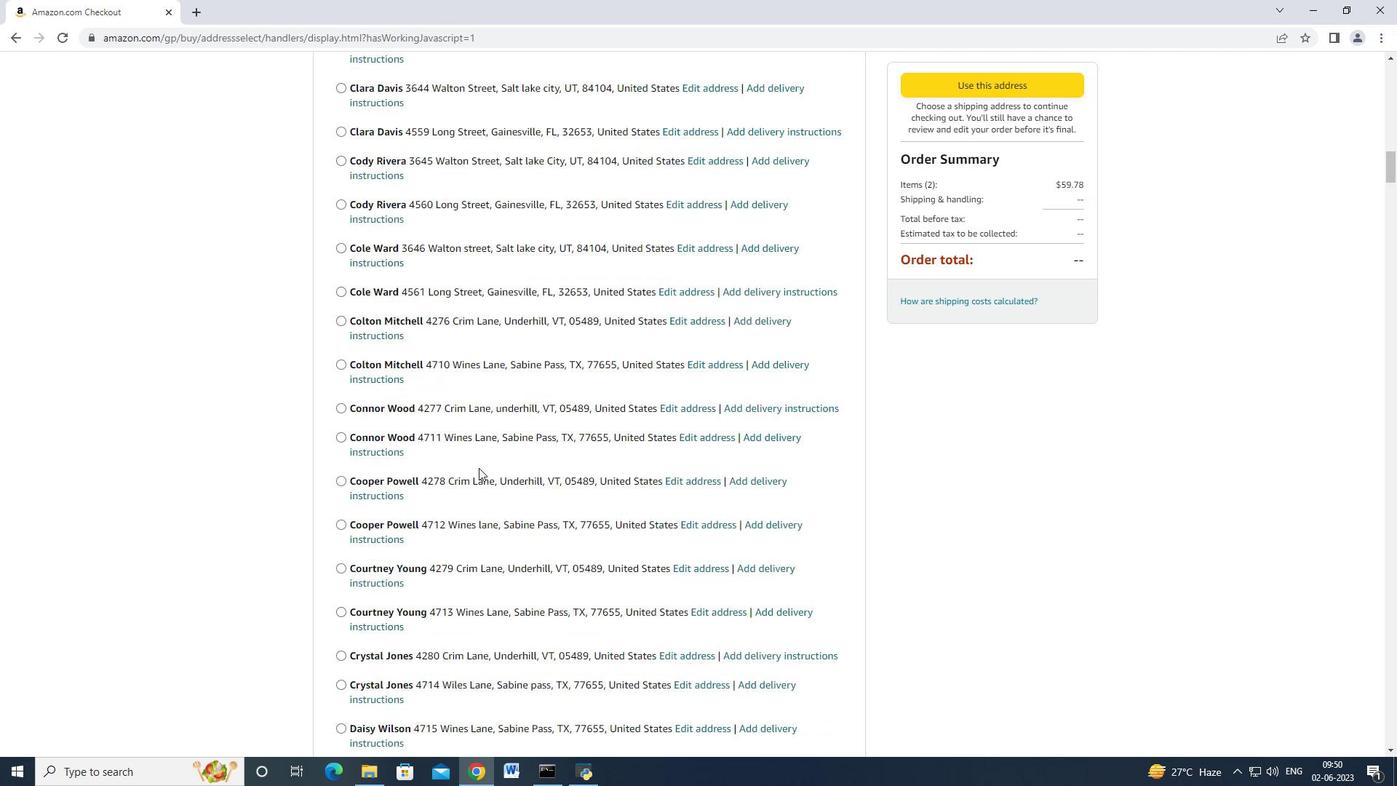 
Action: Mouse scrolled (478, 467) with delta (0, 0)
Screenshot: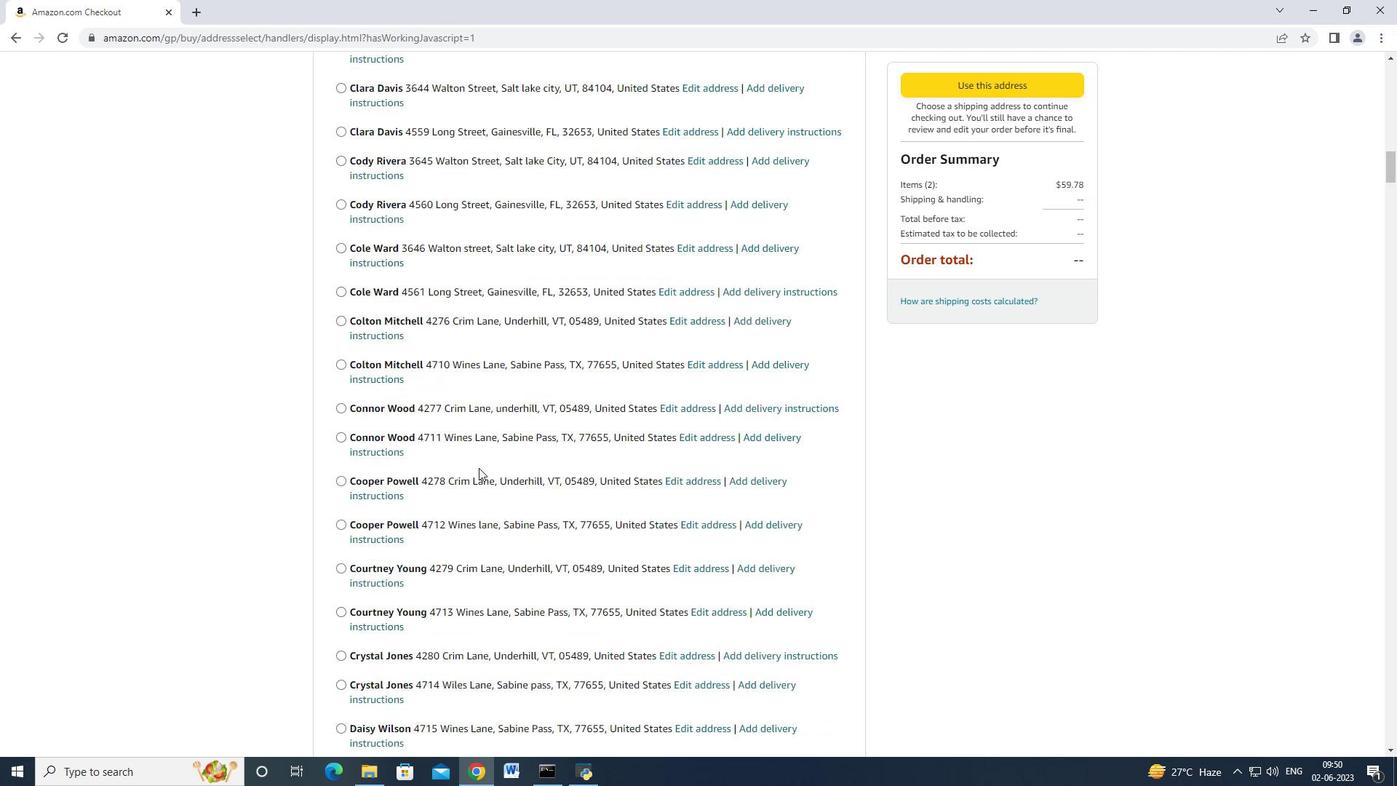 
Action: Mouse scrolled (478, 467) with delta (0, 0)
Screenshot: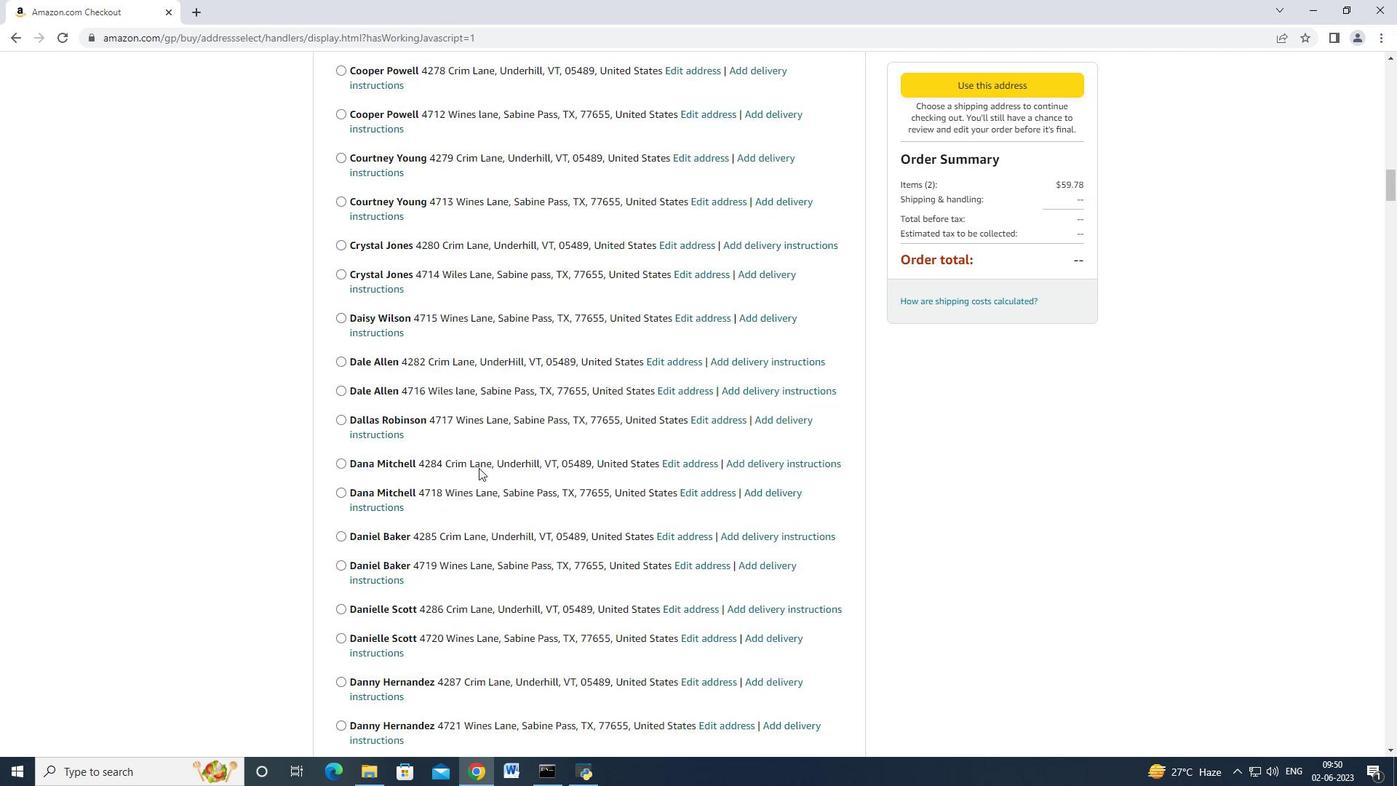 
Action: Mouse scrolled (478, 467) with delta (0, 0)
Screenshot: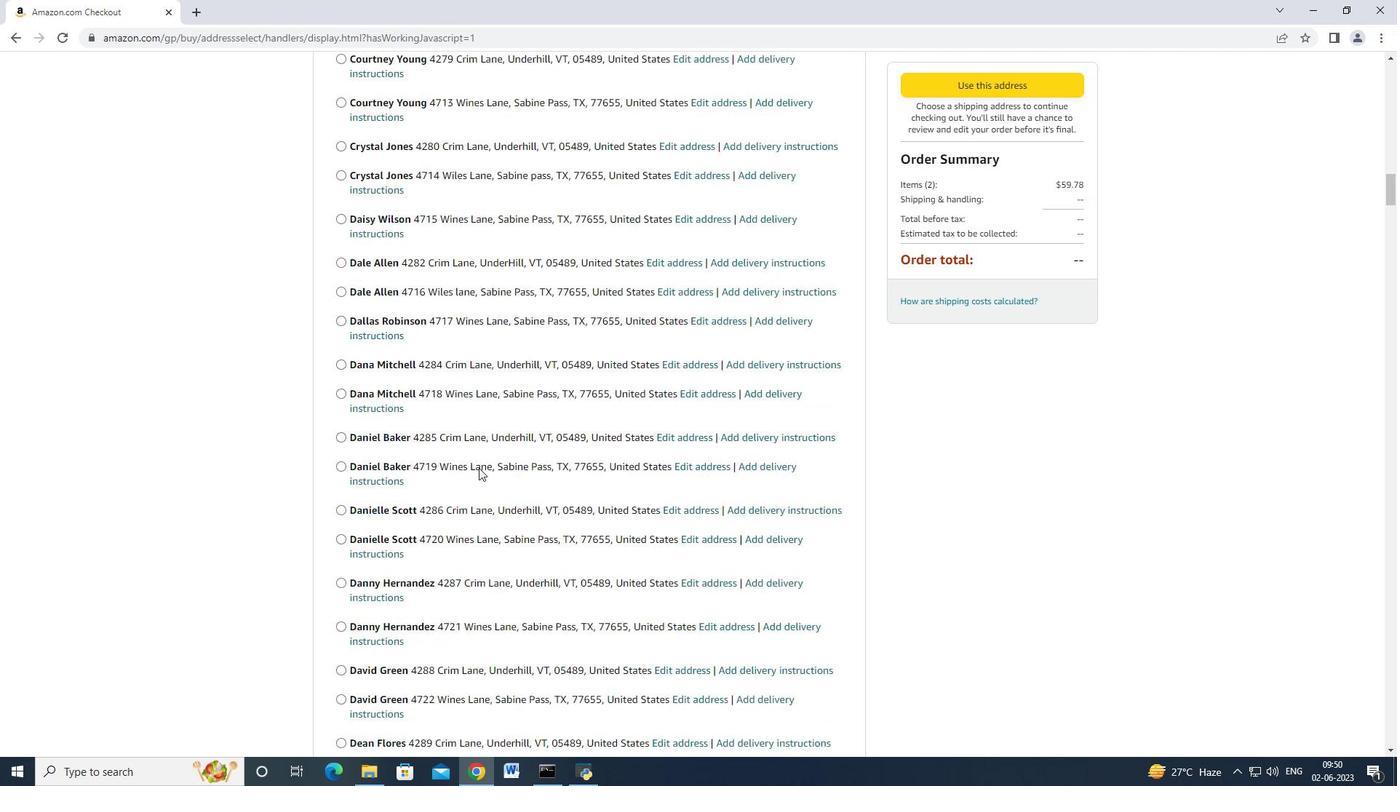 
Action: Mouse scrolled (478, 467) with delta (0, 0)
Screenshot: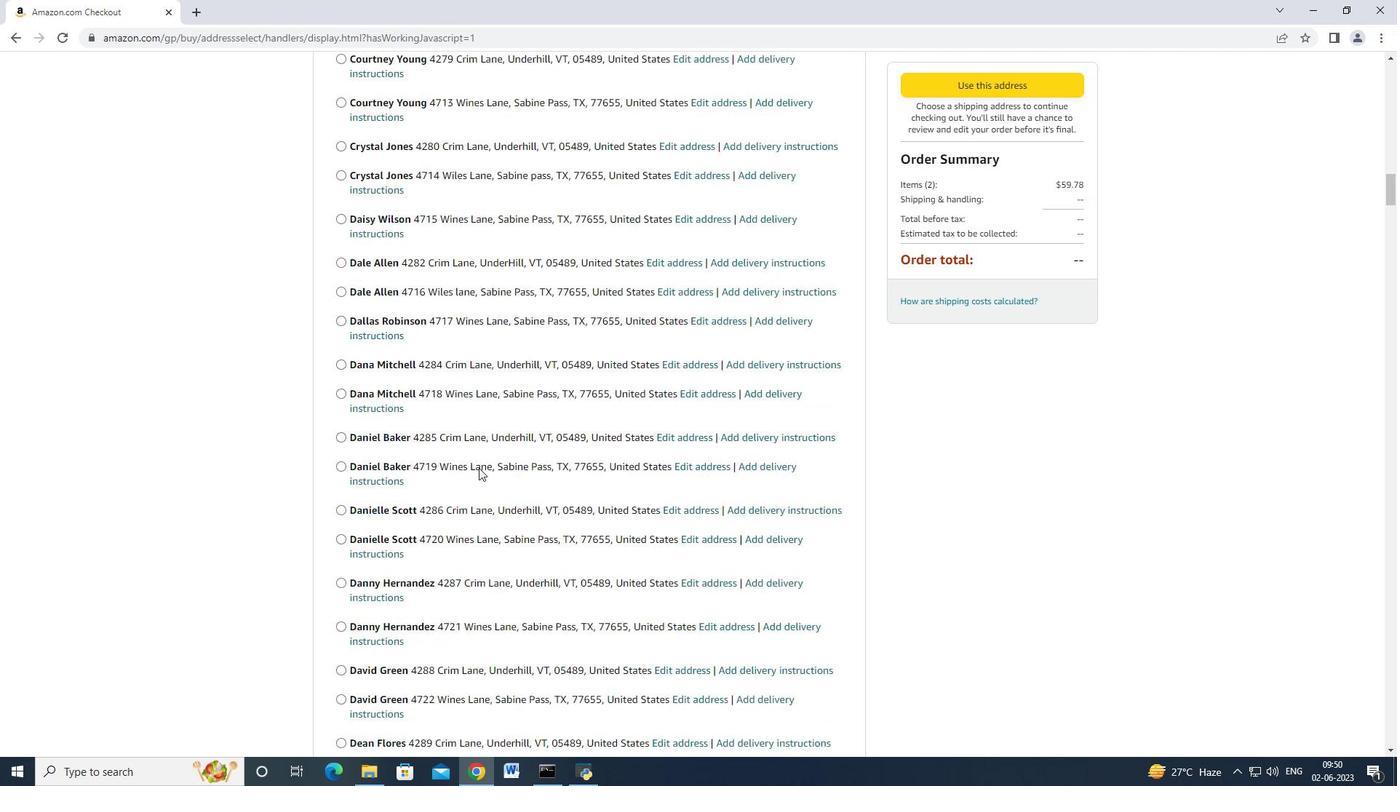 
Action: Mouse scrolled (478, 467) with delta (0, 0)
Screenshot: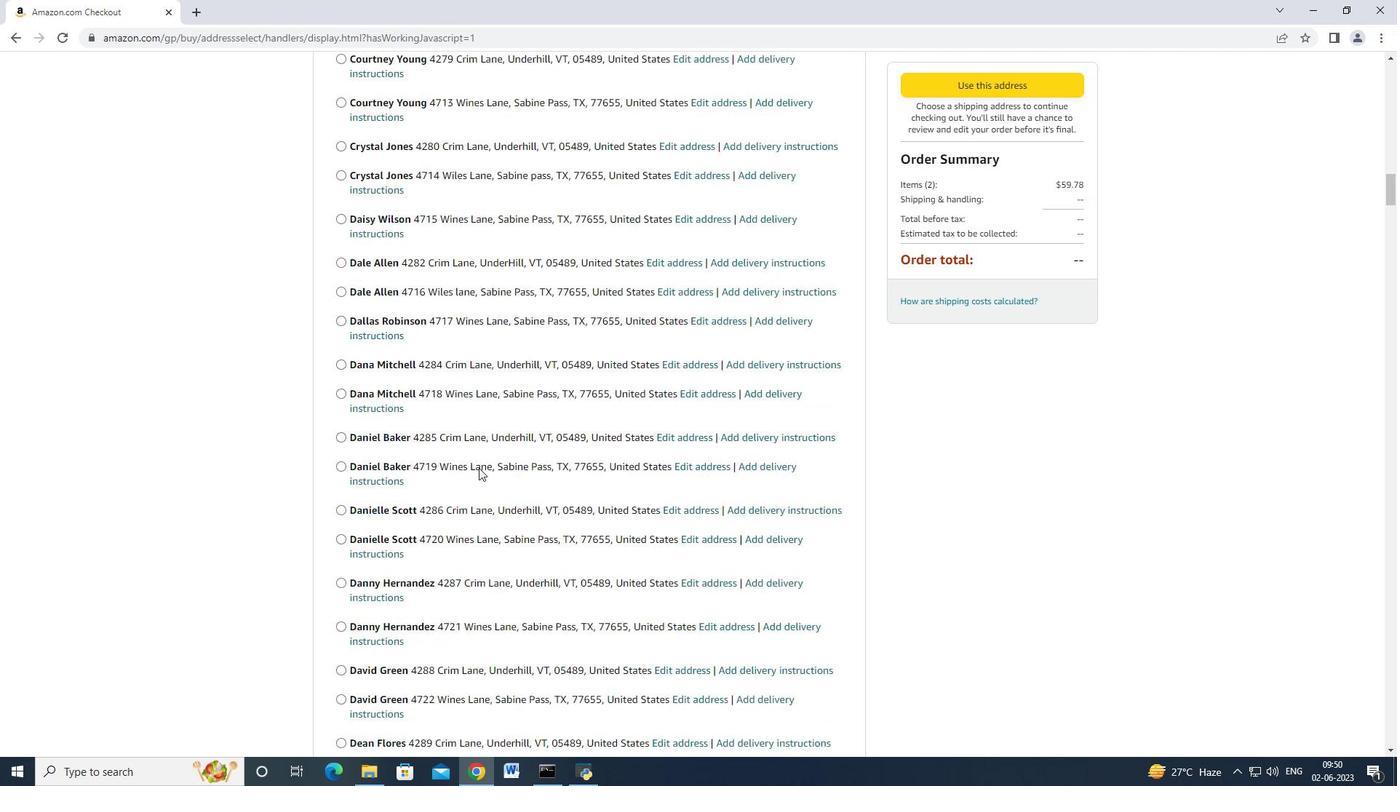 
Action: Mouse scrolled (478, 467) with delta (0, 0)
Screenshot: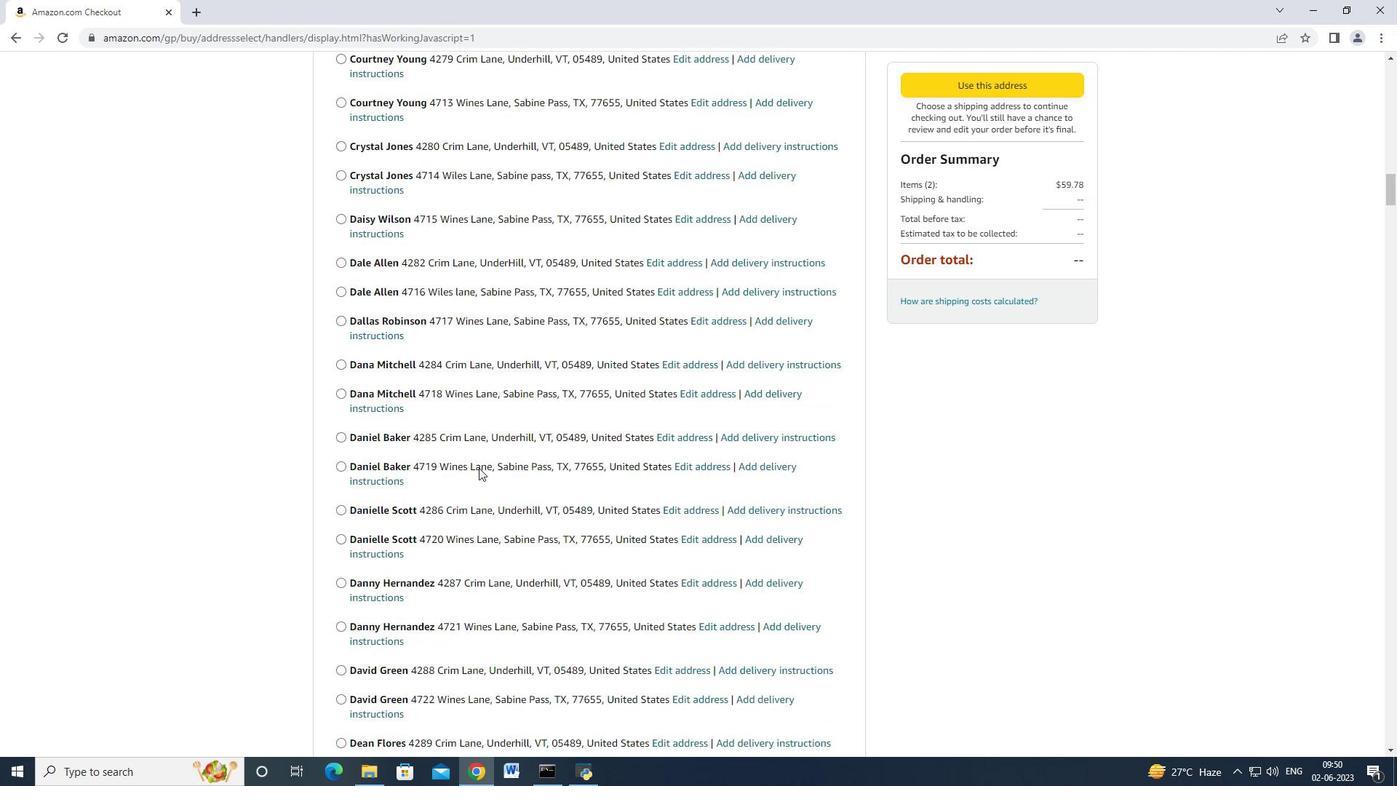
Action: Mouse scrolled (478, 467) with delta (0, 0)
Screenshot: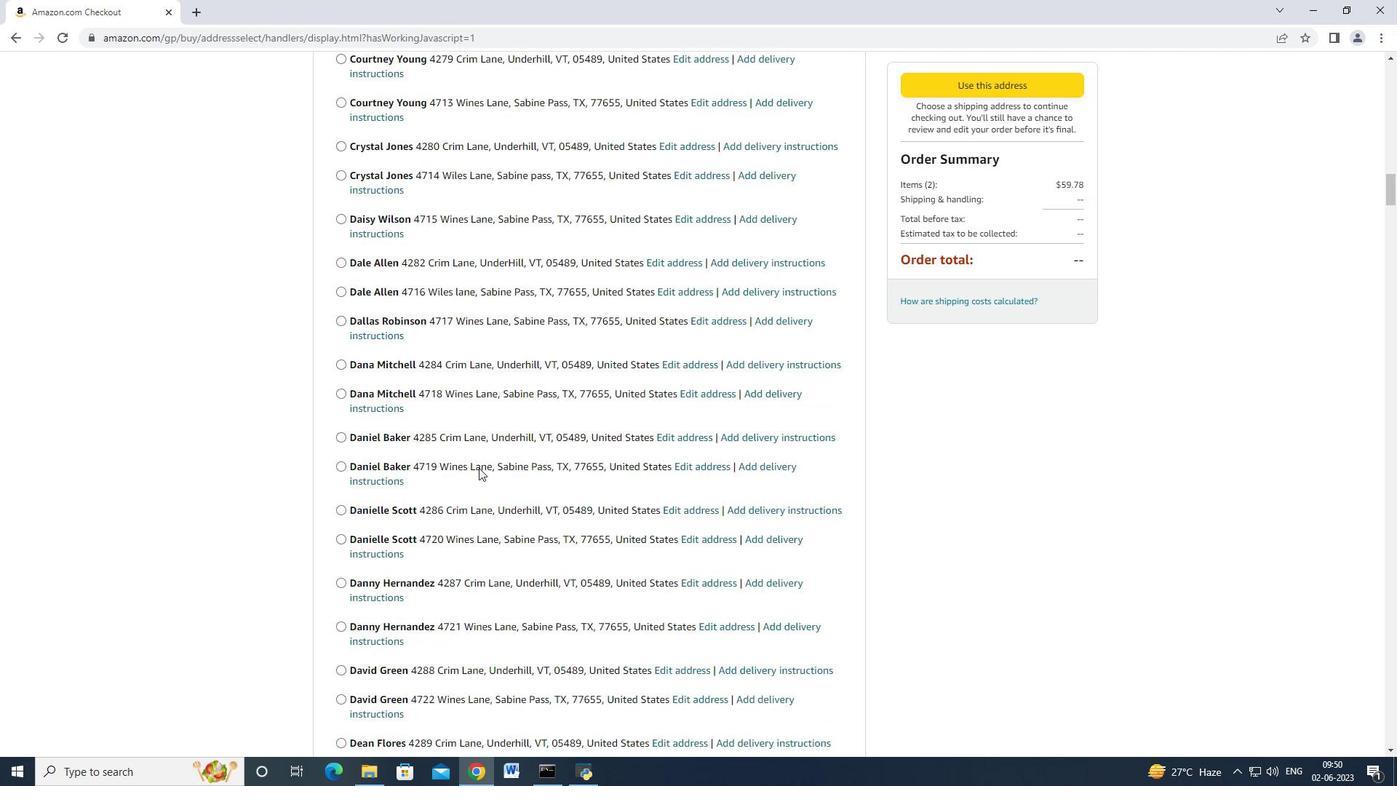 
Action: Mouse scrolled (478, 467) with delta (0, 0)
Screenshot: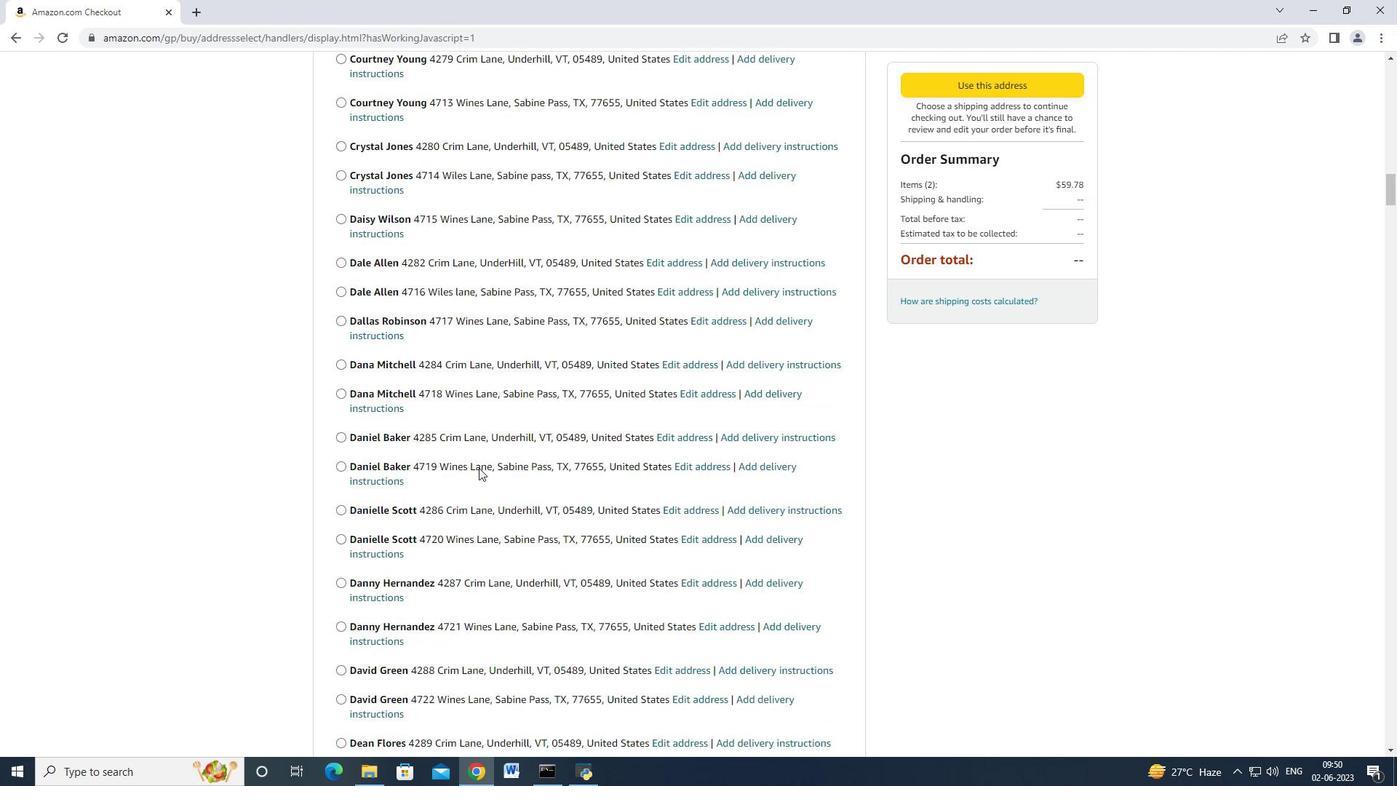 
Action: Mouse scrolled (478, 467) with delta (0, 0)
Screenshot: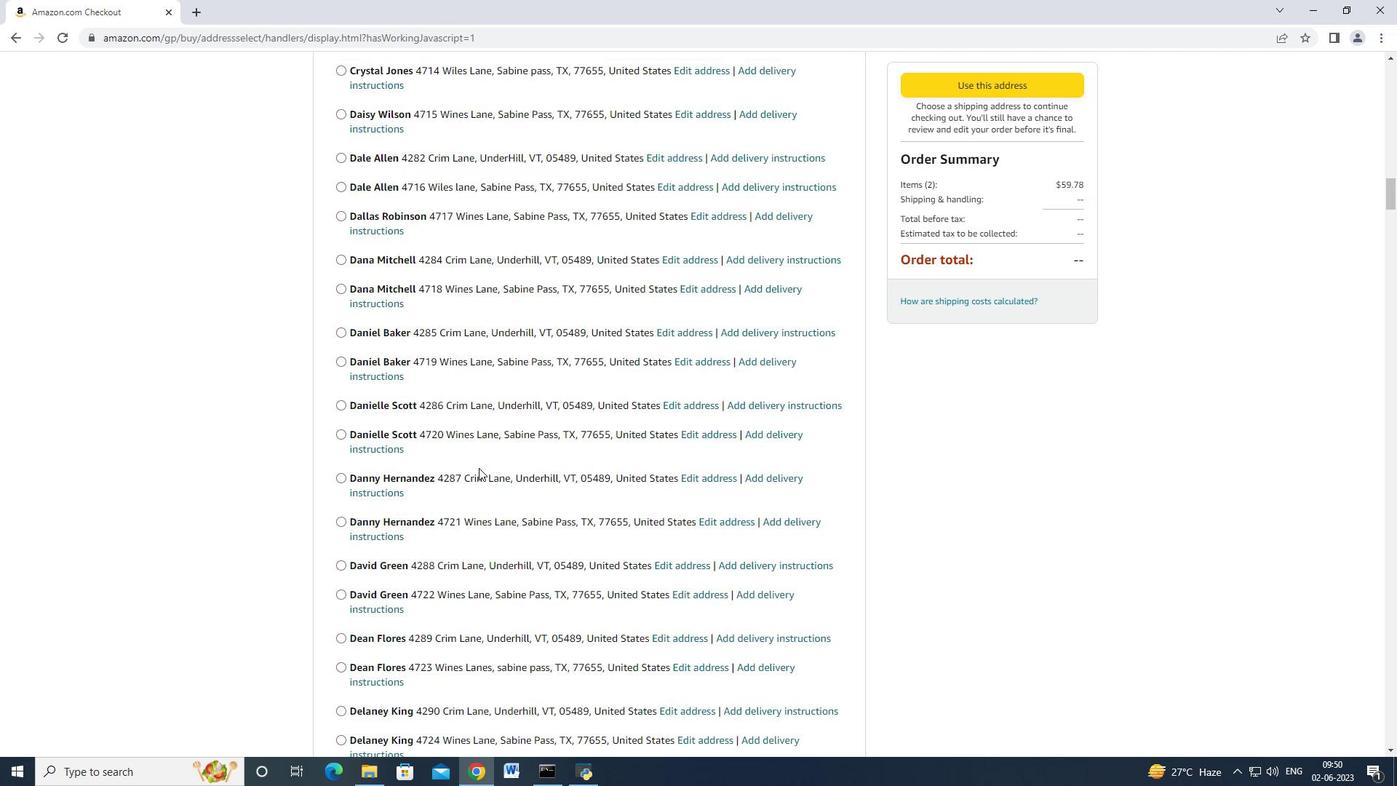 
Action: Mouse scrolled (478, 467) with delta (0, 0)
Screenshot: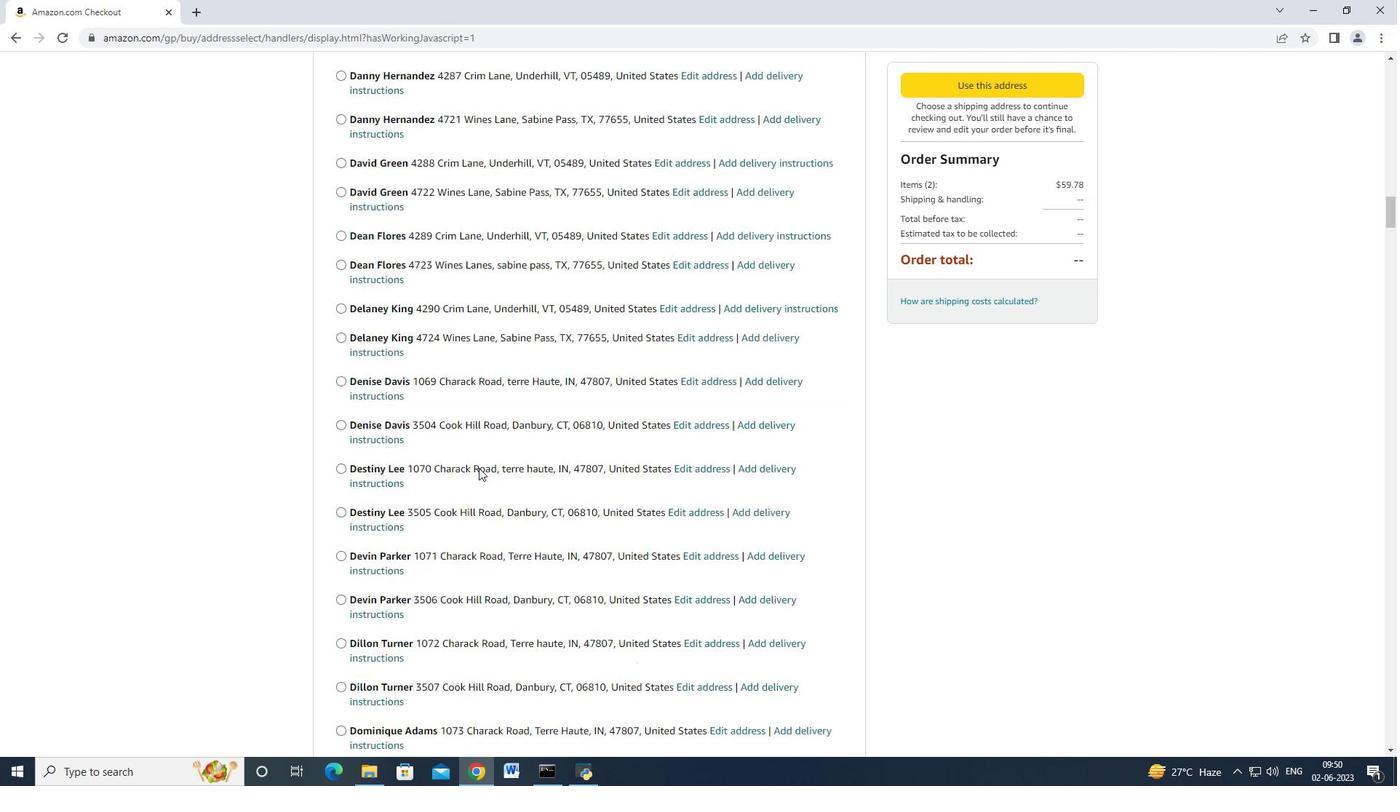 
Action: Mouse scrolled (478, 467) with delta (0, 0)
Screenshot: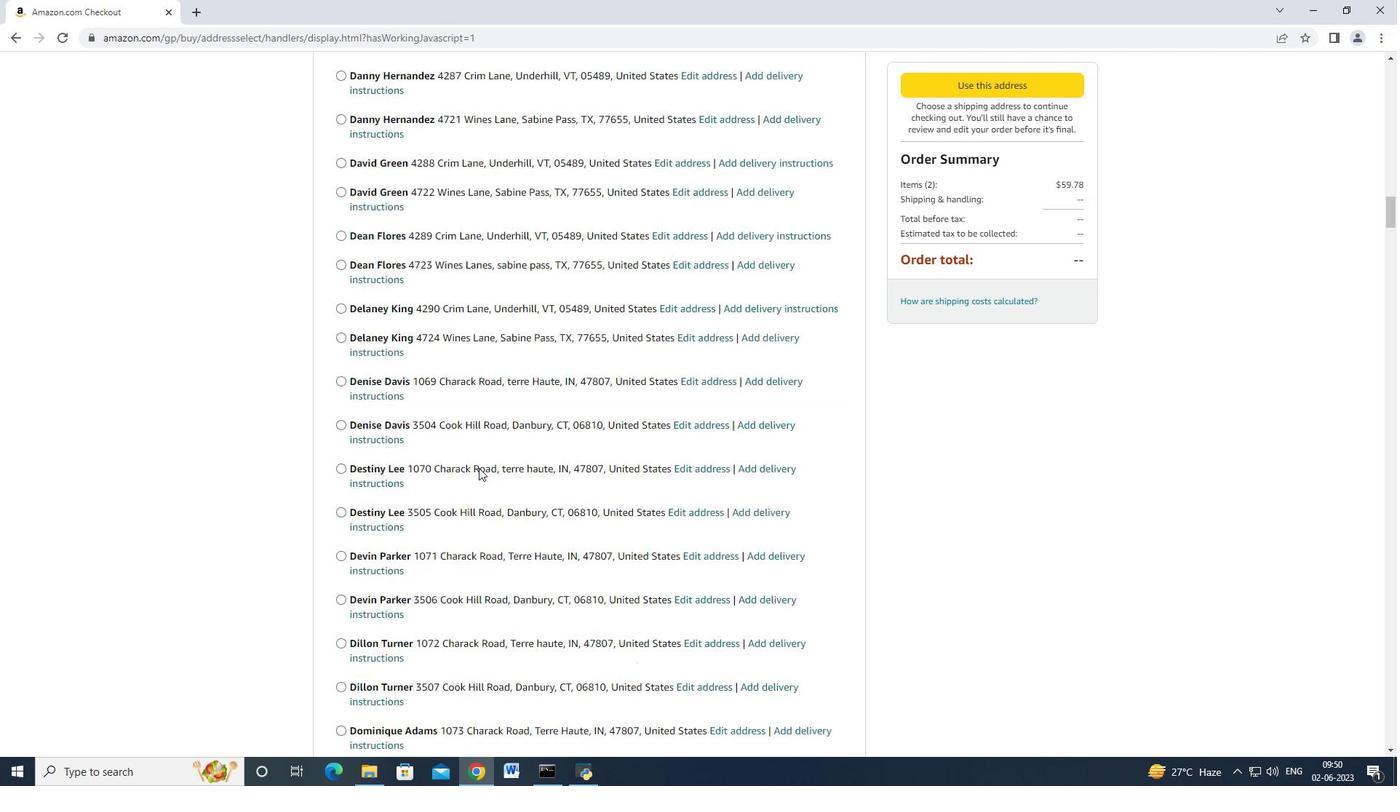 
Action: Mouse scrolled (478, 467) with delta (0, 0)
Screenshot: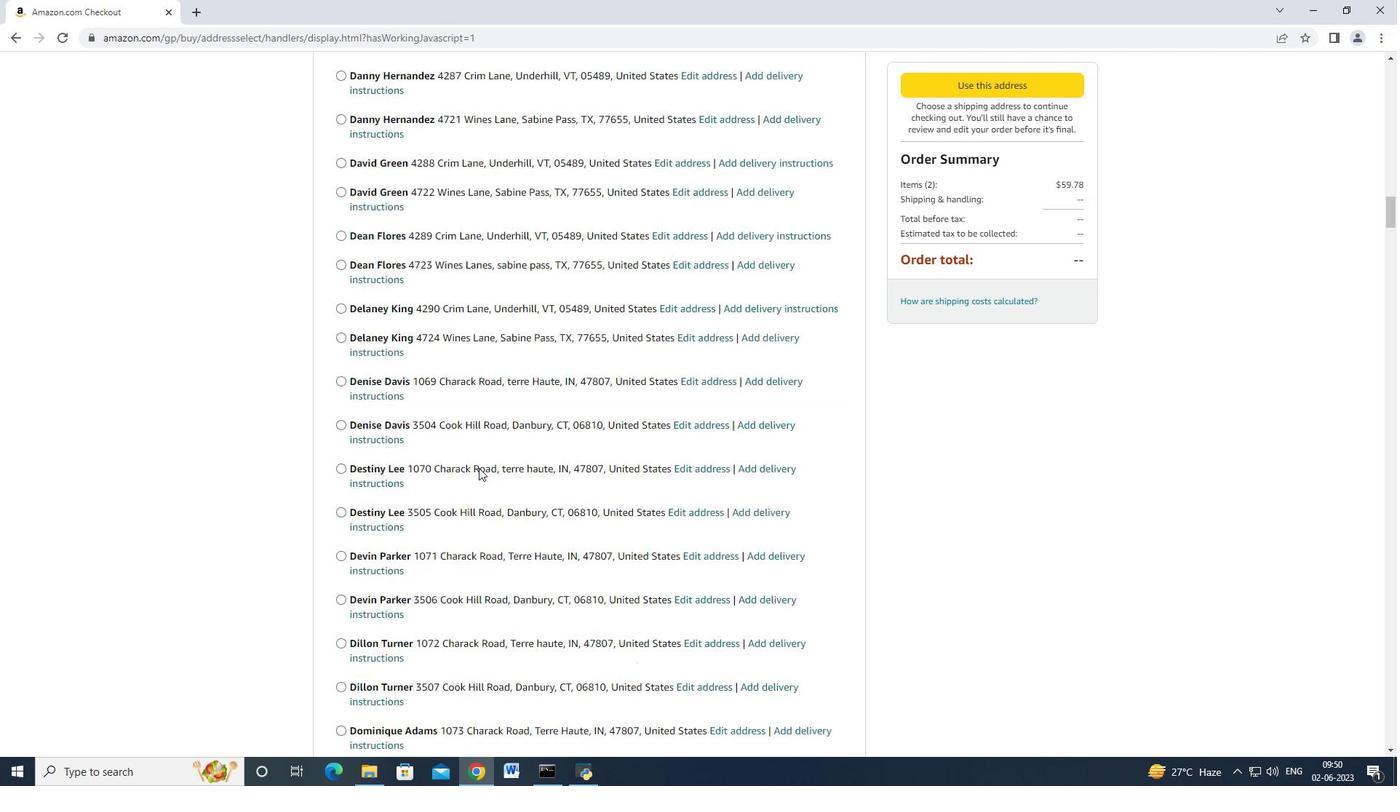 
Action: Mouse scrolled (478, 467) with delta (0, 0)
Screenshot: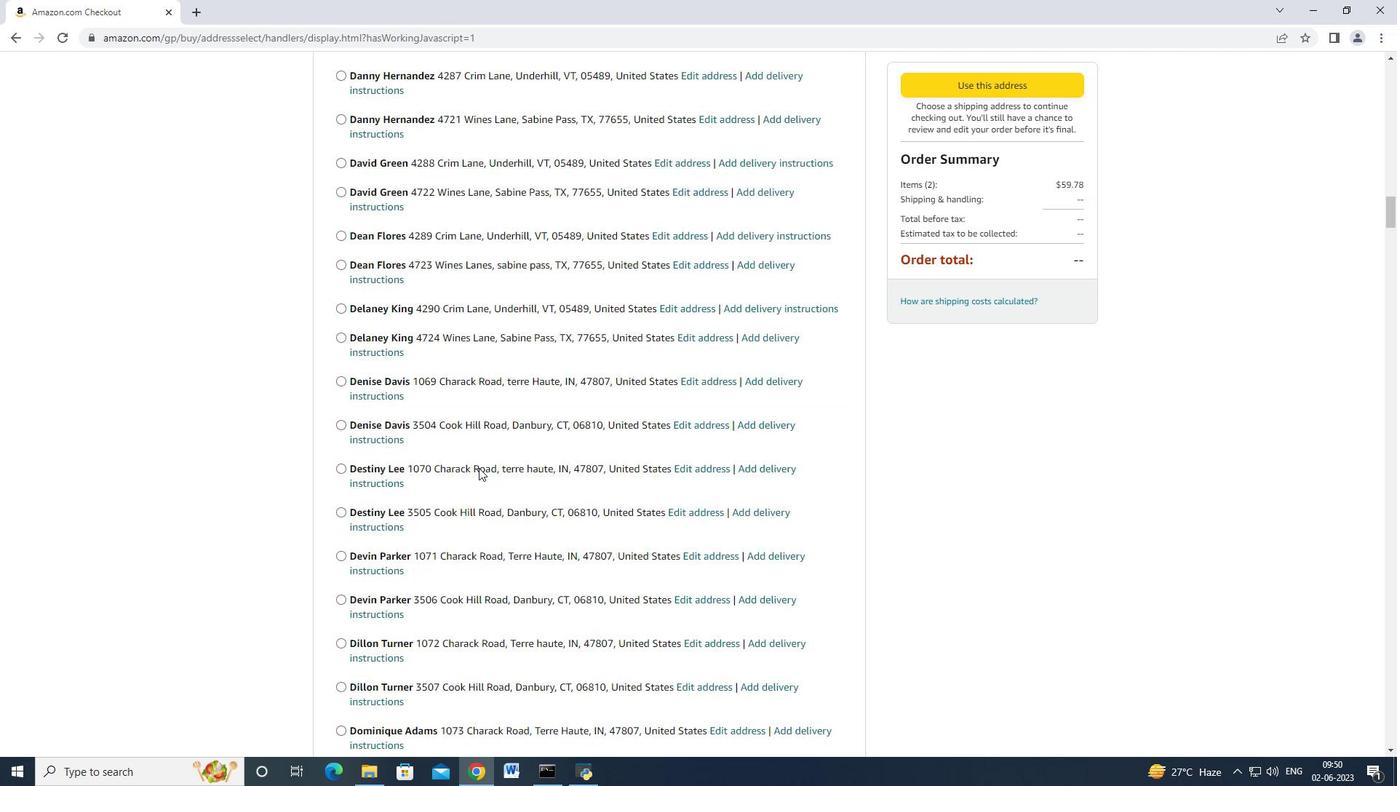
Action: Mouse scrolled (478, 467) with delta (0, 0)
Screenshot: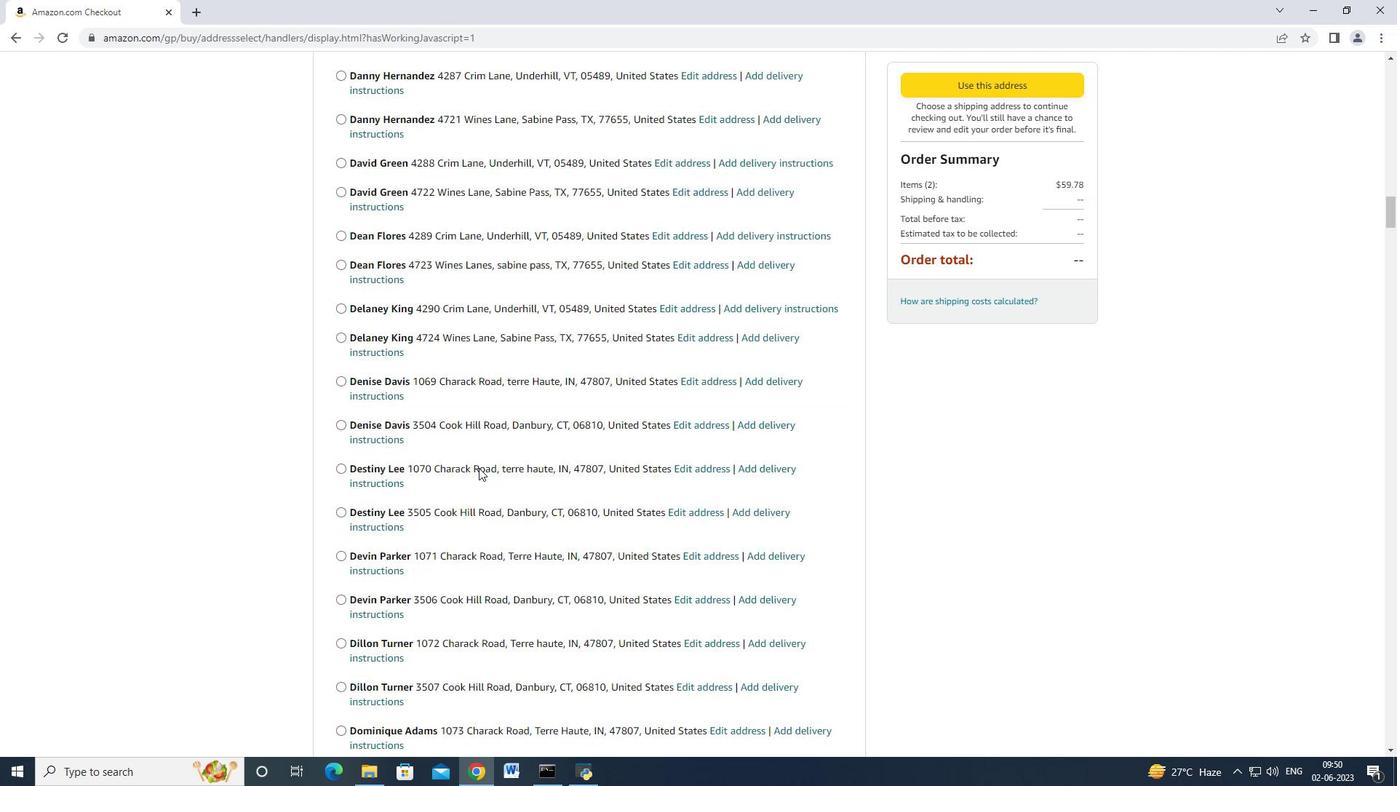 
Action: Mouse scrolled (478, 467) with delta (0, 0)
Screenshot: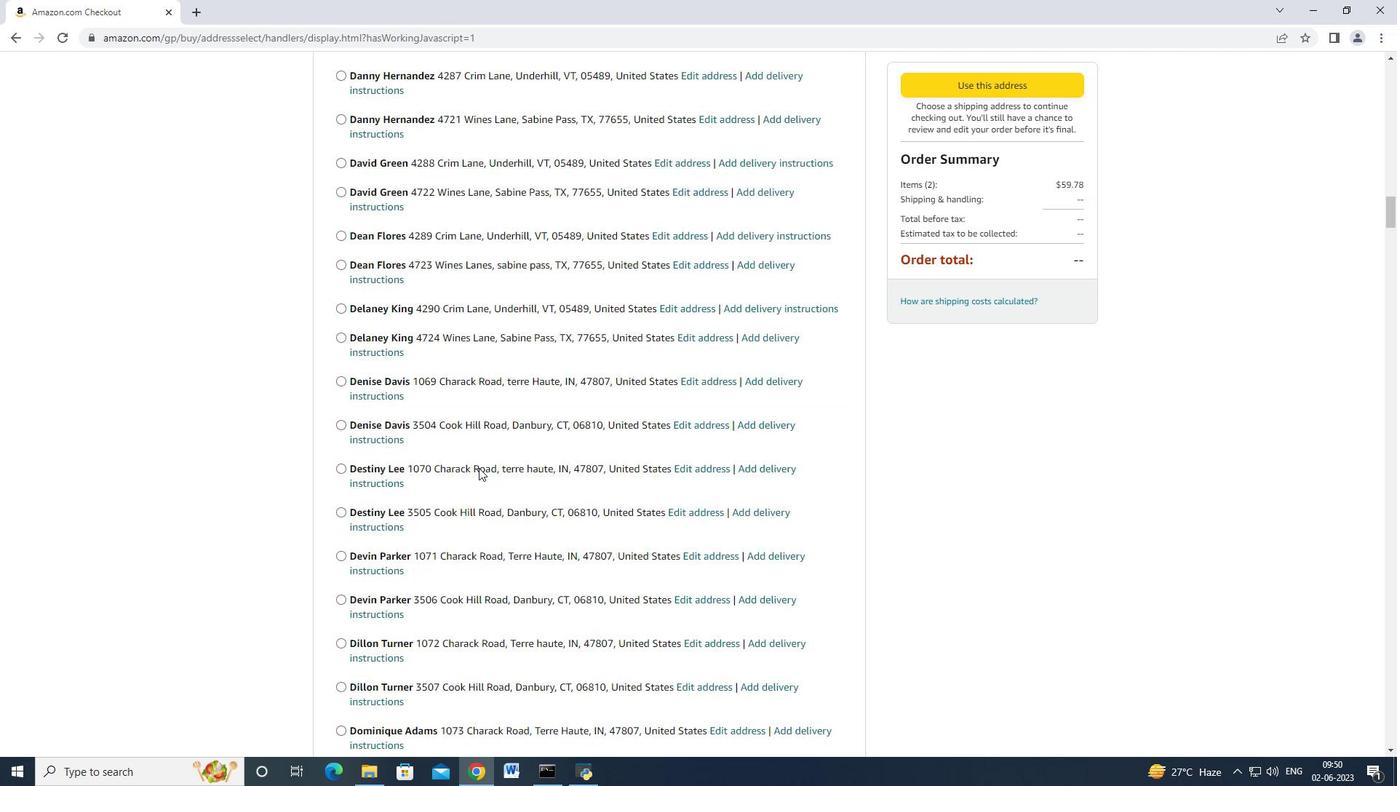 
Action: Mouse scrolled (478, 467) with delta (0, 0)
Screenshot: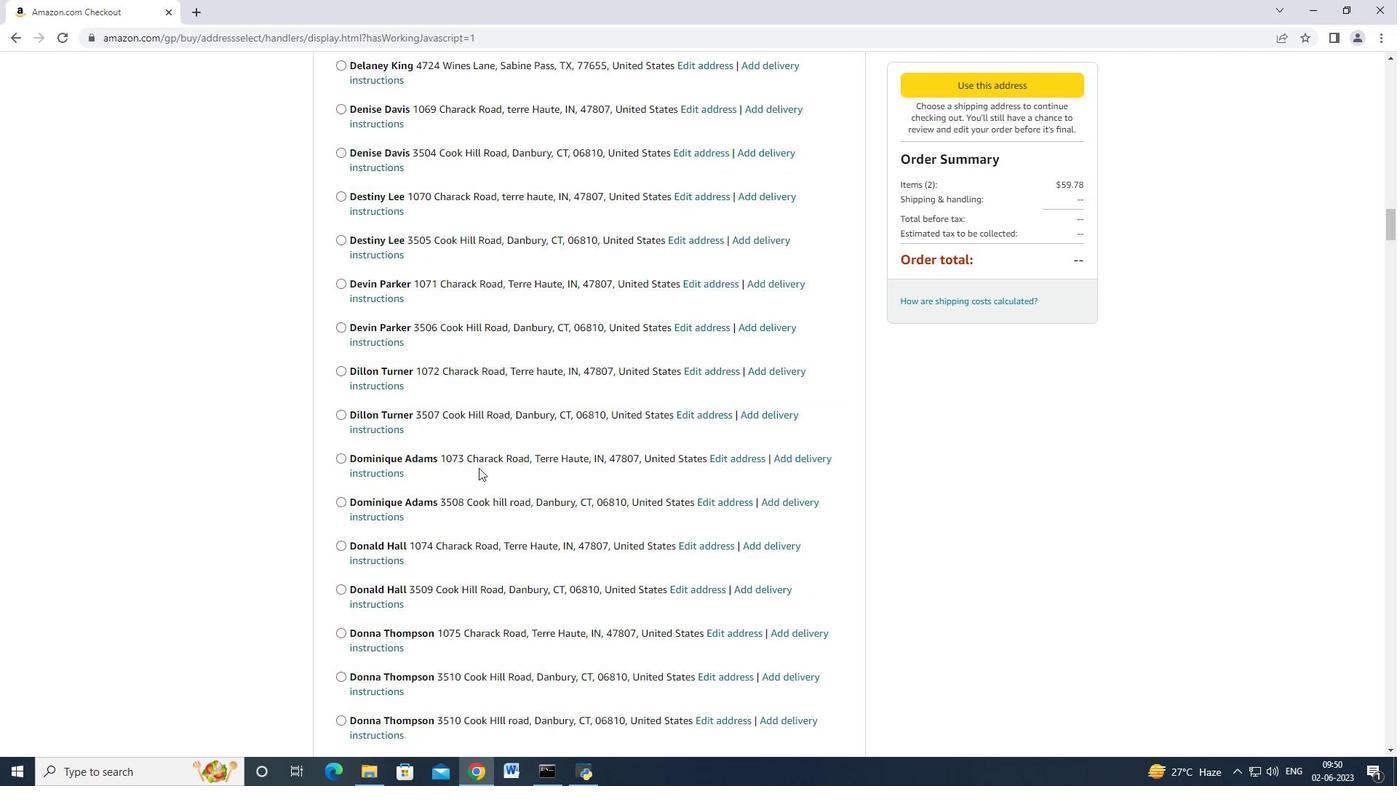 
Action: Mouse scrolled (478, 467) with delta (0, 0)
Screenshot: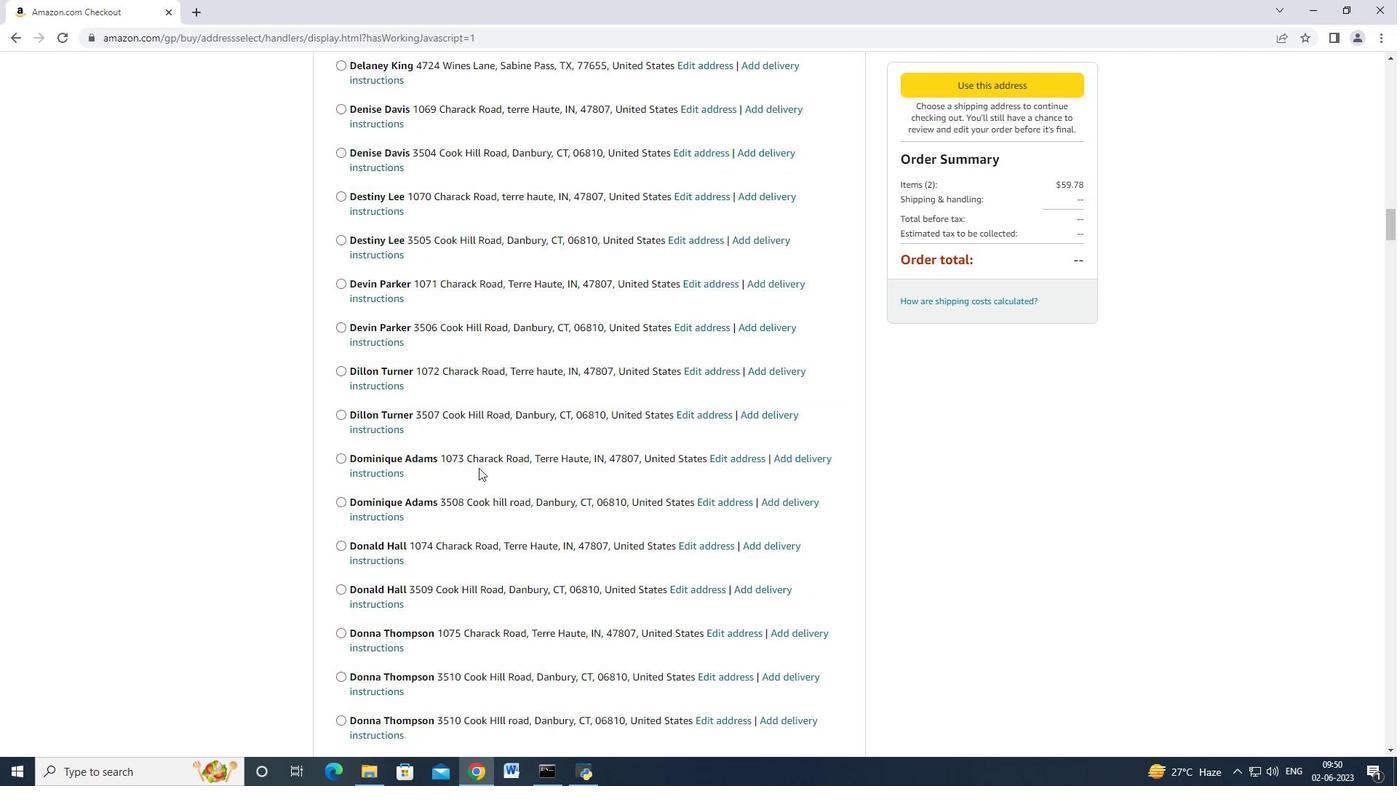 
Action: Mouse scrolled (478, 466) with delta (0, -1)
Screenshot: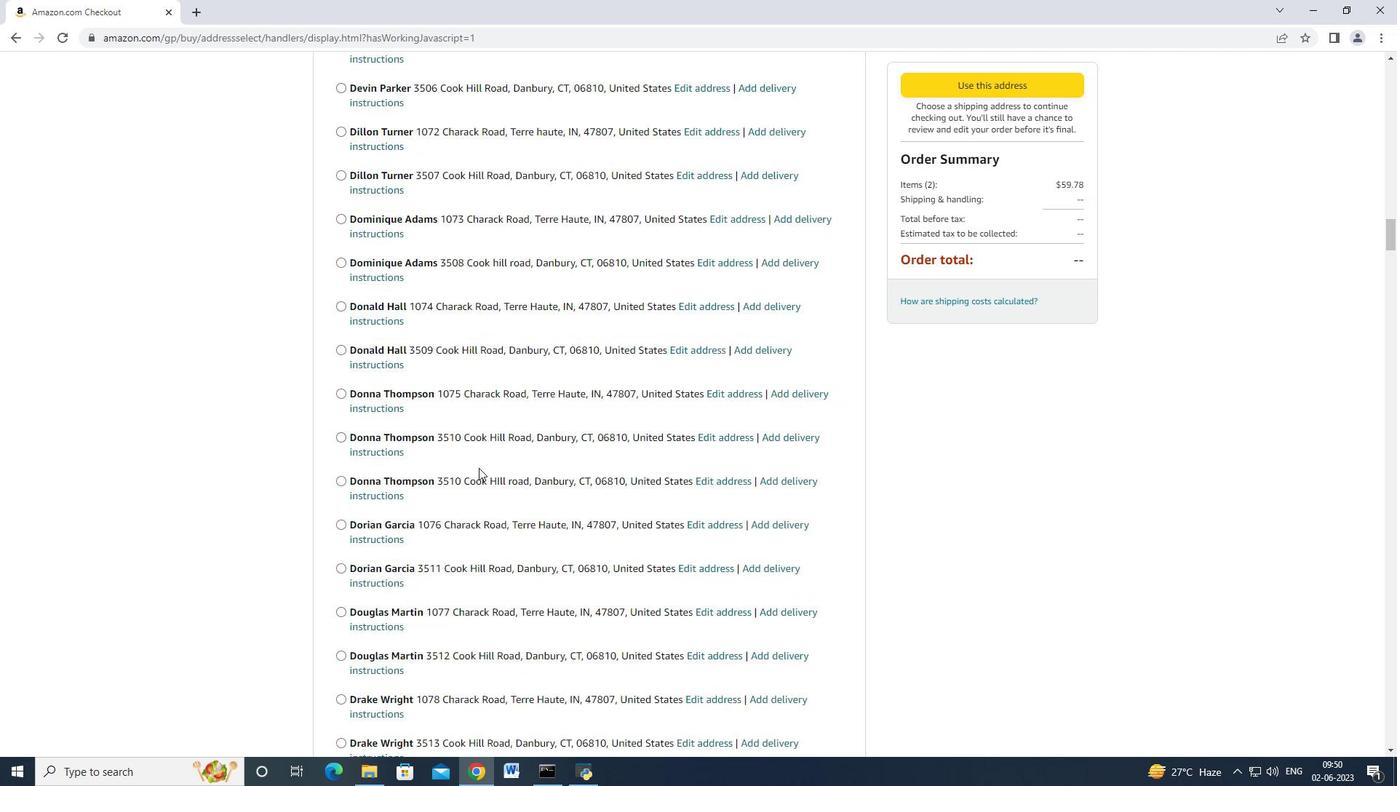 
Action: Mouse scrolled (478, 467) with delta (0, 0)
Screenshot: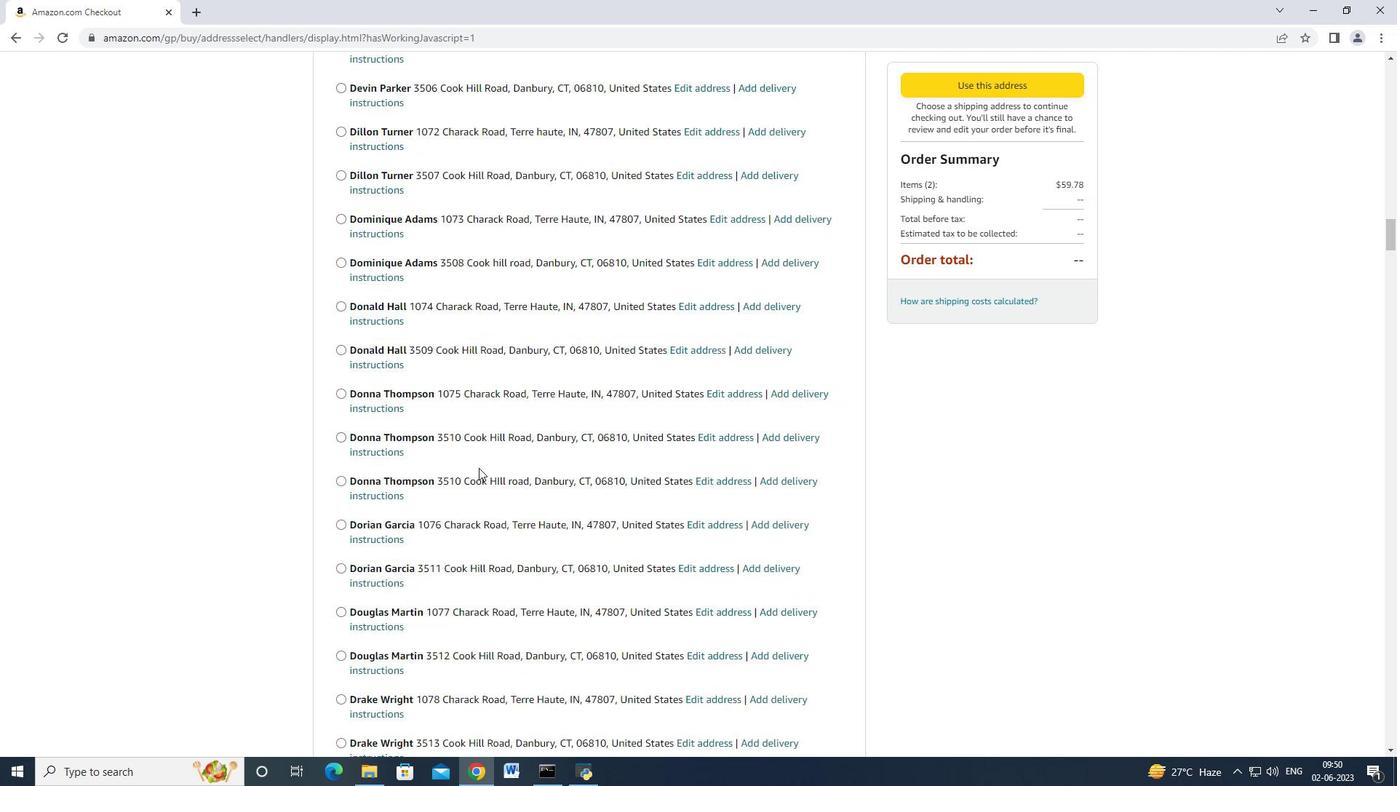 
Action: Mouse scrolled (478, 467) with delta (0, 0)
Screenshot: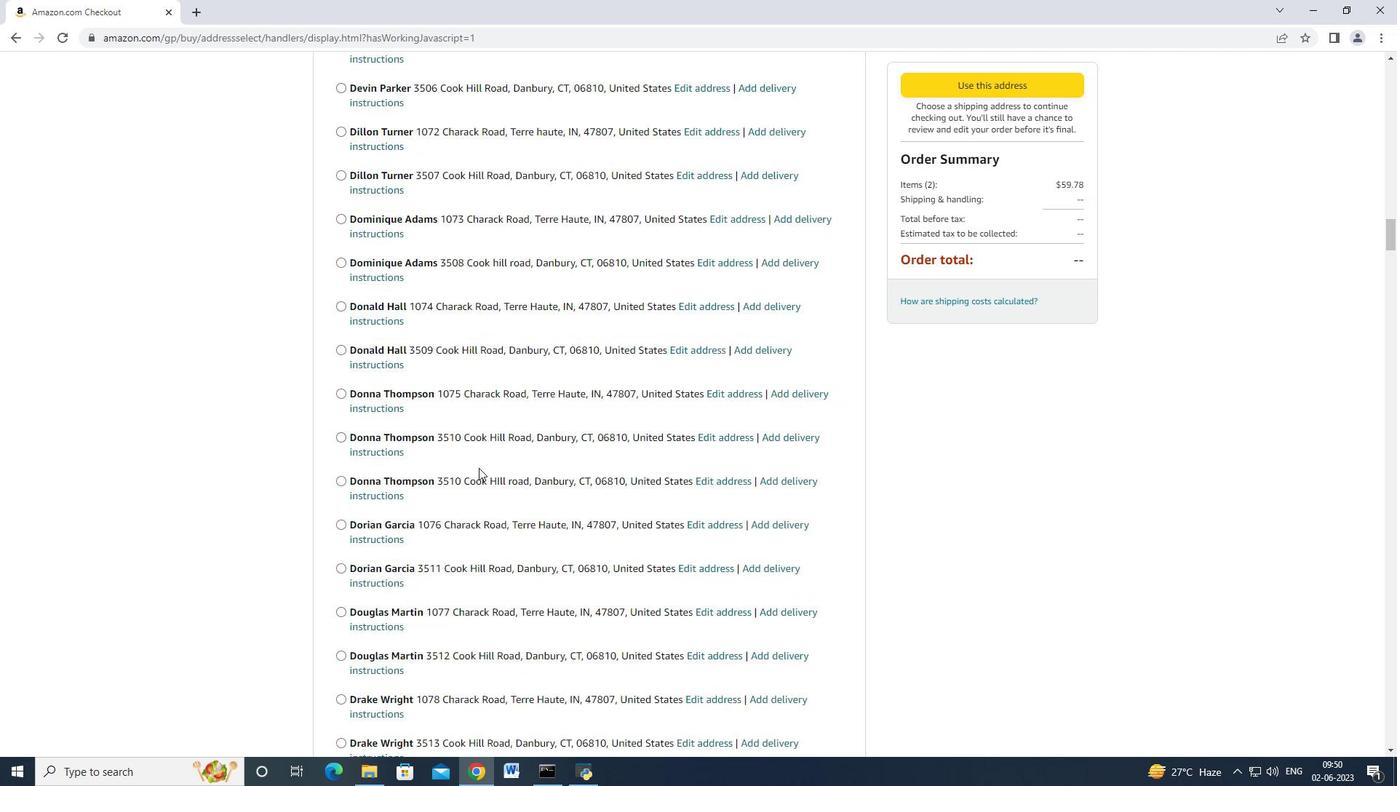 
Action: Mouse scrolled (478, 467) with delta (0, 0)
Screenshot: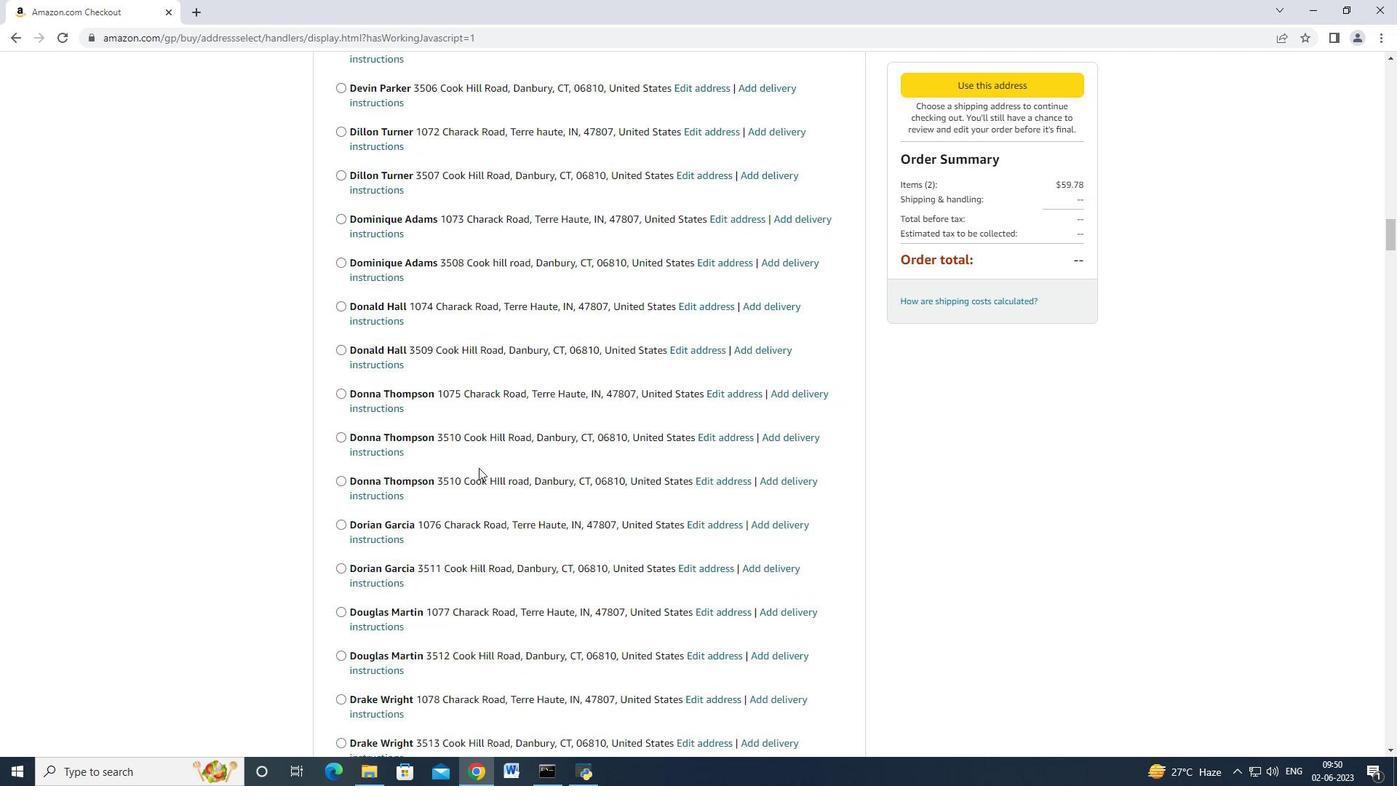 
Action: Mouse moved to (503, 426)
Screenshot: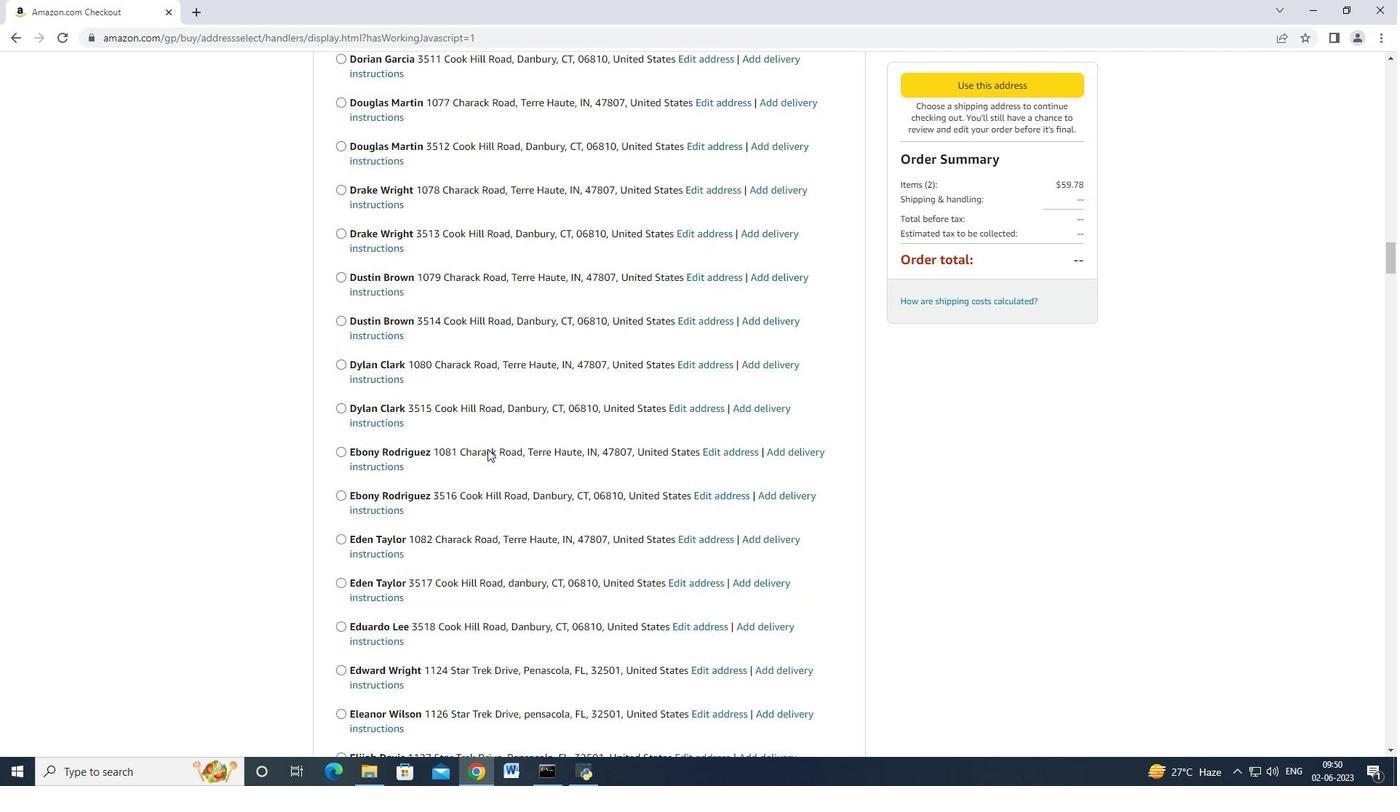 
Action: Mouse scrolled (503, 425) with delta (0, 0)
Screenshot: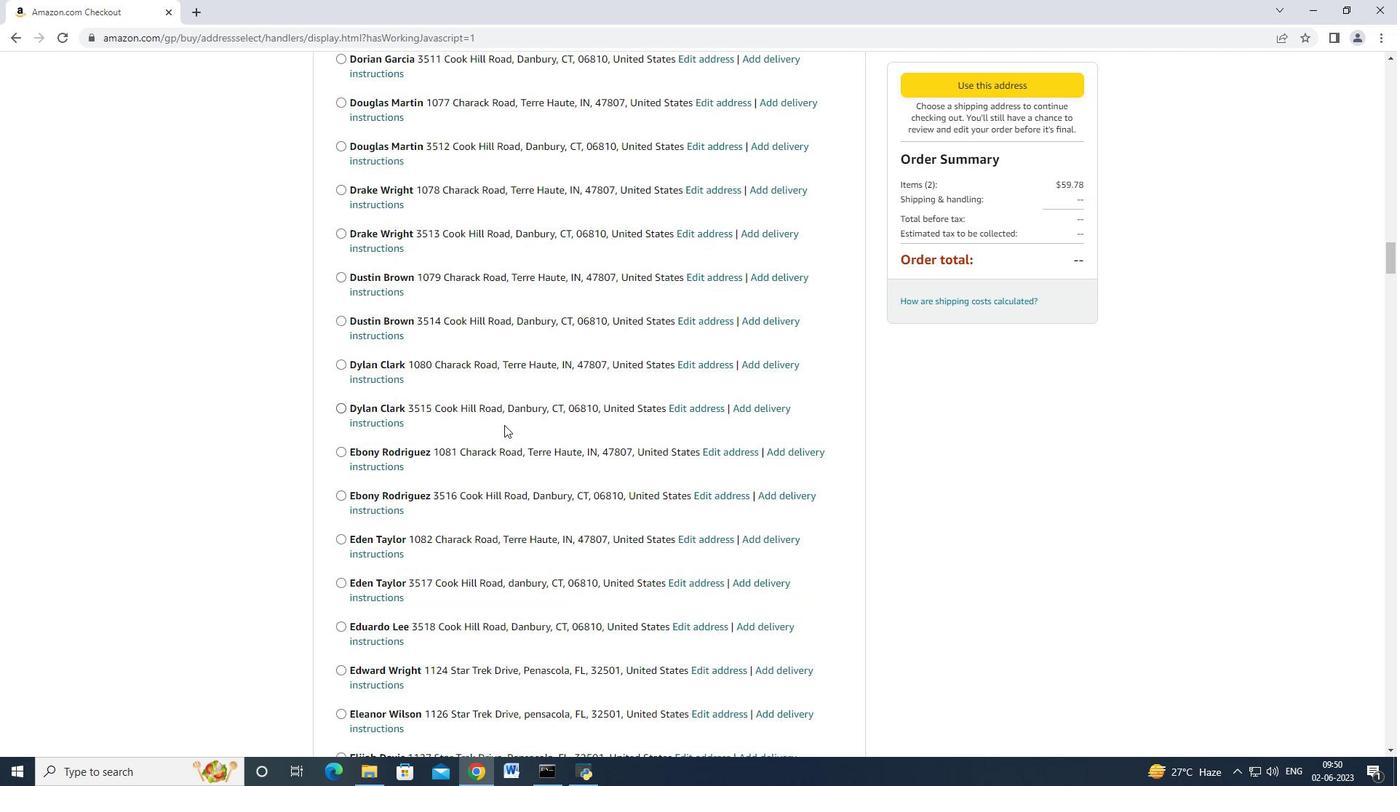 
Action: Mouse moved to (502, 427)
Screenshot: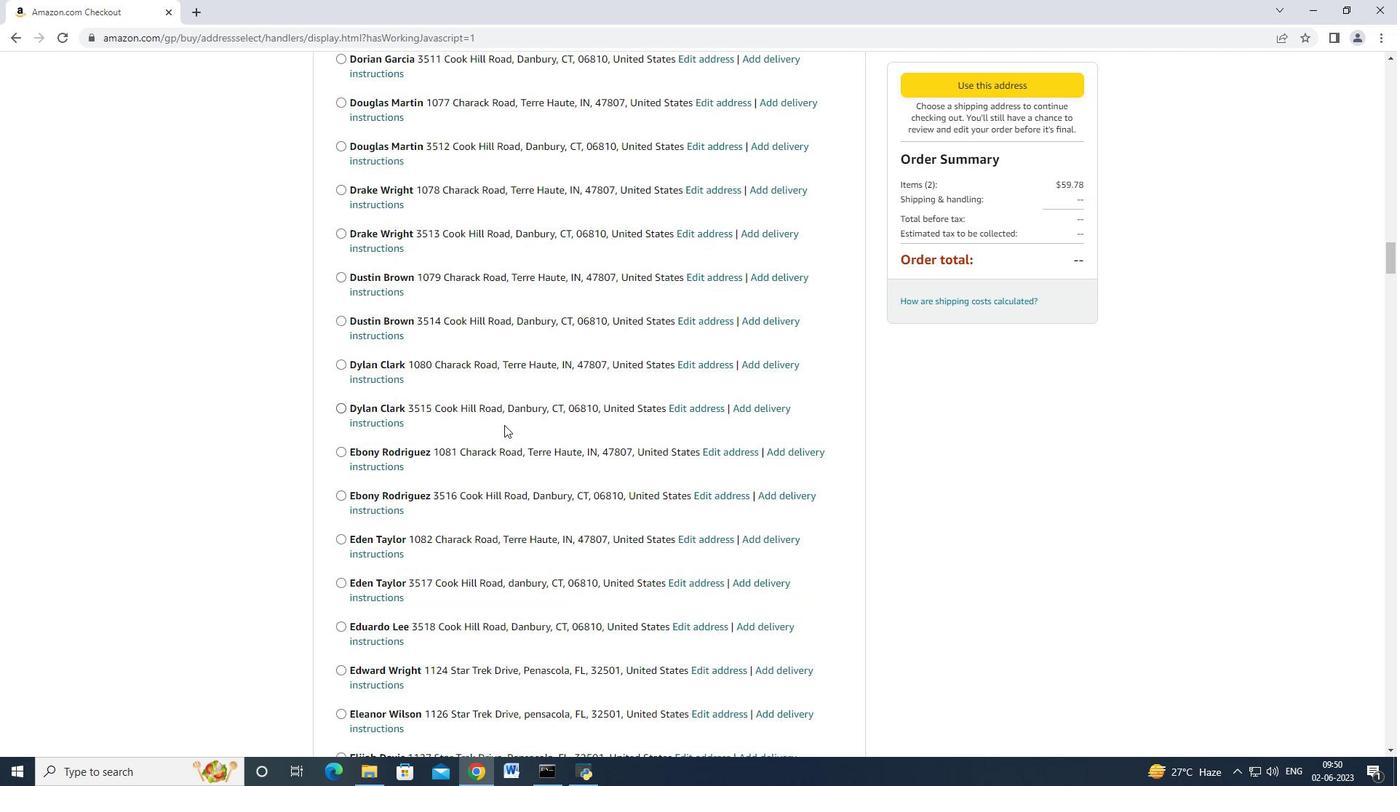 
Action: Mouse scrolled (502, 426) with delta (0, 0)
Screenshot: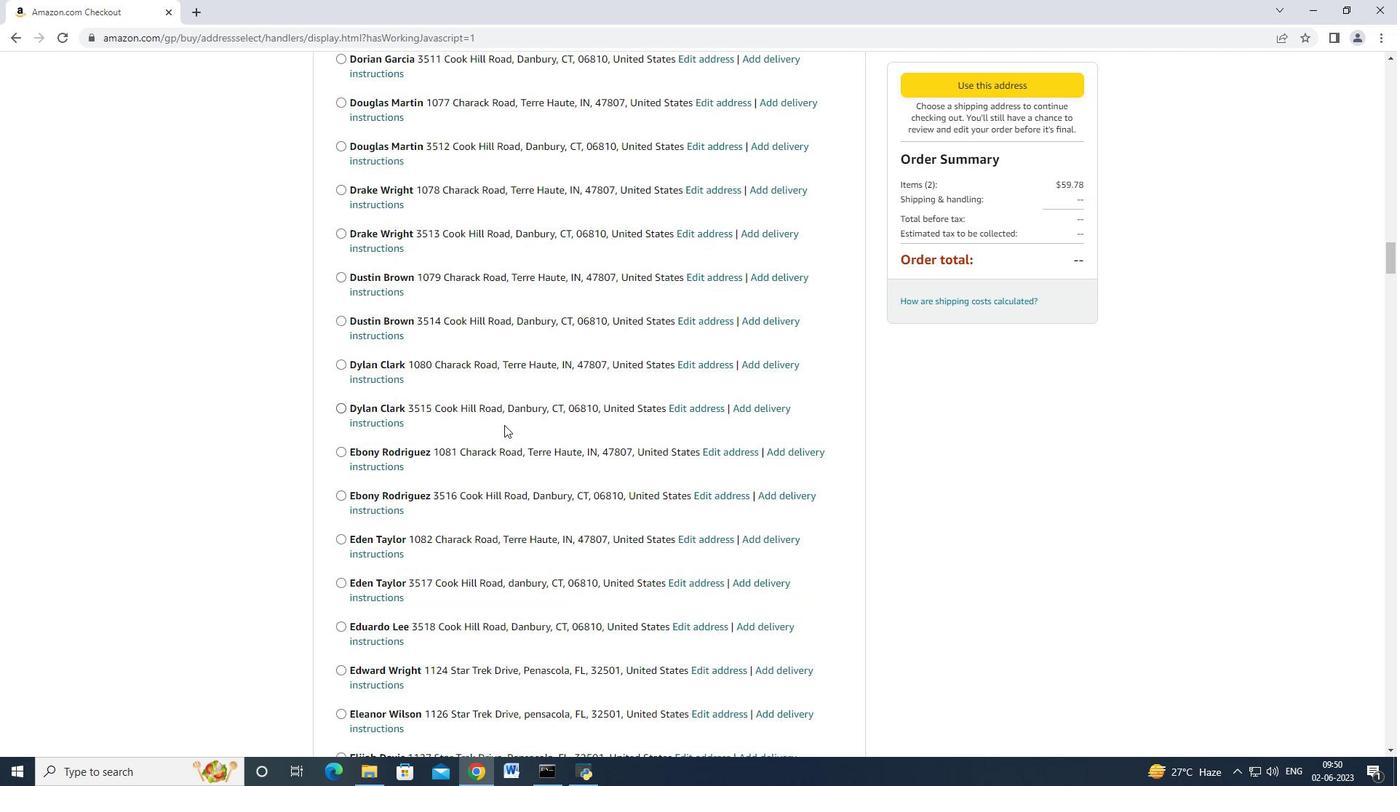 
Action: Mouse scrolled (502, 426) with delta (0, 0)
Screenshot: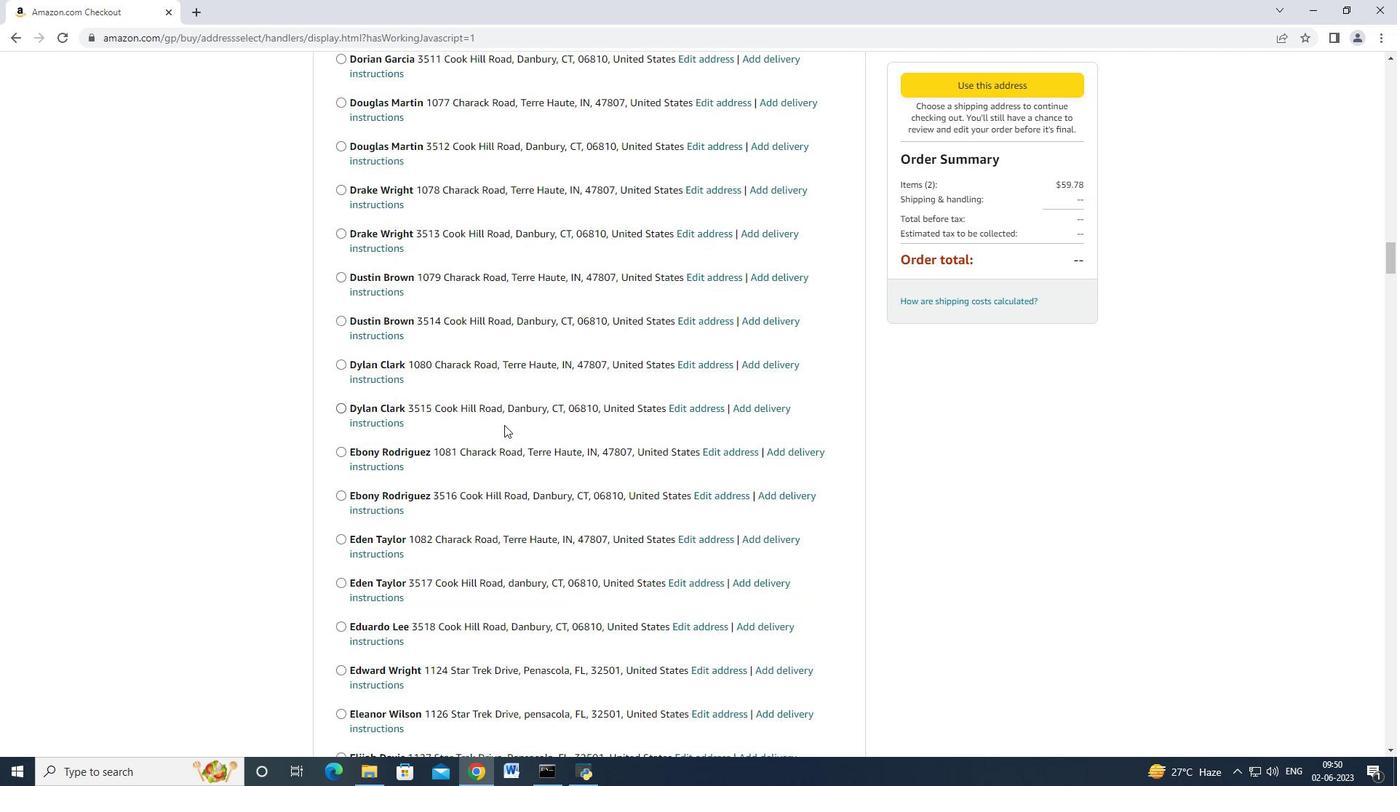 
Action: Mouse scrolled (502, 426) with delta (0, 0)
Screenshot: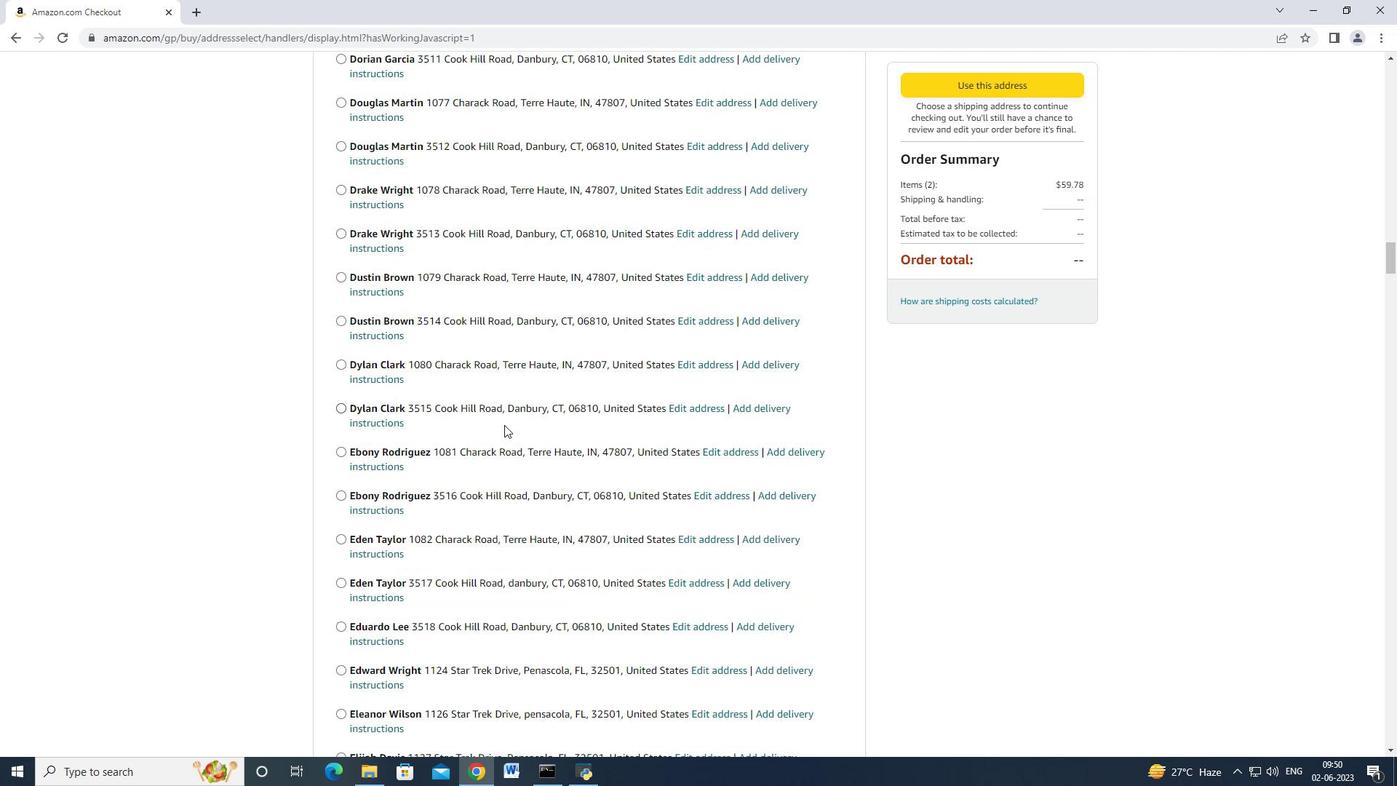 
Action: Mouse scrolled (502, 426) with delta (0, 0)
Screenshot: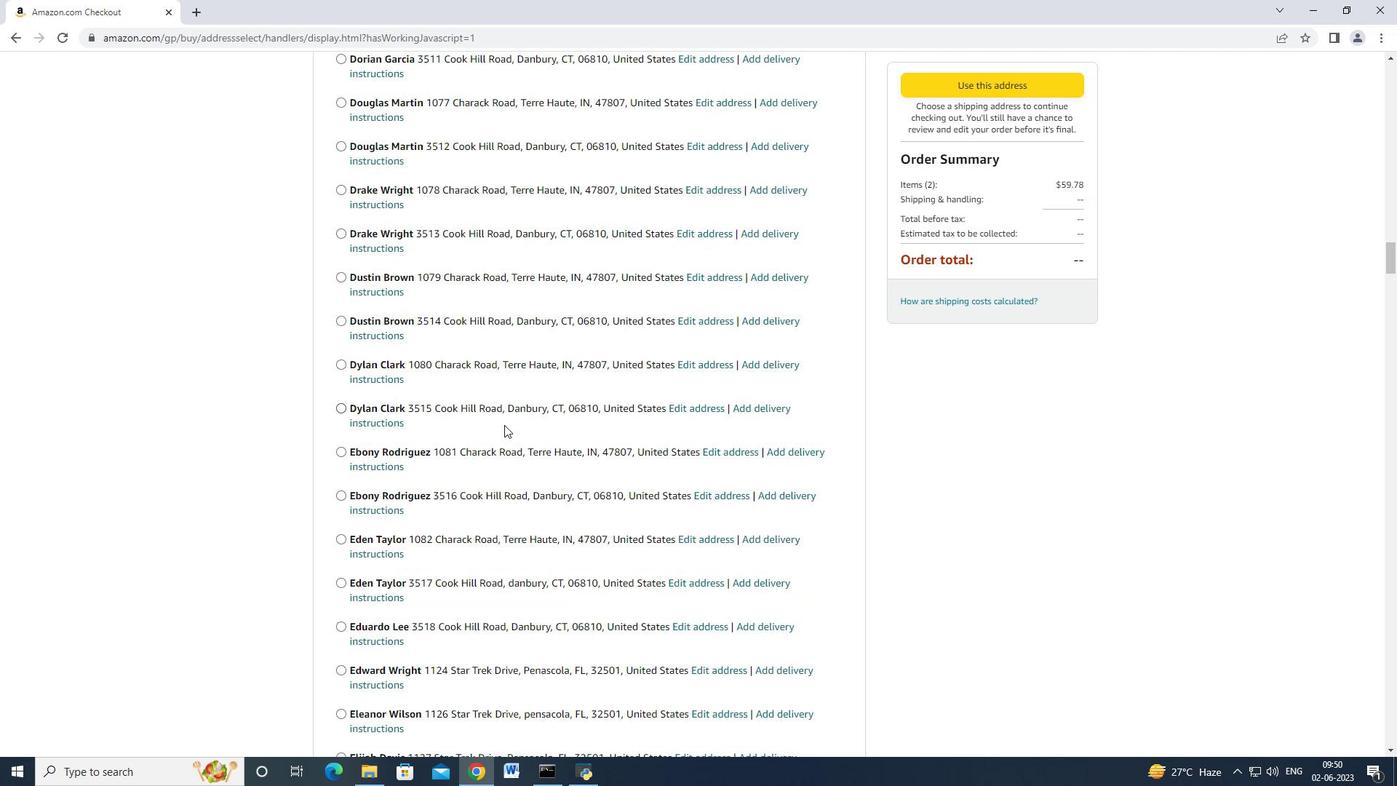 
Action: Mouse scrolled (502, 426) with delta (0, 0)
Screenshot: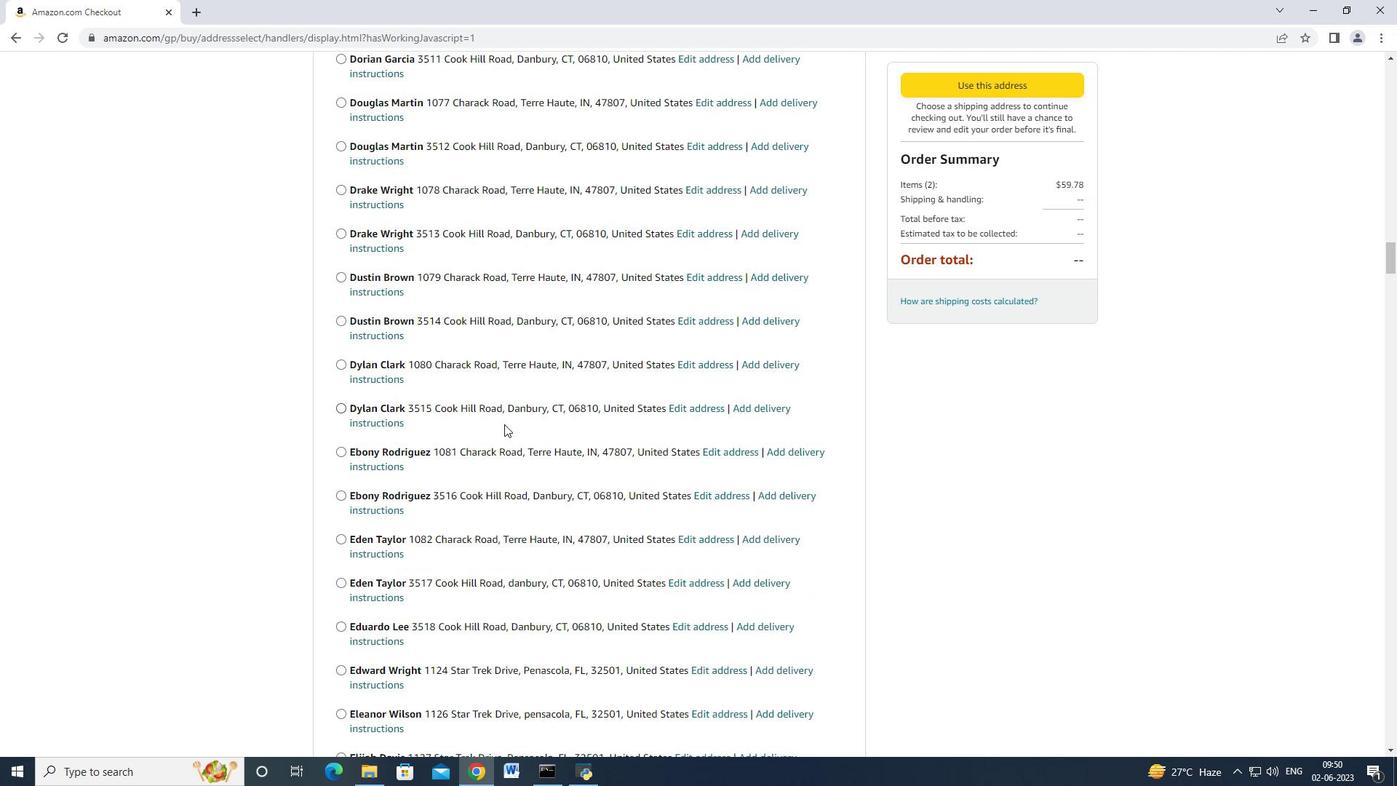 
Action: Mouse scrolled (502, 426) with delta (0, 0)
Screenshot: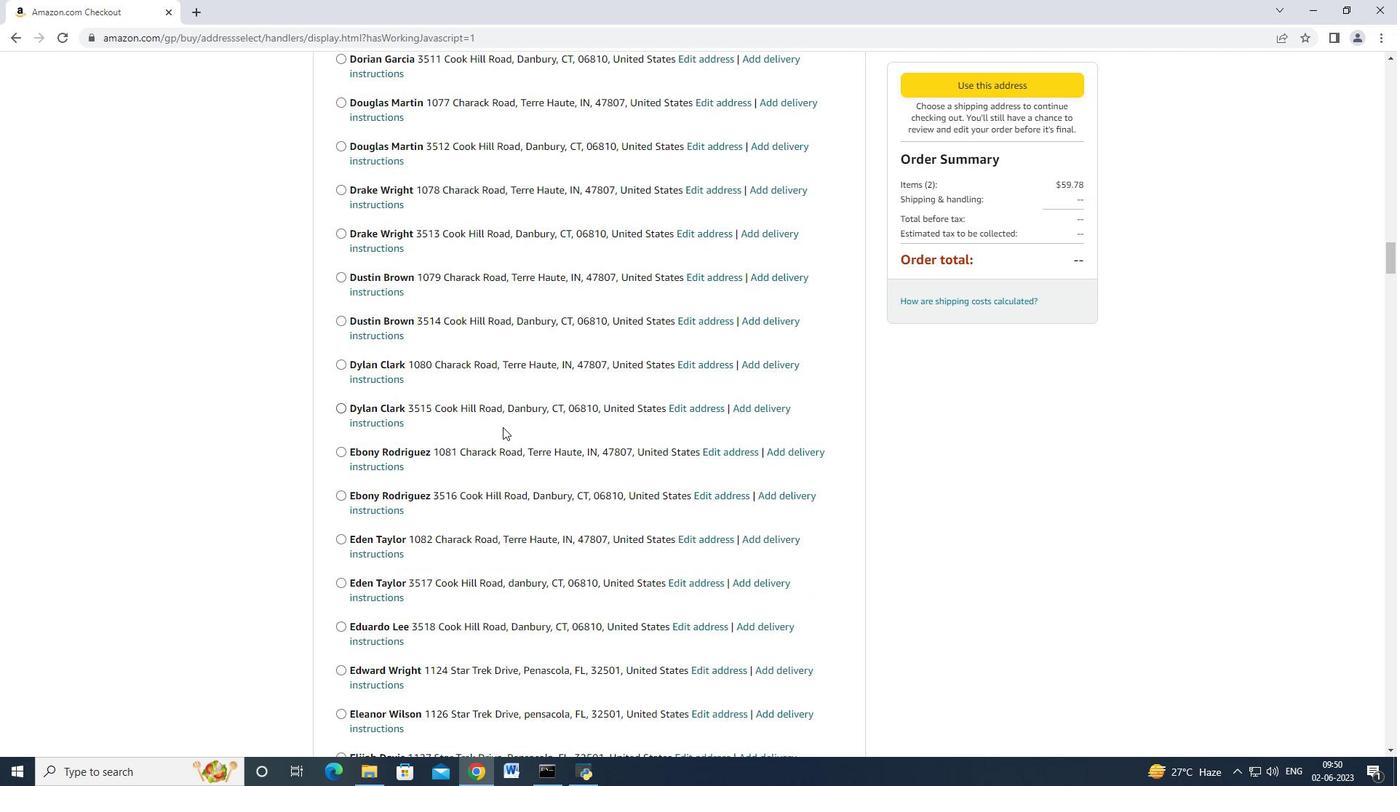 
Action: Mouse moved to (500, 426)
Screenshot: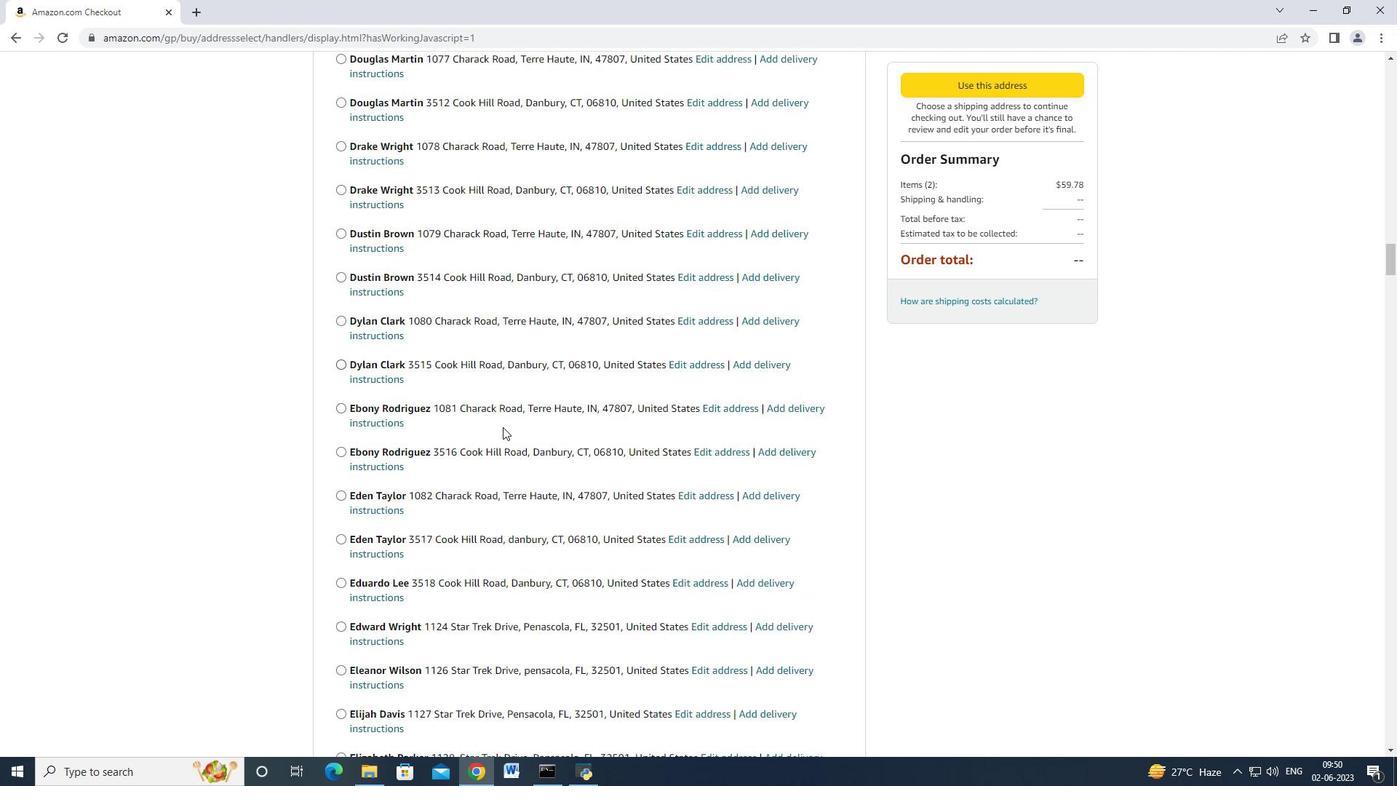 
Action: Mouse scrolled (500, 425) with delta (0, 0)
Screenshot: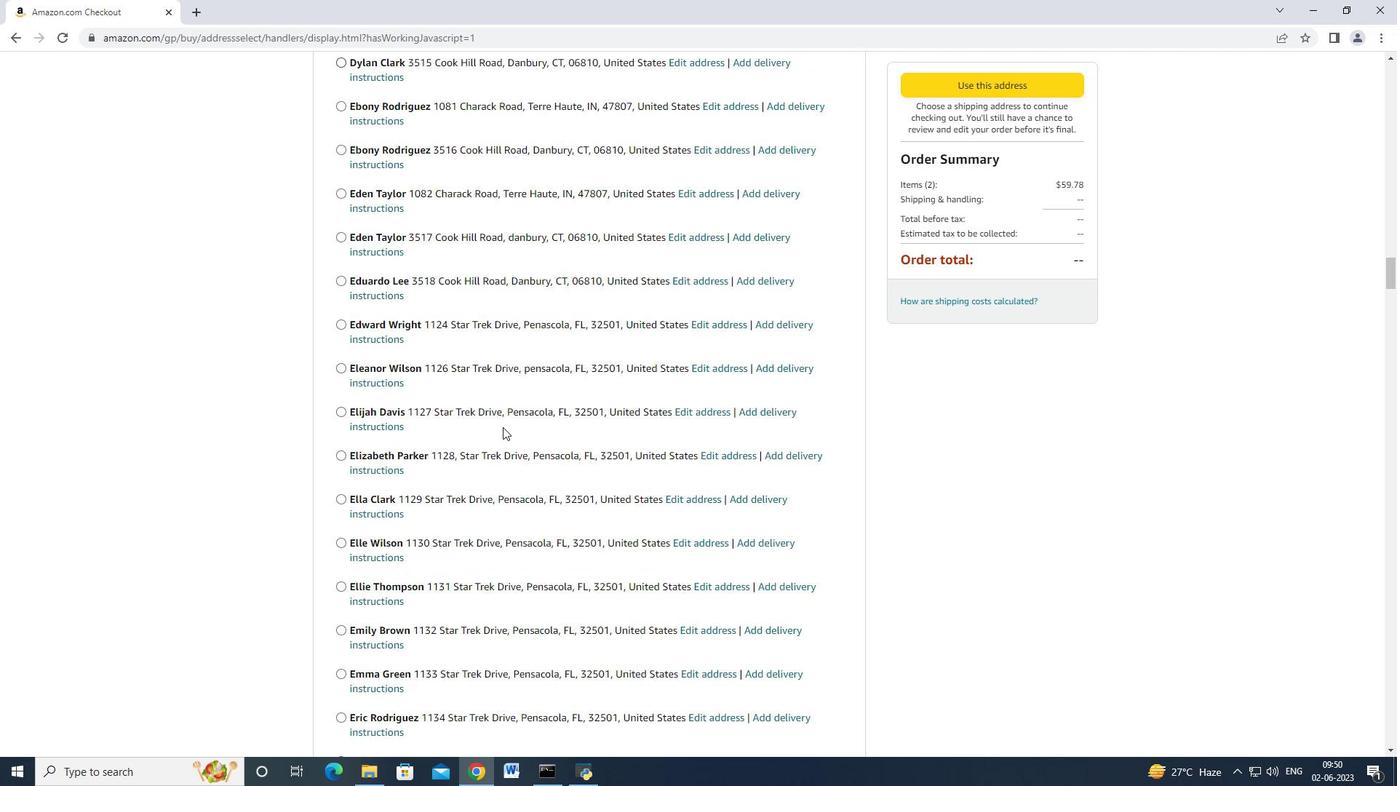 
Action: Mouse moved to (500, 428)
Screenshot: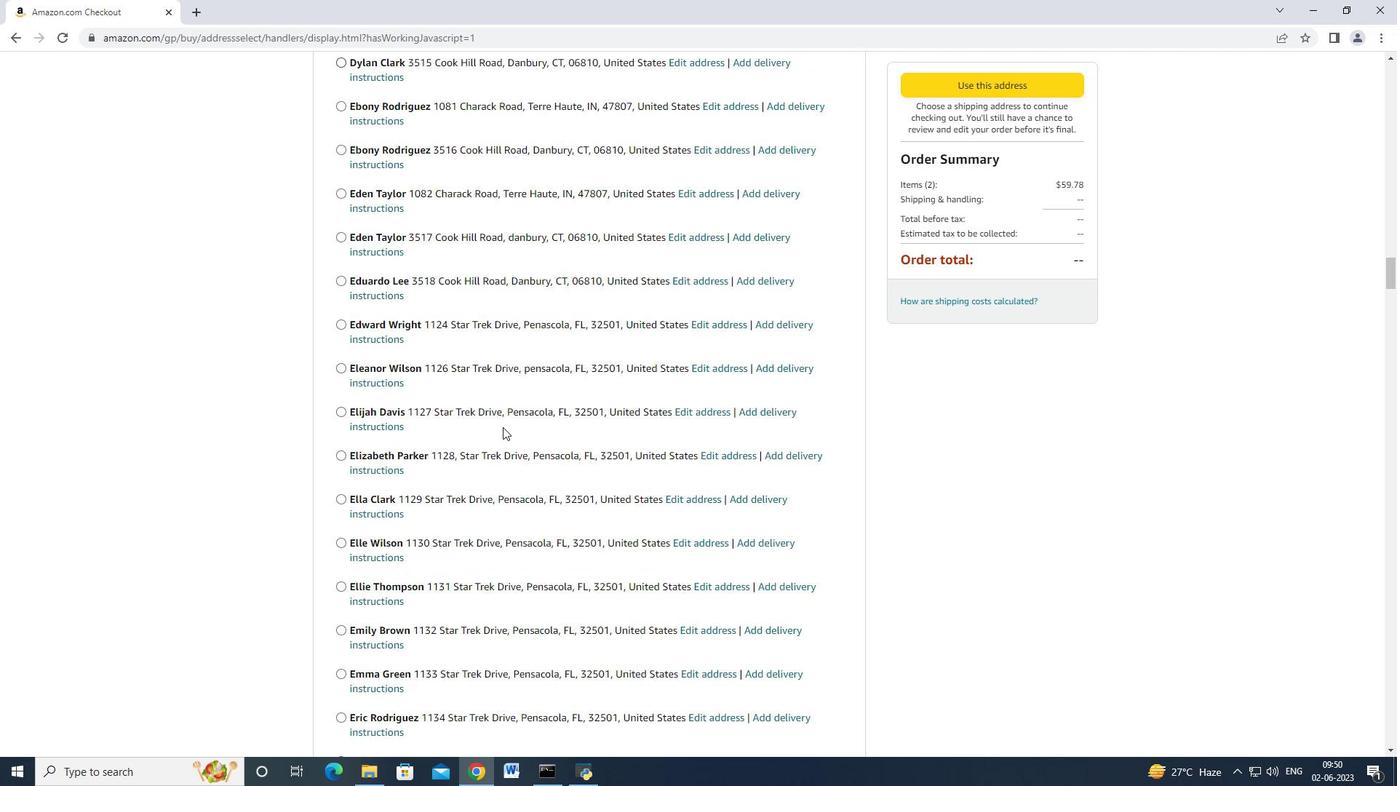 
Action: Mouse scrolled (500, 427) with delta (0, 0)
Screenshot: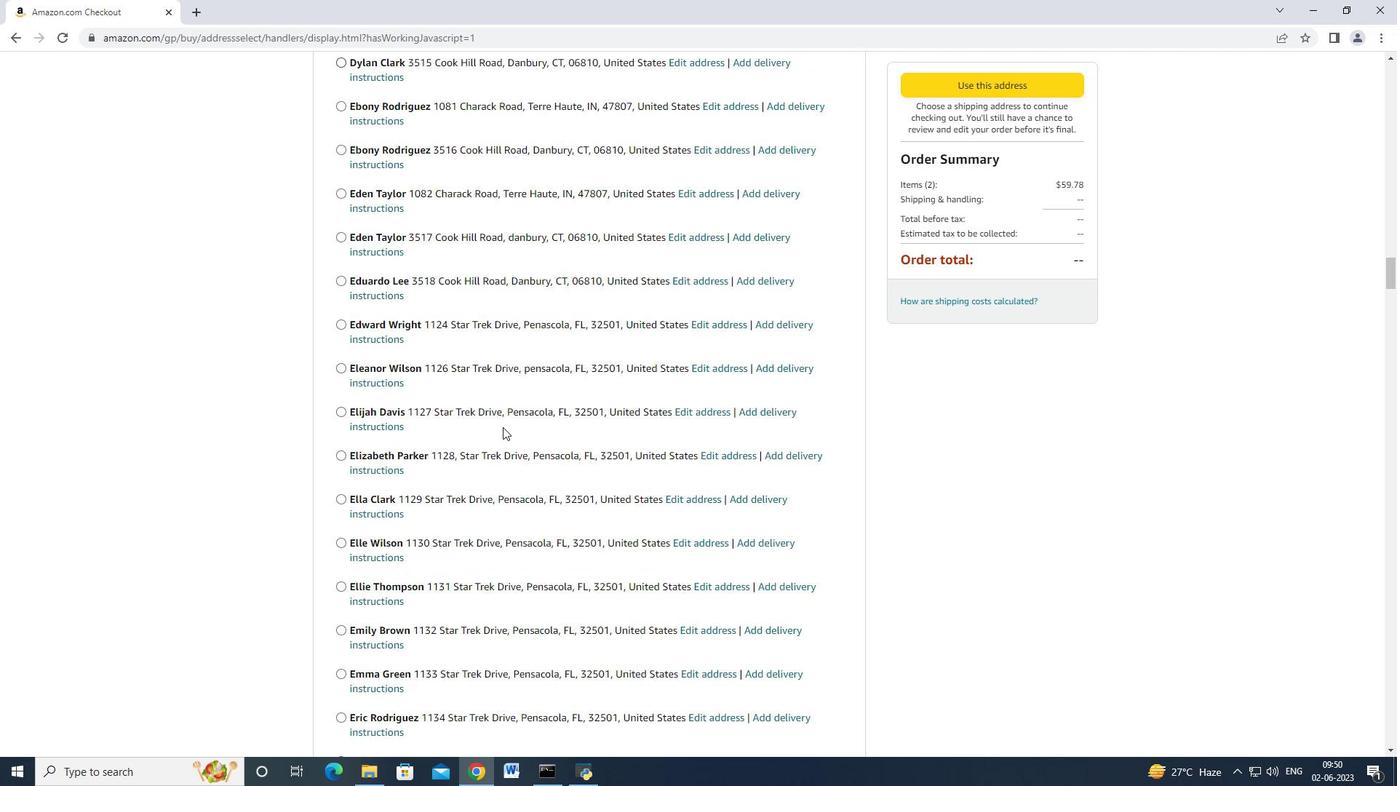 
Action: Mouse moved to (499, 433)
Screenshot: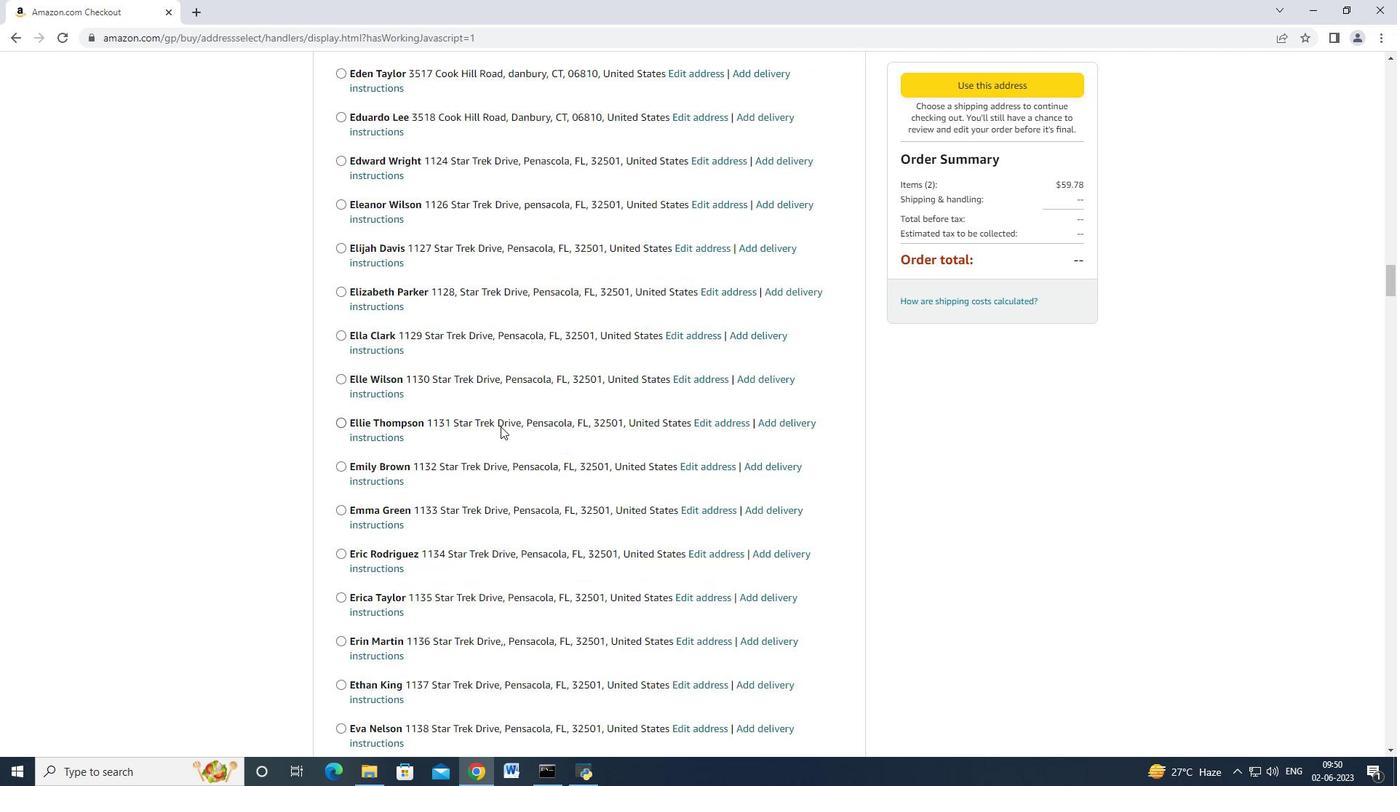 
Action: Mouse scrolled (499, 431) with delta (0, 0)
Screenshot: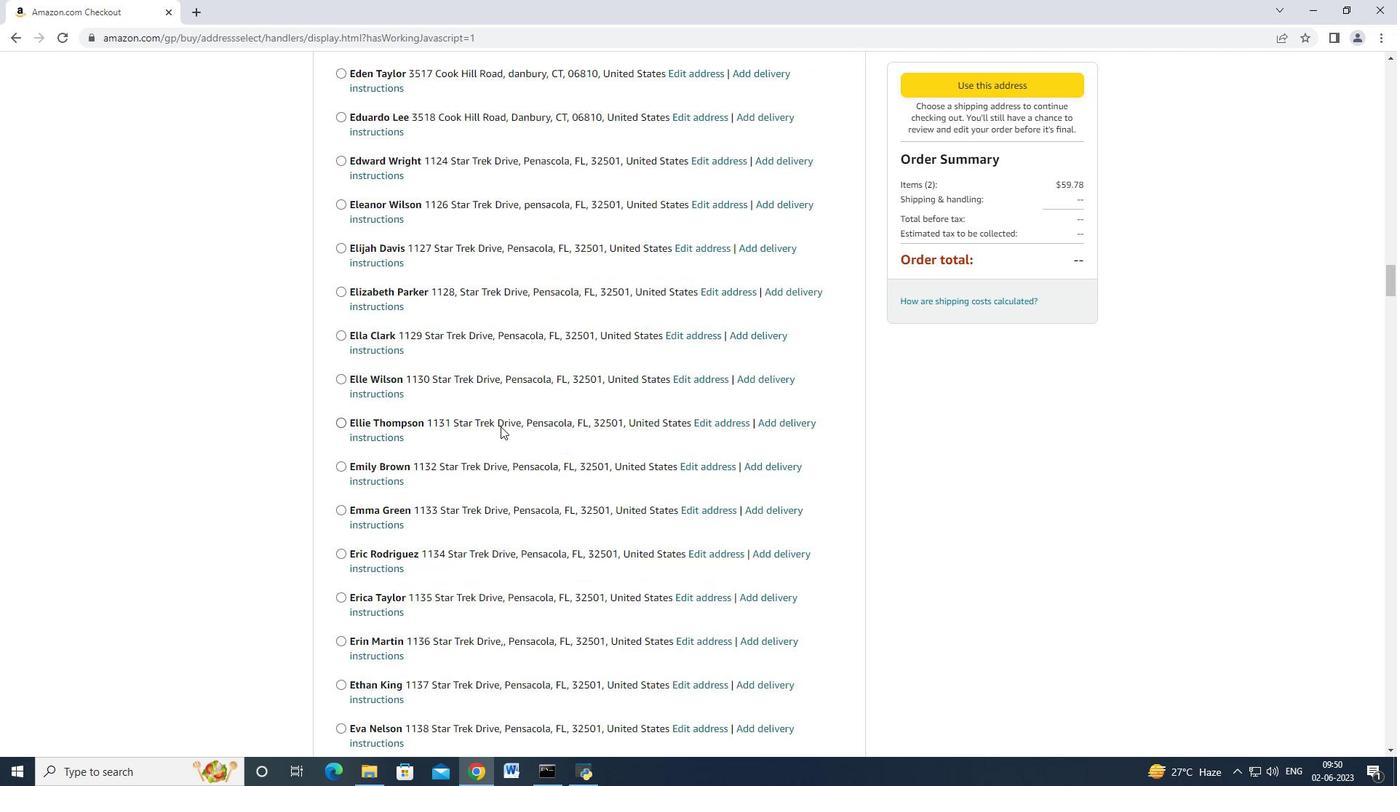 
Action: Mouse moved to (499, 435)
Screenshot: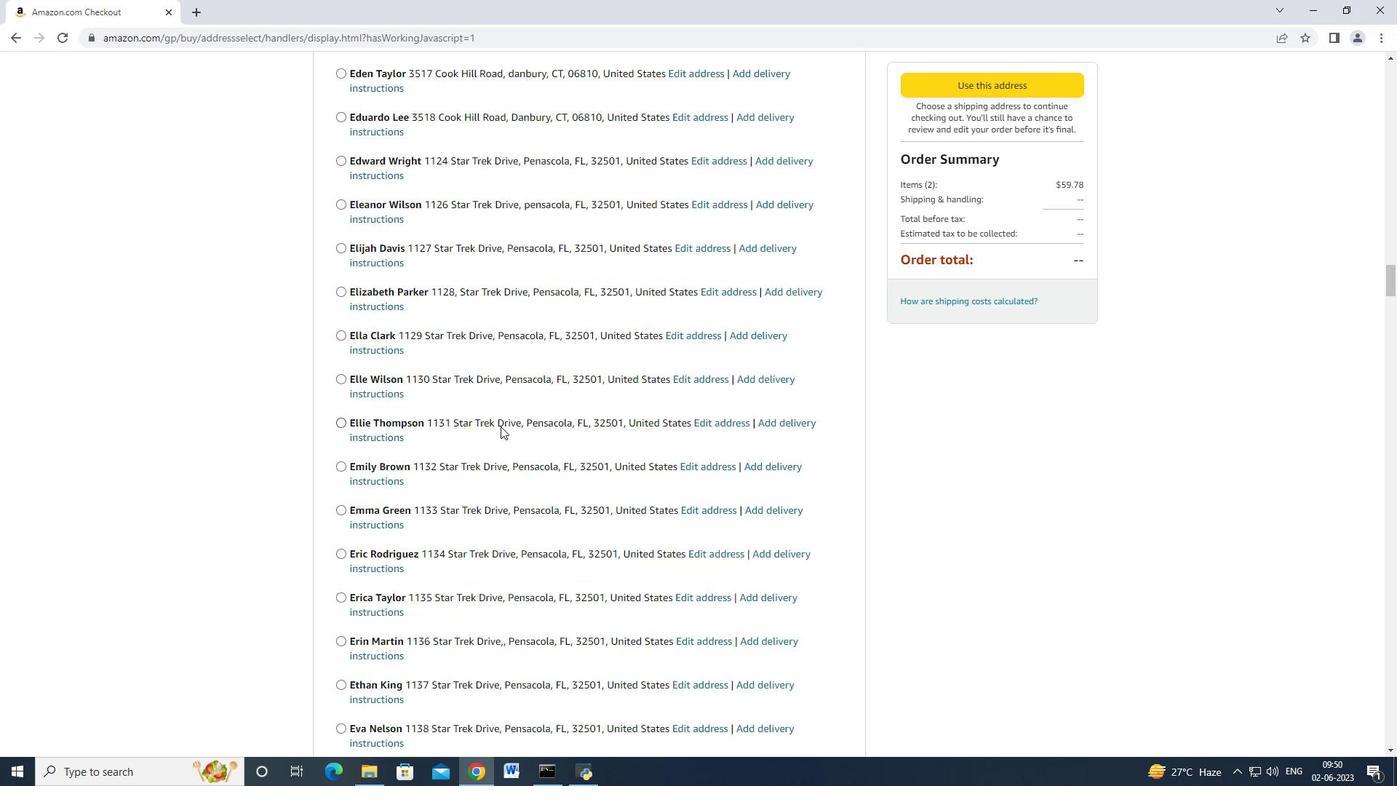 
Action: Mouse scrolled (499, 433) with delta (0, 0)
Screenshot: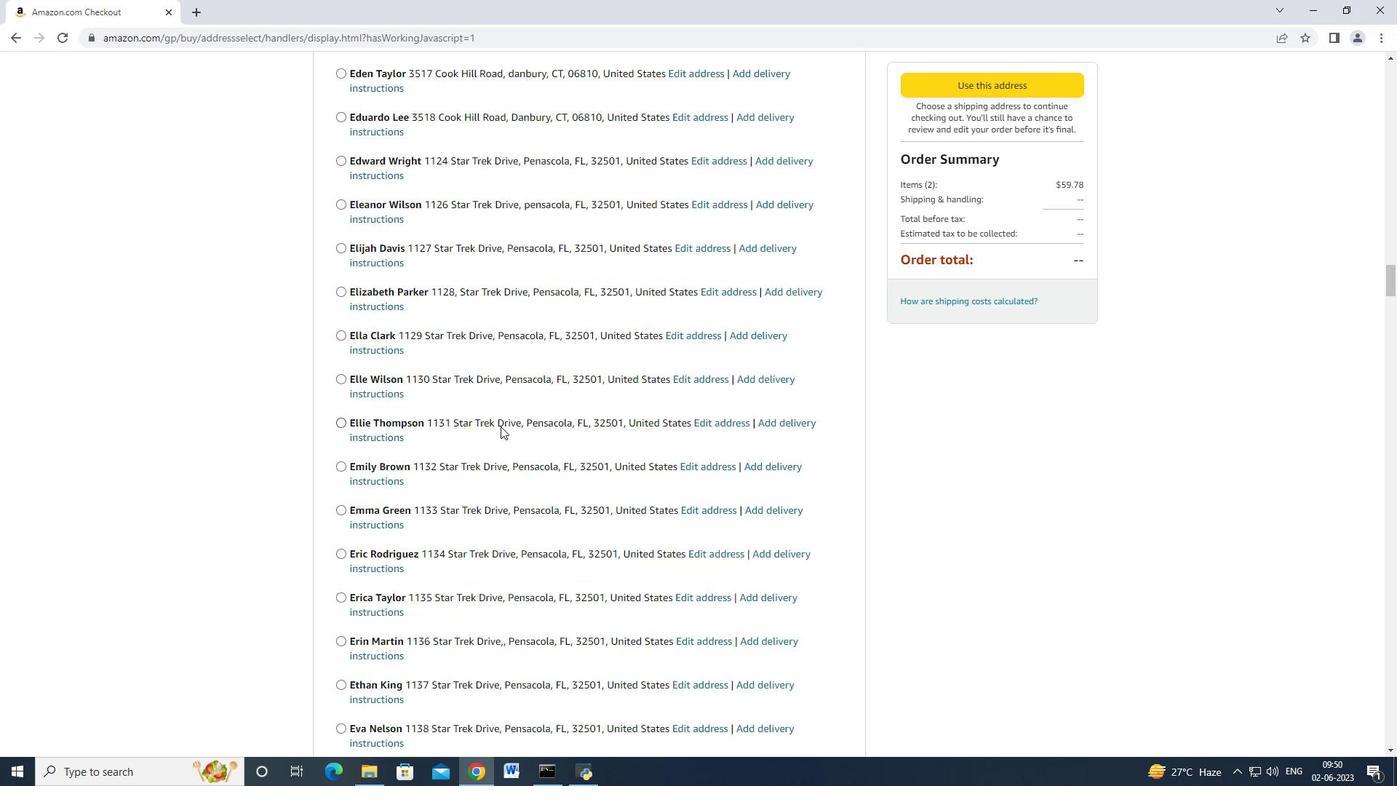
Action: Mouse moved to (500, 444)
Screenshot: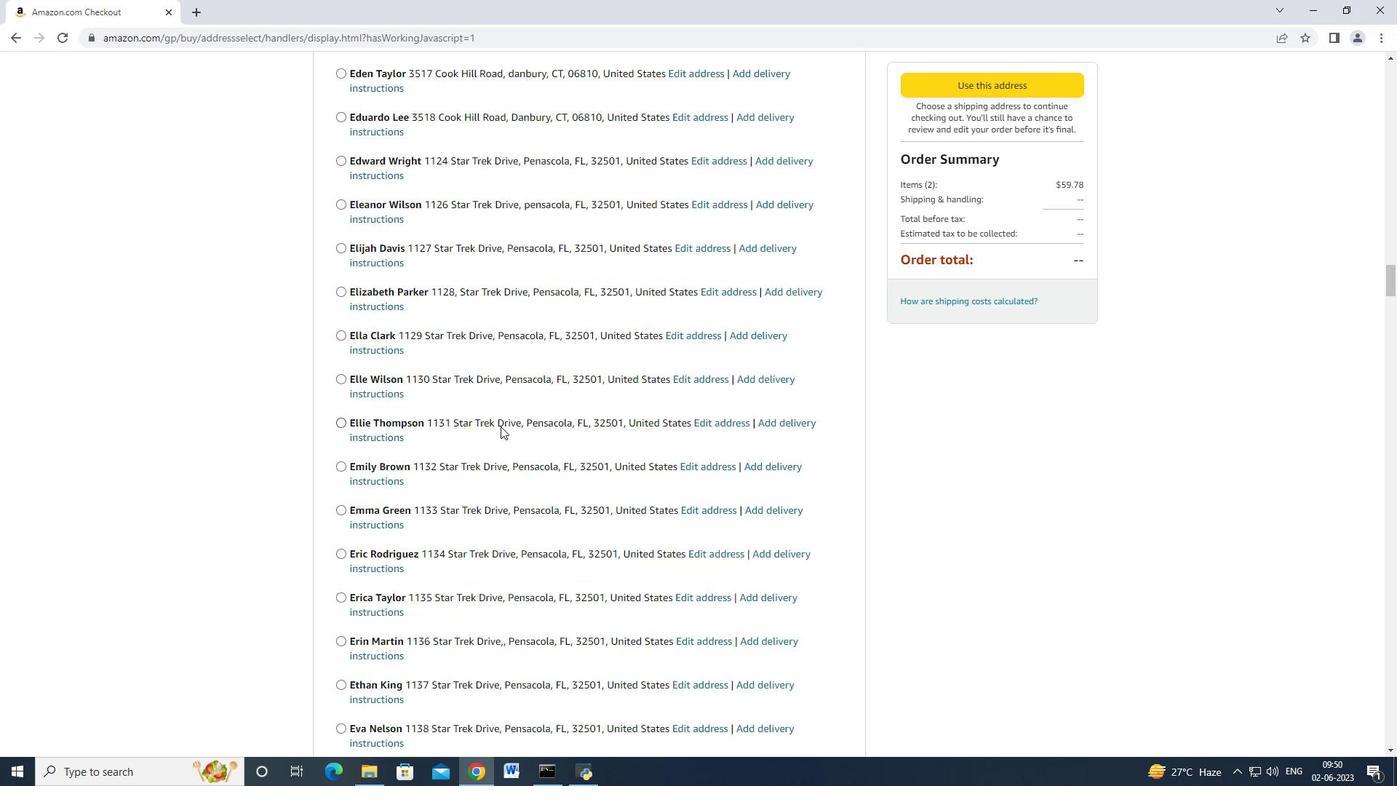 
Action: Mouse scrolled (499, 437) with delta (0, 0)
Screenshot: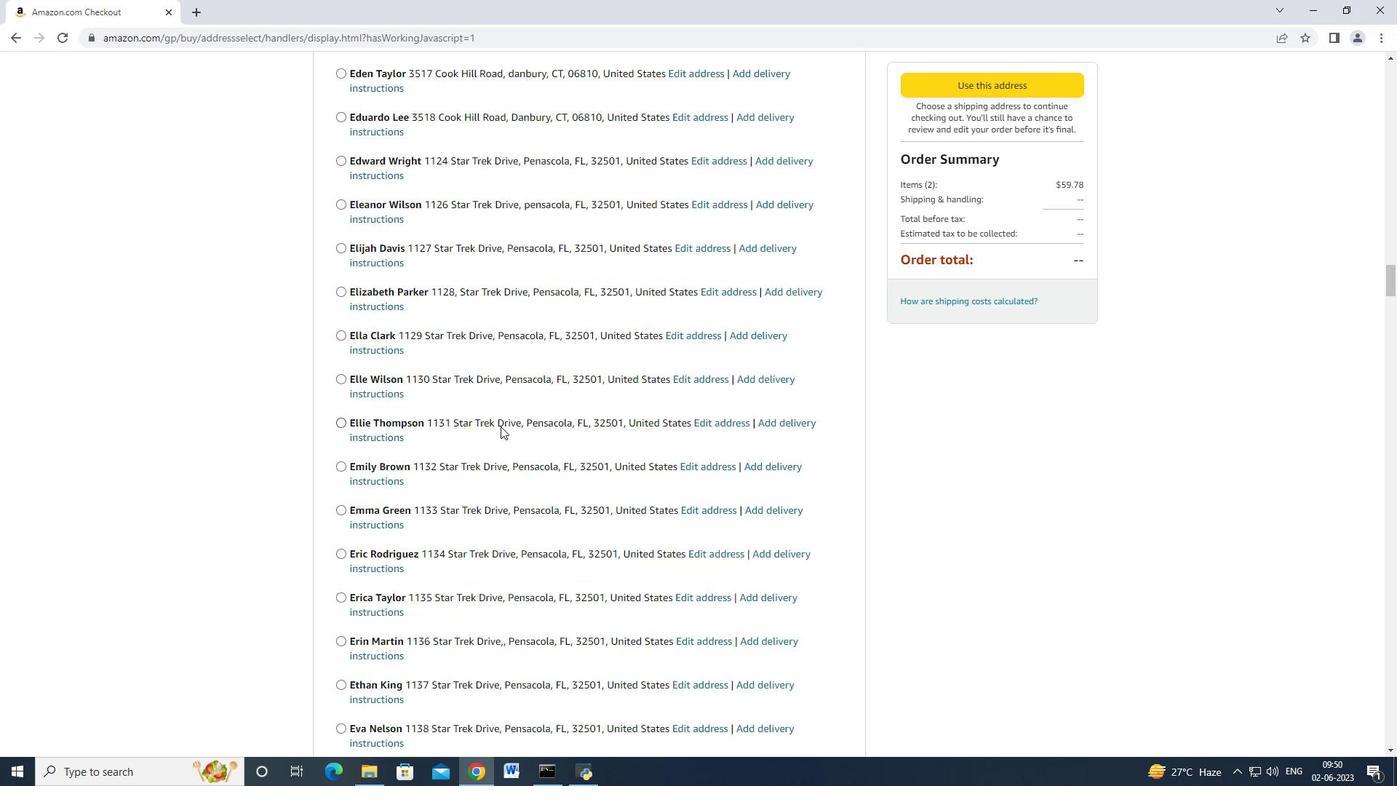 
Action: Mouse moved to (508, 439)
Screenshot: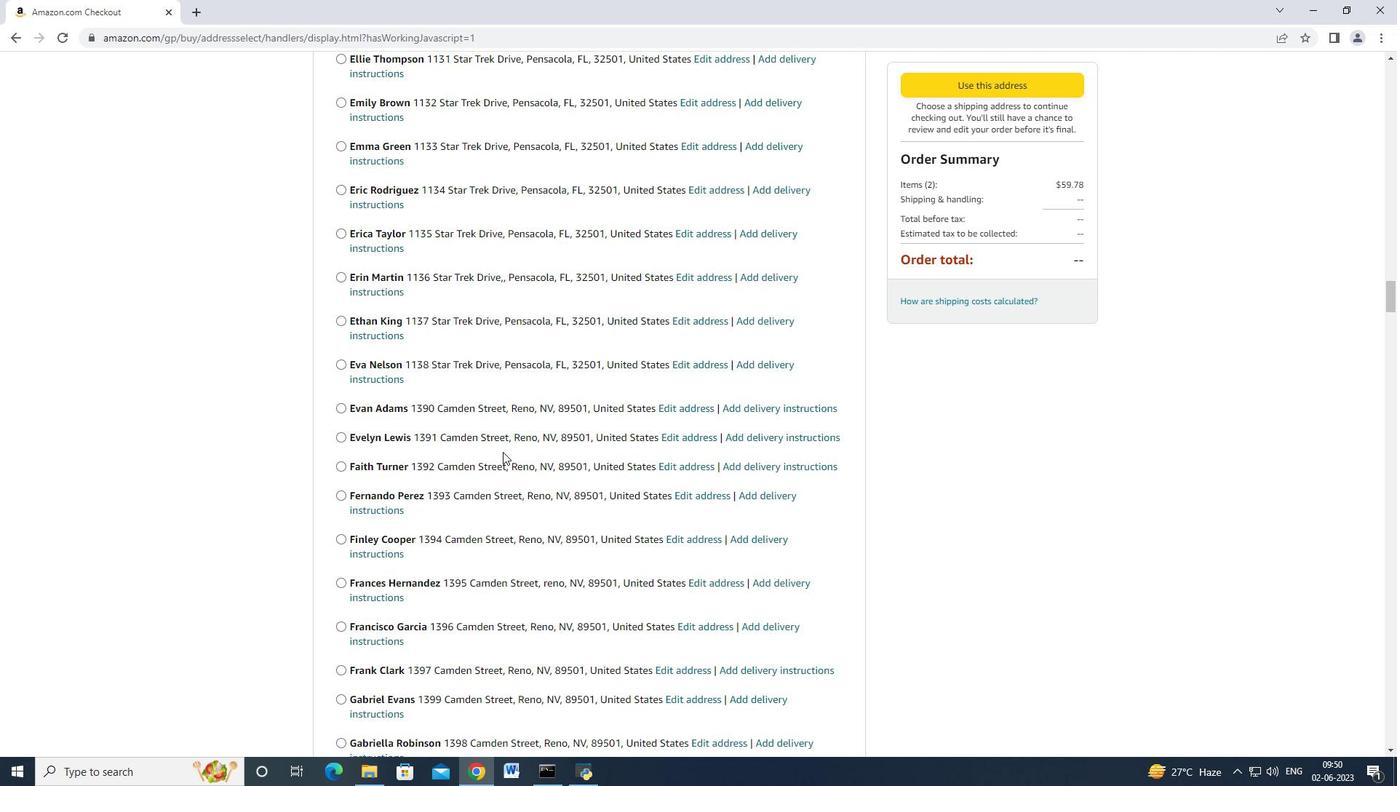 
Action: Mouse scrolled (508, 438) with delta (0, 0)
Screenshot: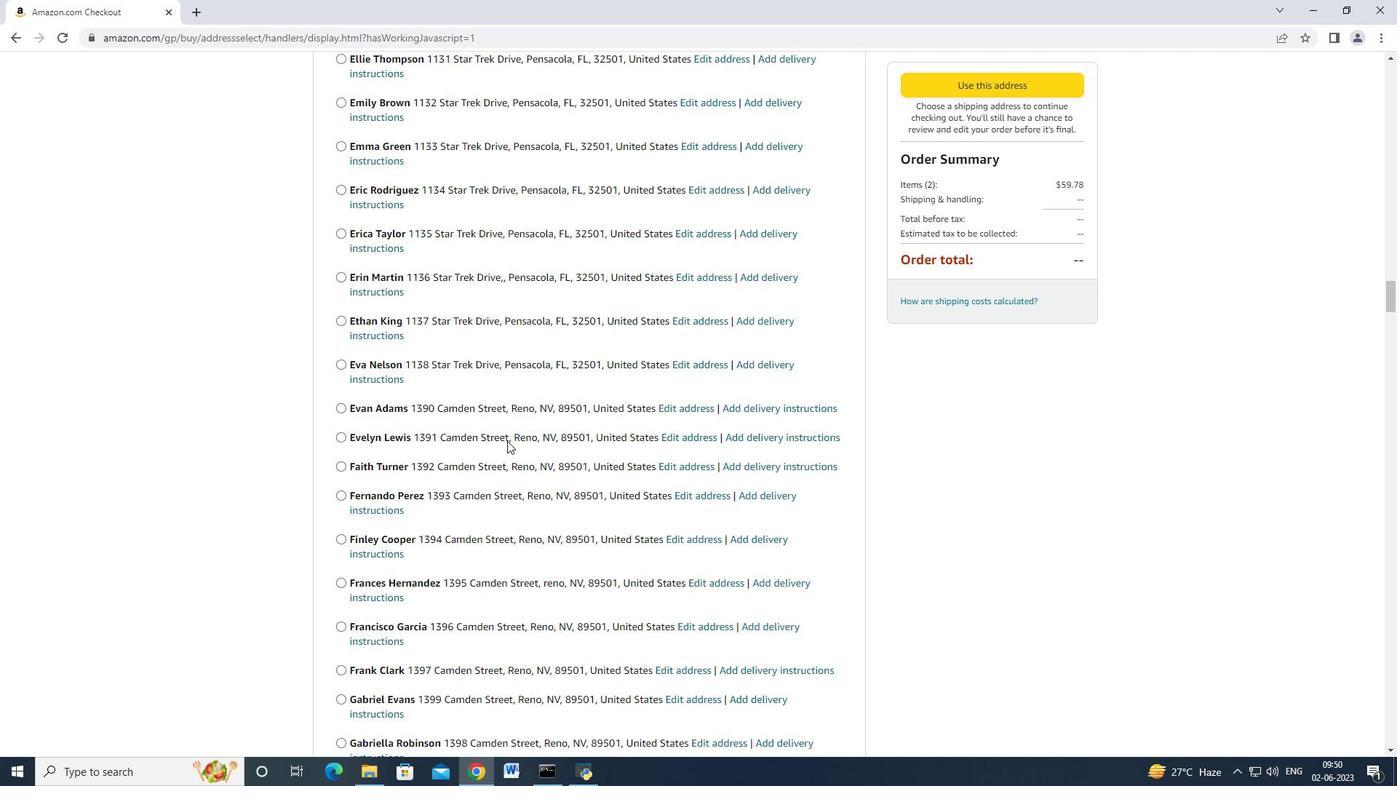 
Action: Mouse moved to (502, 449)
Screenshot: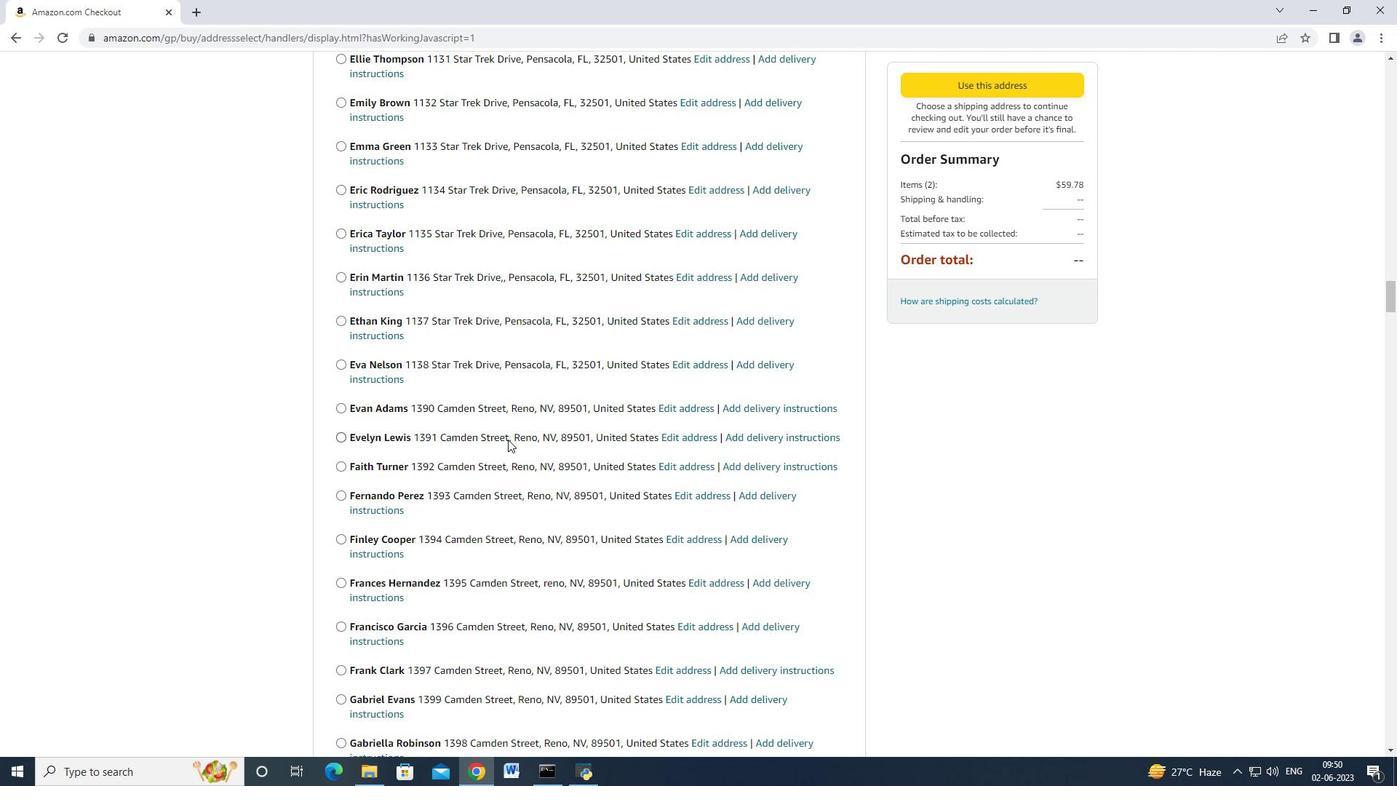 
Action: Mouse scrolled (502, 449) with delta (0, 0)
Screenshot: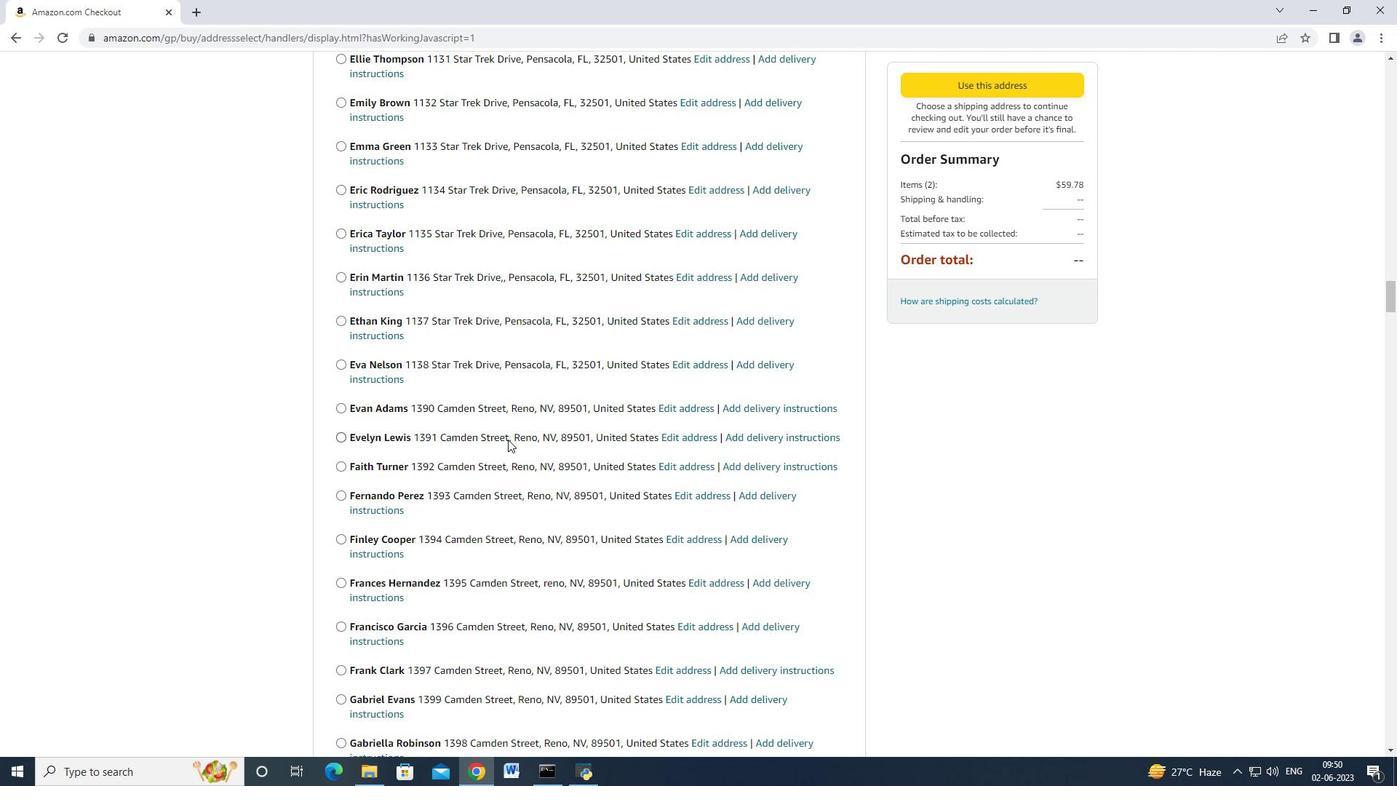 
Action: Mouse moved to (497, 460)
Screenshot: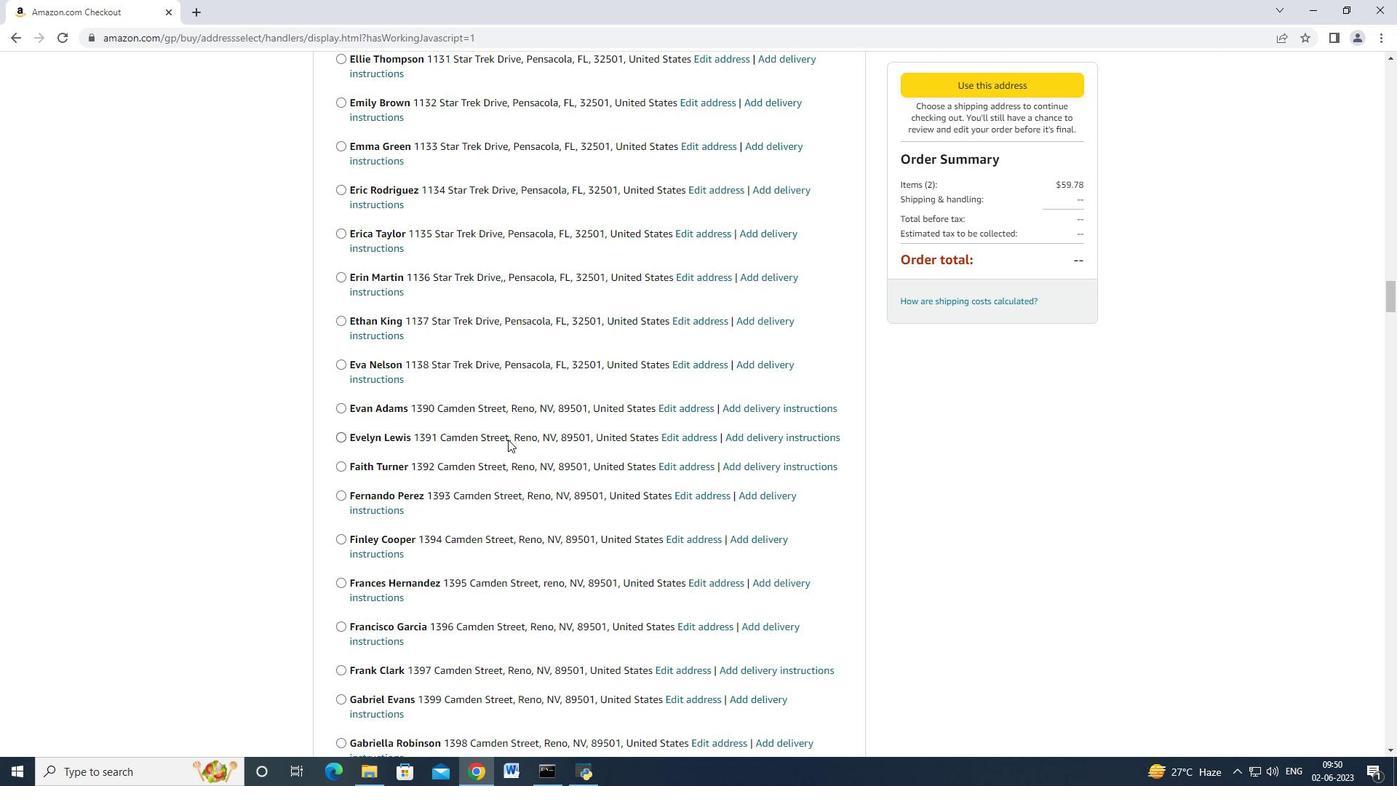 
Action: Mouse scrolled (497, 460) with delta (0, 0)
Screenshot: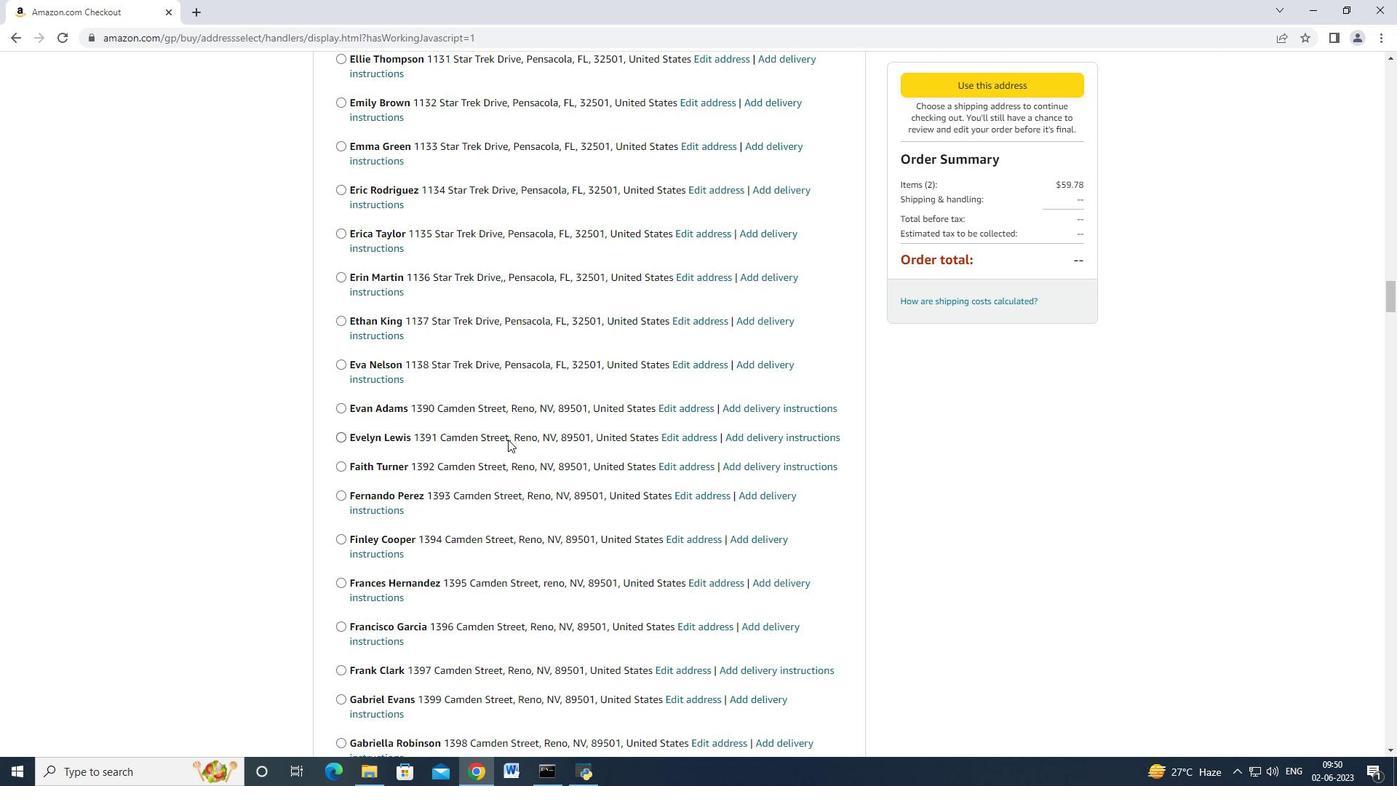 
Action: Mouse scrolled (497, 460) with delta (0, 0)
Screenshot: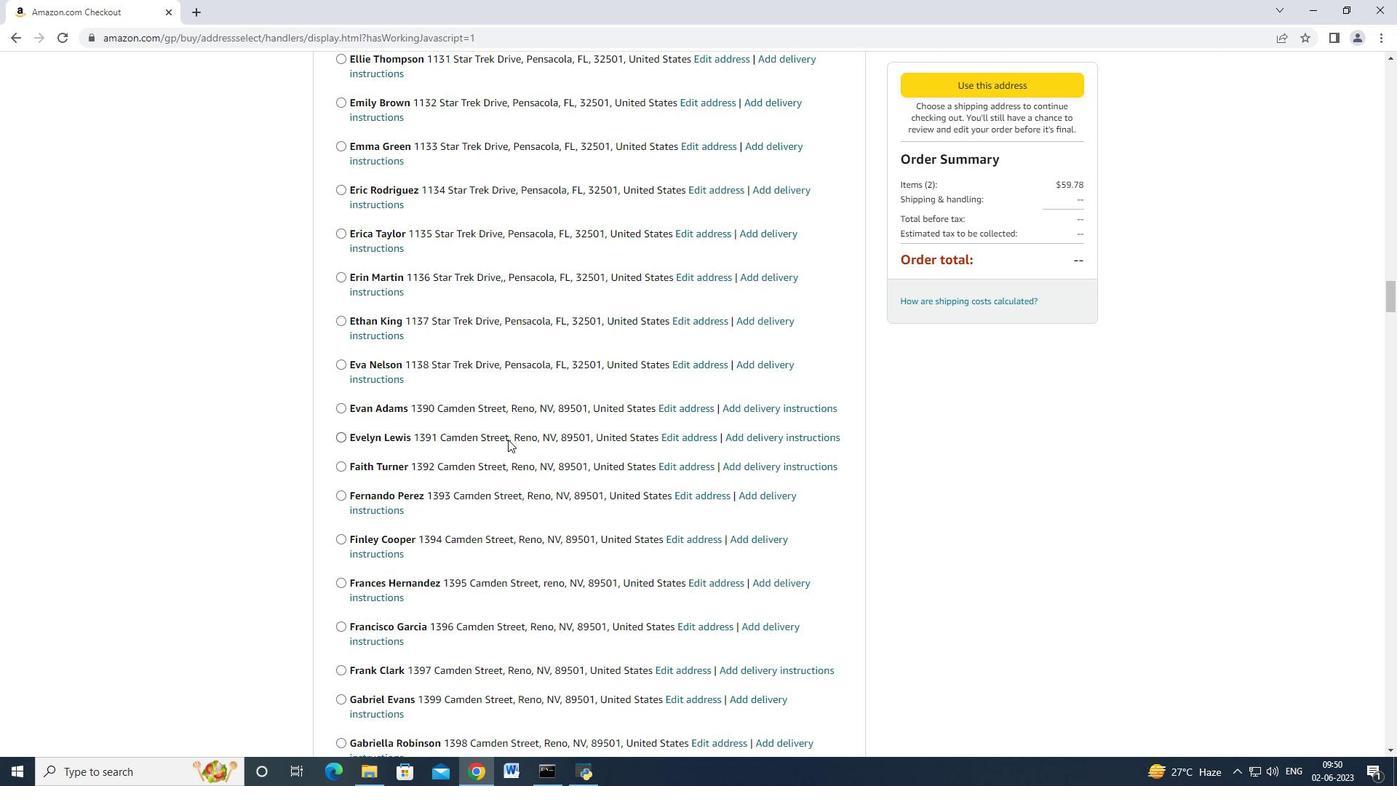 
Action: Mouse scrolled (497, 460) with delta (0, 0)
Screenshot: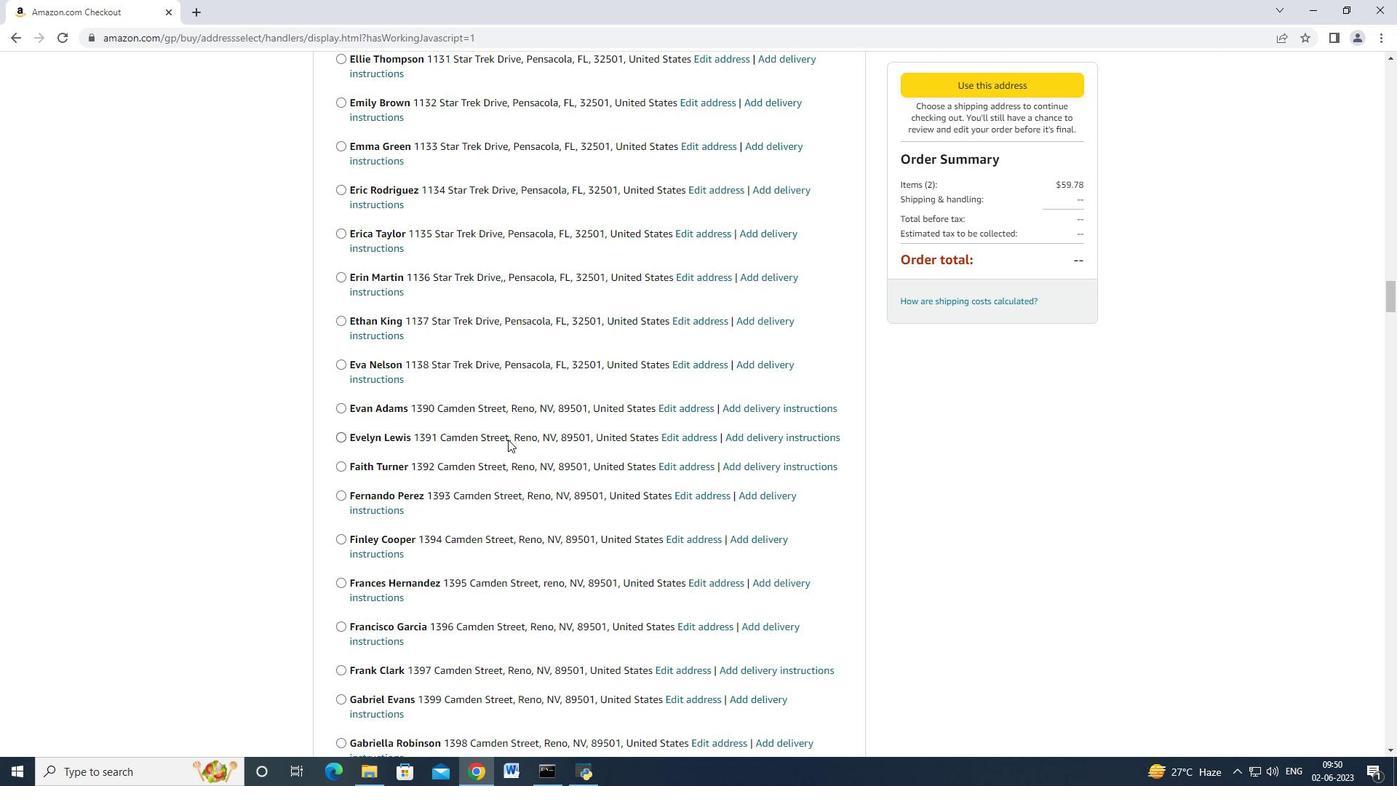 
Action: Mouse scrolled (497, 460) with delta (0, 0)
Screenshot: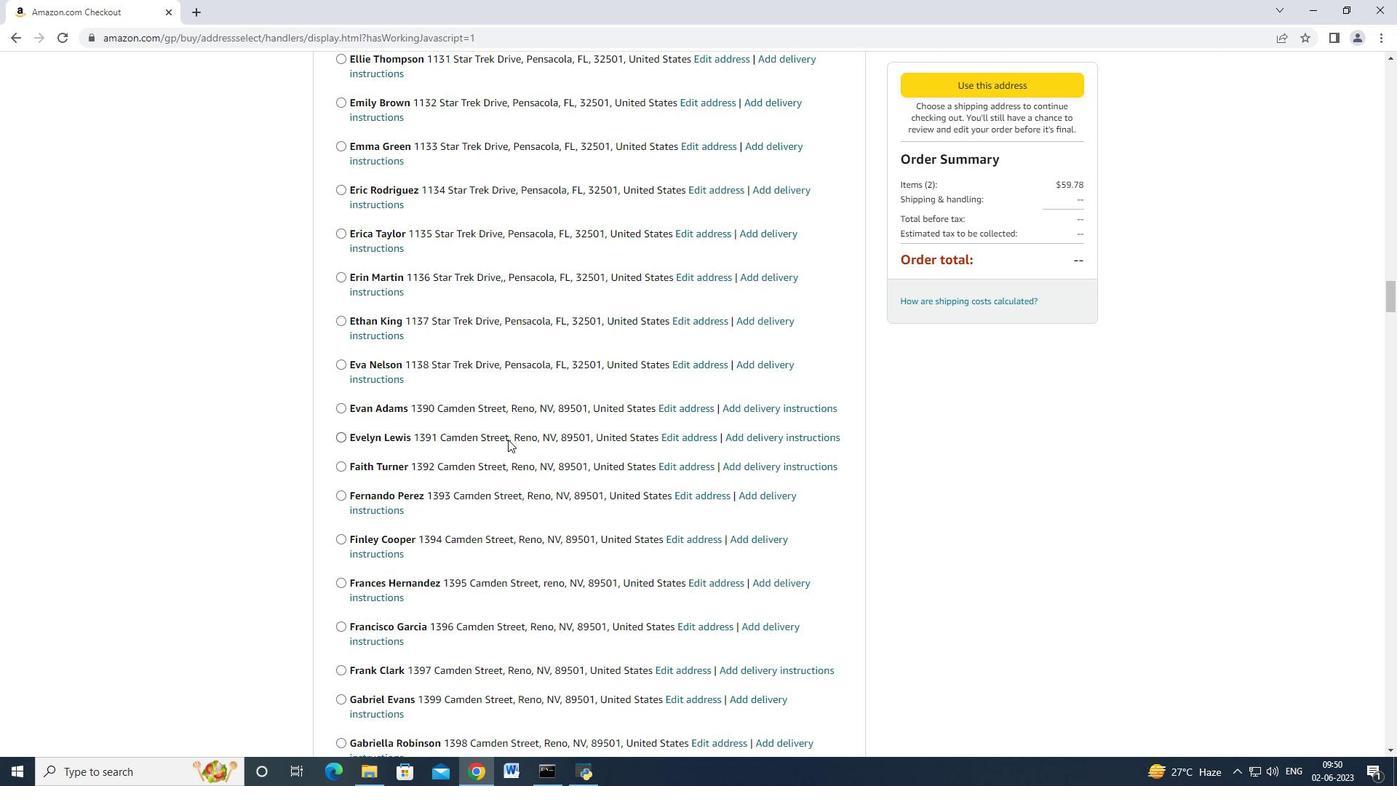 
Action: Mouse moved to (497, 461)
Screenshot: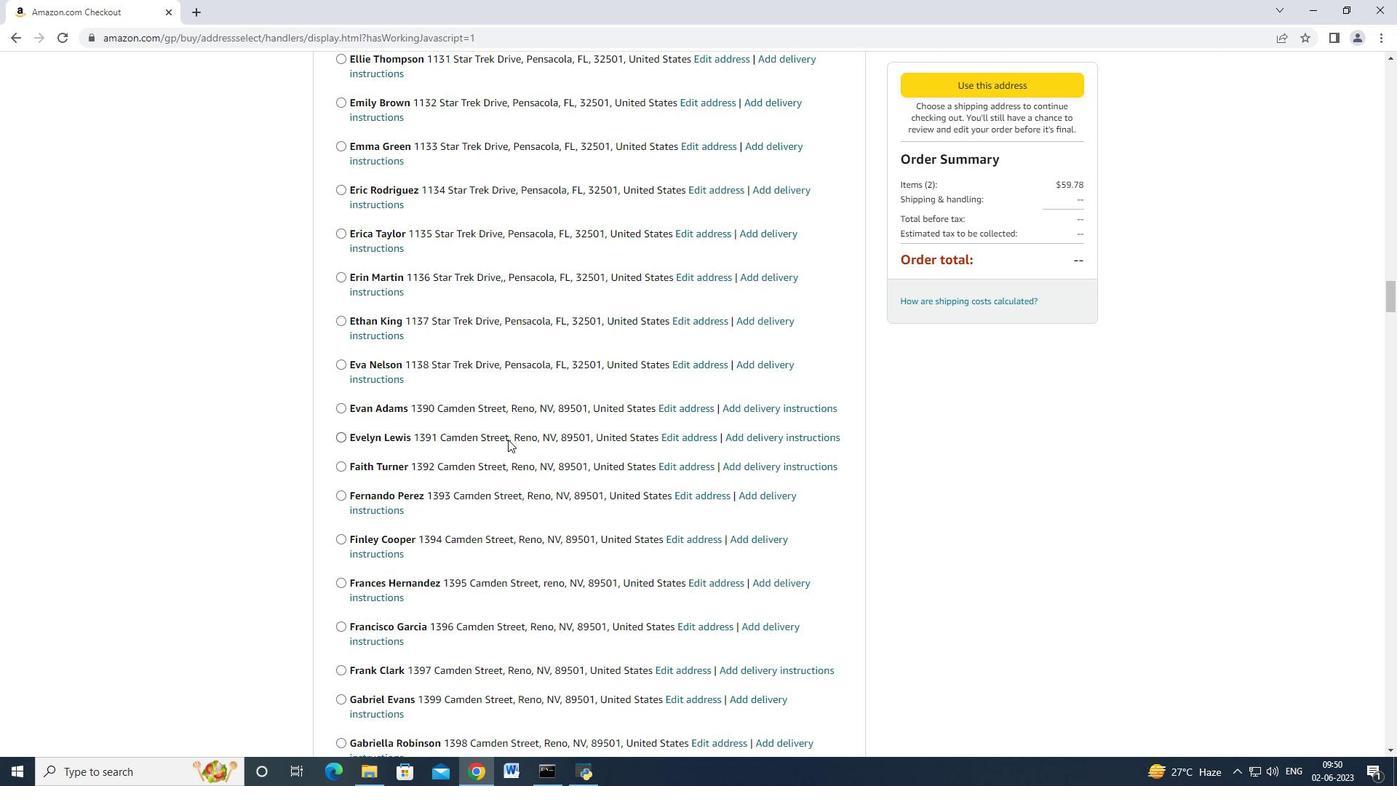 
Action: Mouse scrolled (497, 460) with delta (0, 0)
Screenshot: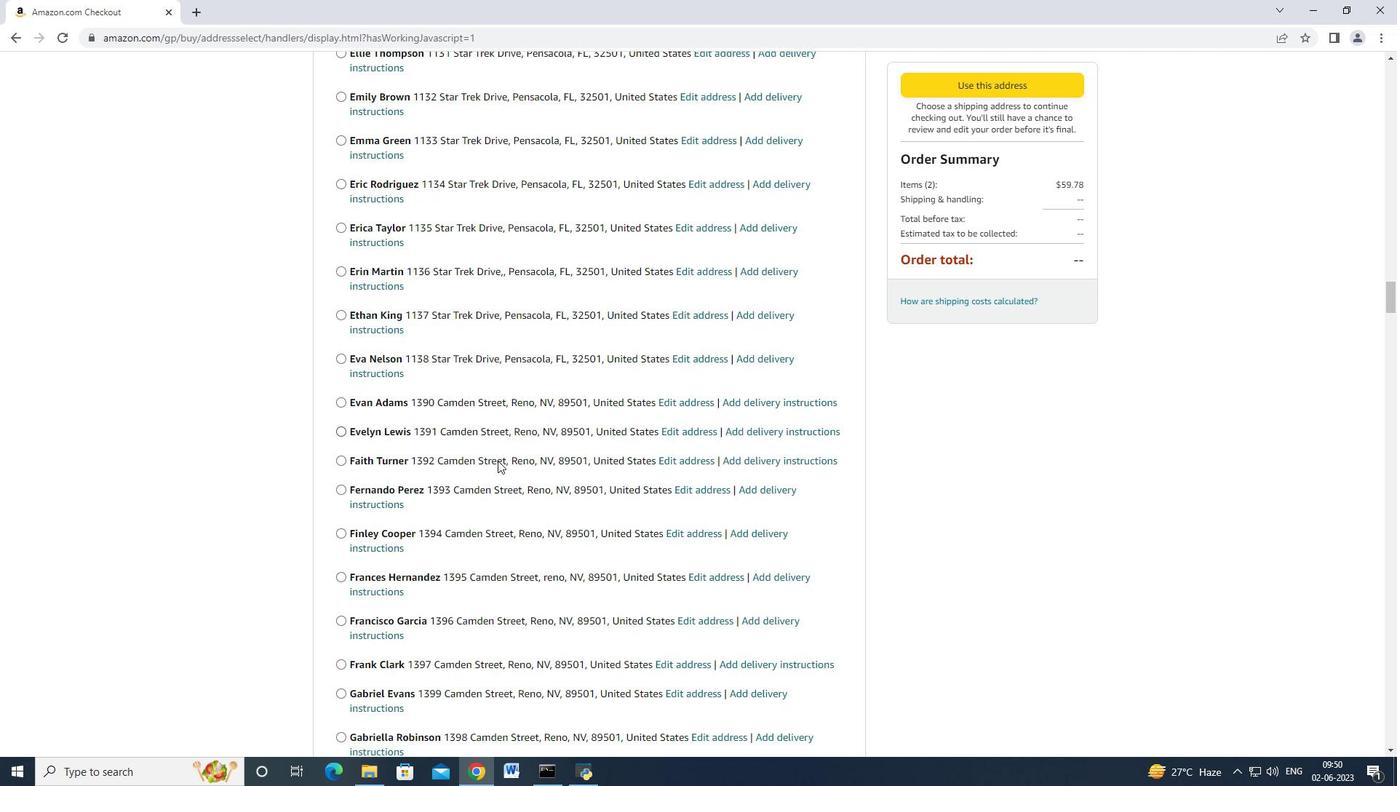 
Action: Mouse moved to (497, 462)
Screenshot: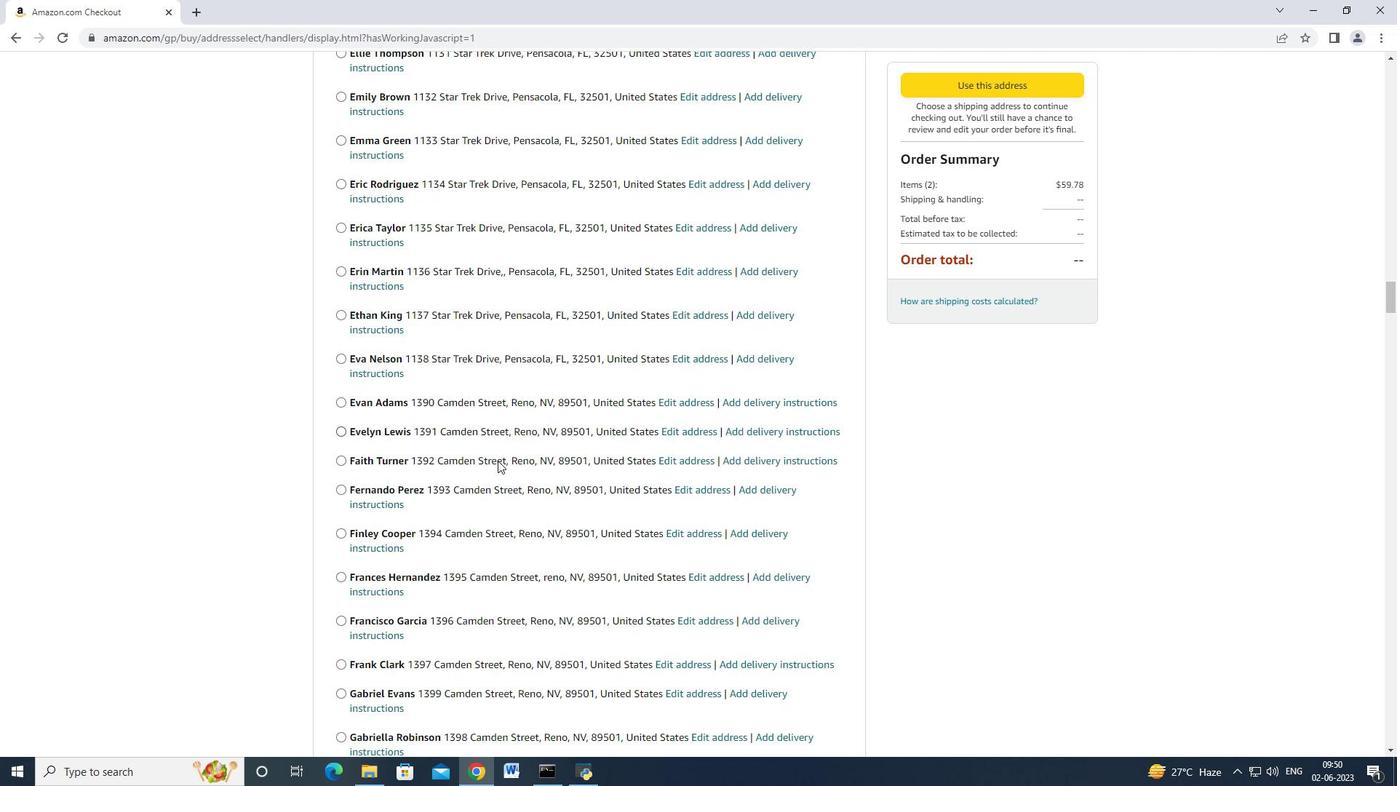 
Action: Mouse scrolled (497, 461) with delta (0, 0)
Screenshot: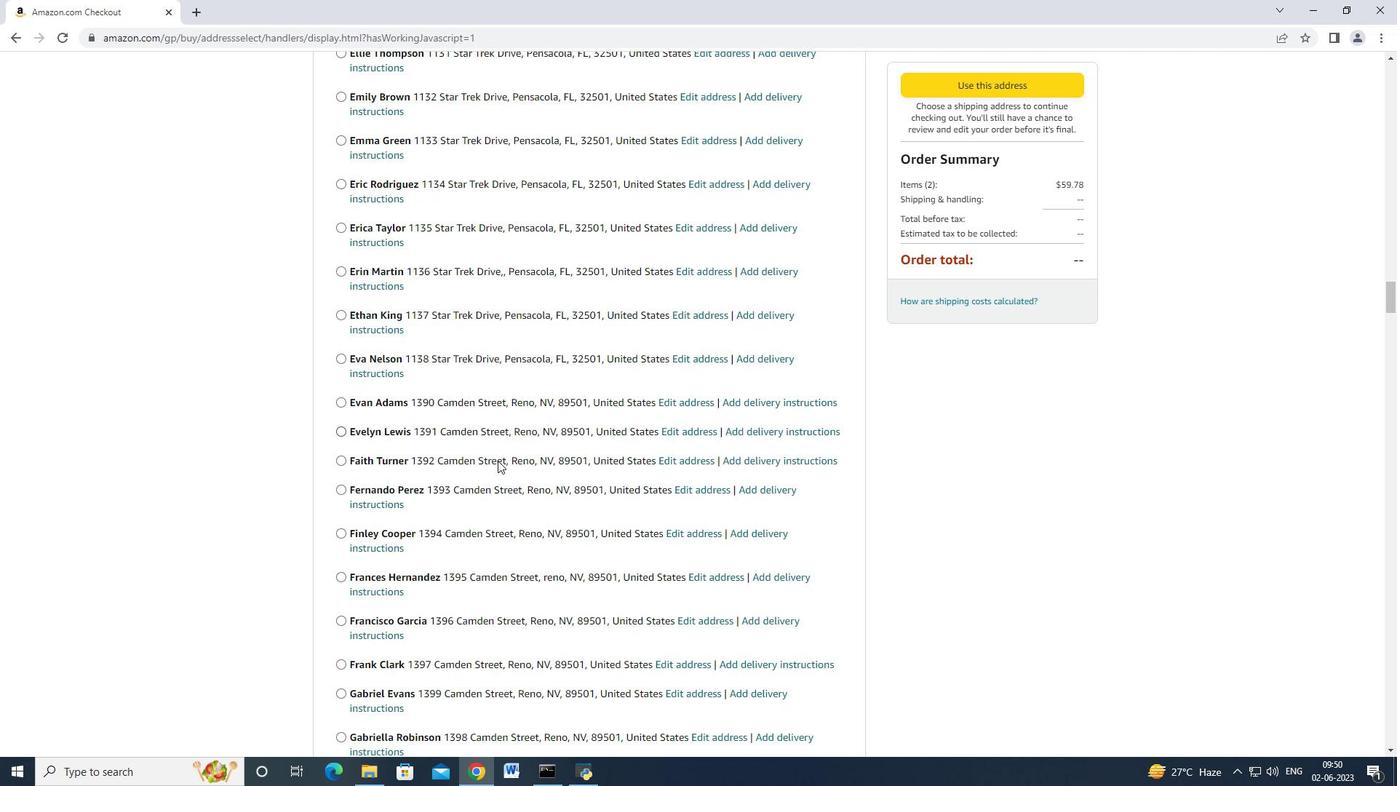 
Action: Mouse moved to (489, 484)
Screenshot: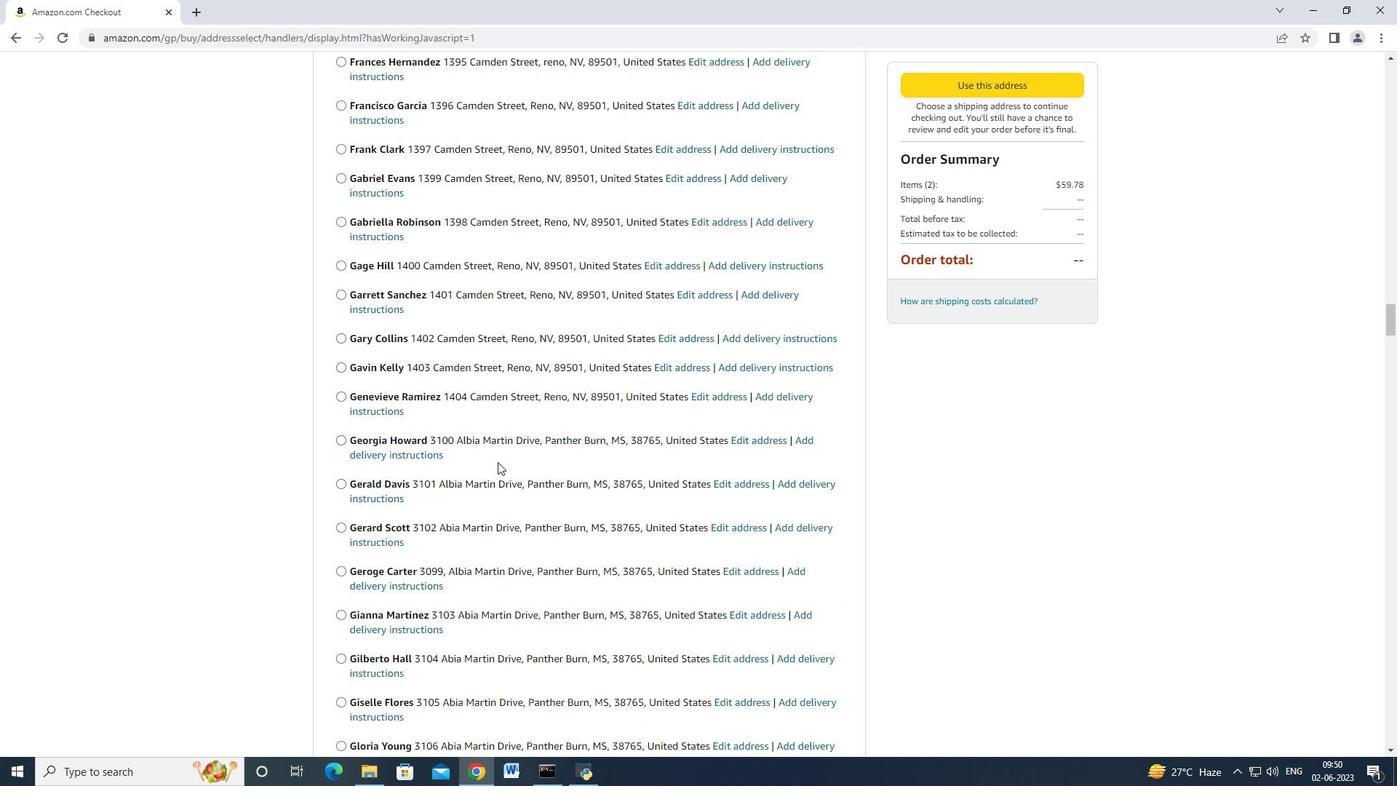 
Action: Mouse scrolled (489, 483) with delta (0, 0)
Screenshot: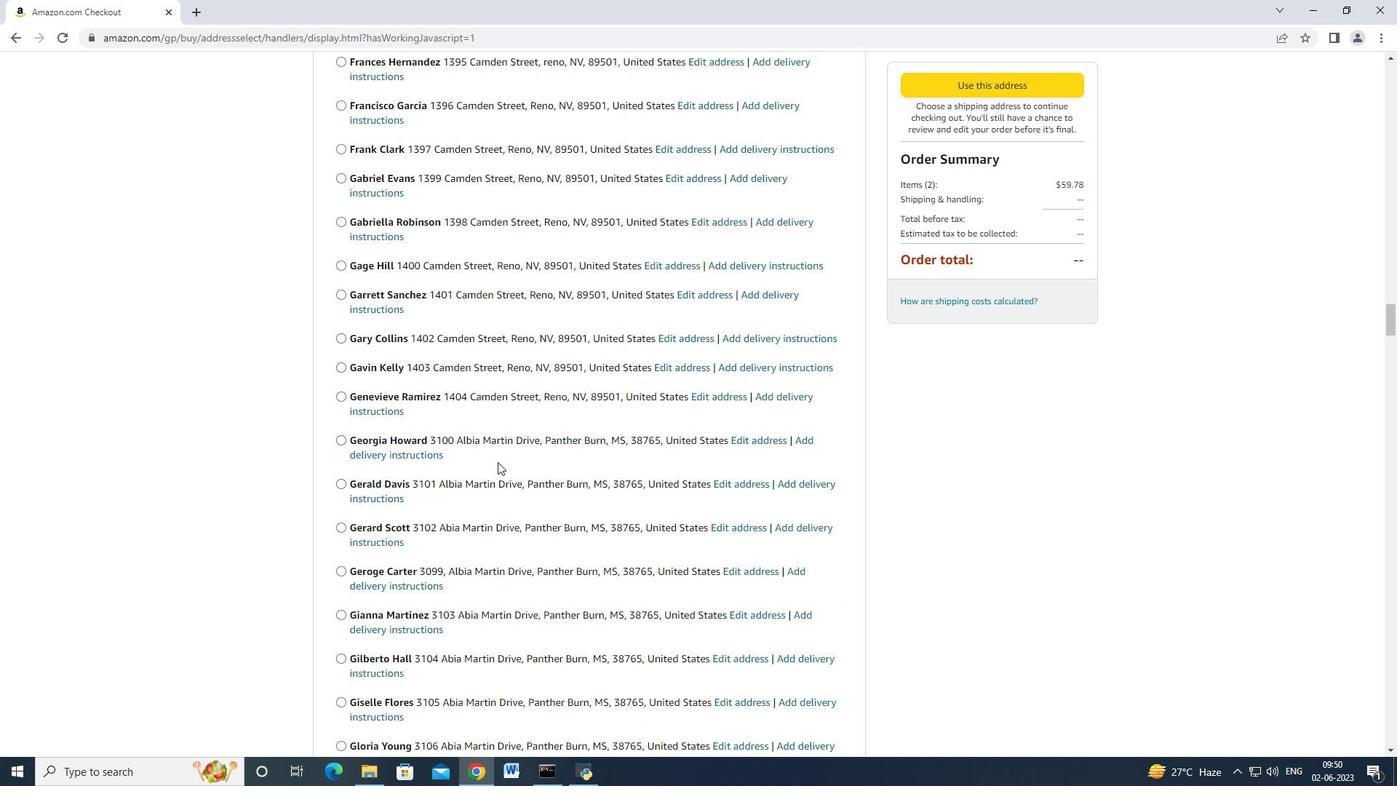 
Action: Mouse moved to (487, 486)
Screenshot: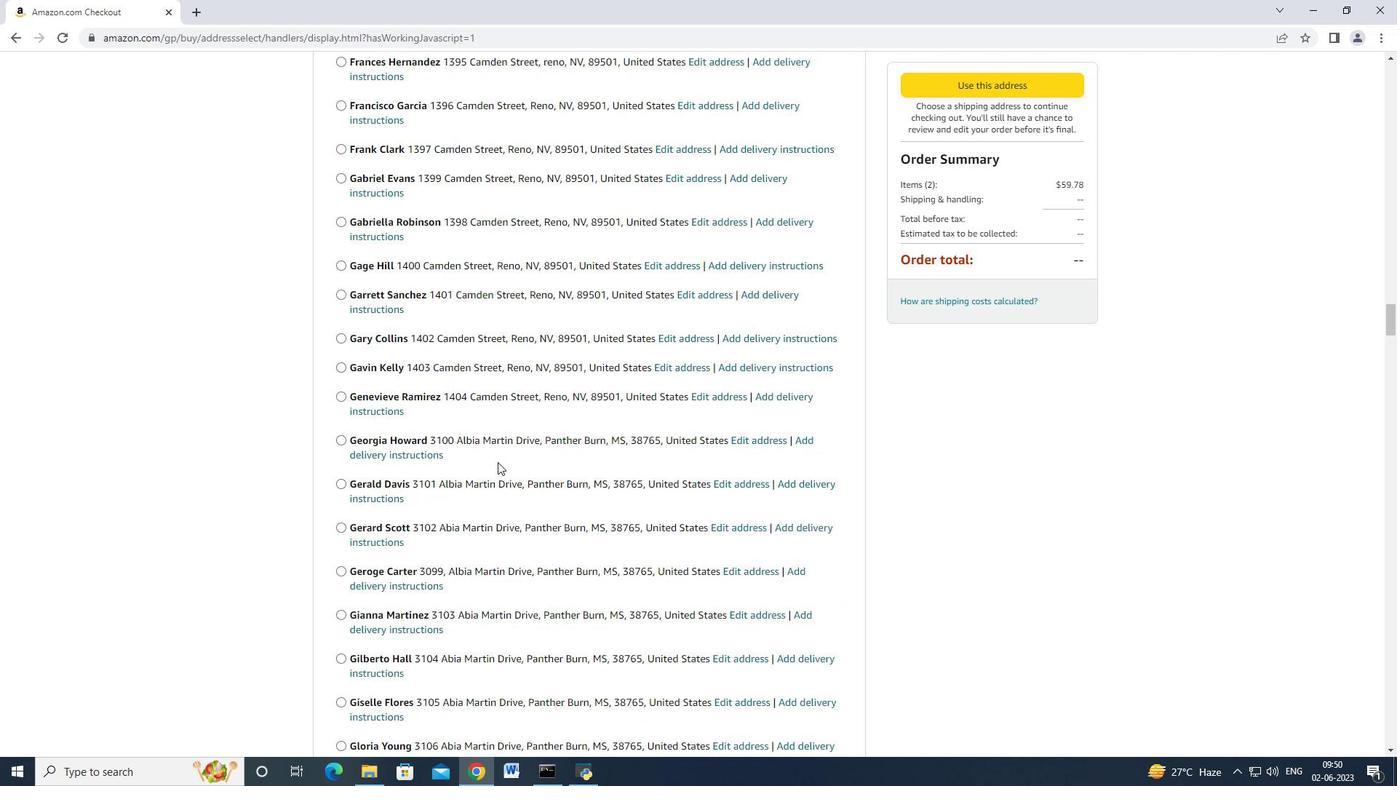 
Action: Mouse scrolled (487, 485) with delta (0, 0)
Screenshot: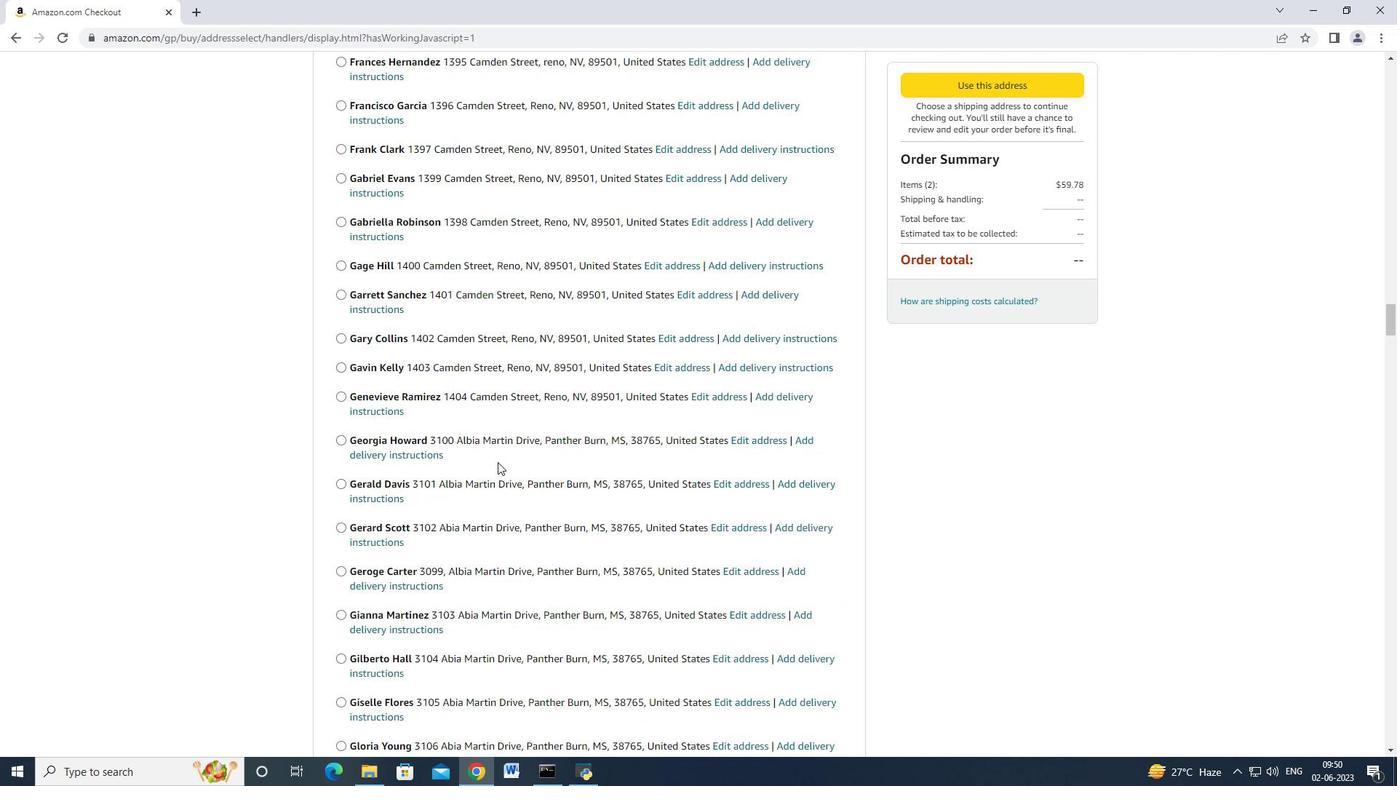 
Action: Mouse moved to (485, 488)
Screenshot: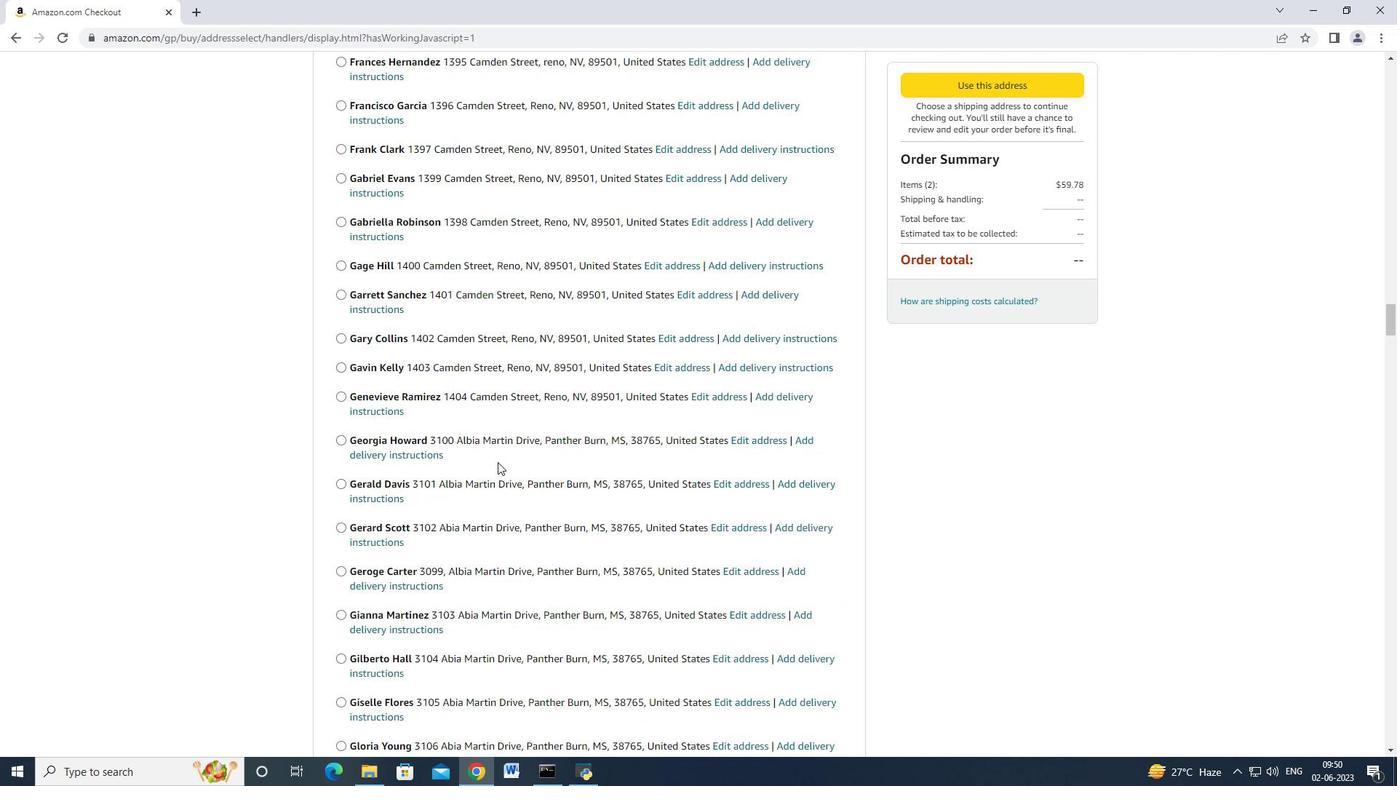 
Action: Mouse scrolled (485, 487) with delta (0, 0)
Screenshot: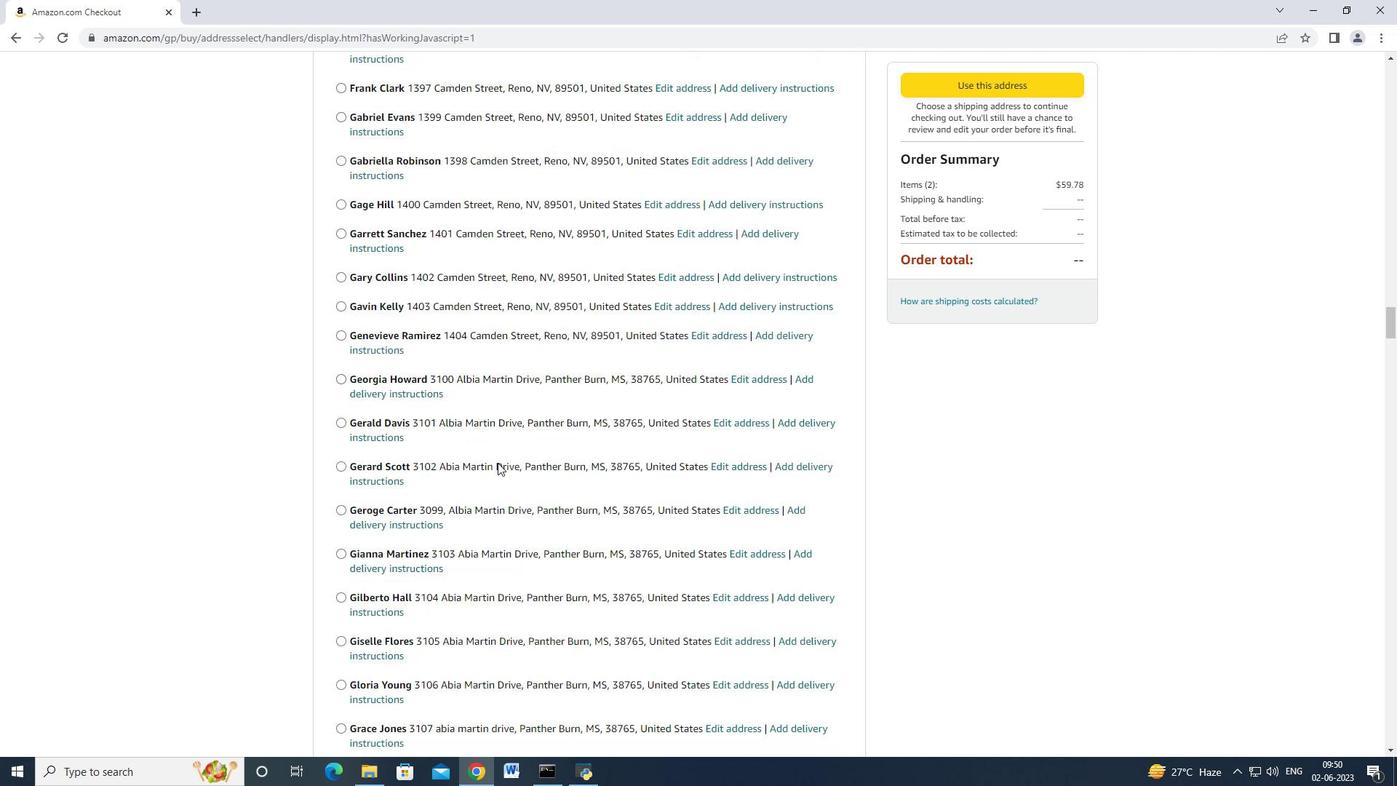 
Action: Mouse moved to (485, 489)
Screenshot: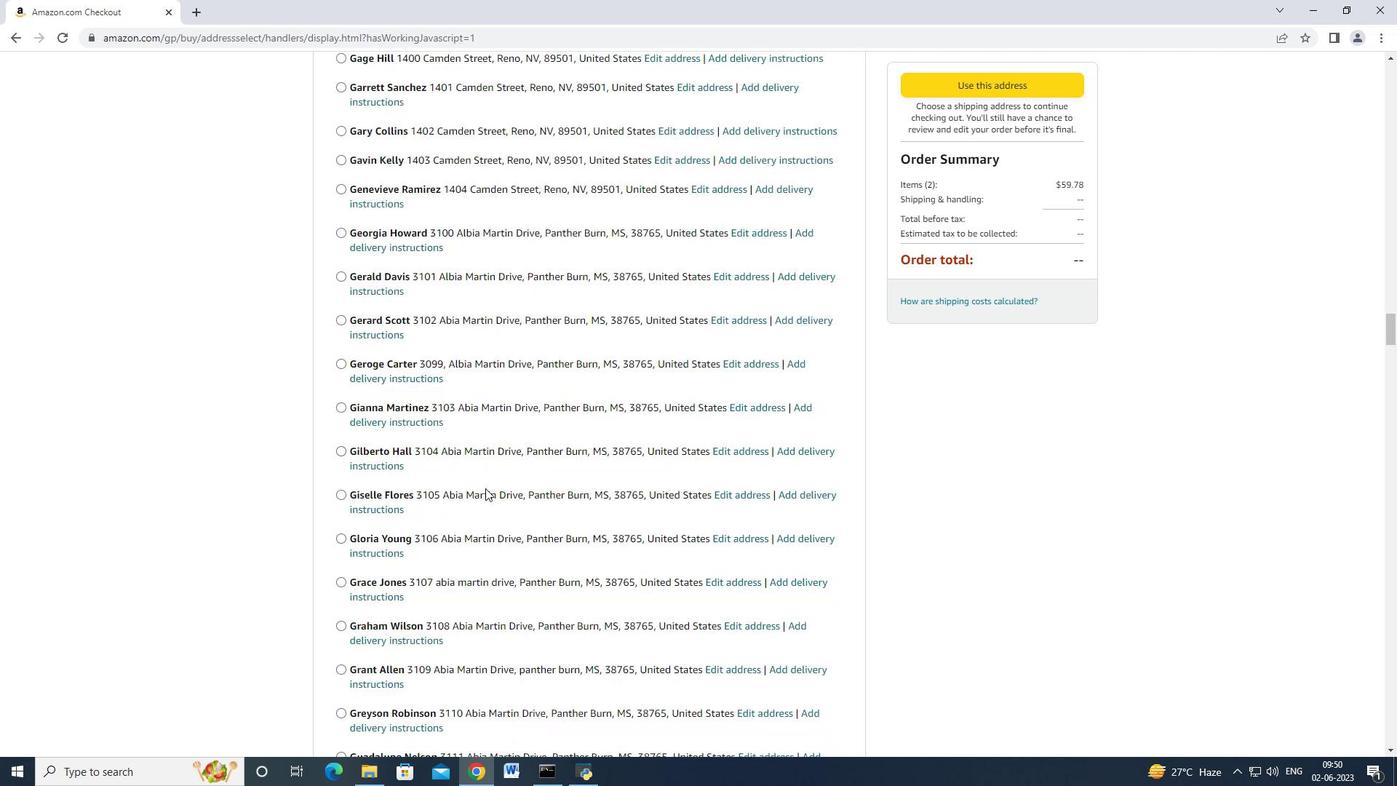 
Action: Mouse scrolled (485, 488) with delta (0, 0)
Screenshot: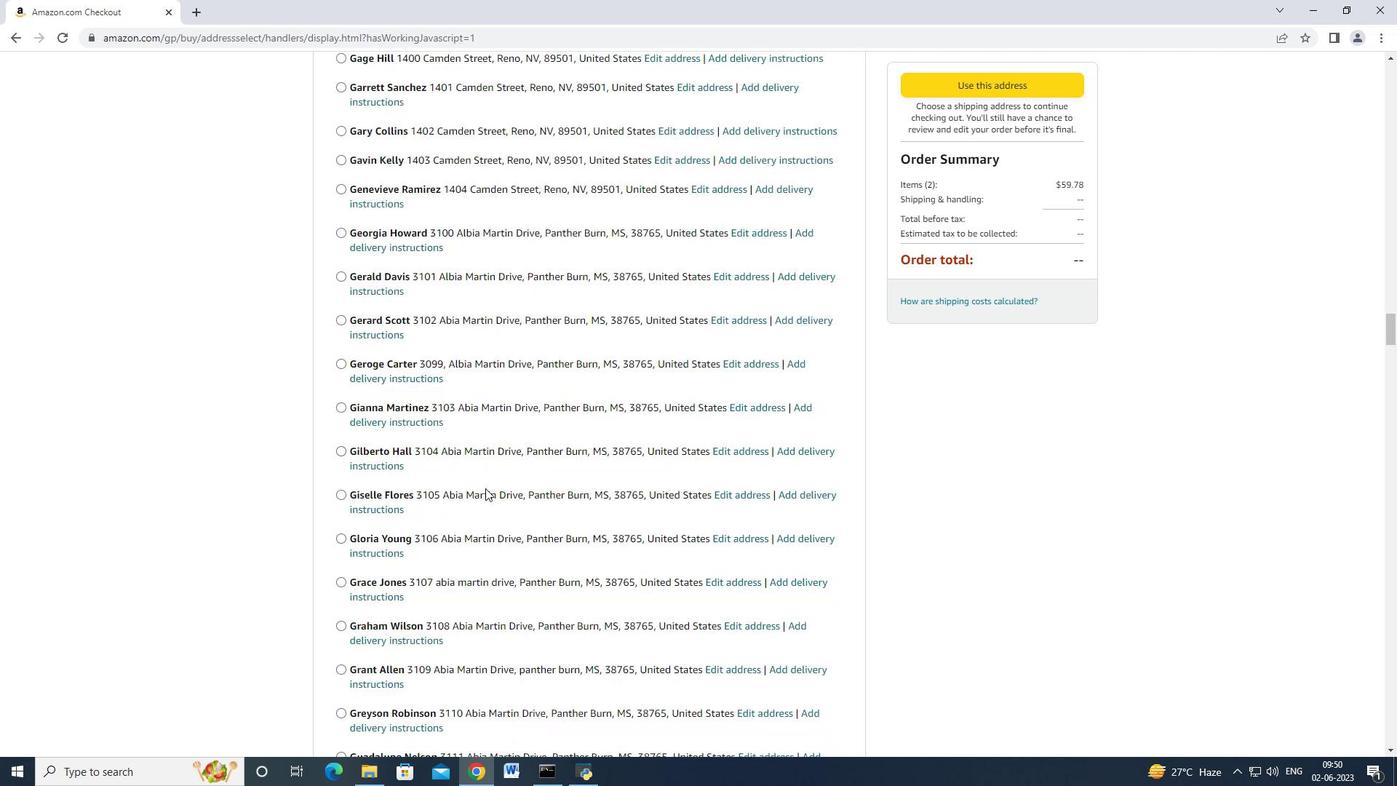 
Action: Mouse scrolled (485, 488) with delta (0, 0)
Screenshot: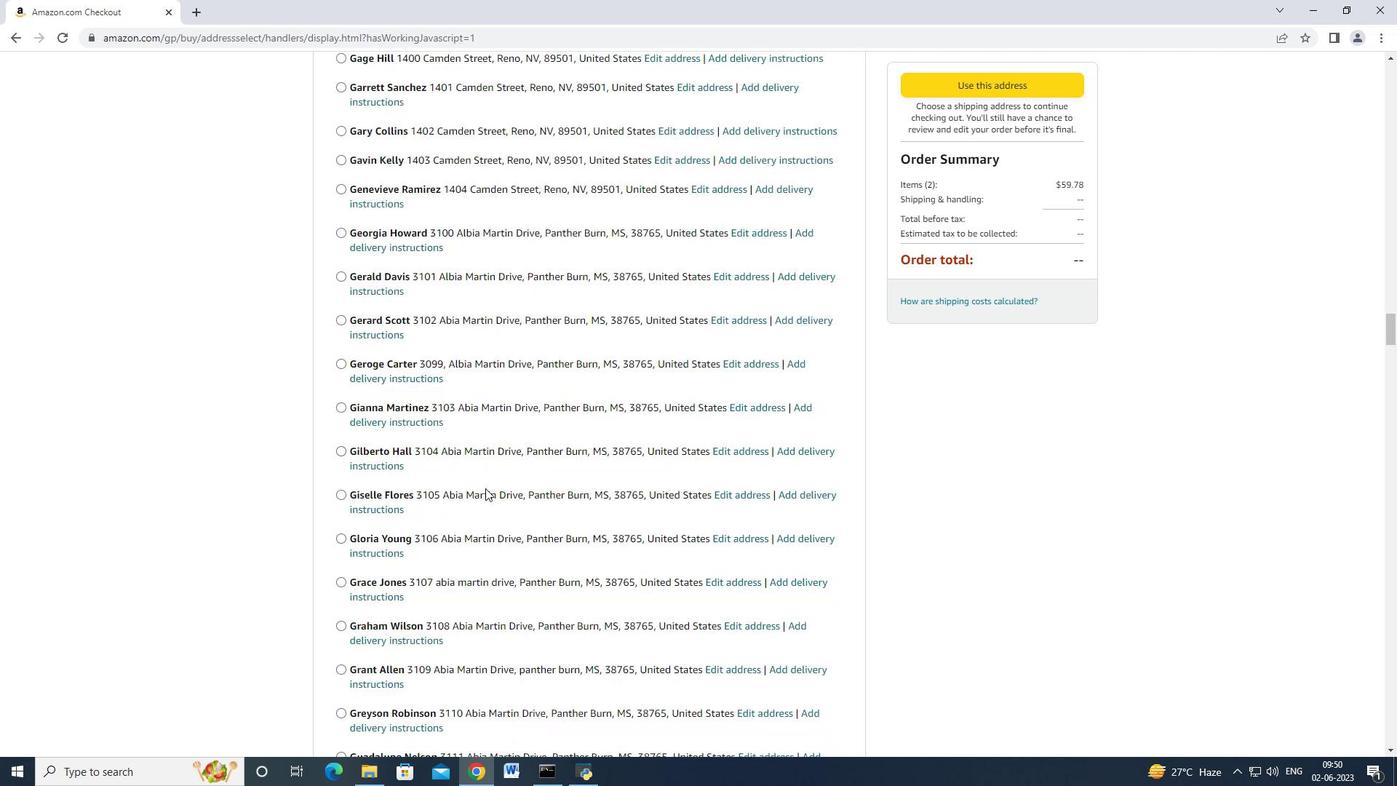 
Action: Mouse scrolled (485, 488) with delta (0, 0)
Screenshot: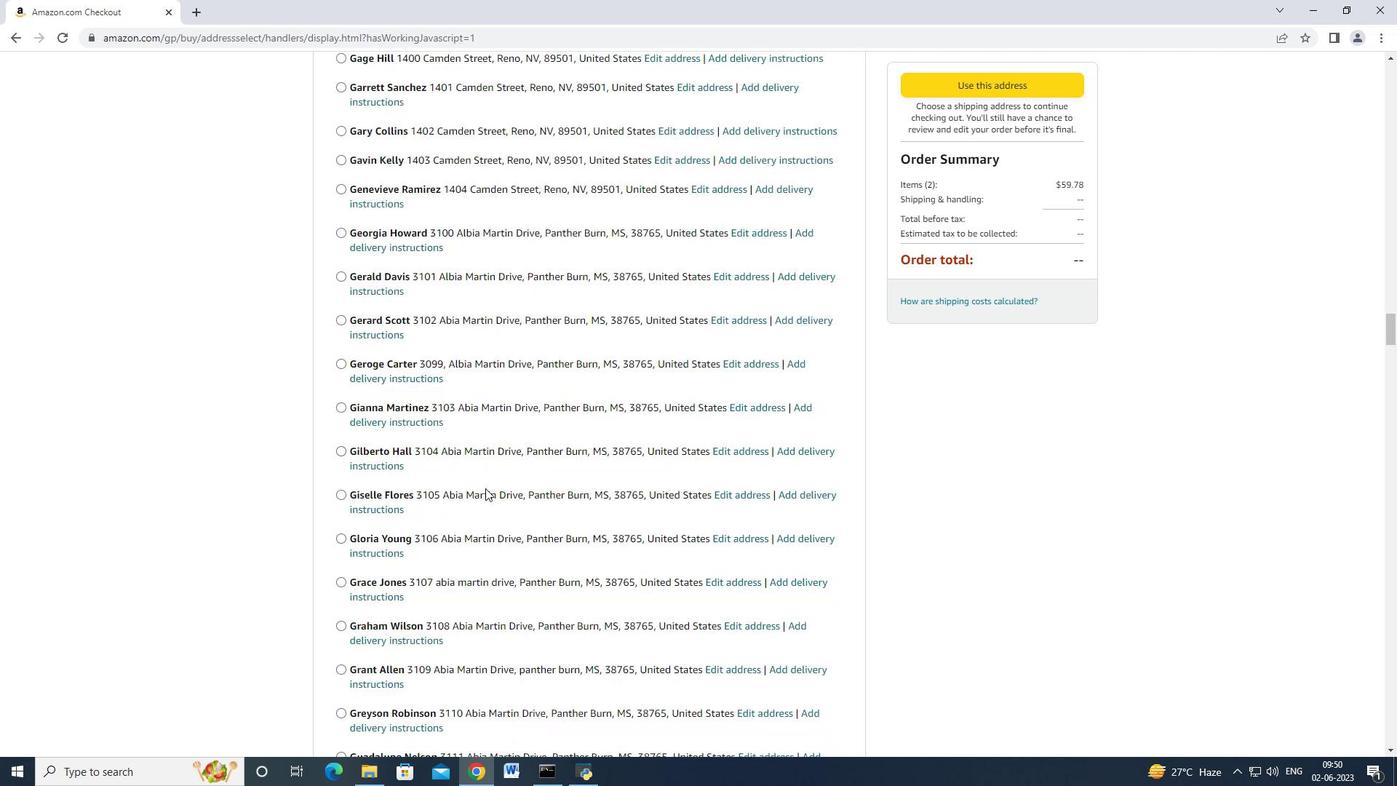 
Action: Mouse scrolled (485, 489) with delta (0, 0)
Screenshot: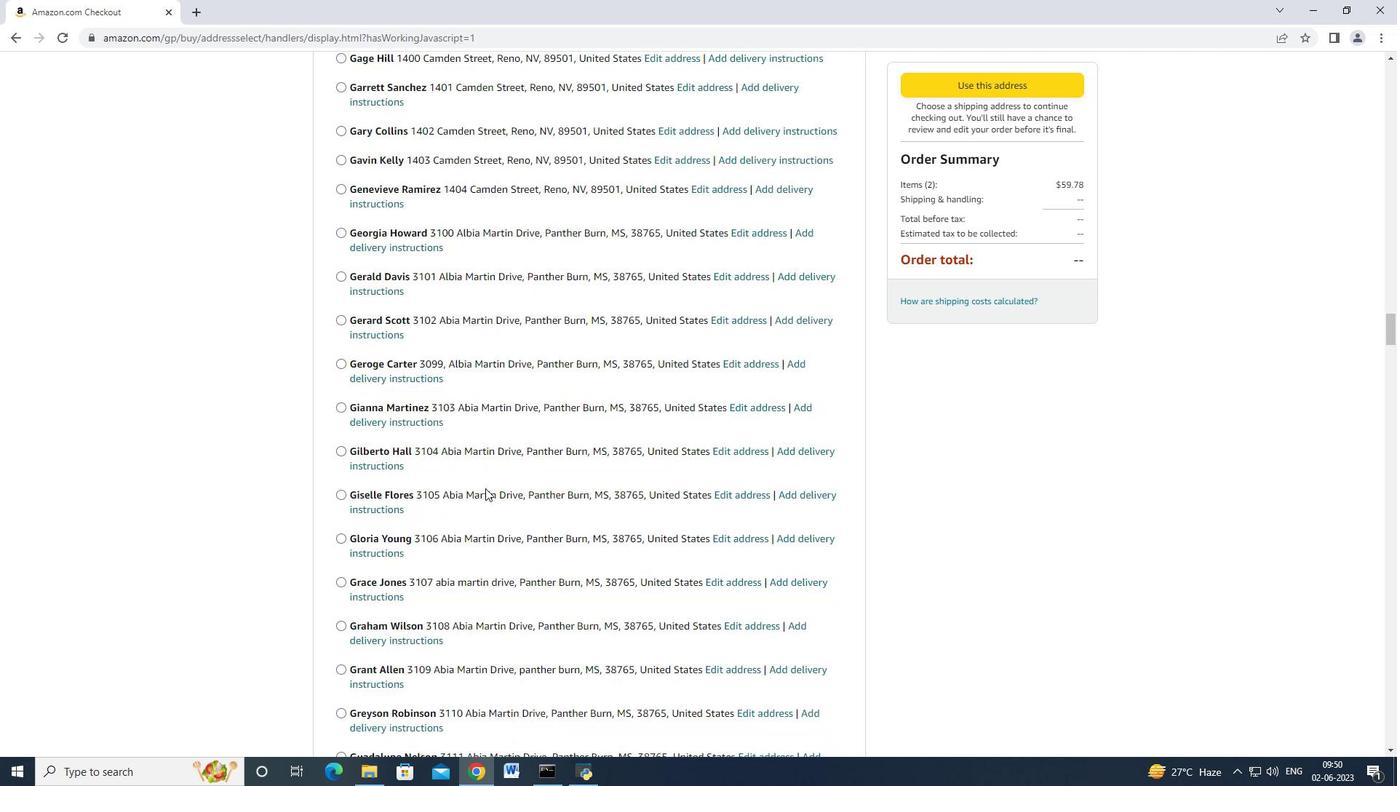 
Action: Mouse scrolled (485, 489) with delta (0, 0)
Screenshot: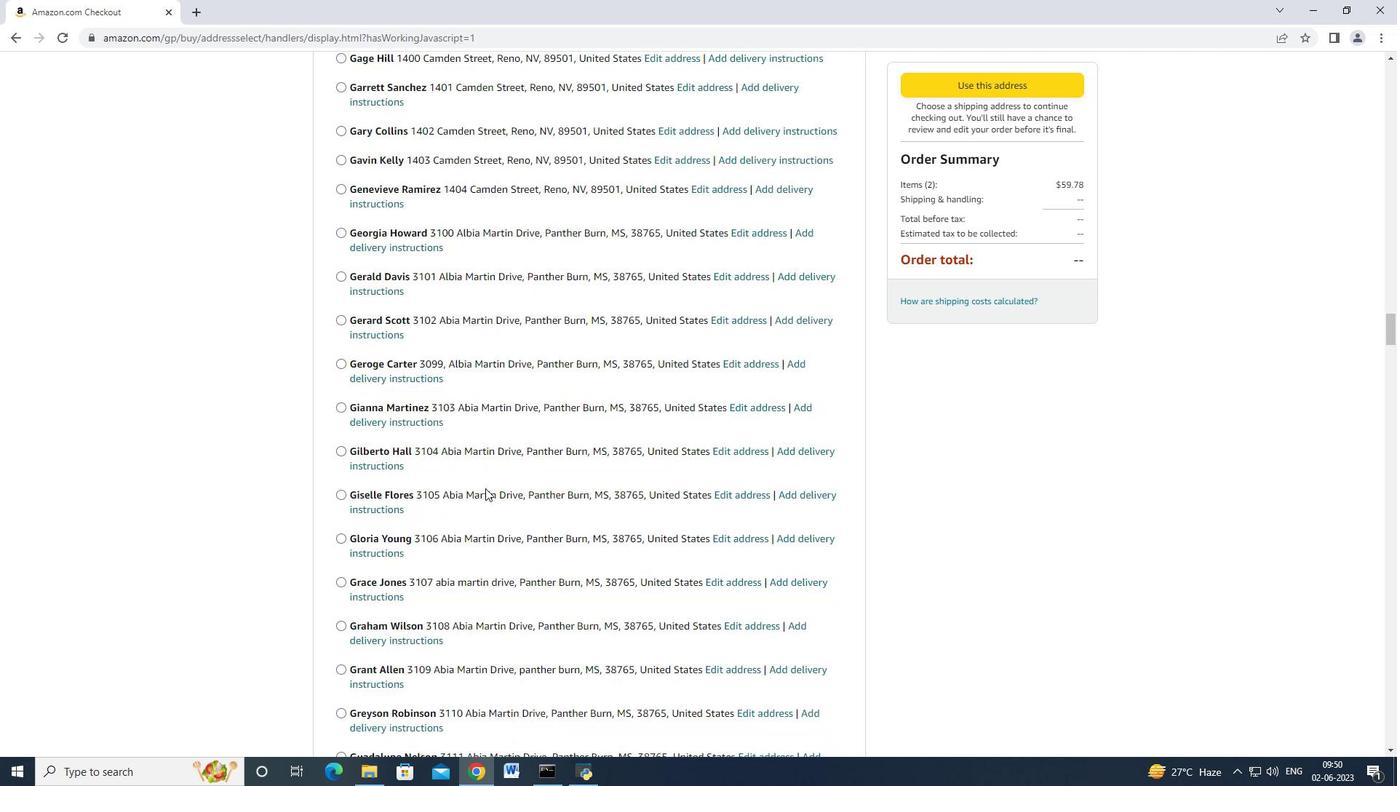 
Action: Mouse scrolled (485, 489) with delta (0, 0)
Screenshot: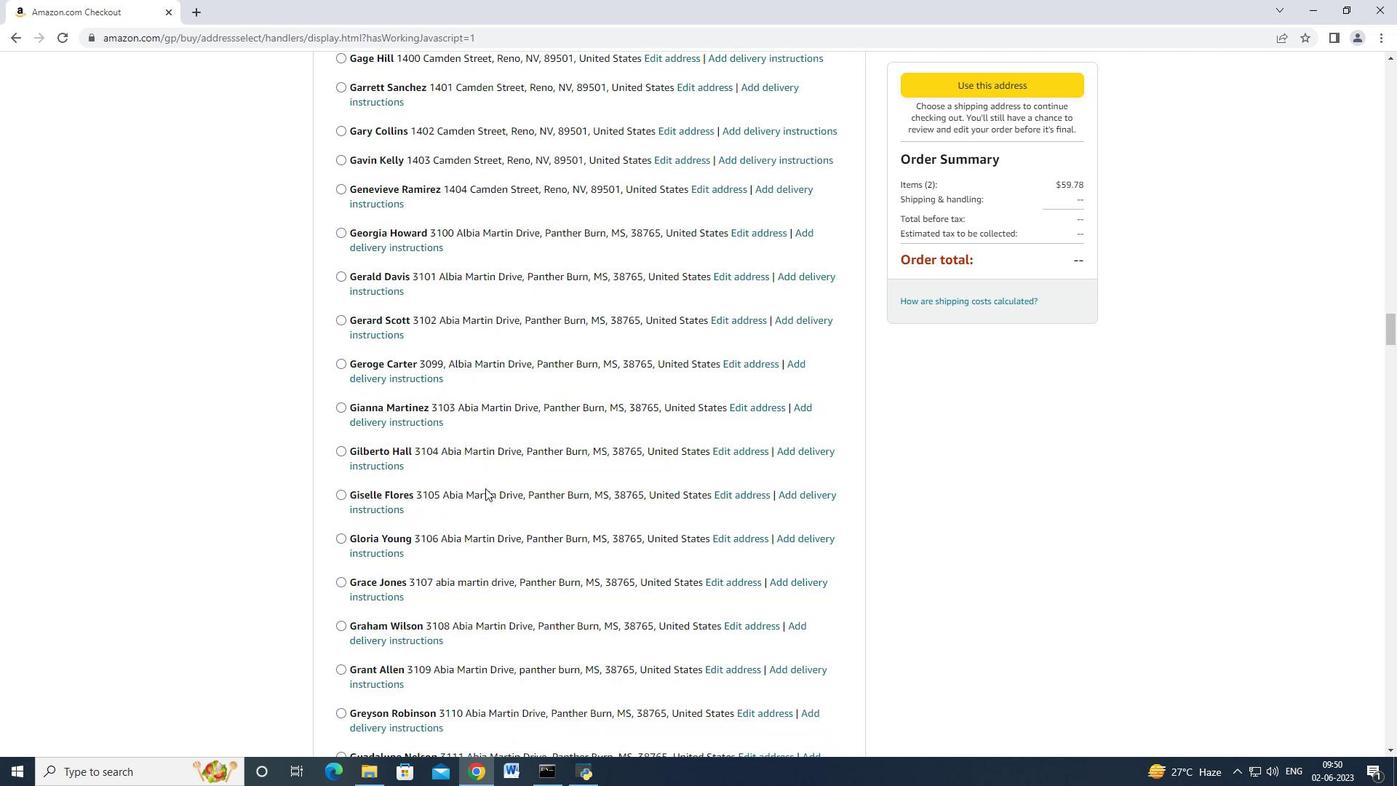 
Action: Mouse scrolled (485, 489) with delta (0, 0)
Screenshot: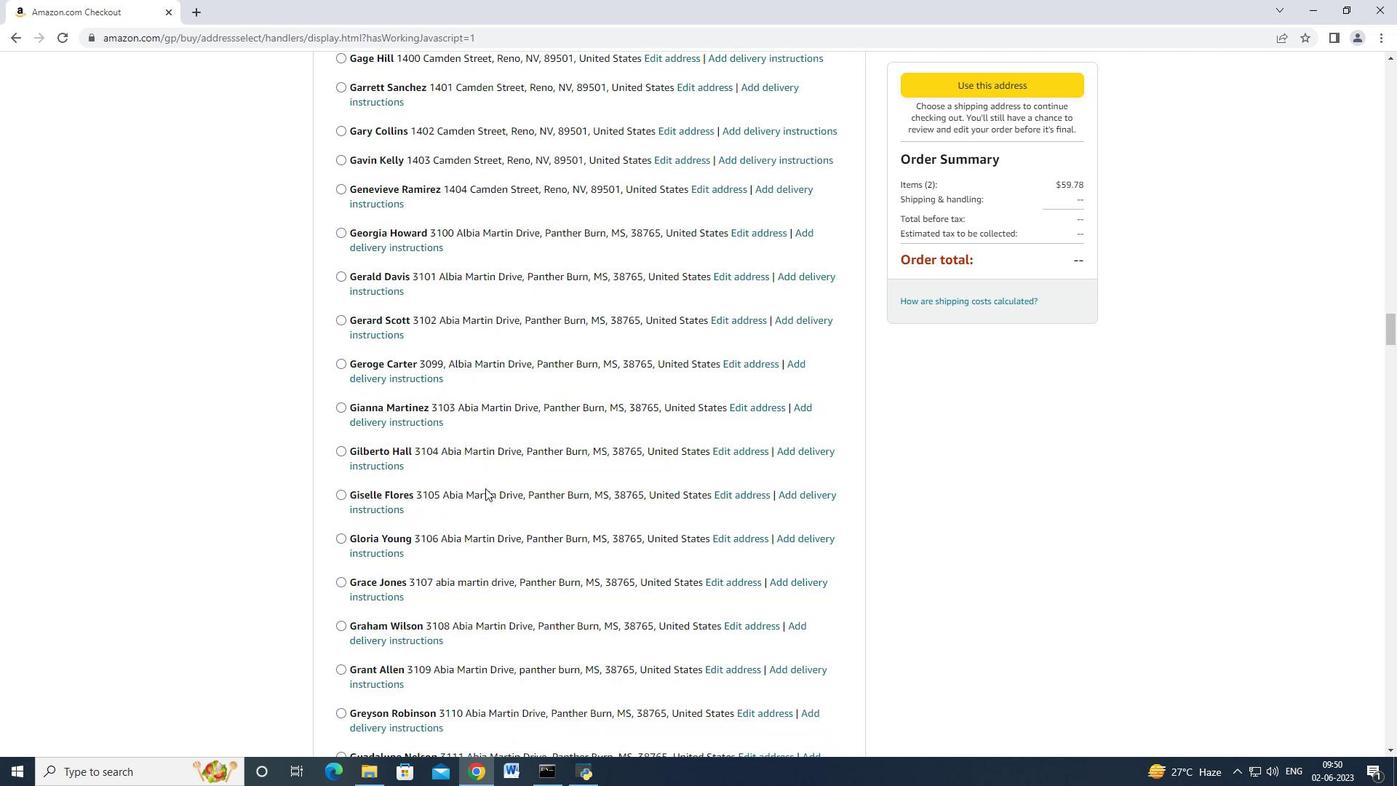 
Action: Mouse scrolled (485, 489) with delta (0, 0)
Screenshot: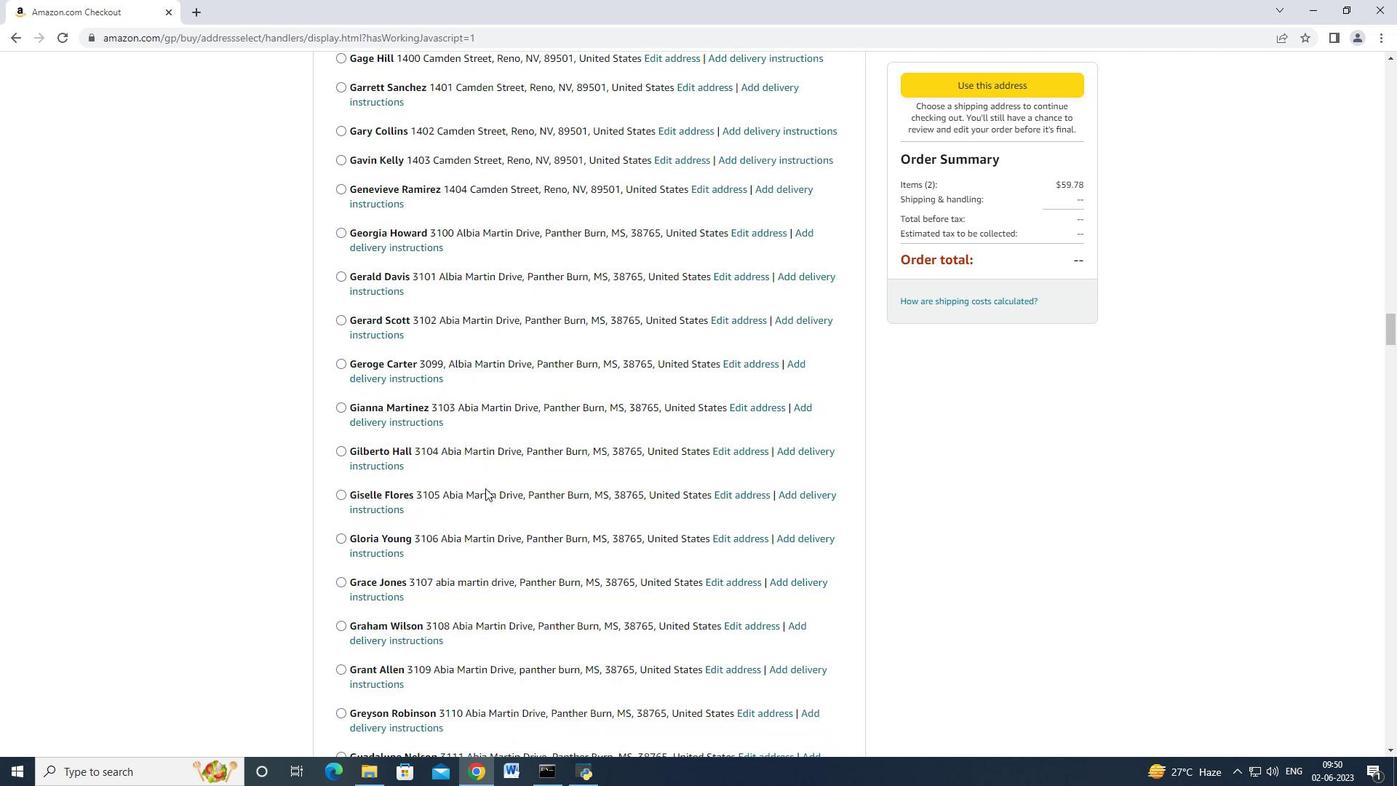 
Action: Mouse moved to (484, 489)
Screenshot: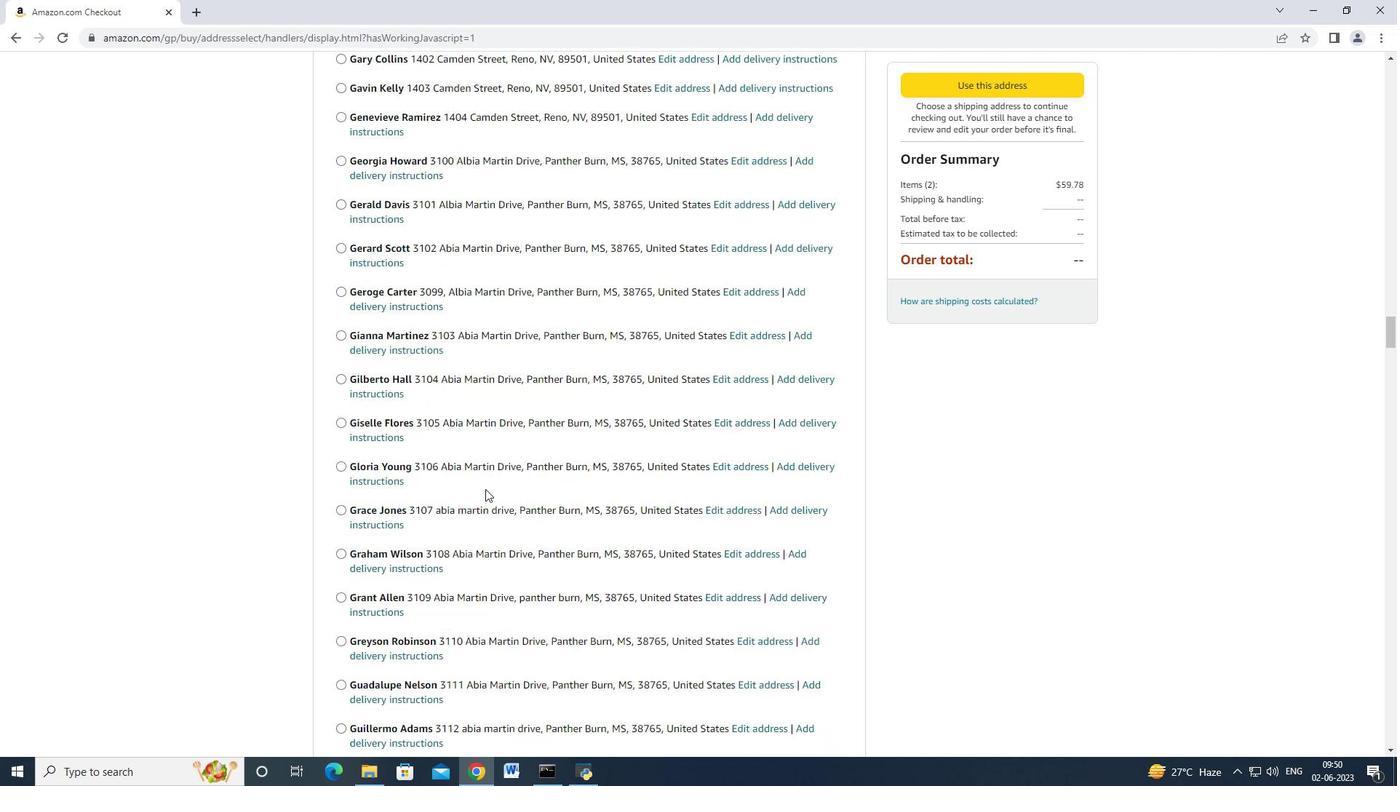 
Action: Mouse scrolled (484, 489) with delta (0, 0)
Screenshot: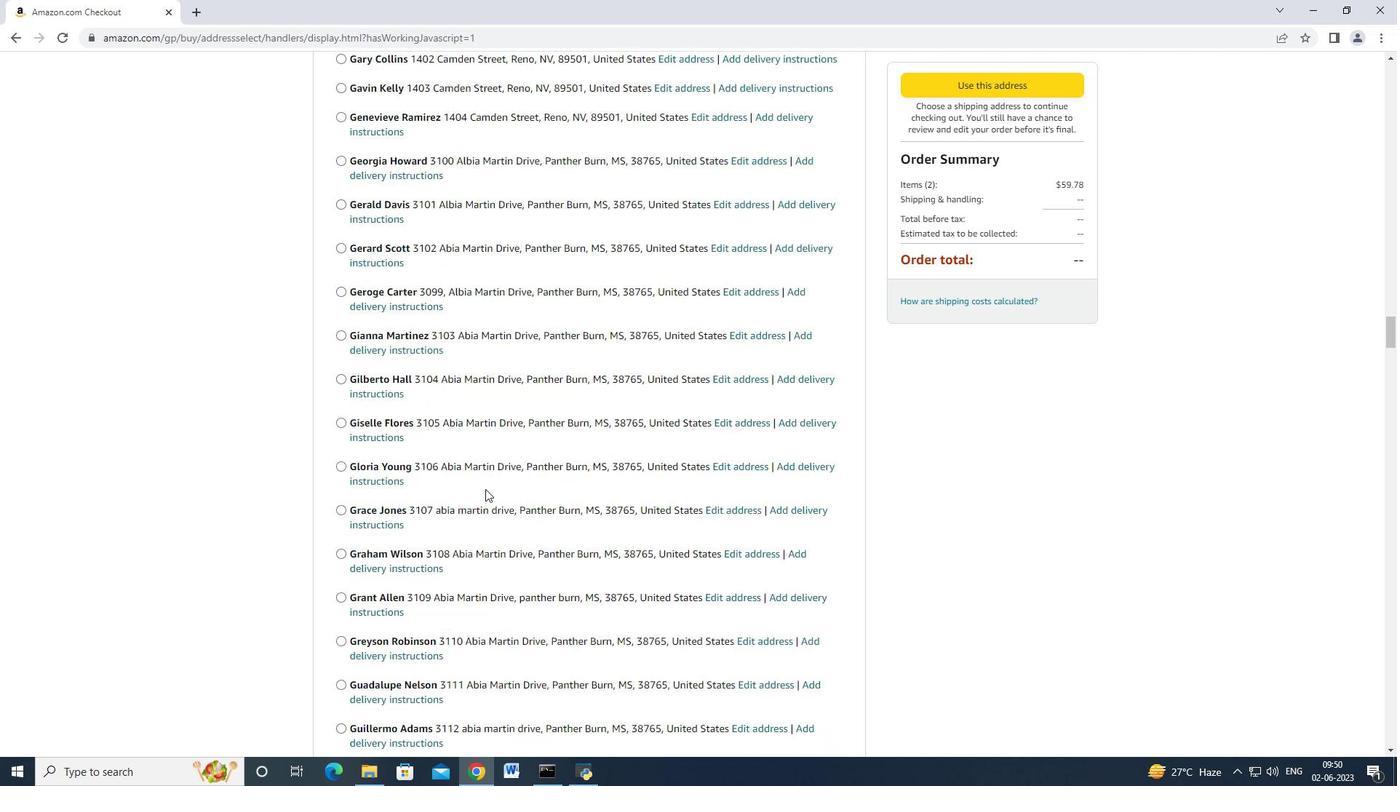 
Action: Mouse moved to (483, 489)
Screenshot: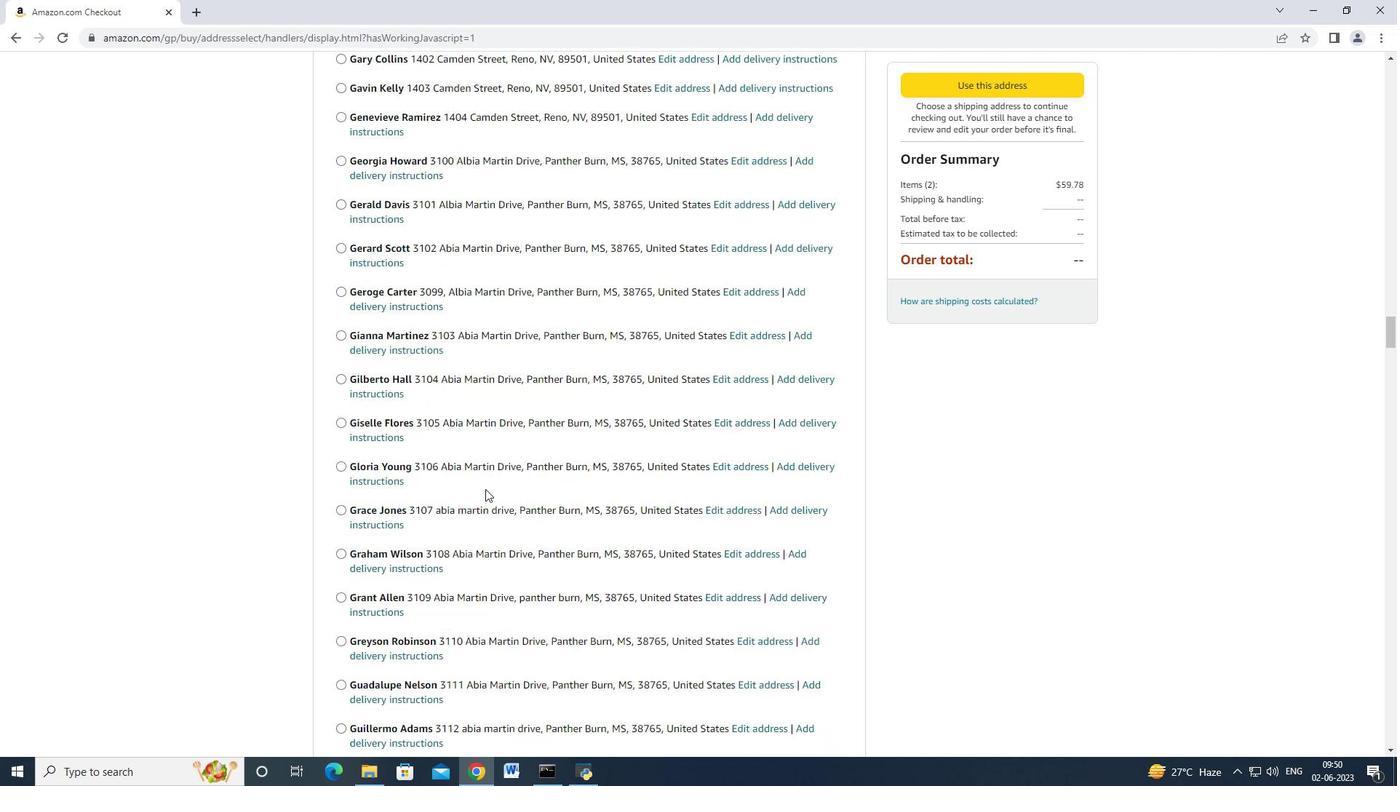 
Action: Mouse scrolled (483, 489) with delta (0, 0)
Screenshot: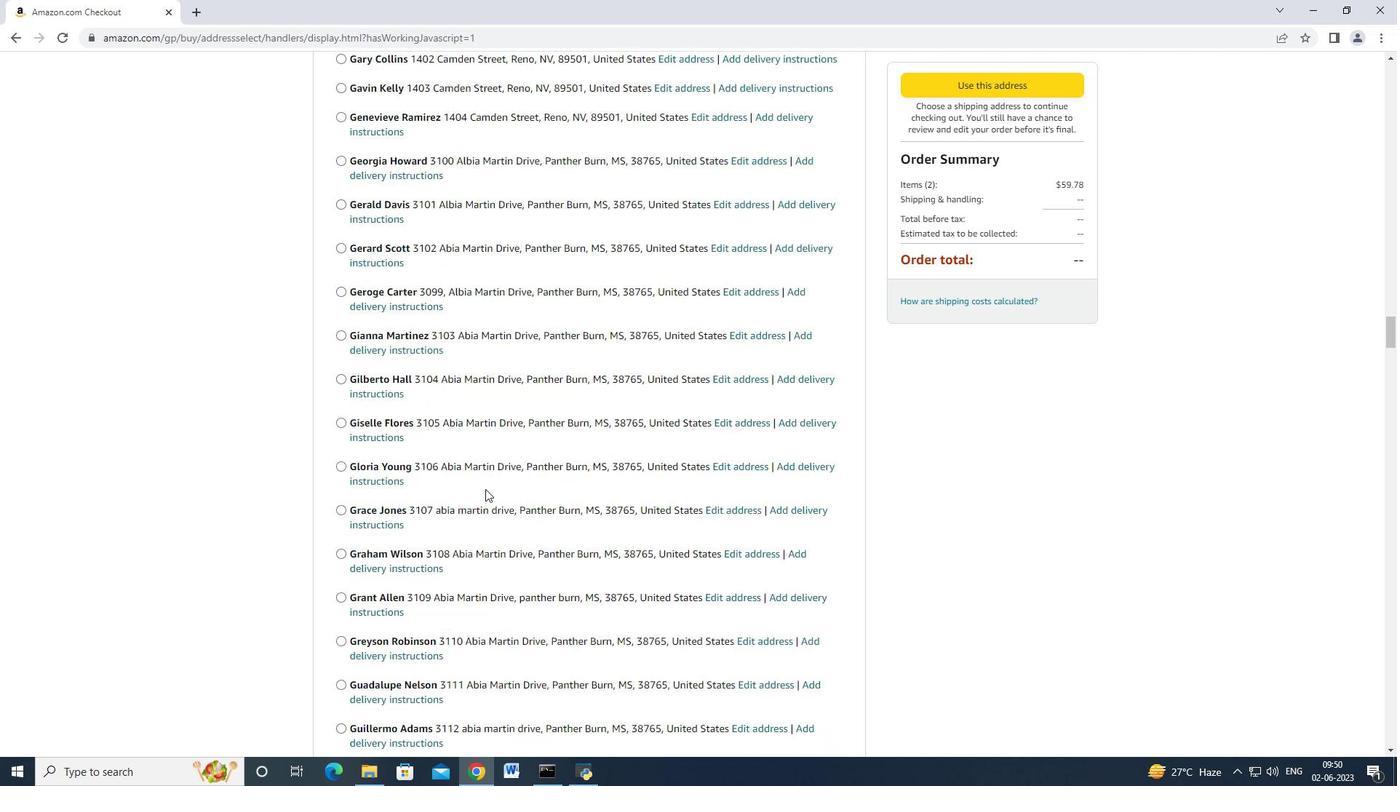 
Action: Mouse moved to (483, 489)
Screenshot: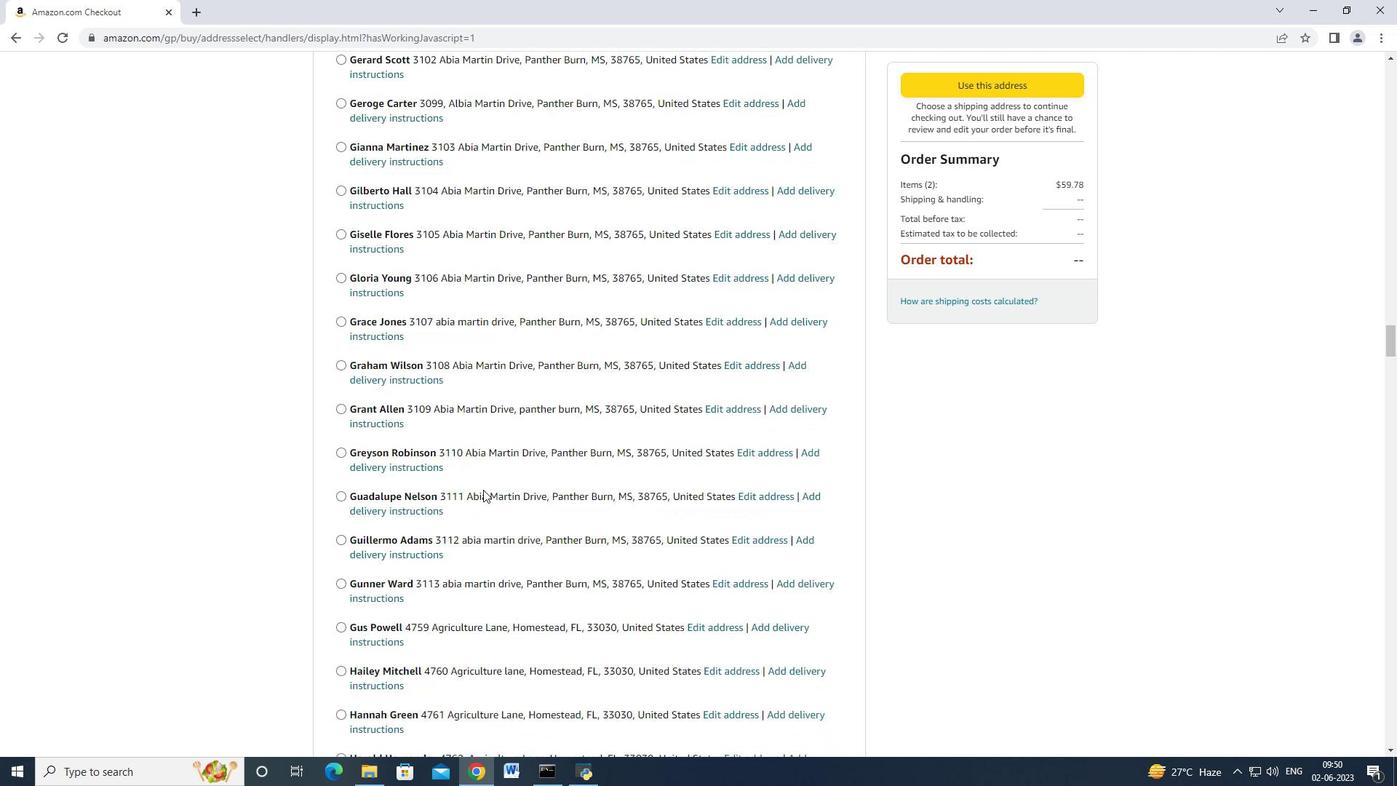 
Action: Mouse scrolled (483, 489) with delta (0, 0)
Screenshot: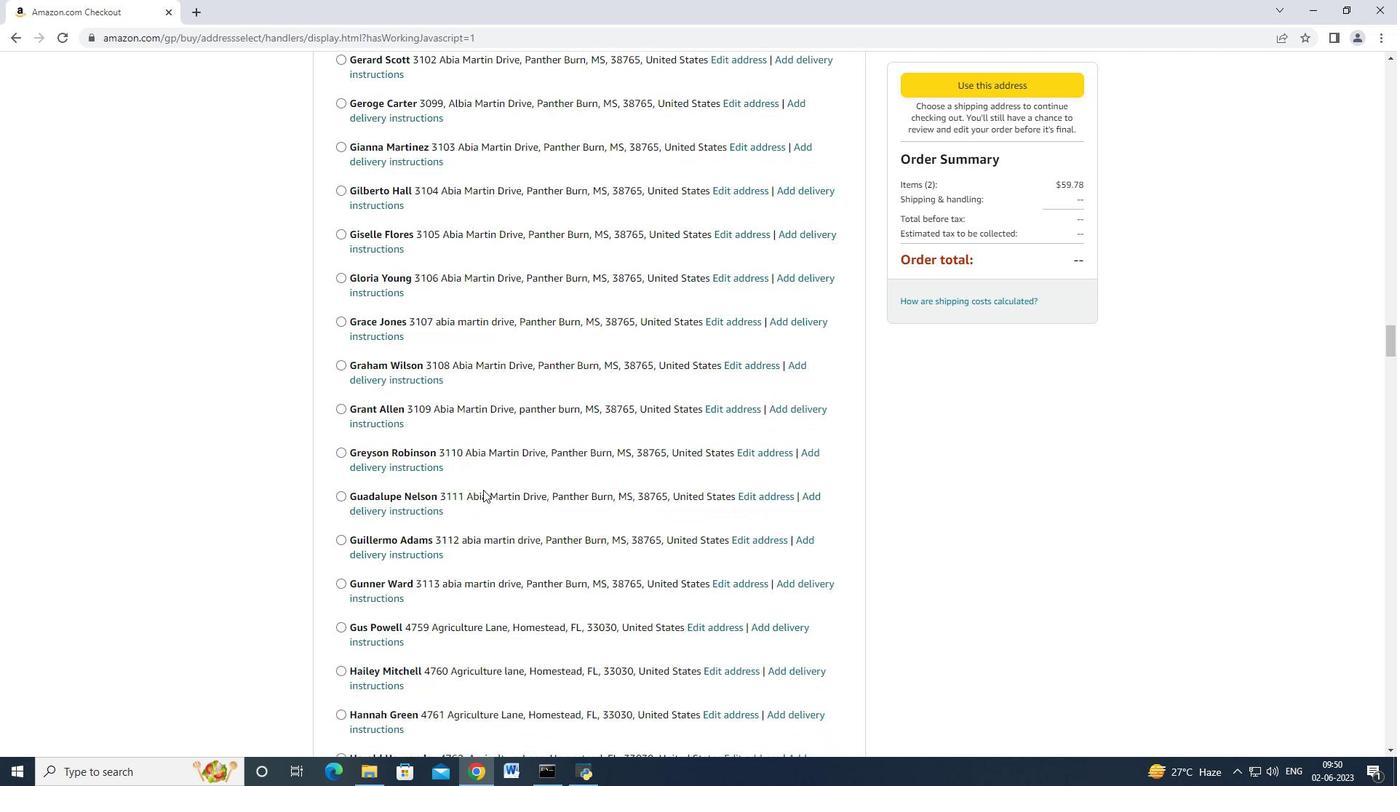 
Action: Mouse scrolled (483, 489) with delta (0, 0)
Screenshot: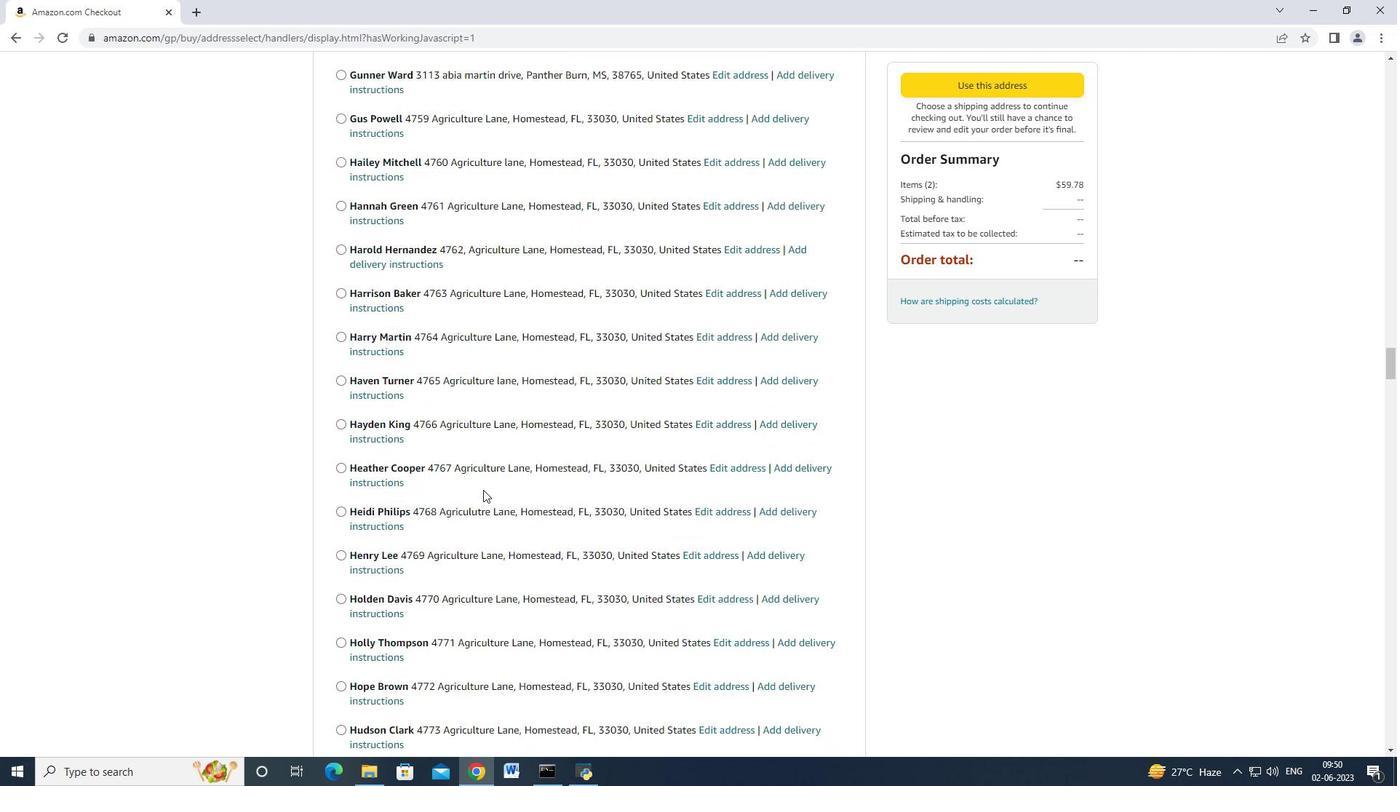 
Action: Mouse moved to (483, 489)
Screenshot: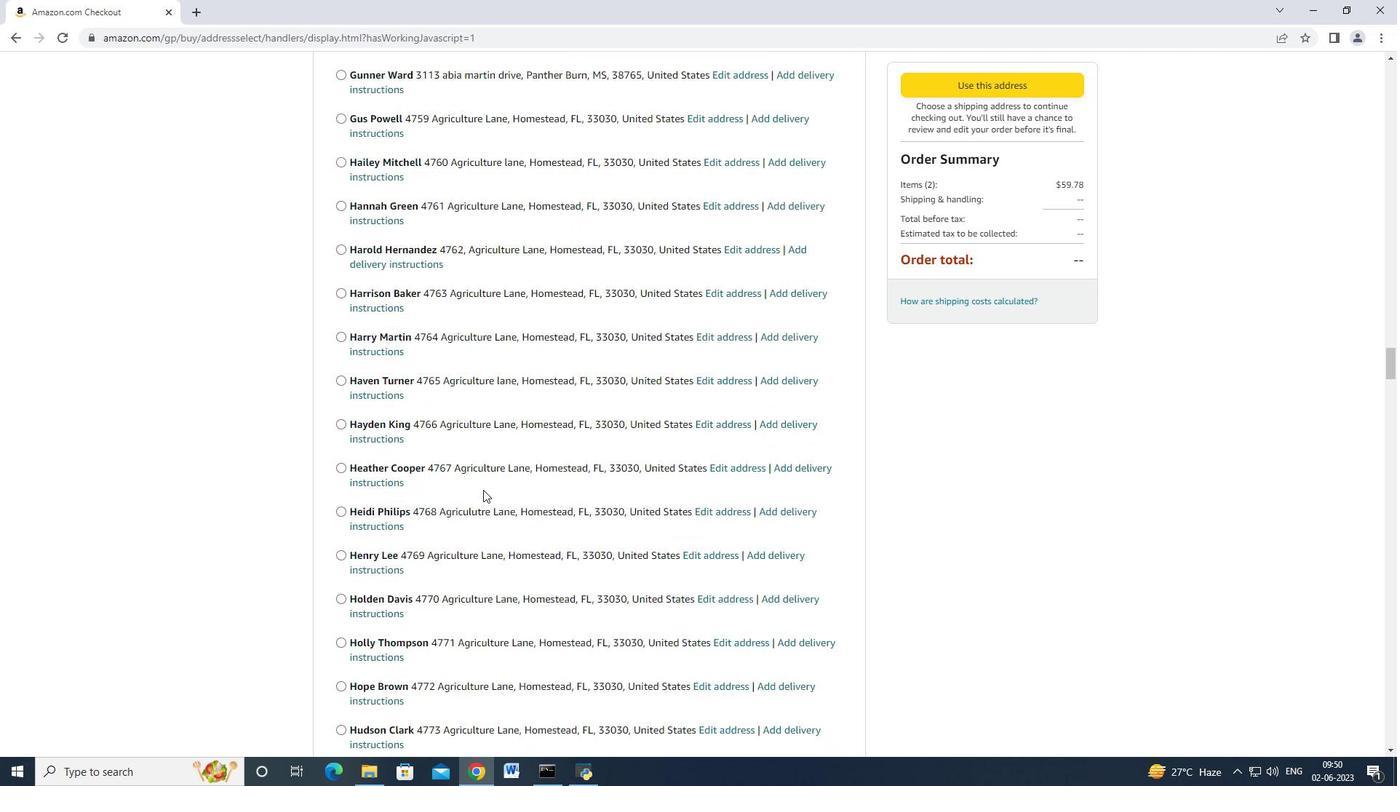 
Action: Mouse scrolled (483, 489) with delta (0, 0)
Screenshot: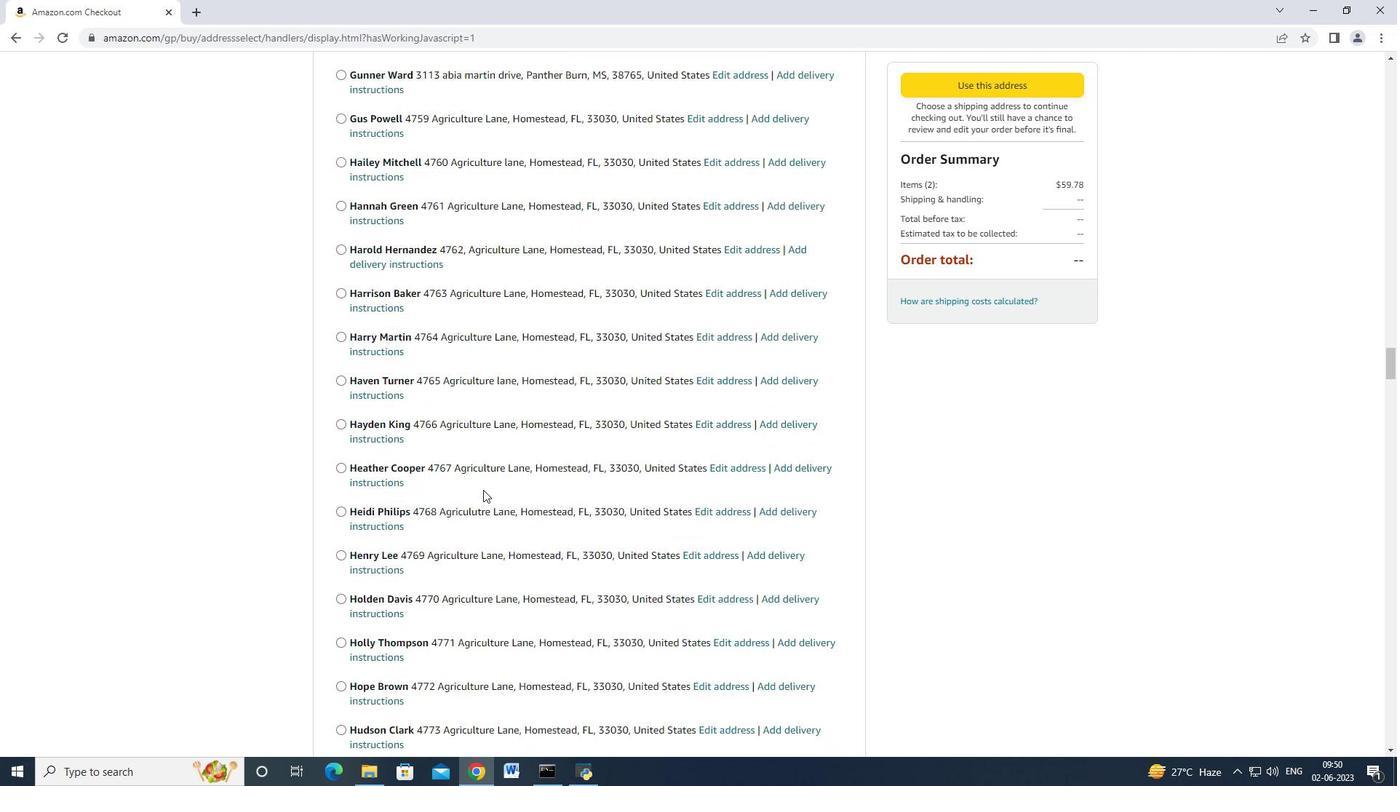 
Action: Mouse scrolled (483, 489) with delta (0, 0)
Screenshot: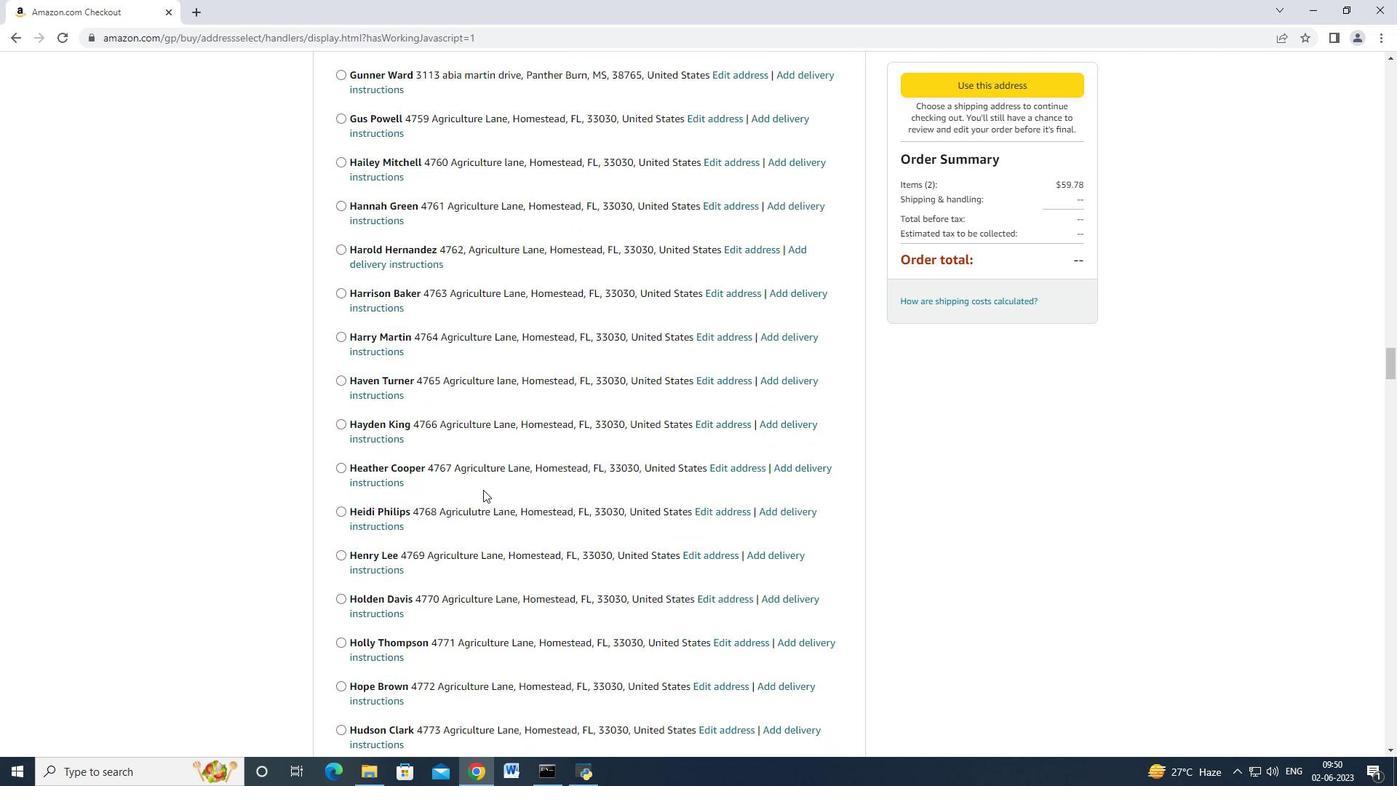 
Action: Mouse scrolled (483, 489) with delta (0, 0)
Screenshot: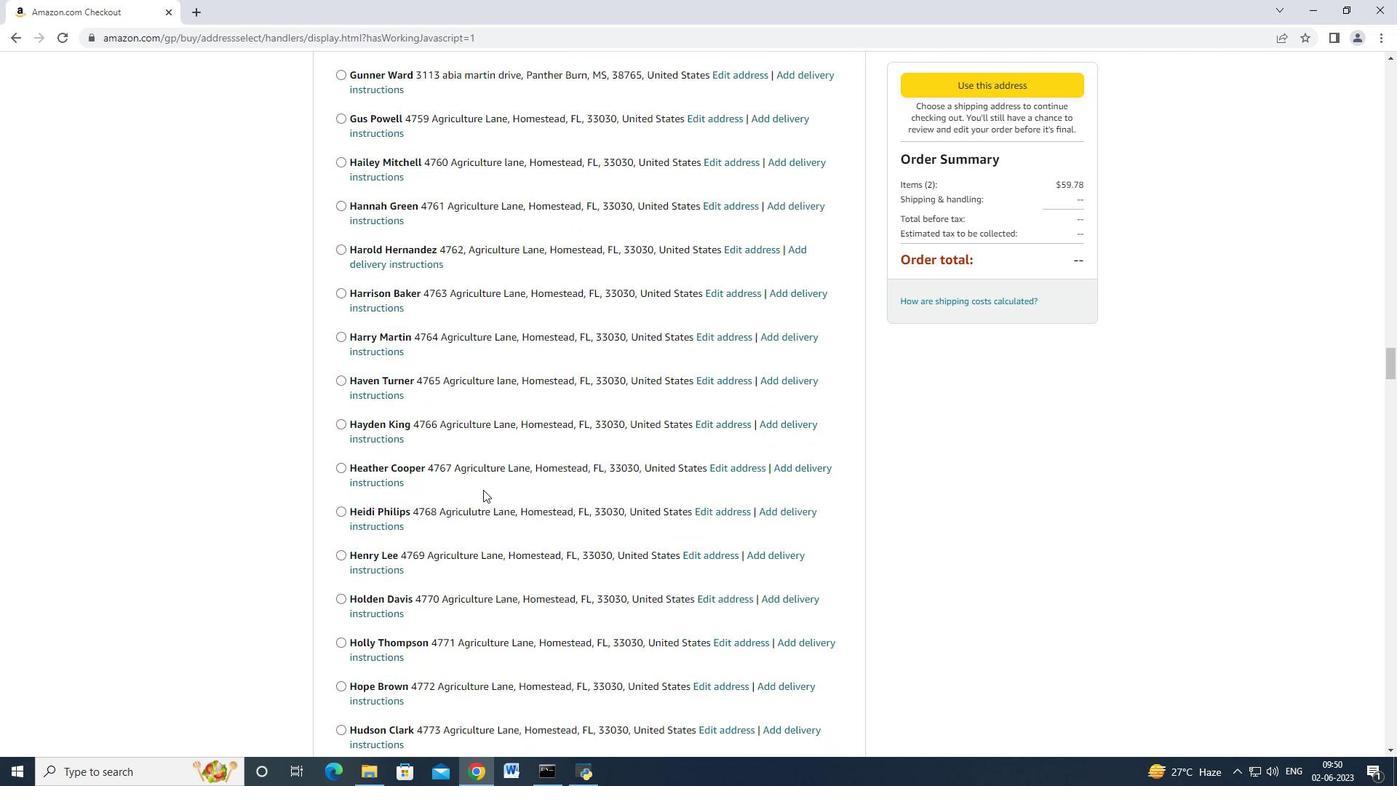 
Action: Mouse scrolled (483, 489) with delta (0, 0)
Screenshot: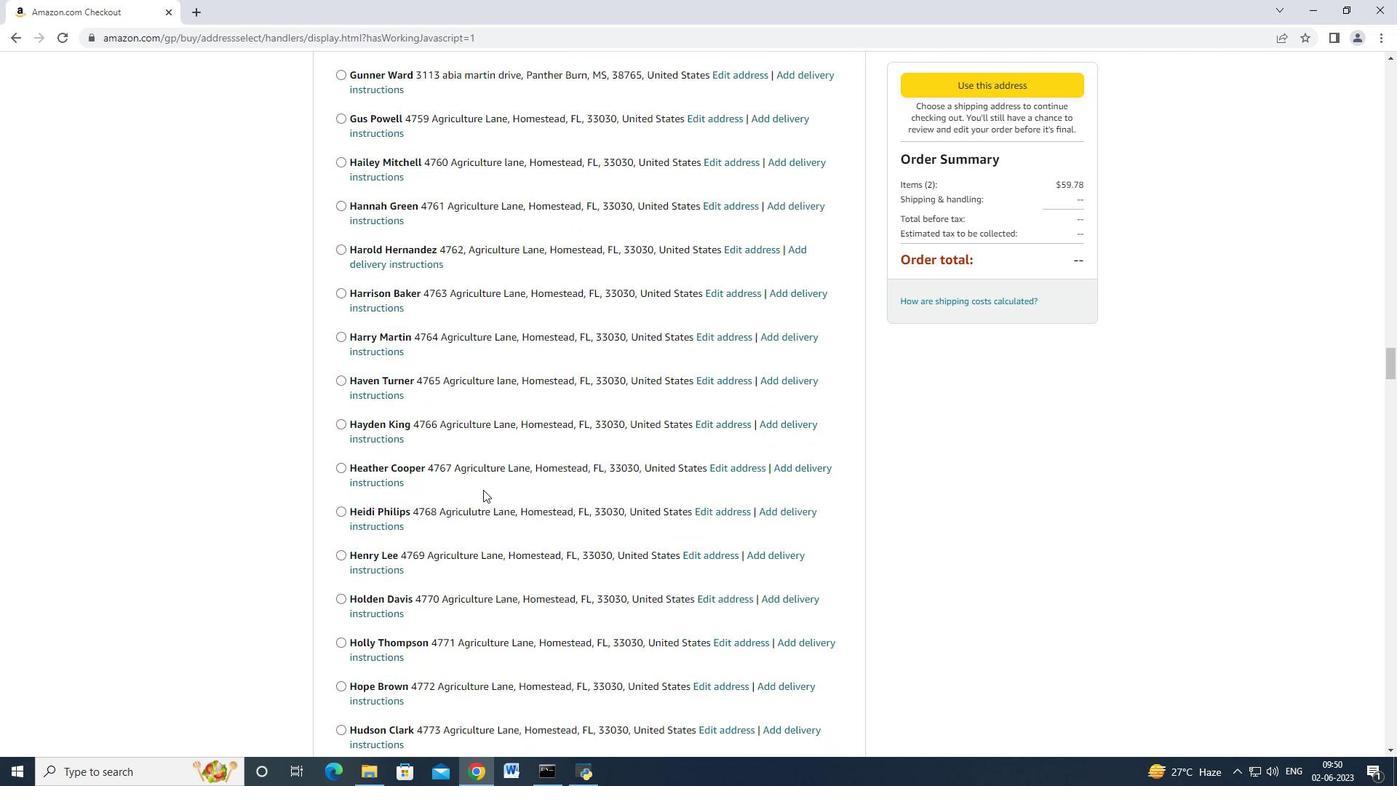 
Action: Mouse scrolled (483, 489) with delta (0, 0)
Screenshot: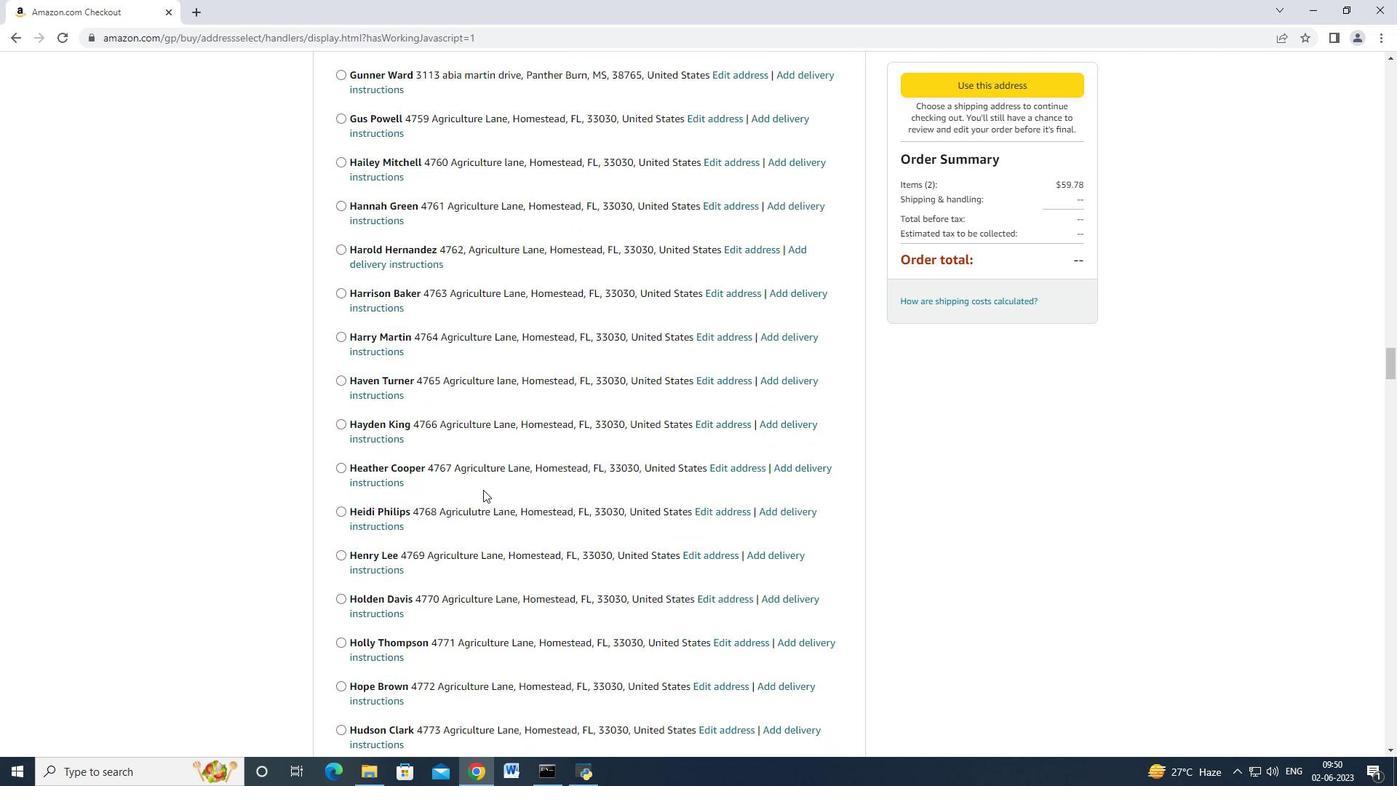 
Action: Mouse scrolled (483, 489) with delta (0, 0)
Screenshot: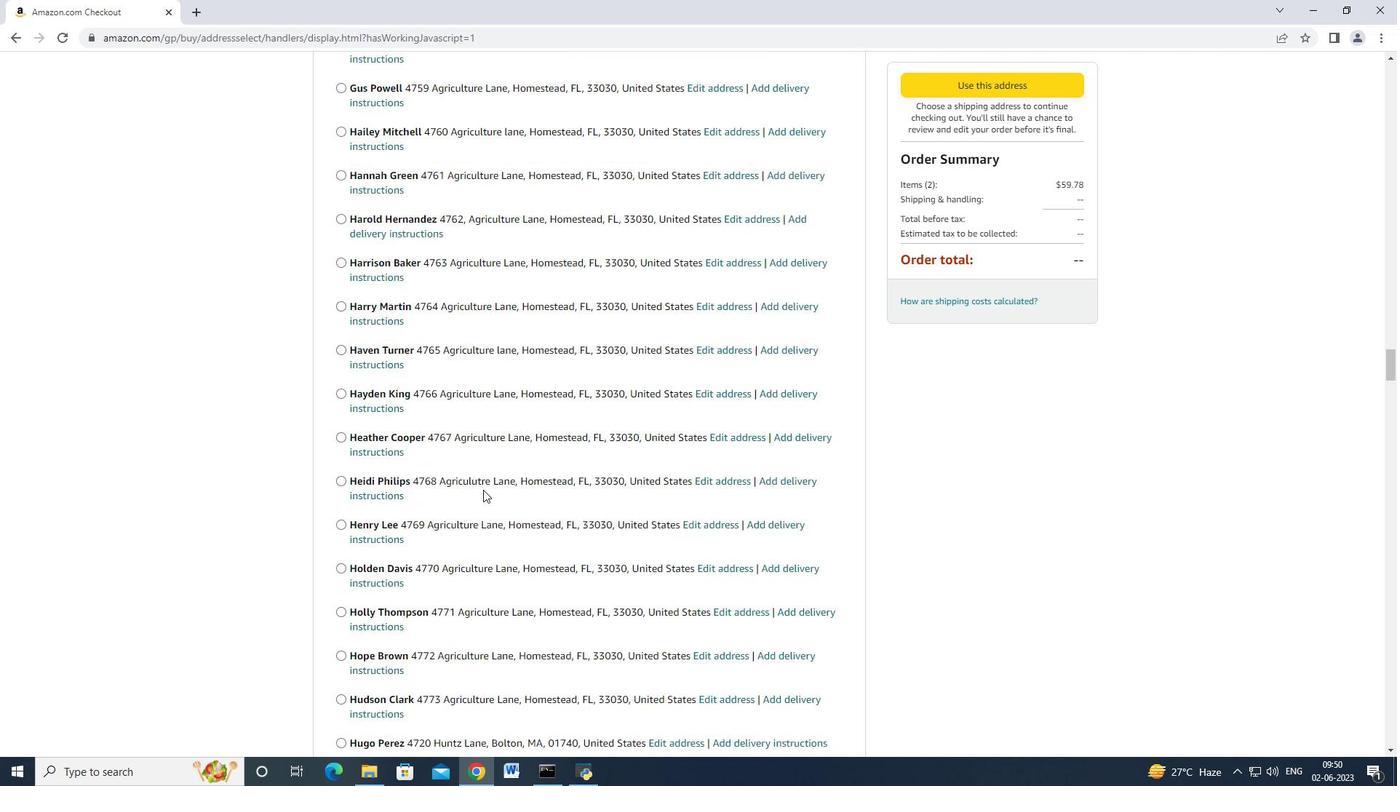 
Action: Mouse scrolled (483, 489) with delta (0, 0)
Screenshot: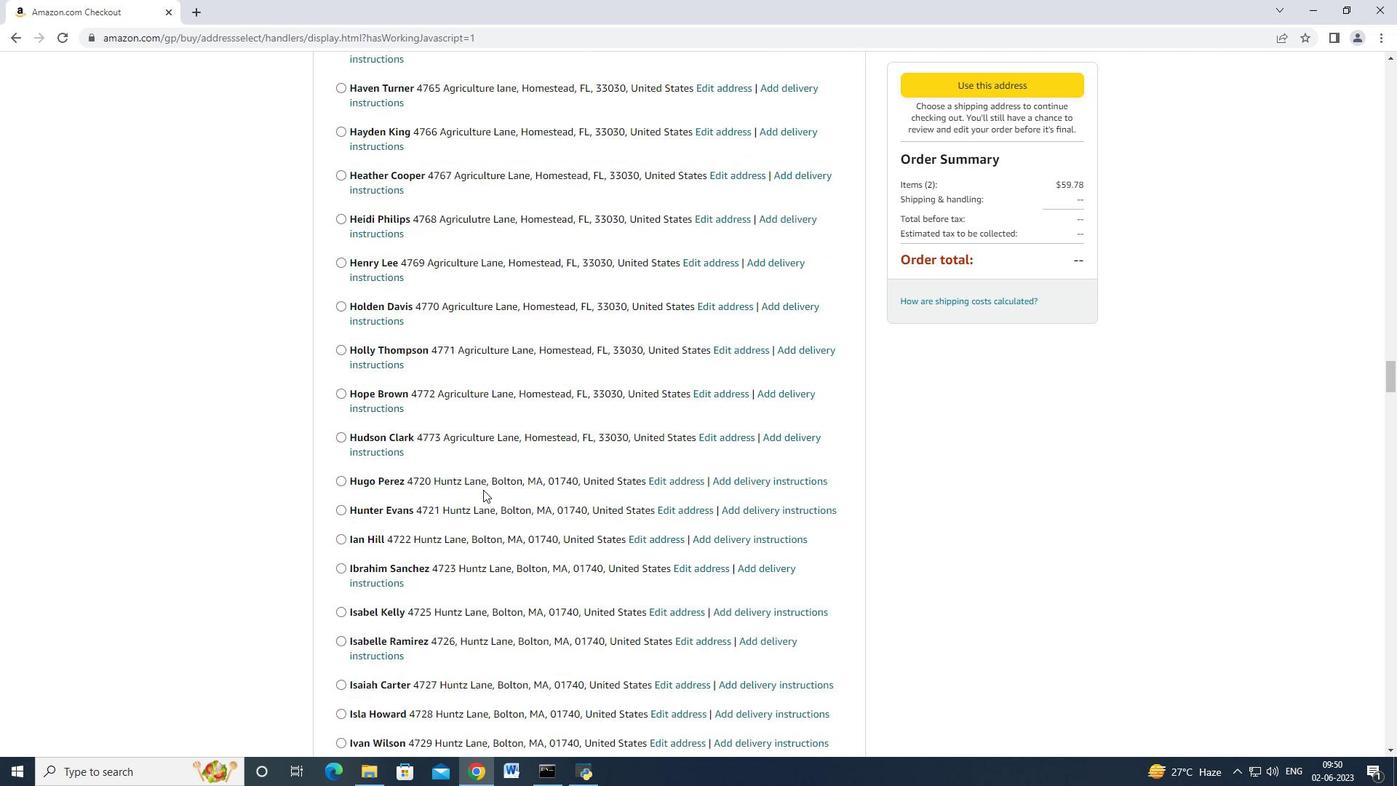 
Action: Mouse scrolled (483, 489) with delta (0, 0)
Screenshot: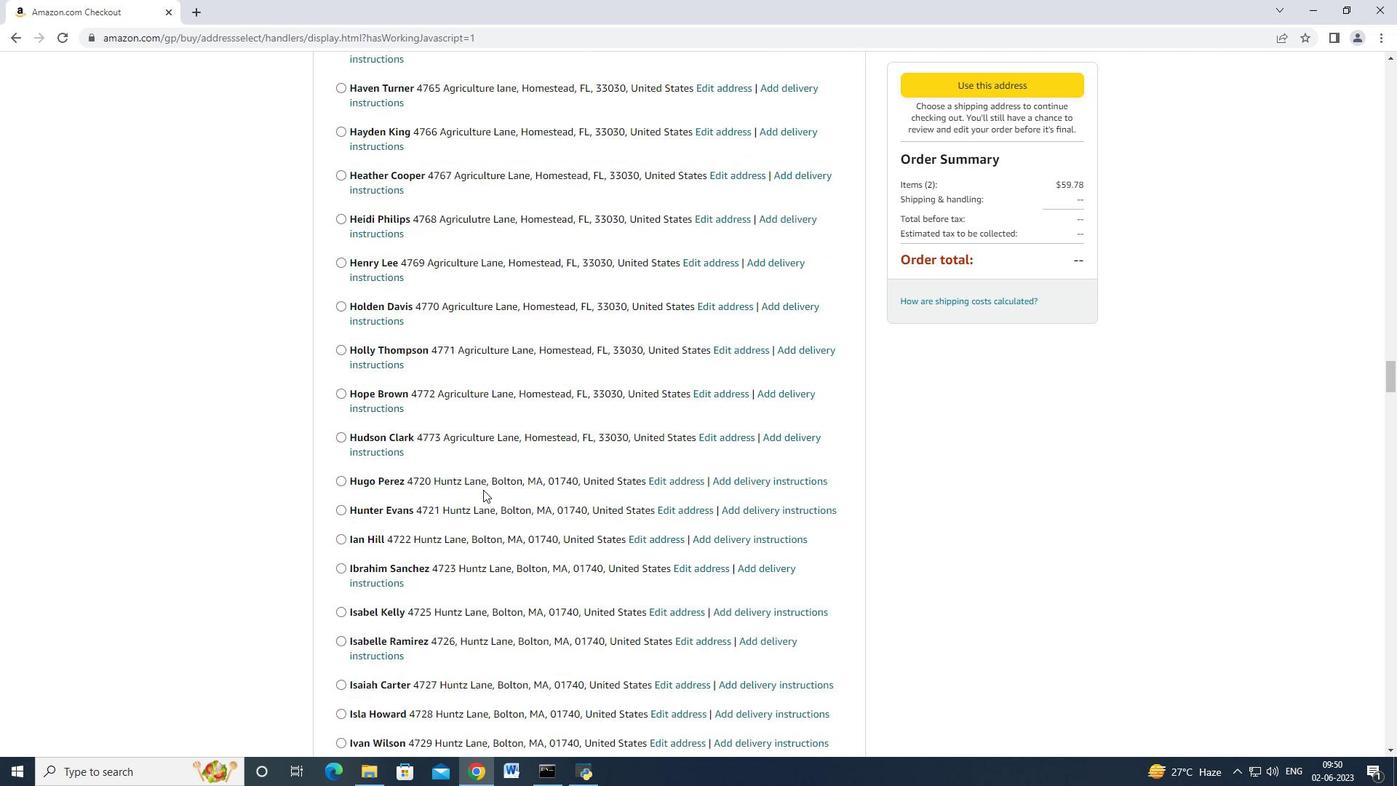 
Action: Mouse scrolled (483, 488) with delta (0, -1)
Screenshot: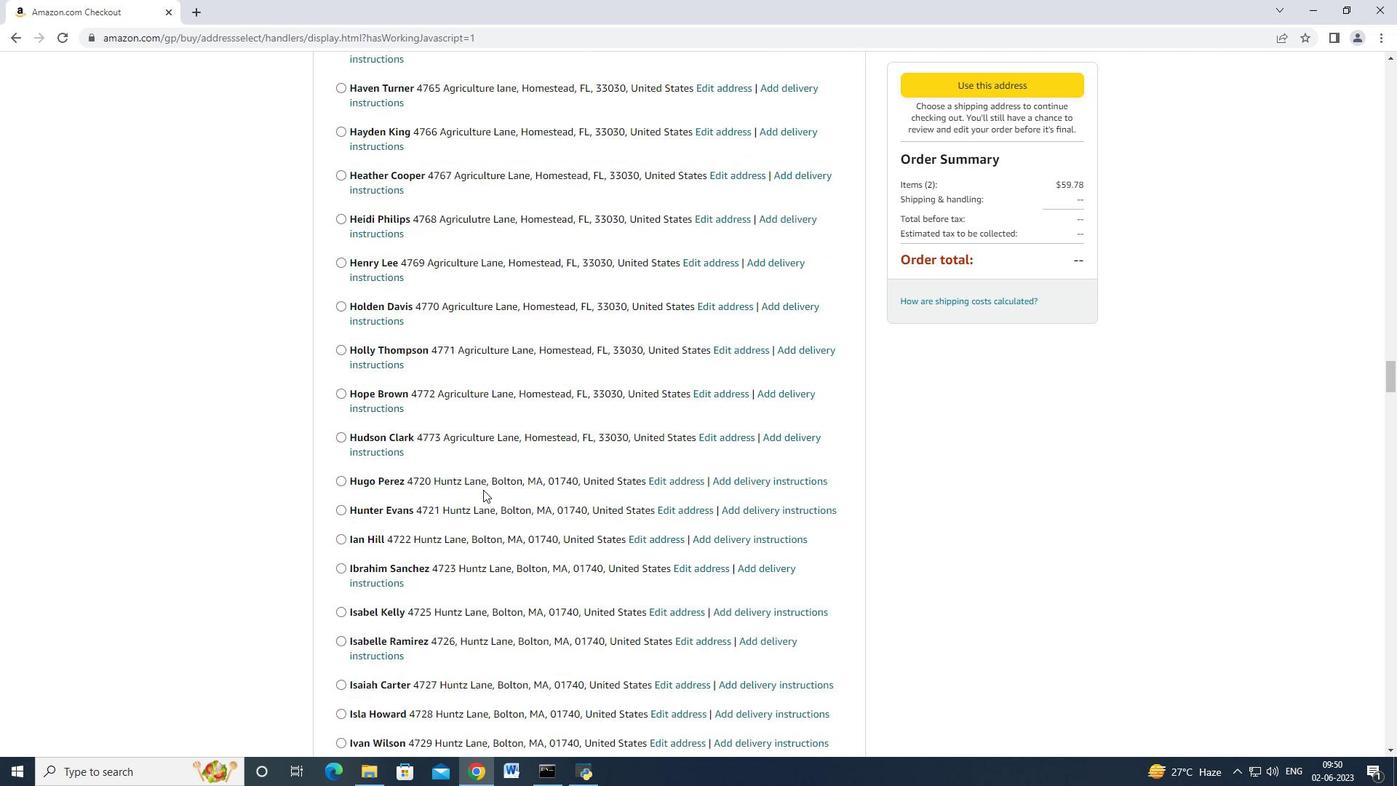 
Action: Mouse scrolled (483, 489) with delta (0, 0)
Screenshot: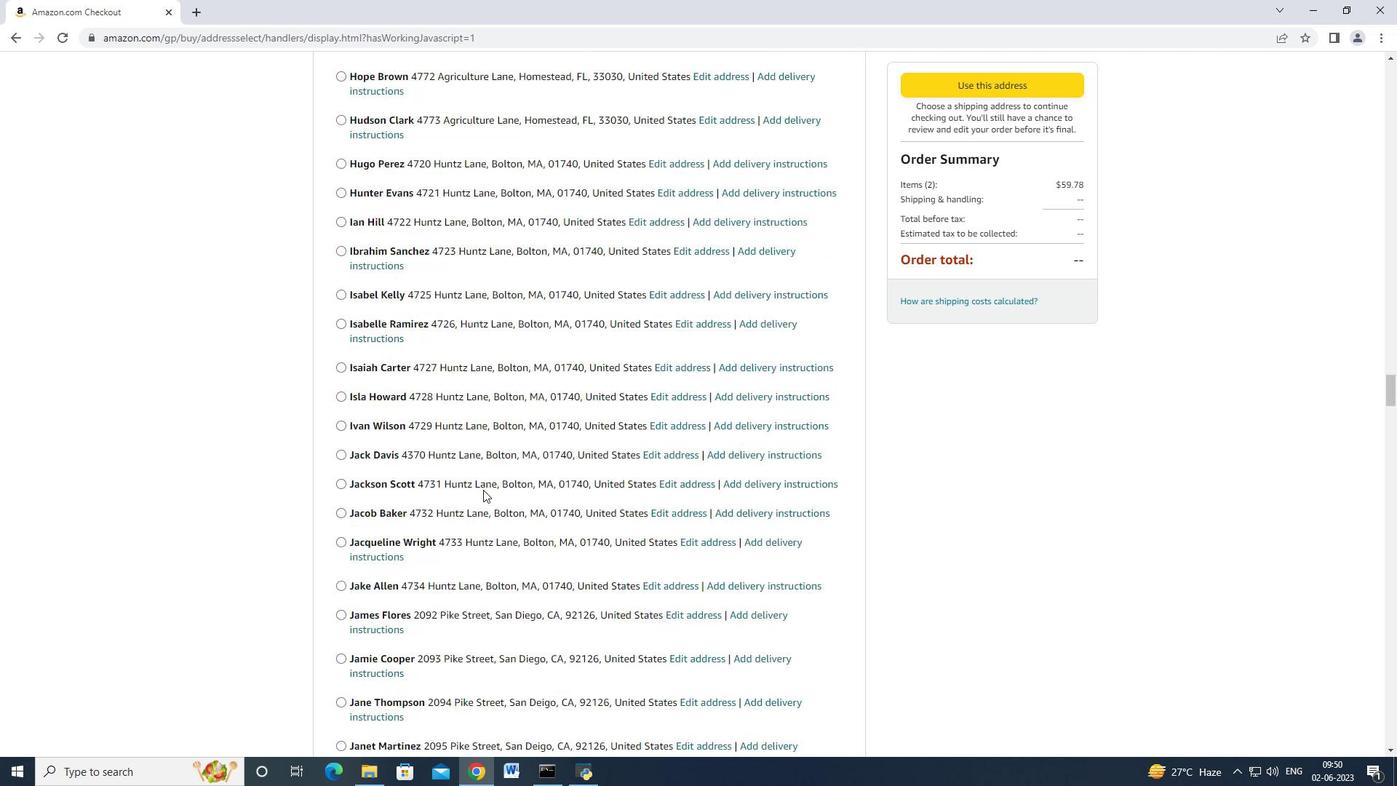 
Action: Mouse scrolled (483, 489) with delta (0, 0)
Screenshot: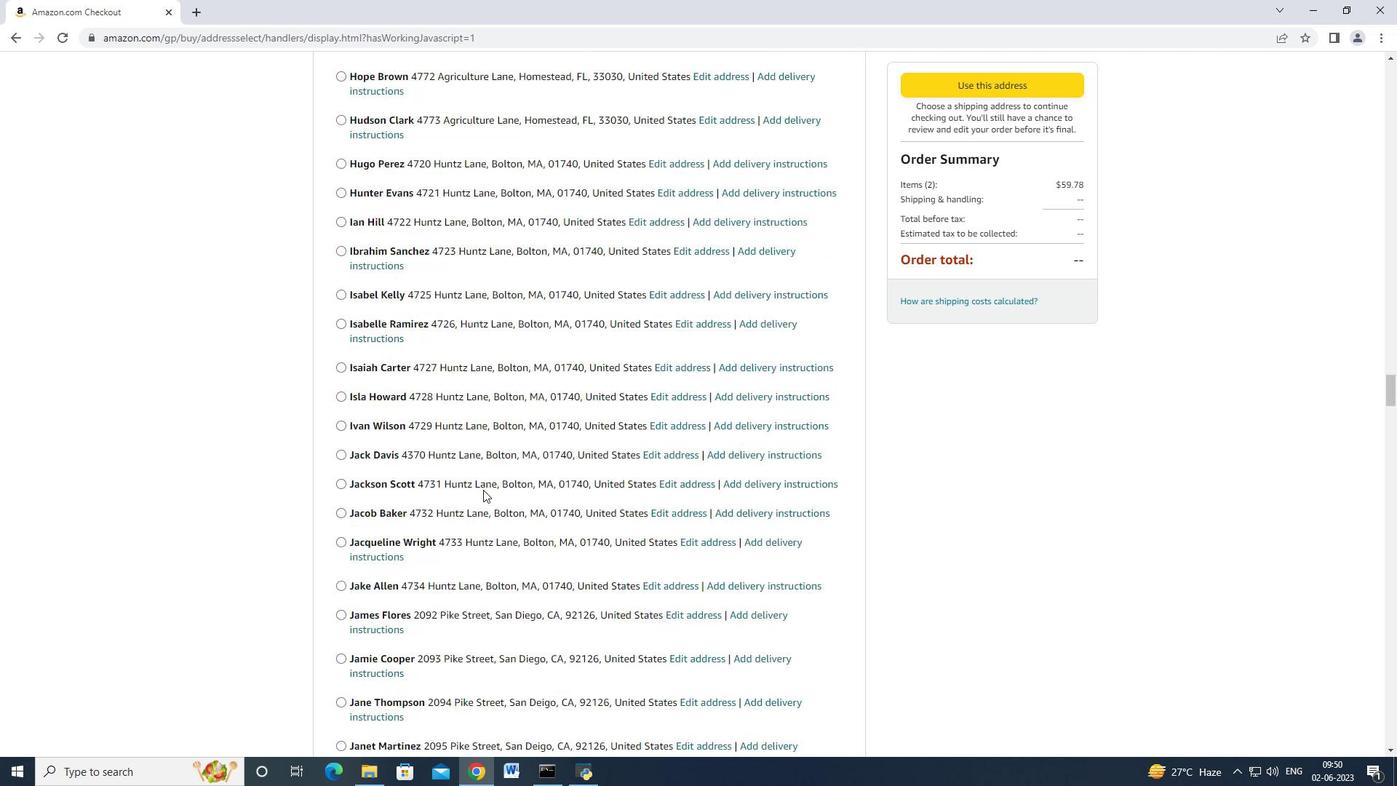 
Action: Mouse scrolled (483, 489) with delta (0, 0)
Screenshot: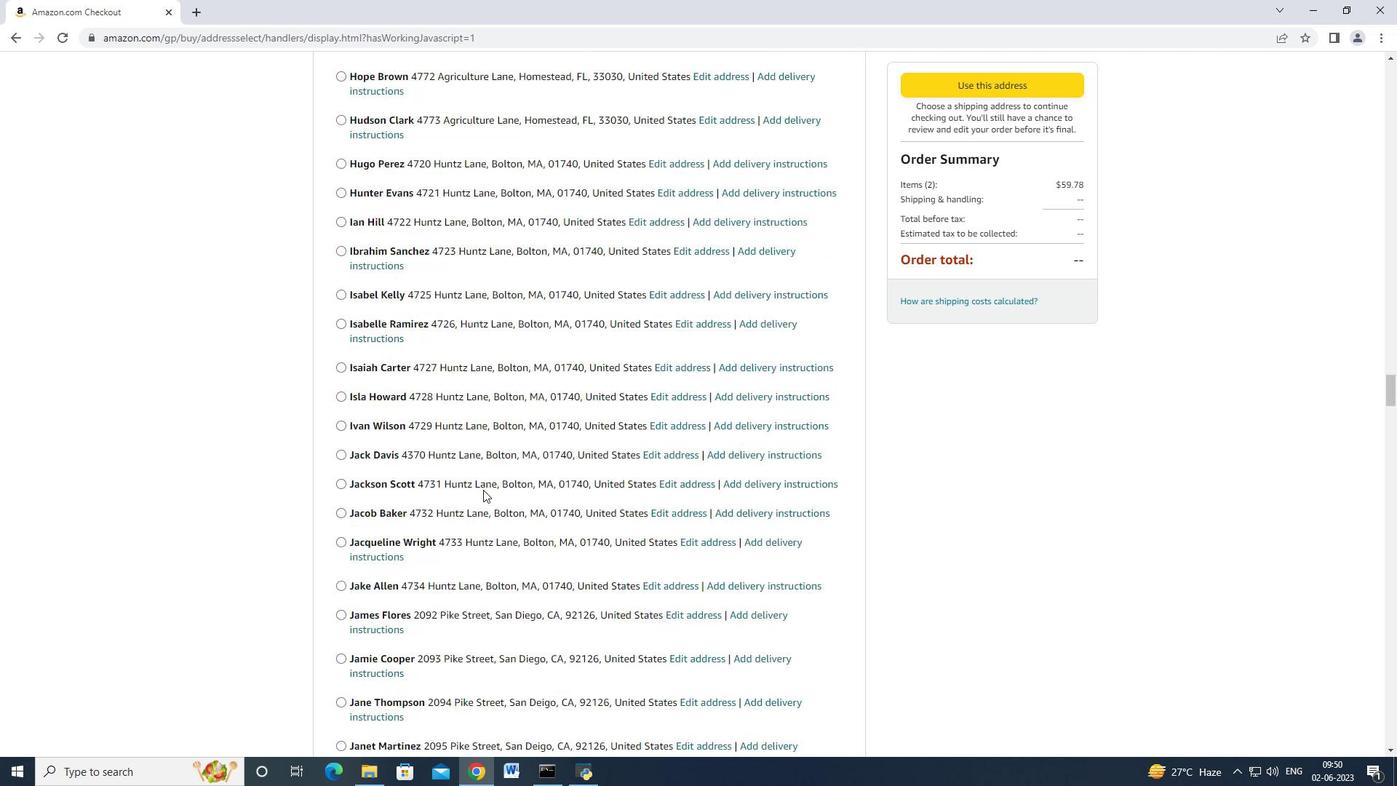 
Action: Mouse scrolled (483, 489) with delta (0, 0)
Screenshot: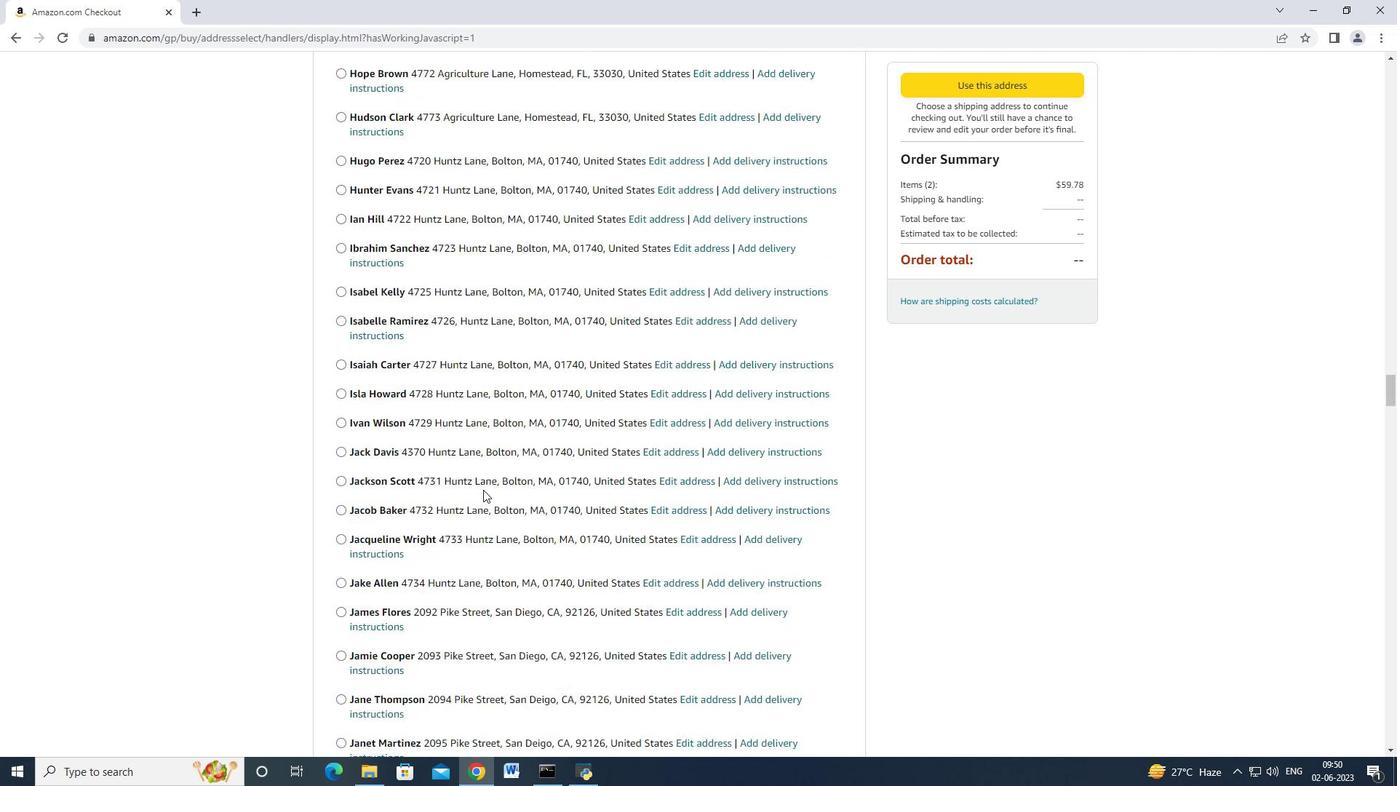 
Action: Mouse scrolled (483, 489) with delta (0, 0)
Screenshot: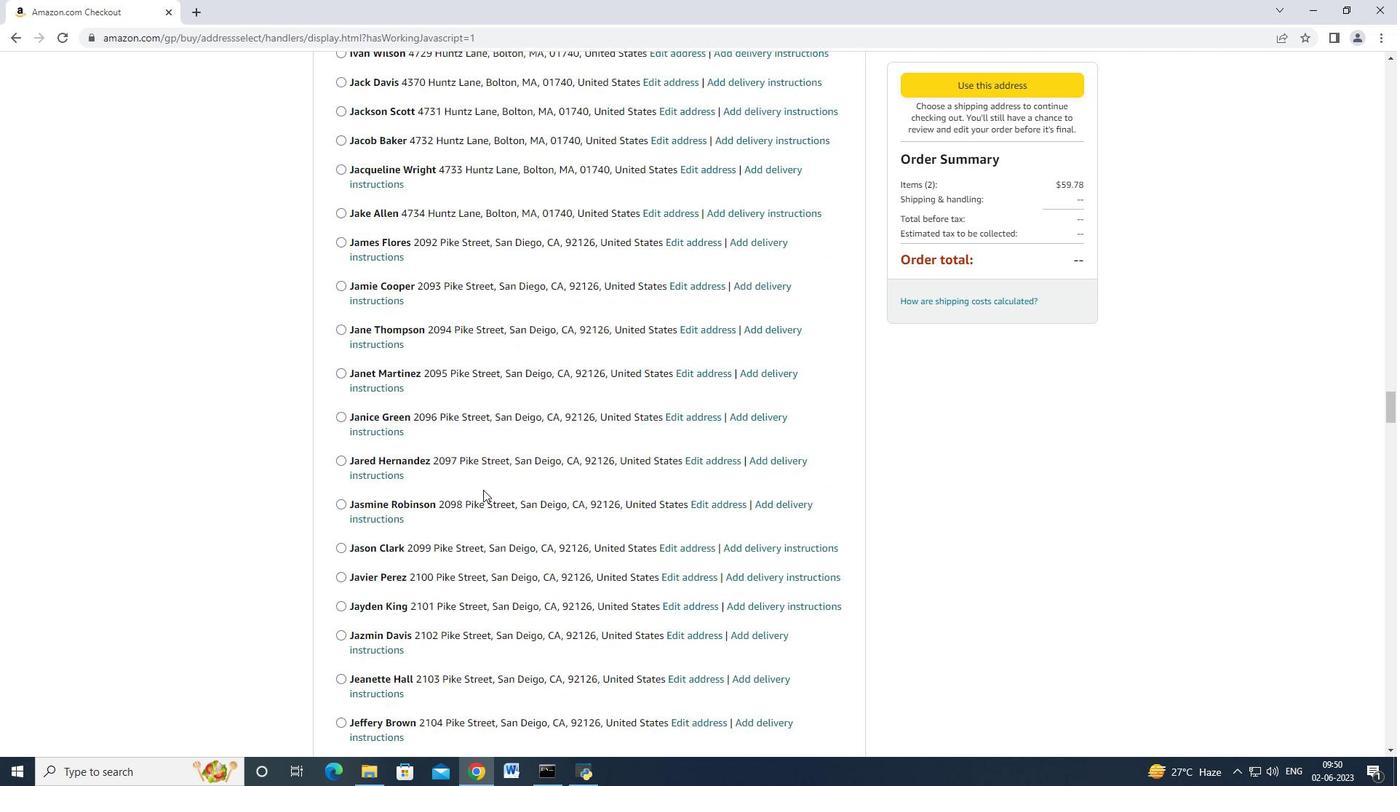 
Action: Mouse scrolled (483, 489) with delta (0, 0)
Screenshot: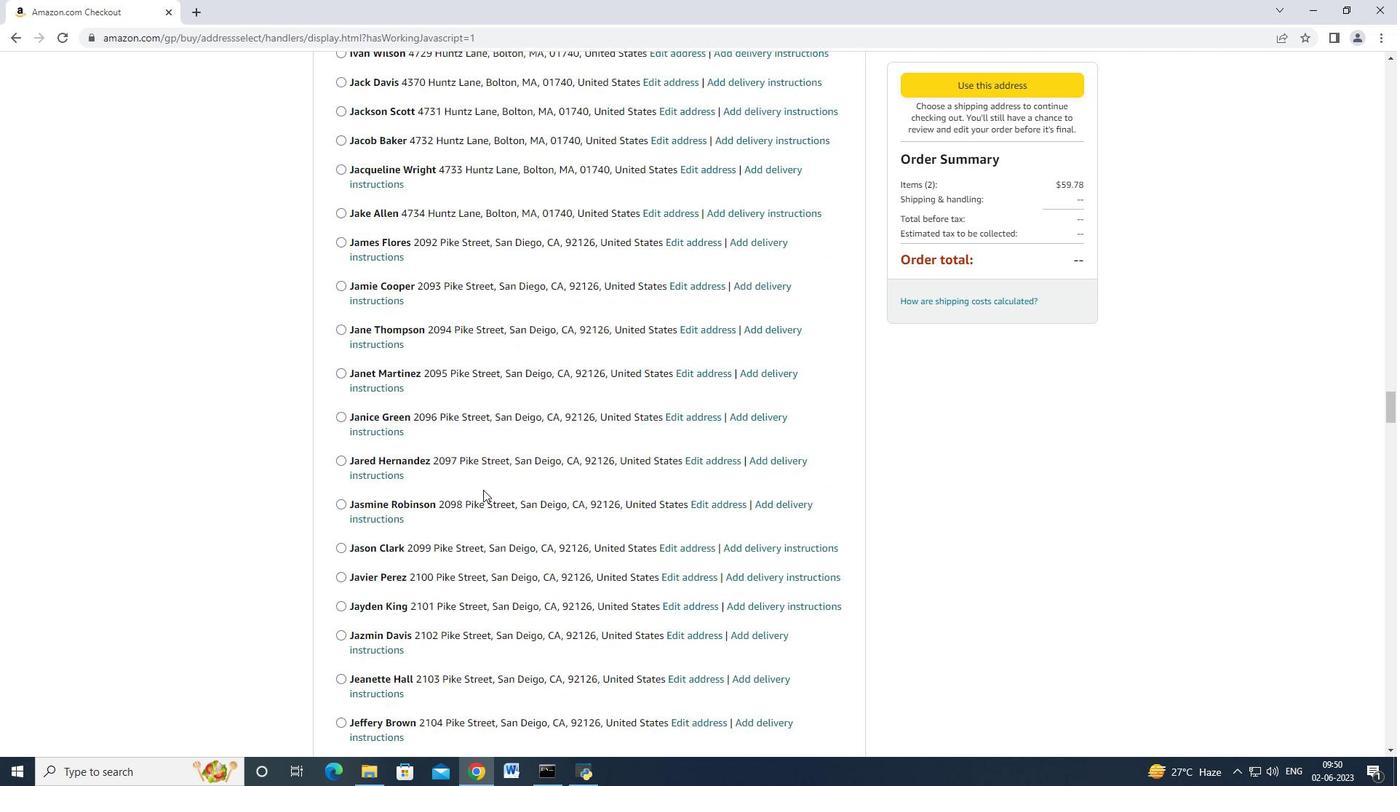 
Action: Mouse scrolled (483, 489) with delta (0, 0)
Screenshot: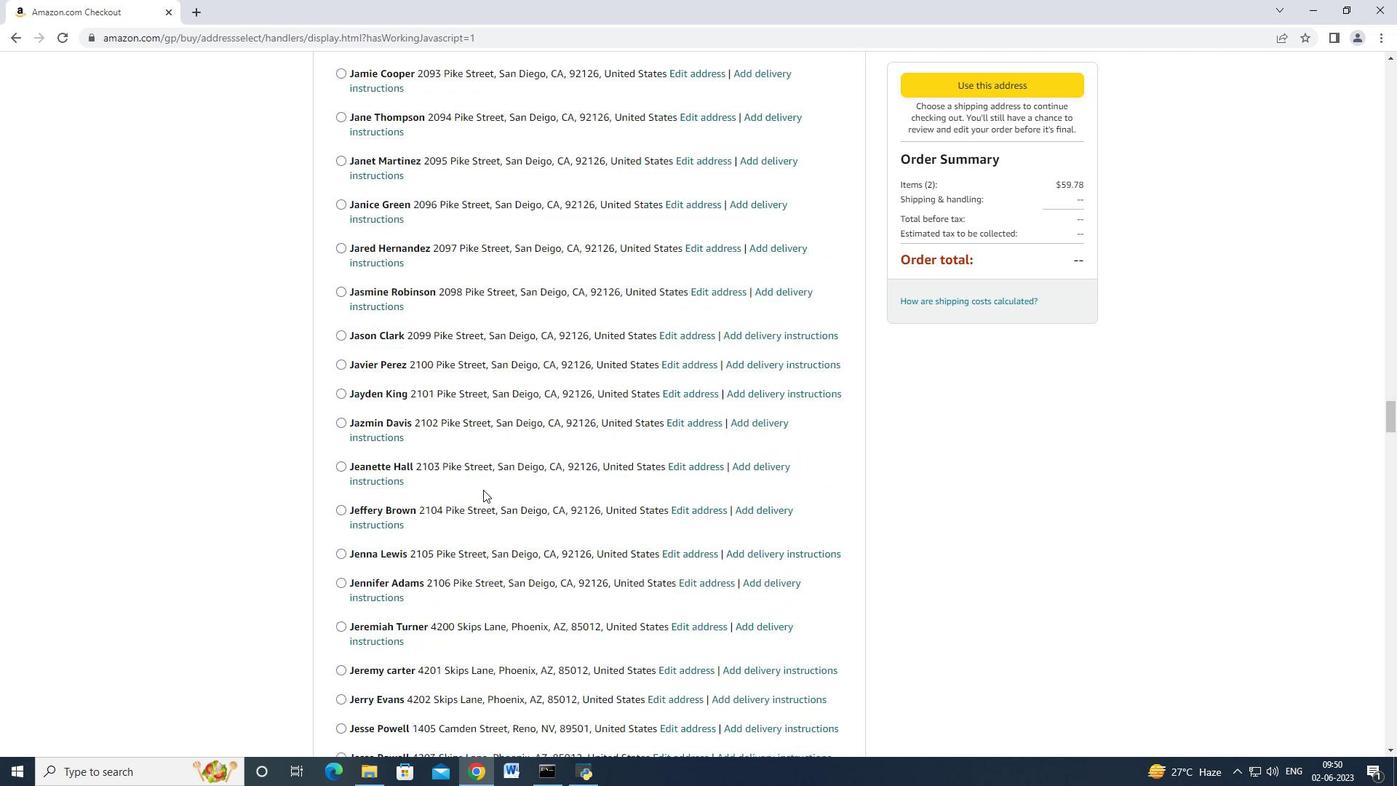 
Action: Mouse scrolled (483, 489) with delta (0, 0)
Screenshot: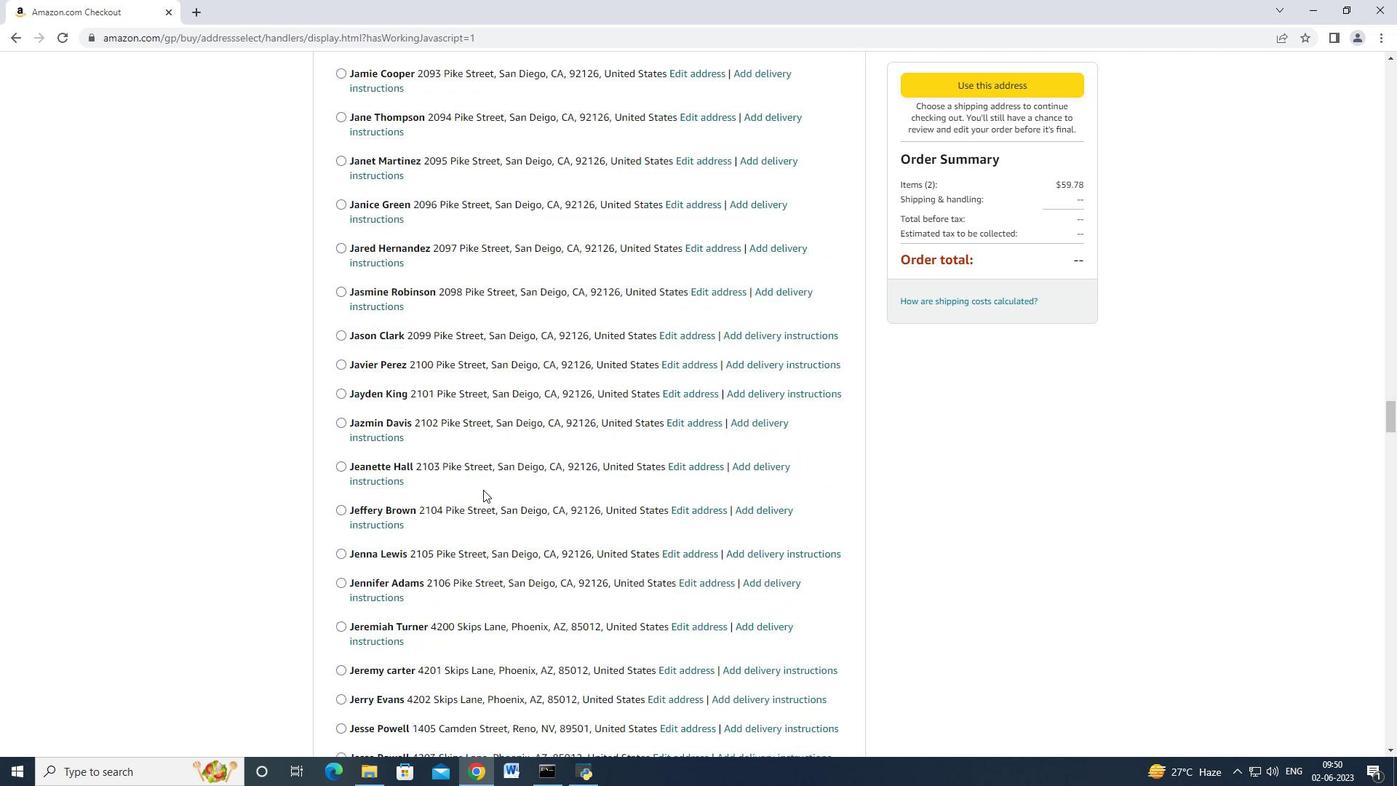 
Action: Mouse scrolled (483, 489) with delta (0, 0)
Screenshot: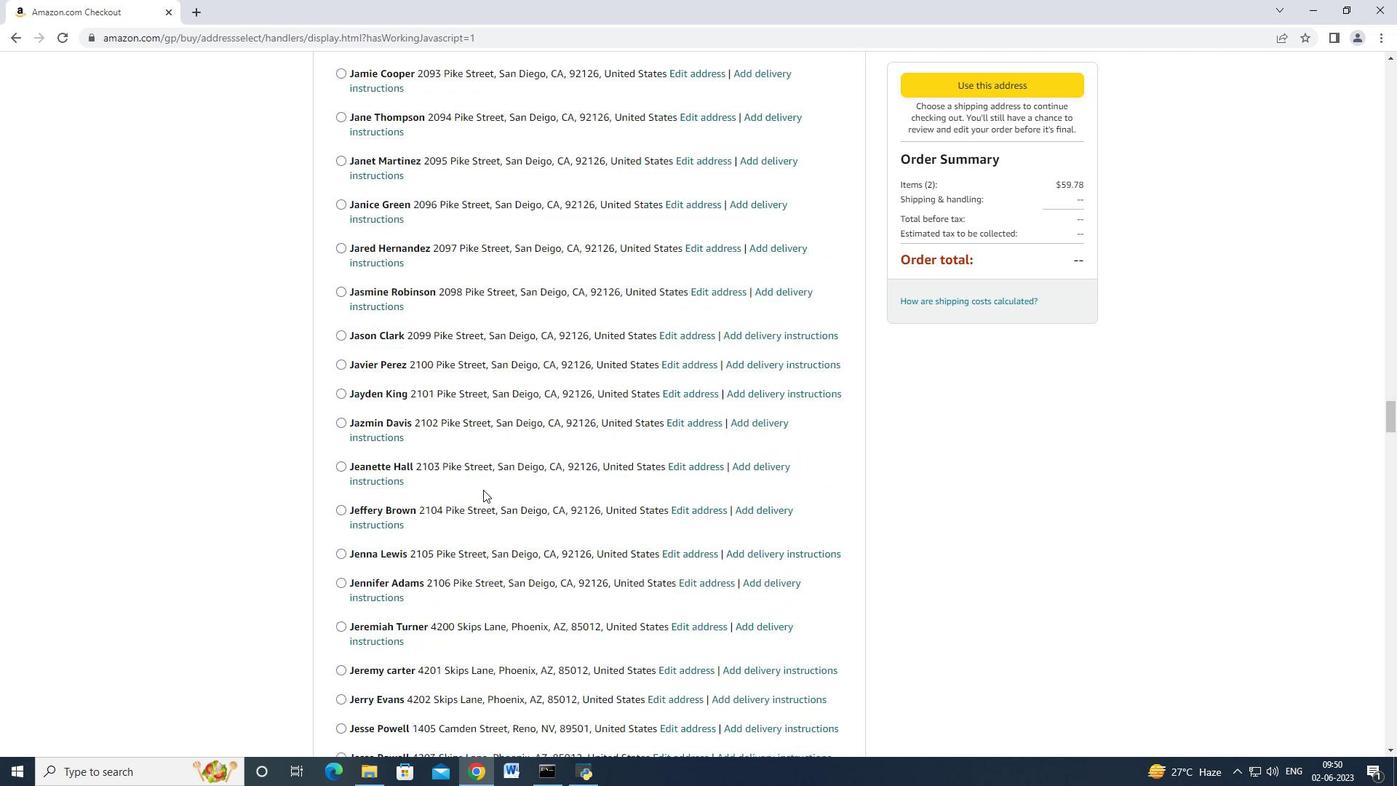 
Action: Mouse scrolled (483, 489) with delta (0, 0)
Screenshot: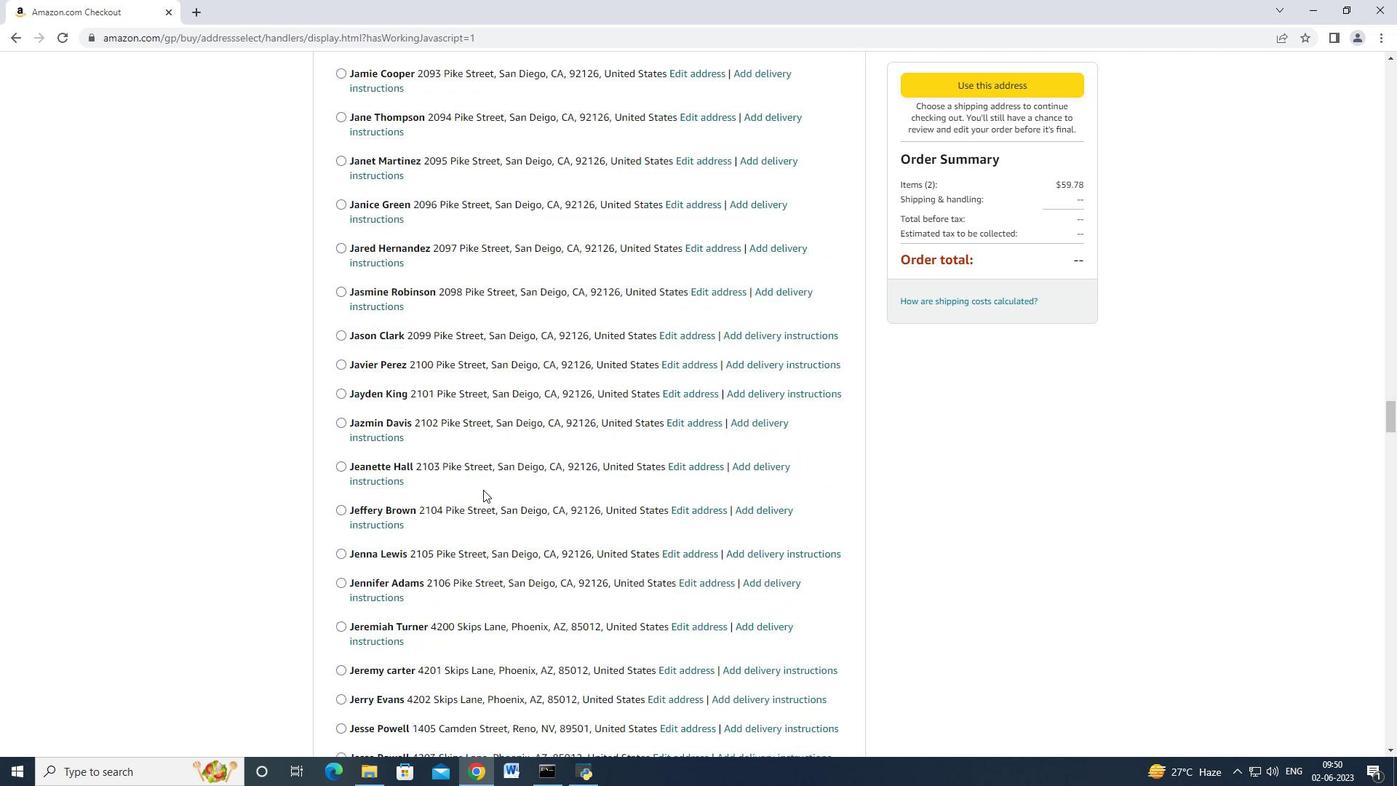 
Action: Mouse scrolled (483, 489) with delta (0, 0)
Screenshot: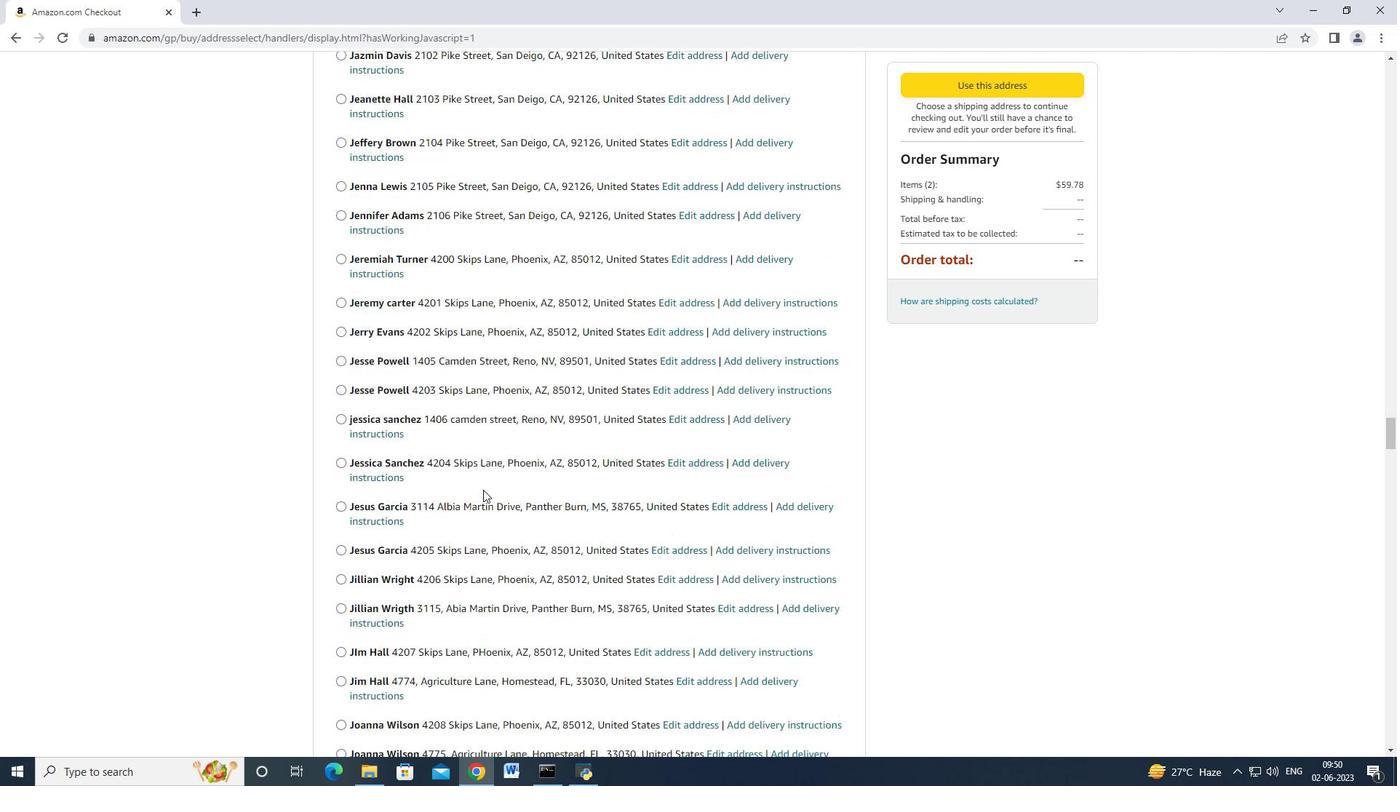 
Action: Mouse scrolled (483, 489) with delta (0, 0)
Screenshot: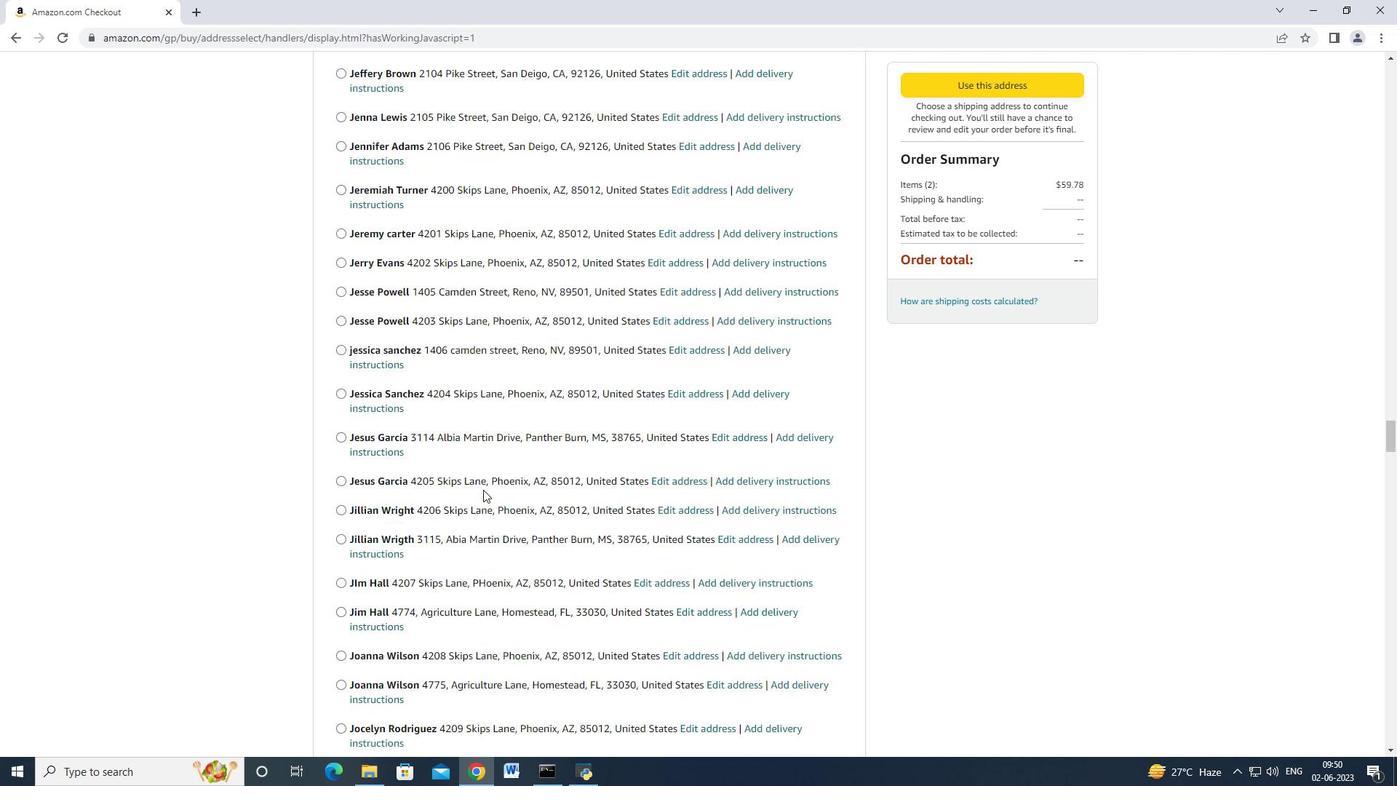 
Action: Mouse scrolled (483, 489) with delta (0, 0)
Screenshot: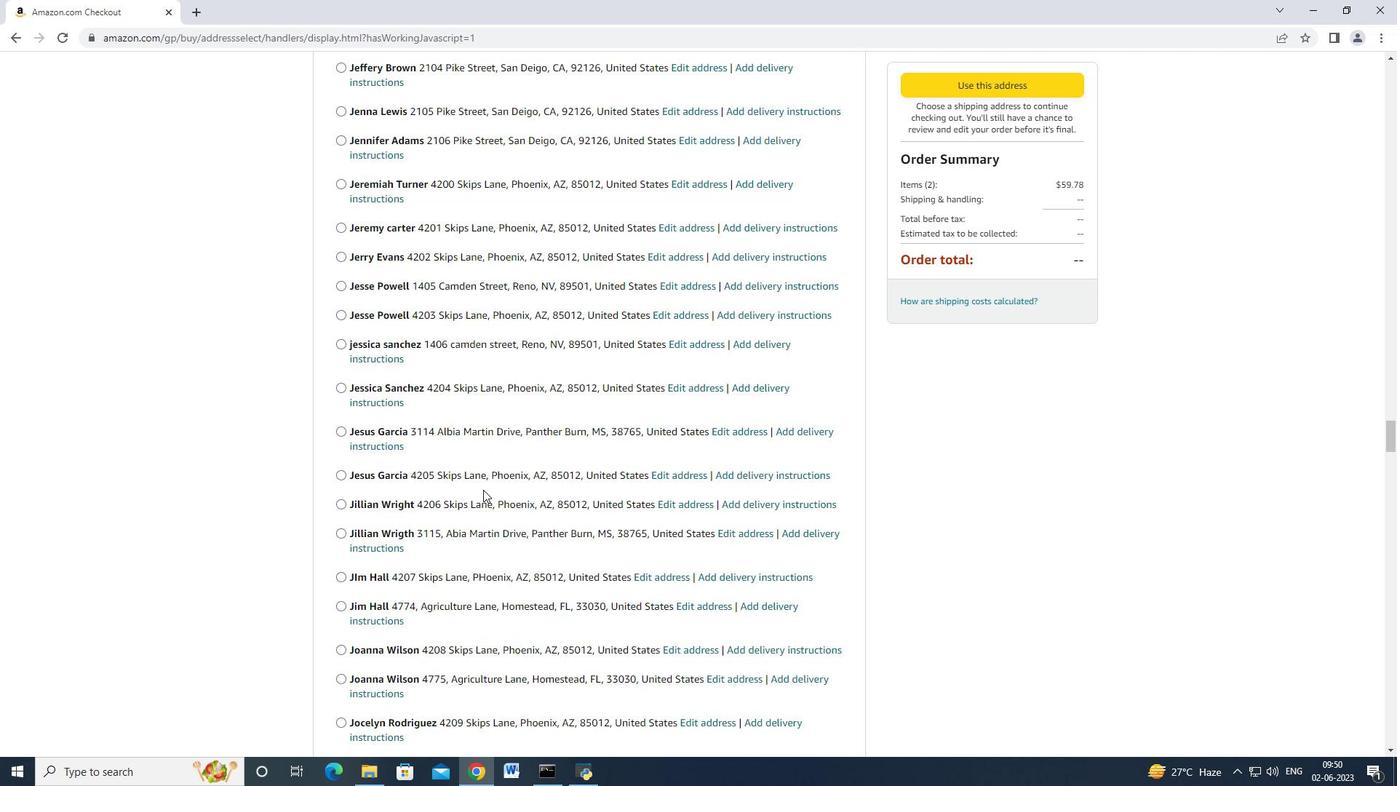 
Action: Mouse scrolled (483, 489) with delta (0, 0)
Screenshot: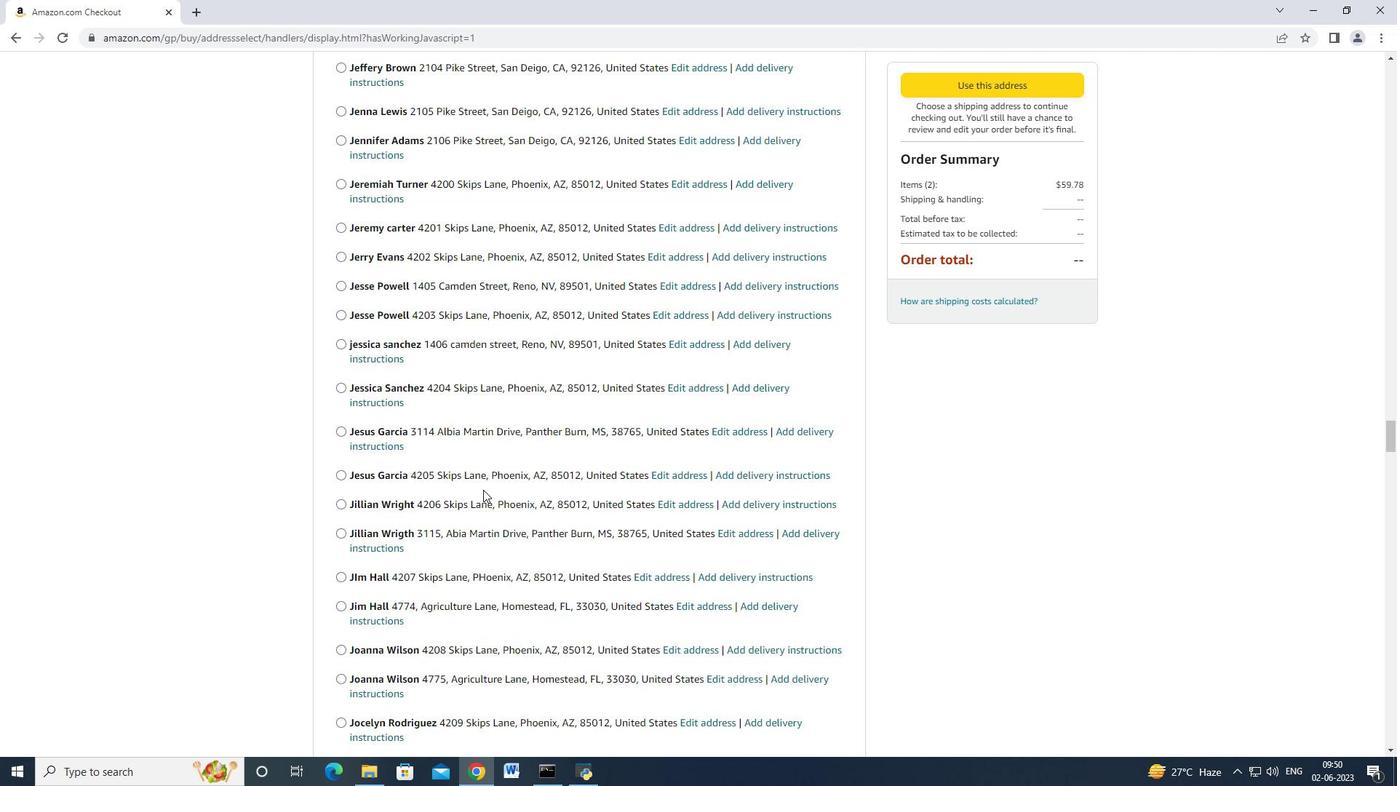 
Action: Mouse scrolled (483, 488) with delta (0, -1)
Screenshot: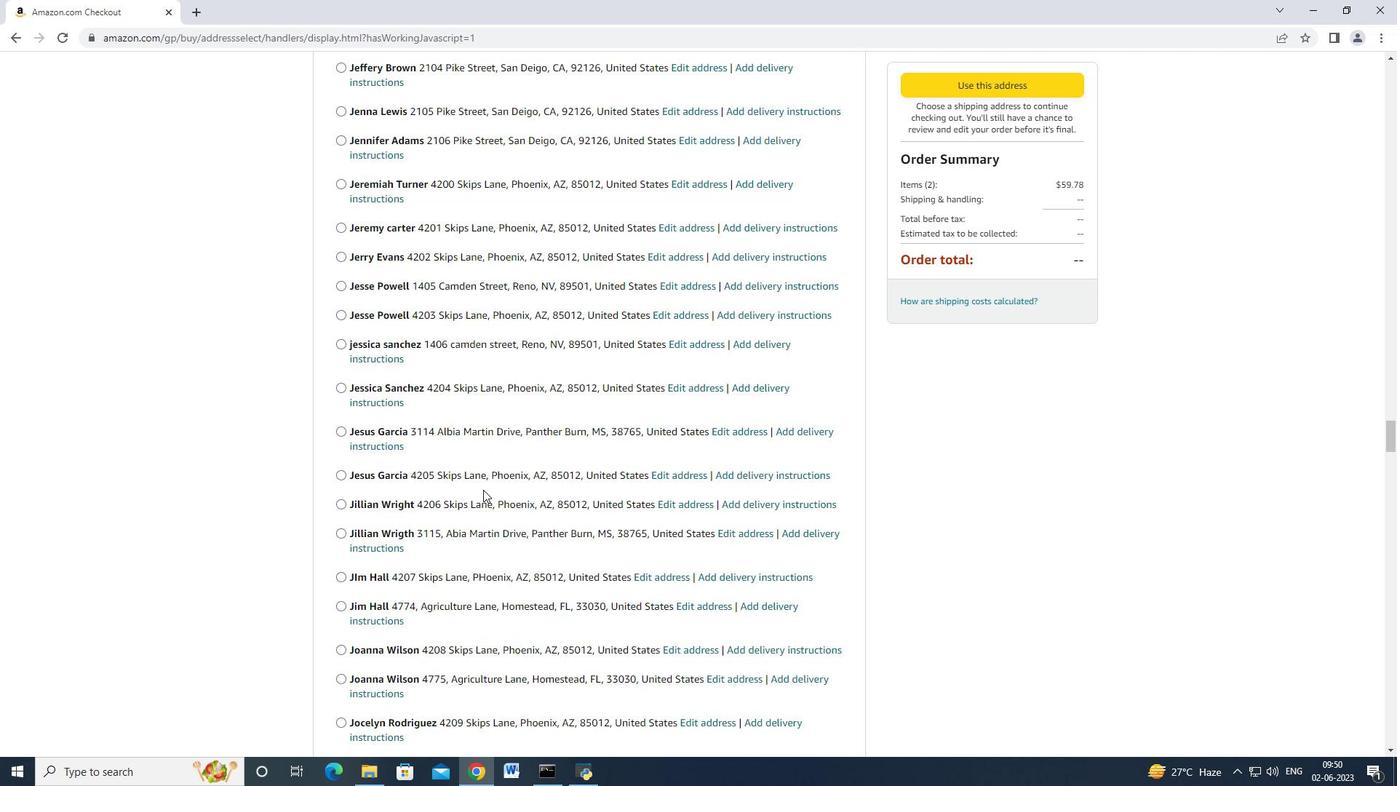 
Action: Mouse scrolled (483, 489) with delta (0, 0)
Screenshot: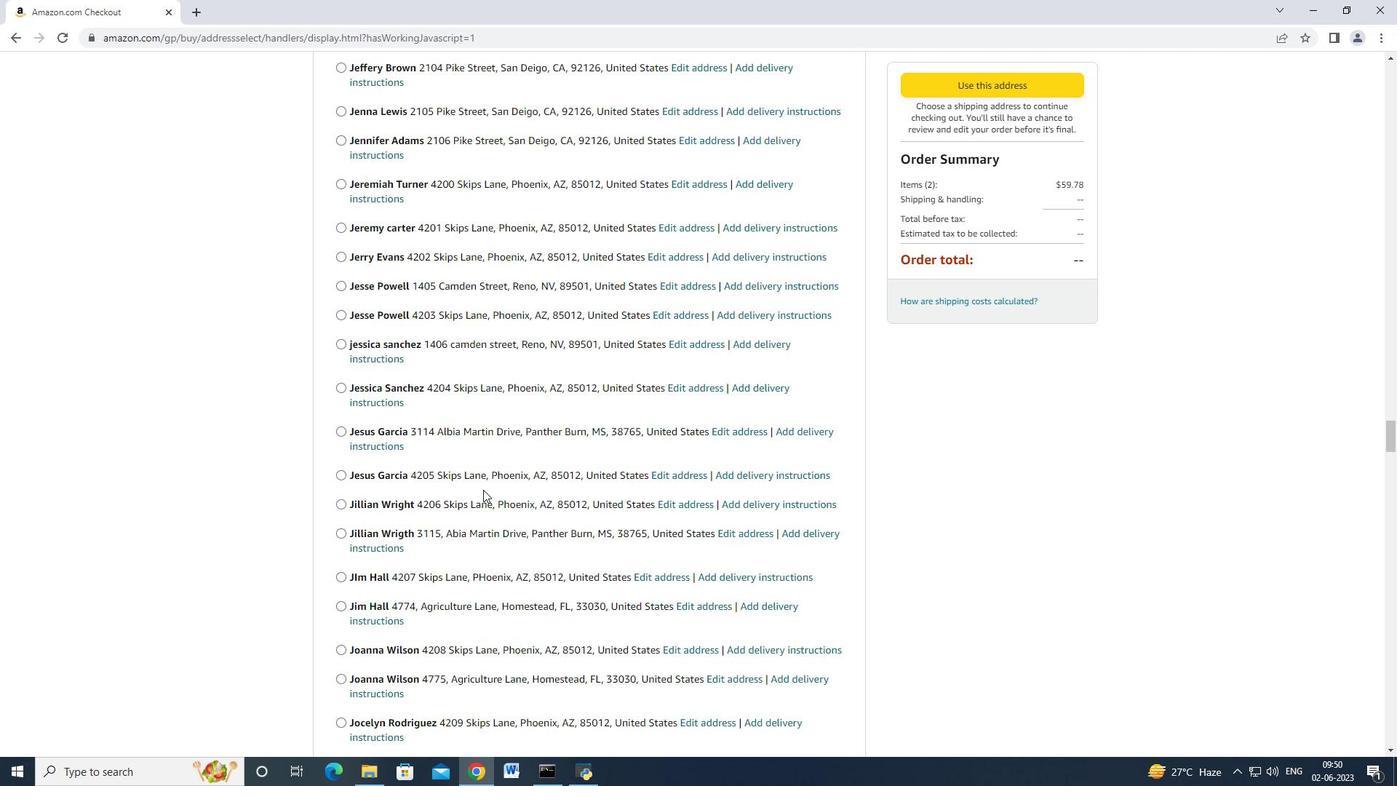 
Action: Mouse scrolled (483, 489) with delta (0, 0)
Screenshot: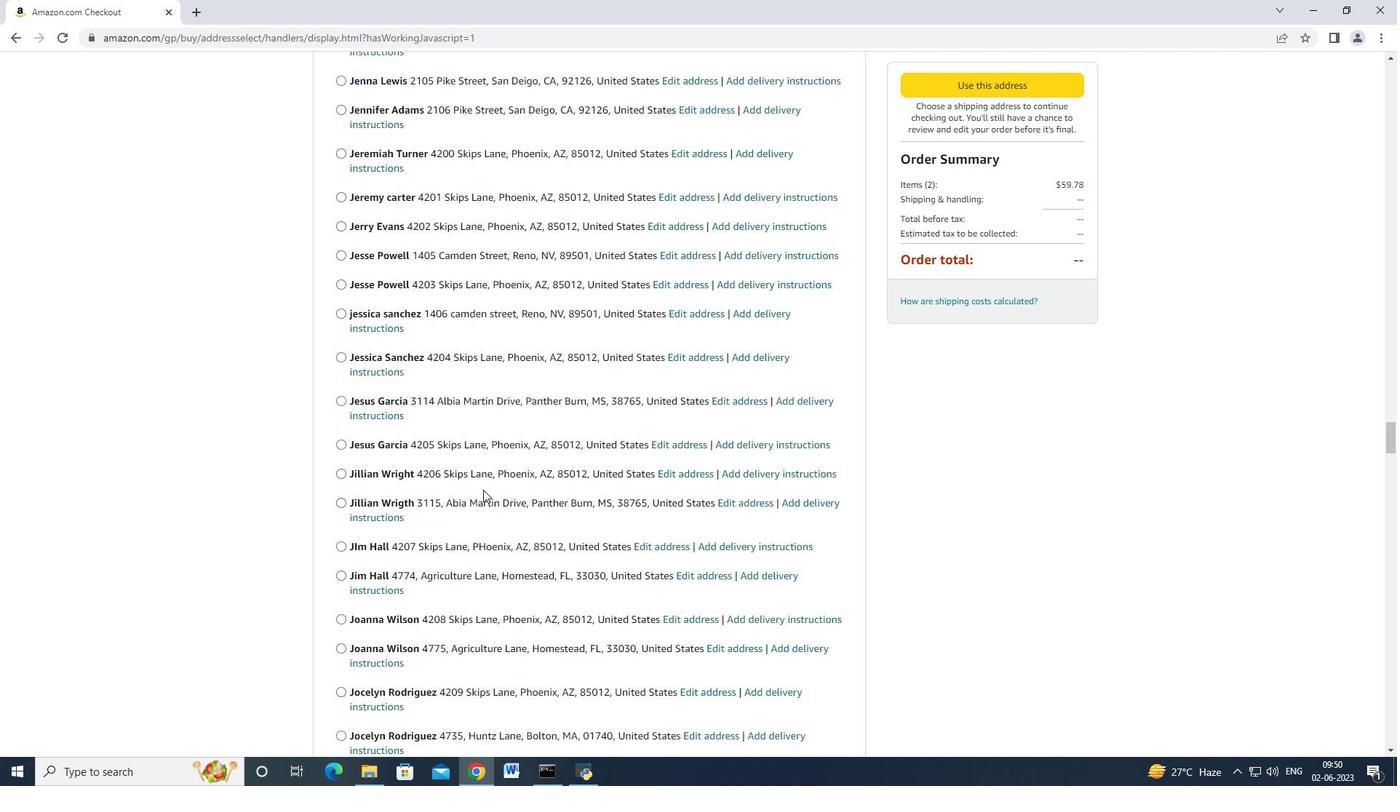 
Action: Mouse scrolled (483, 488) with delta (0, -1)
Screenshot: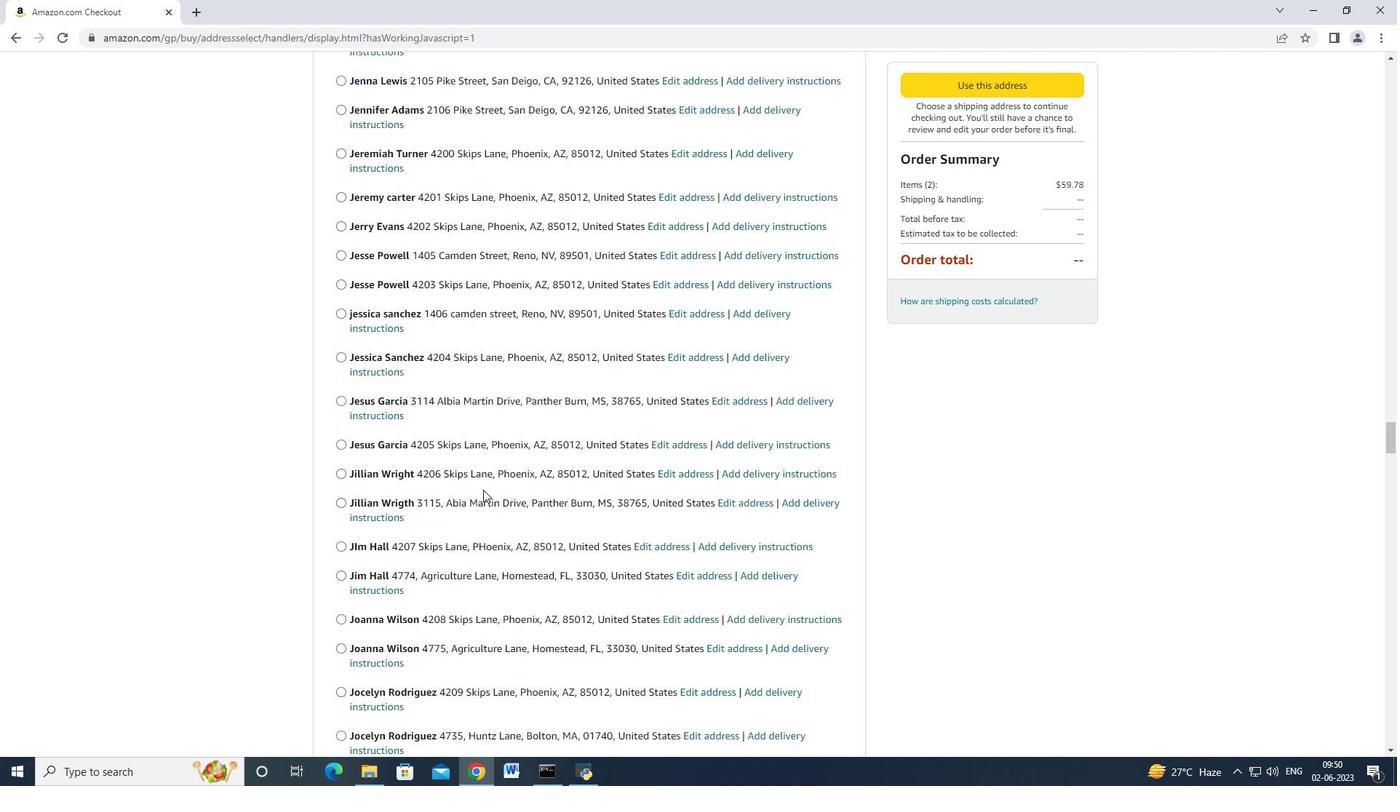
Action: Mouse scrolled (483, 489) with delta (0, 0)
Screenshot: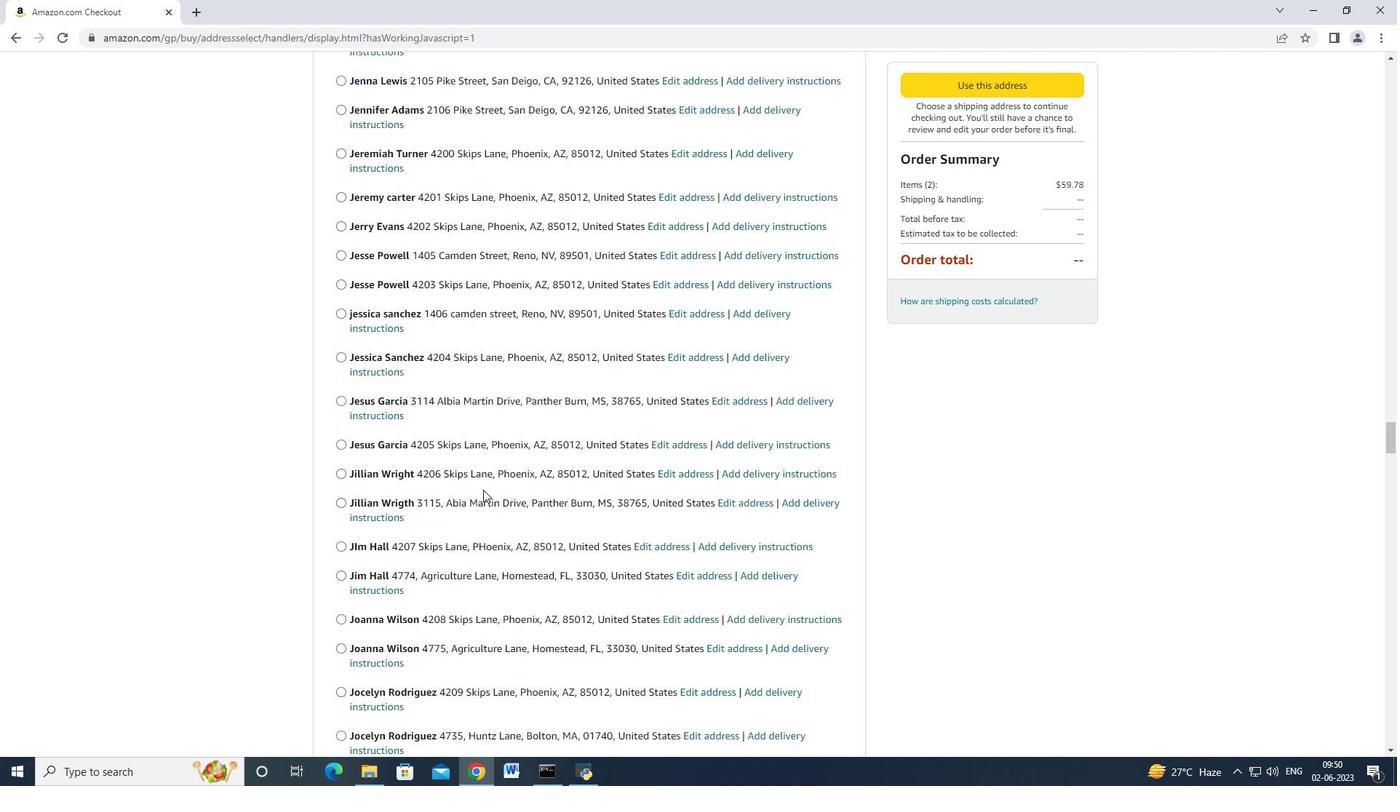 
Action: Mouse scrolled (483, 489) with delta (0, 0)
Screenshot: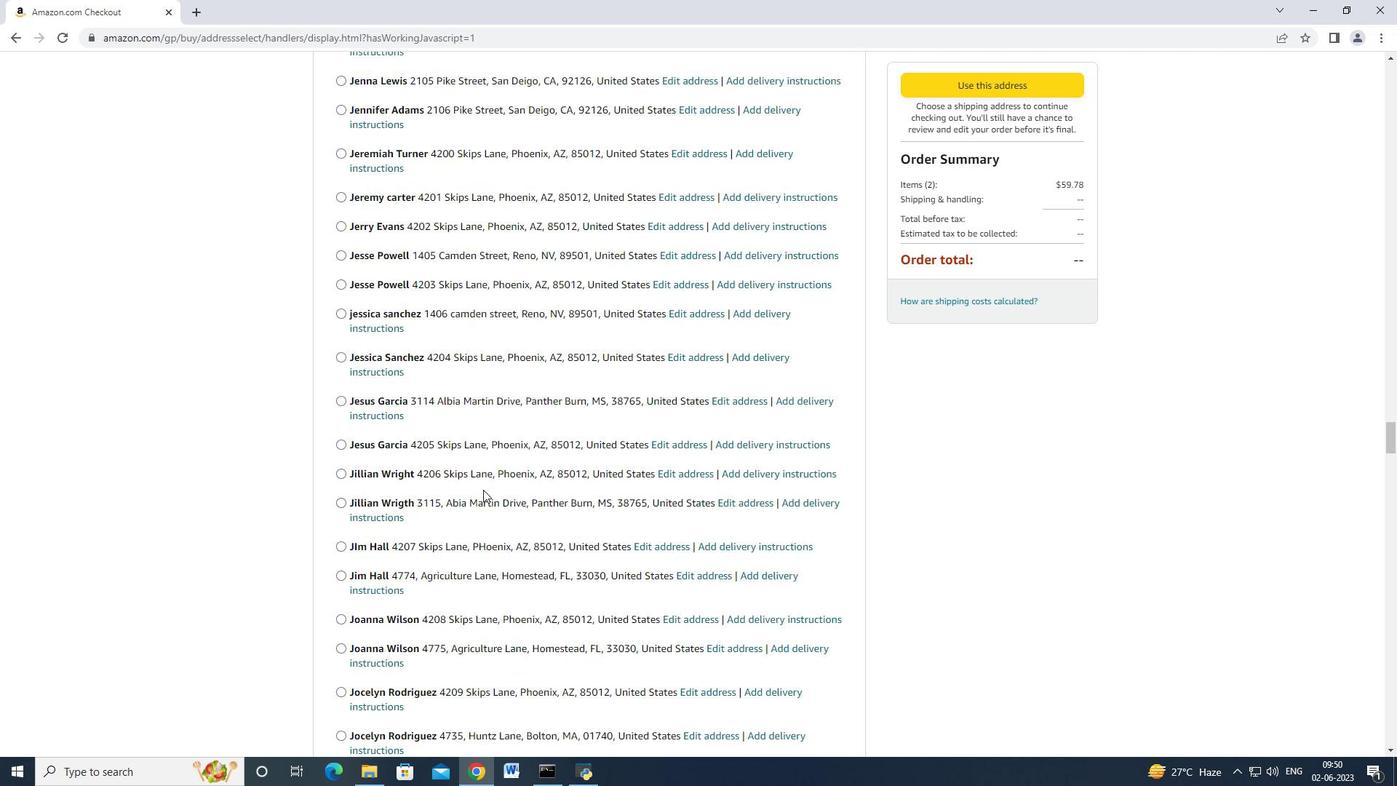 
Action: Mouse scrolled (483, 489) with delta (0, 0)
Screenshot: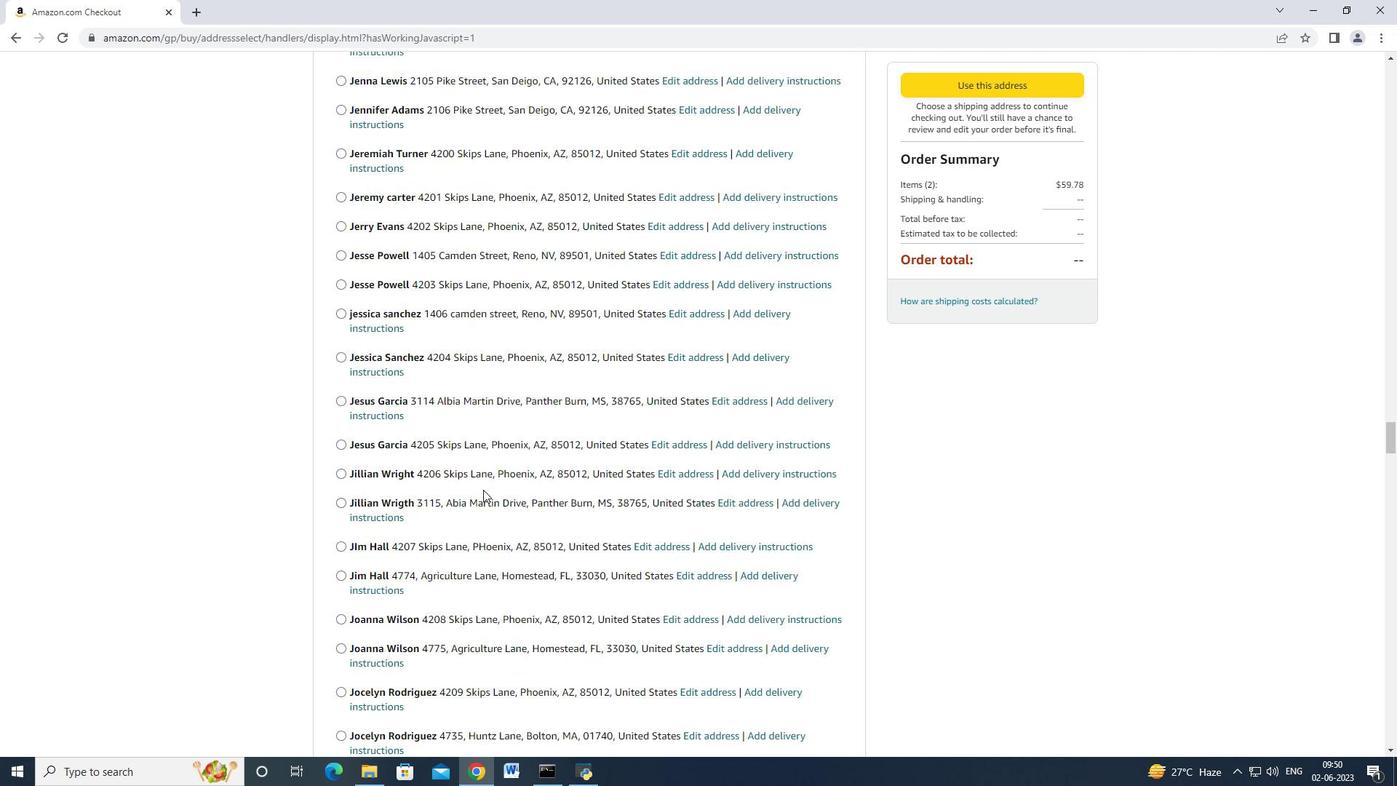 
Action: Mouse scrolled (483, 489) with delta (0, 0)
Screenshot: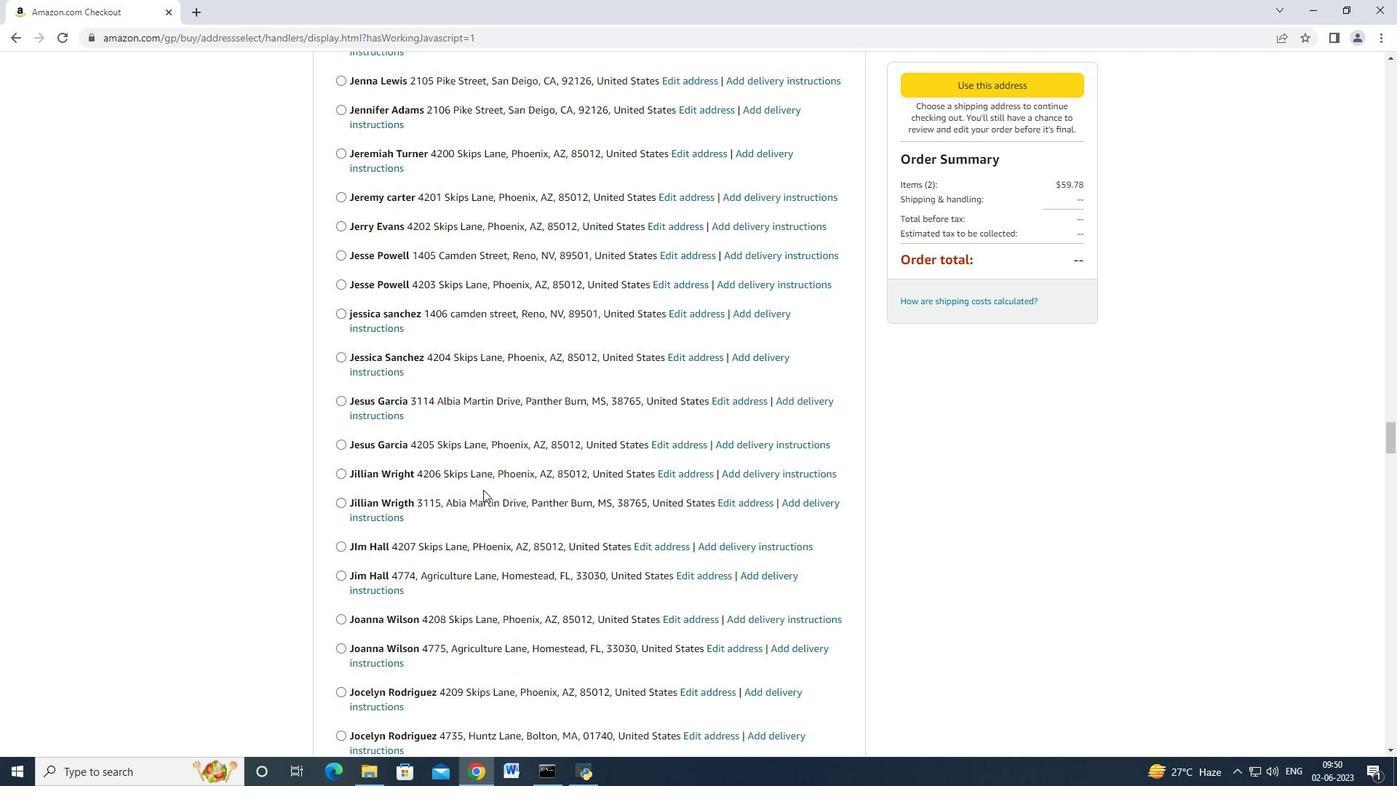 
Action: Mouse scrolled (483, 489) with delta (0, 0)
Screenshot: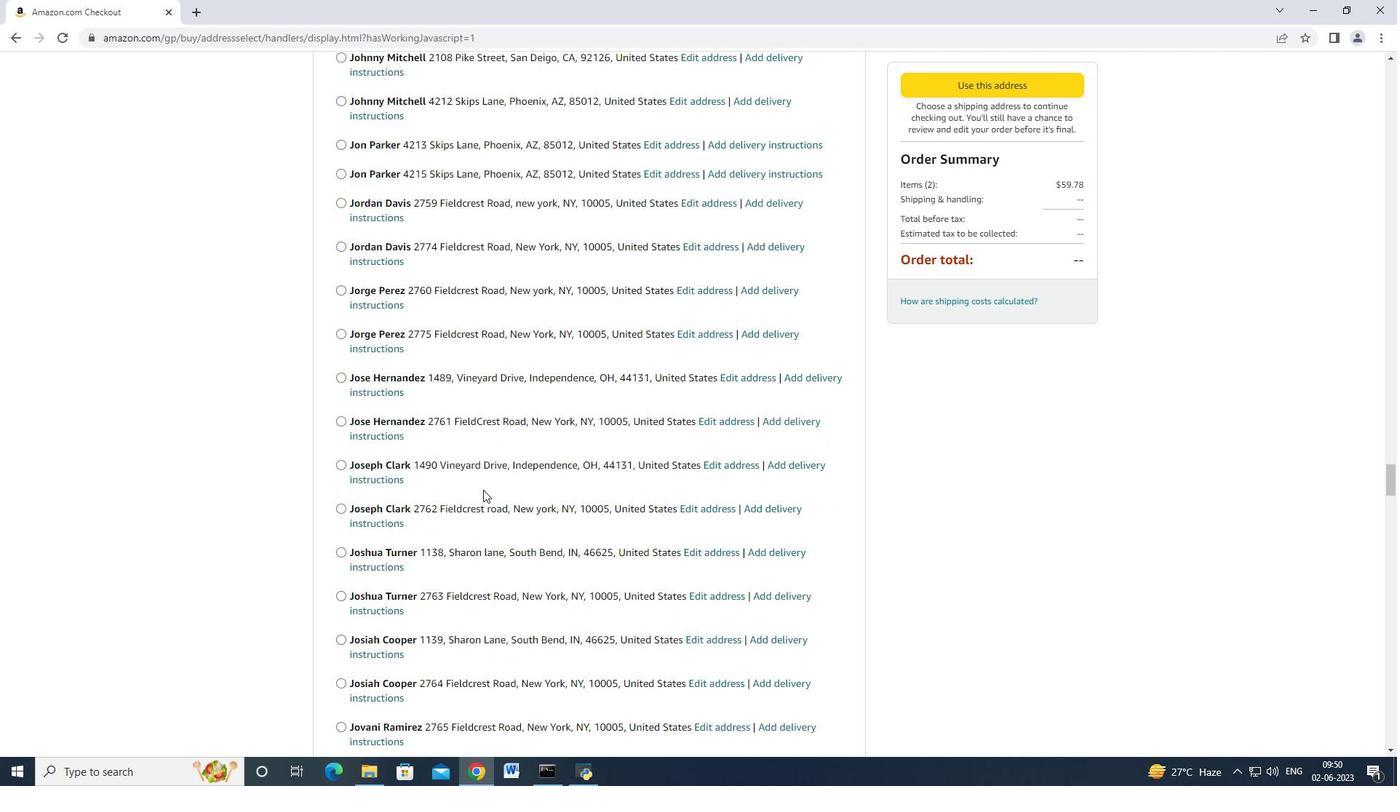 
Action: Mouse scrolled (483, 489) with delta (0, 0)
Screenshot: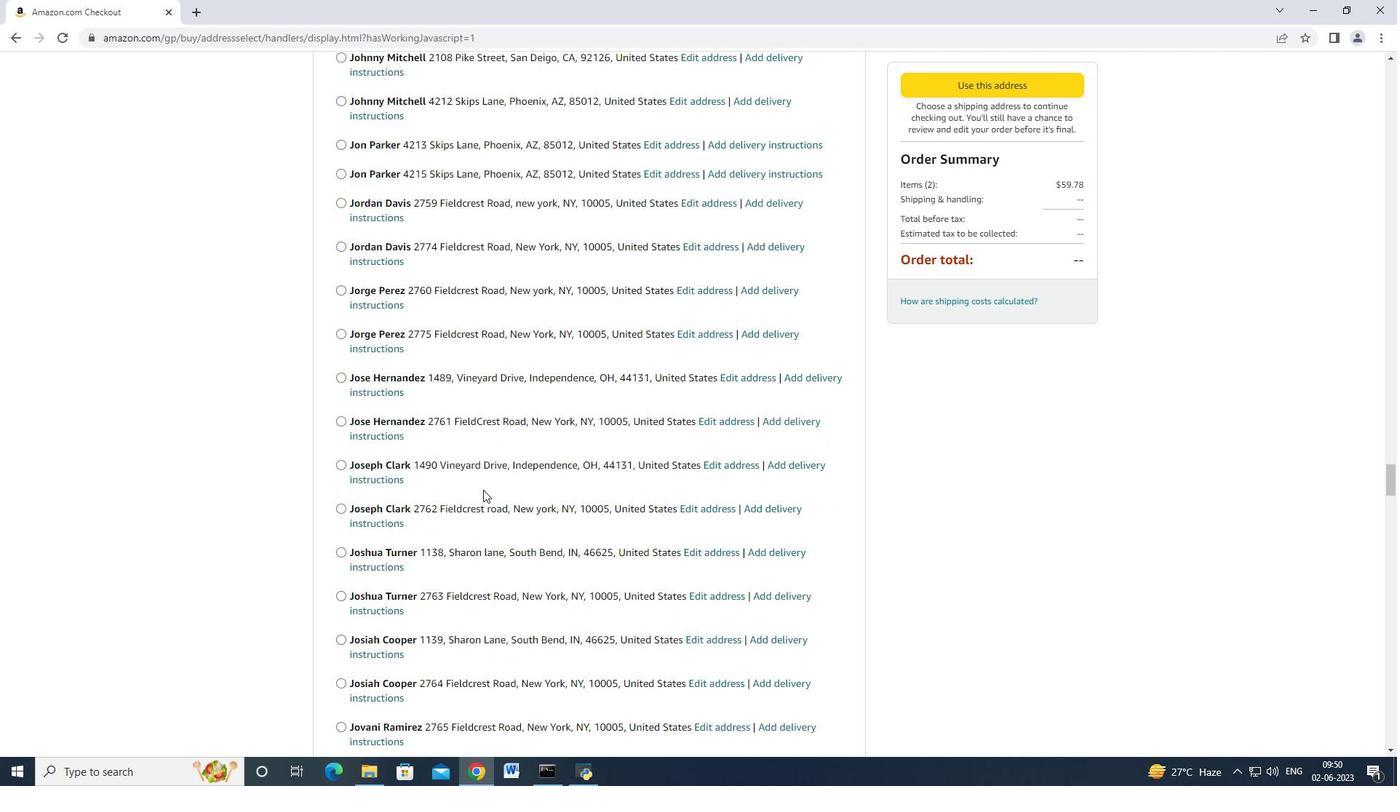 
Action: Mouse scrolled (483, 489) with delta (0, 0)
Screenshot: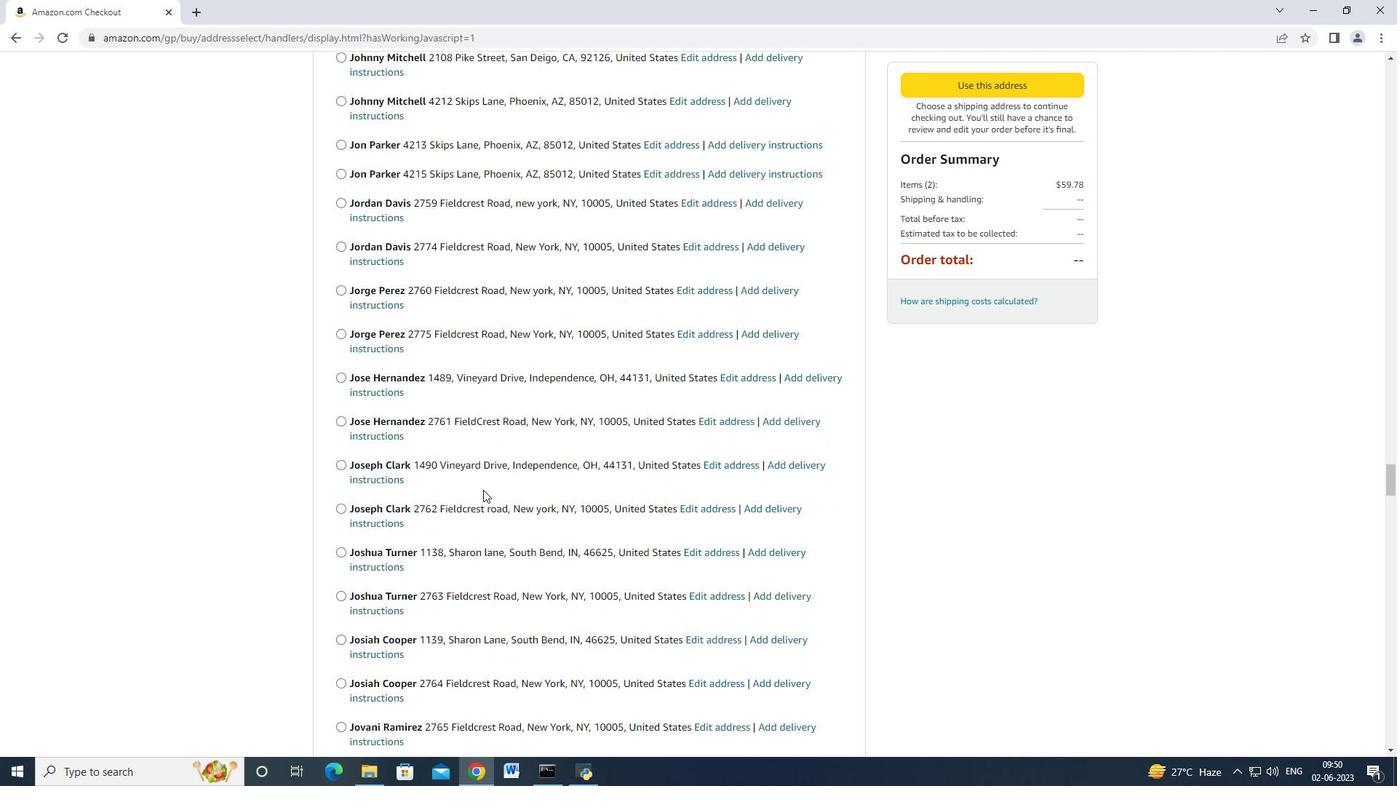 
Action: Mouse scrolled (483, 489) with delta (0, 0)
Screenshot: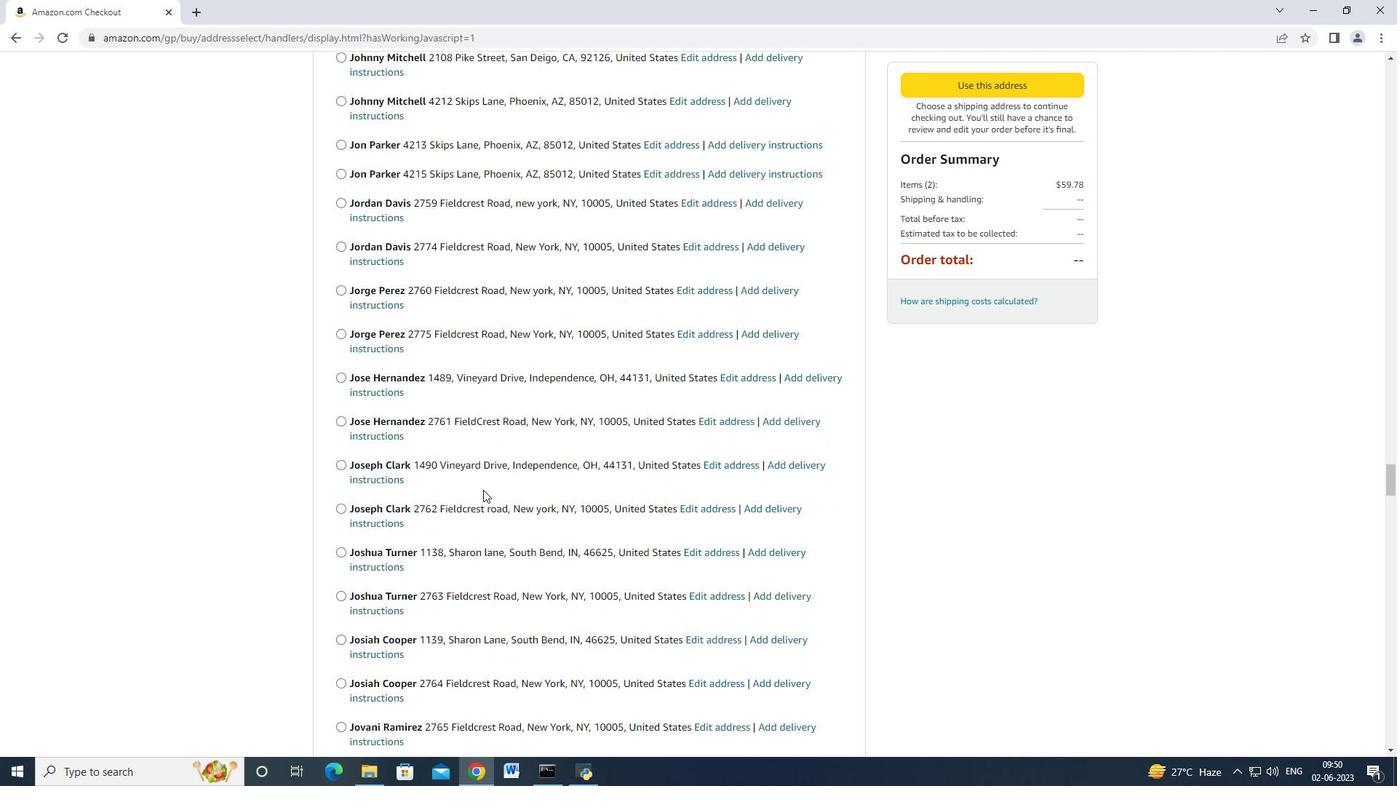 
Action: Mouse scrolled (483, 489) with delta (0, 0)
Screenshot: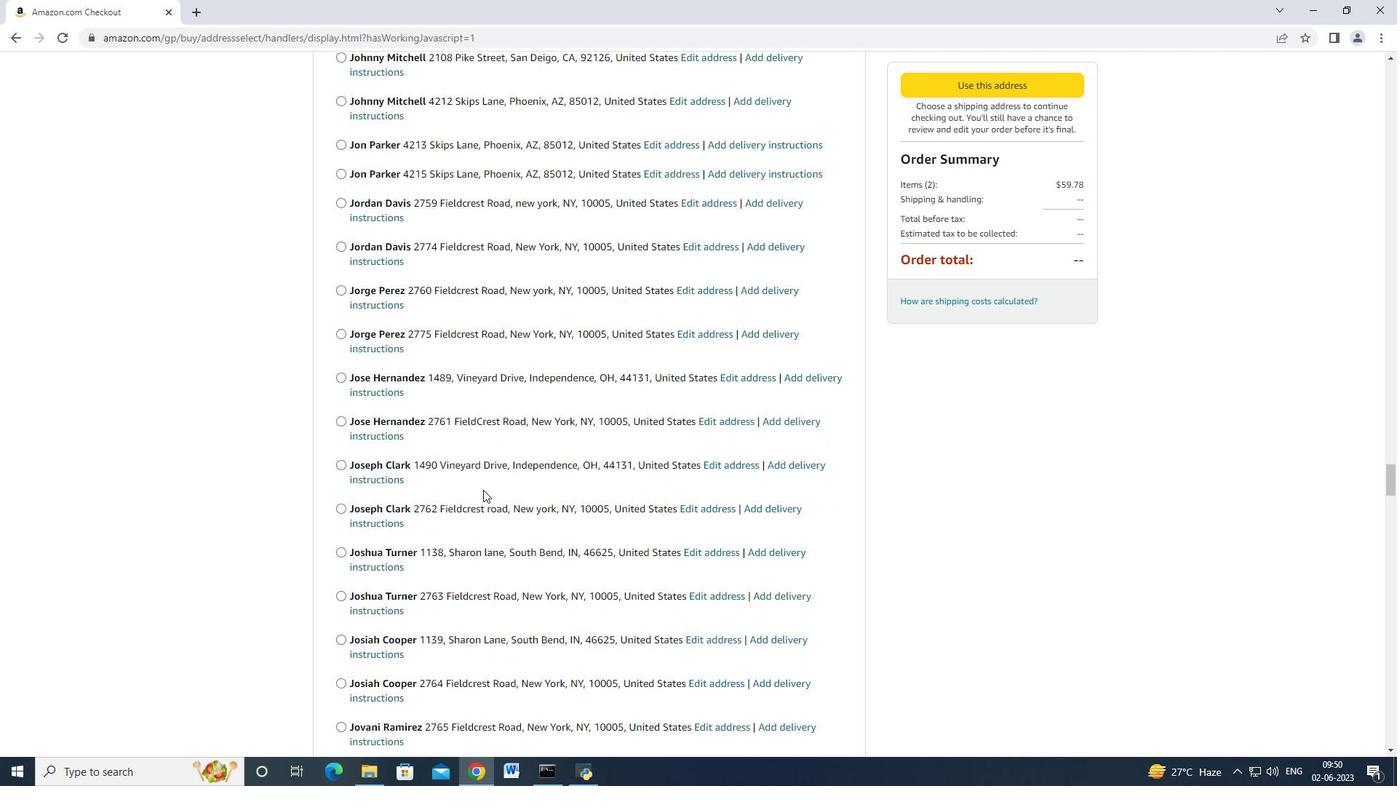 
Action: Mouse scrolled (483, 489) with delta (0, 0)
Screenshot: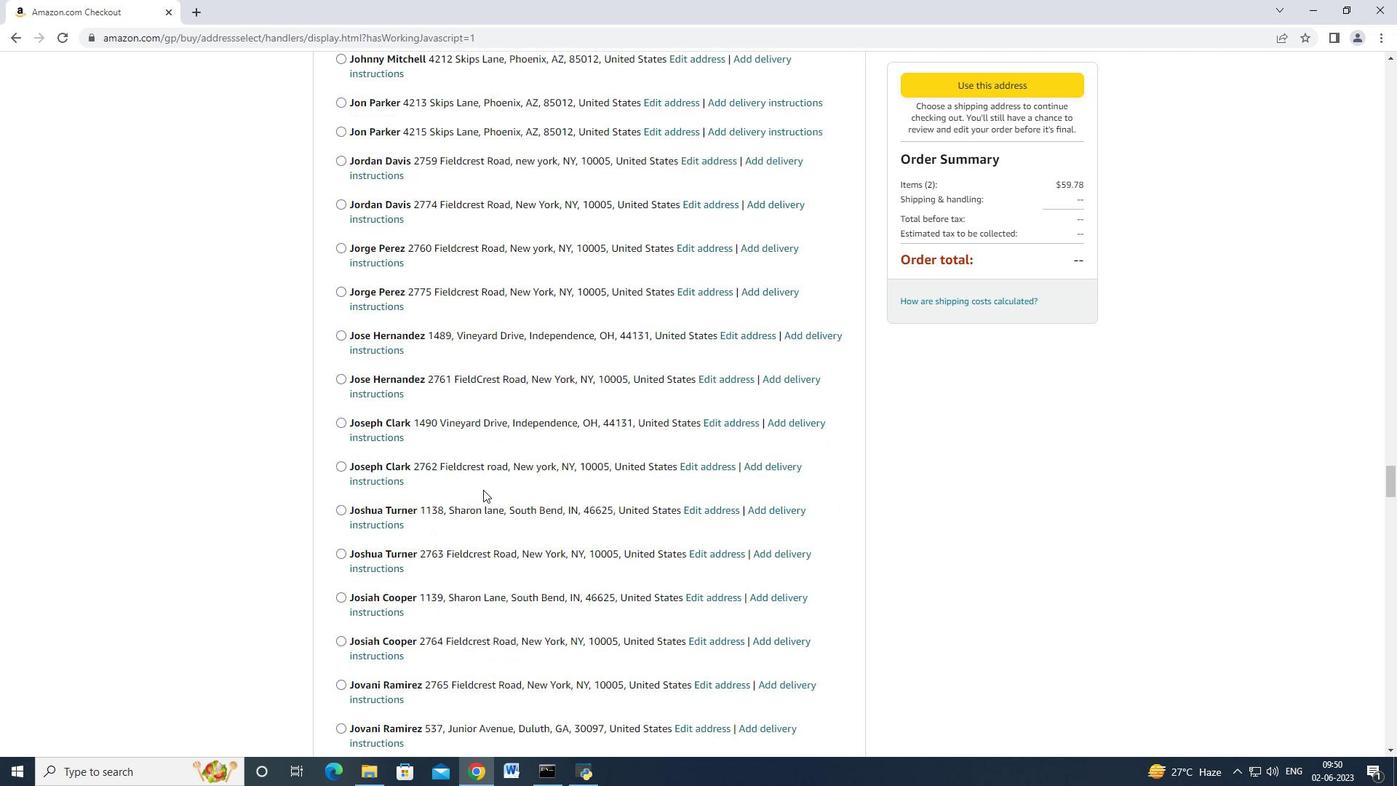 
Action: Mouse scrolled (483, 489) with delta (0, 0)
Screenshot: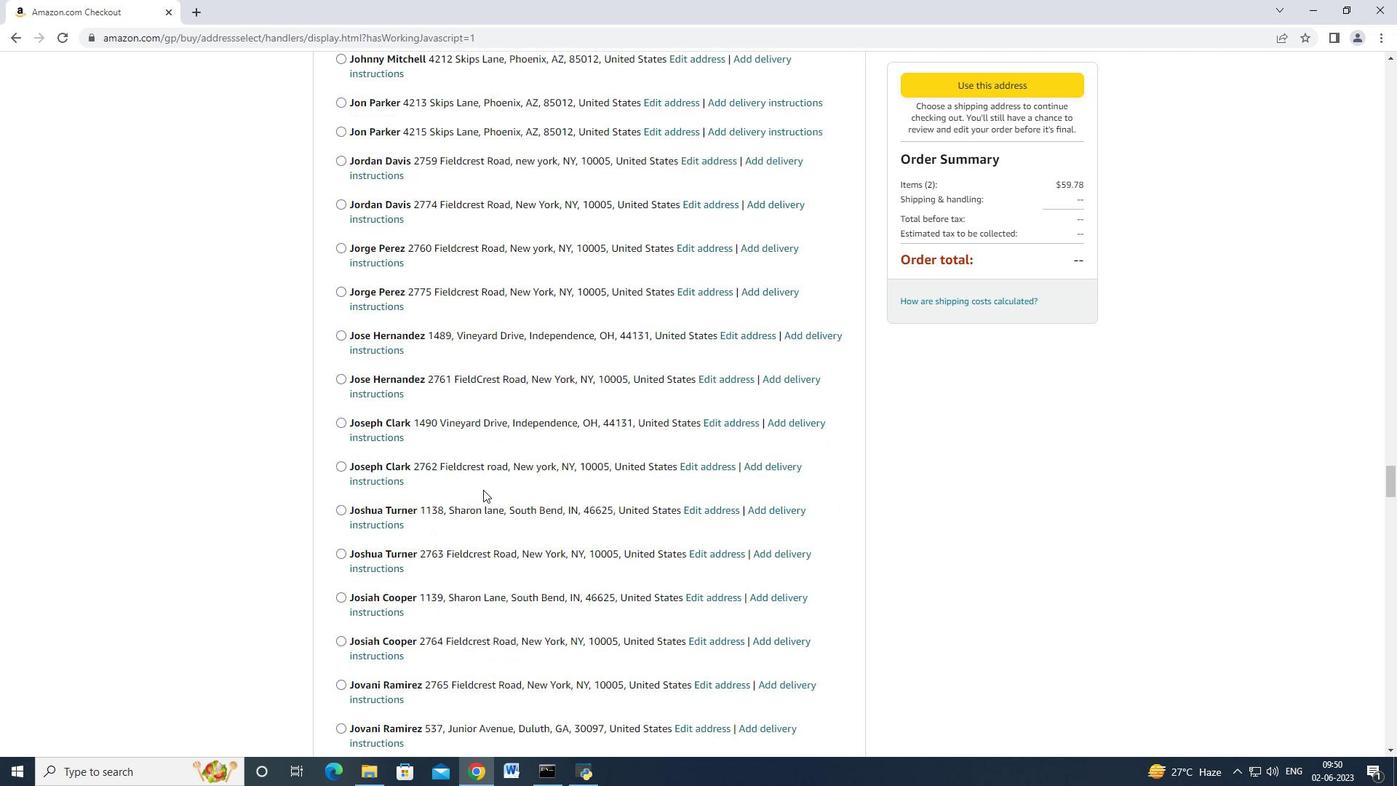 
Action: Mouse scrolled (483, 489) with delta (0, 0)
Screenshot: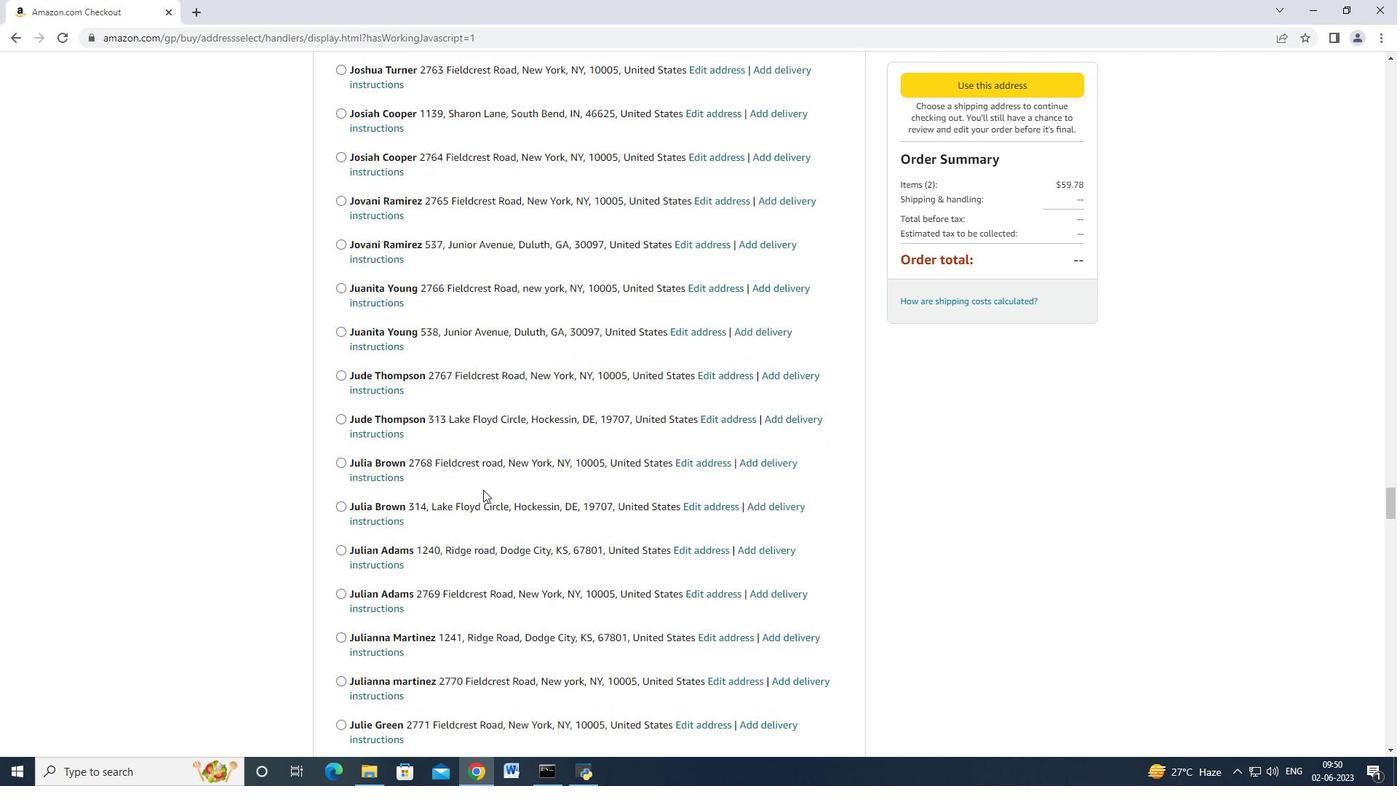 
Action: Mouse scrolled (483, 489) with delta (0, 0)
Screenshot: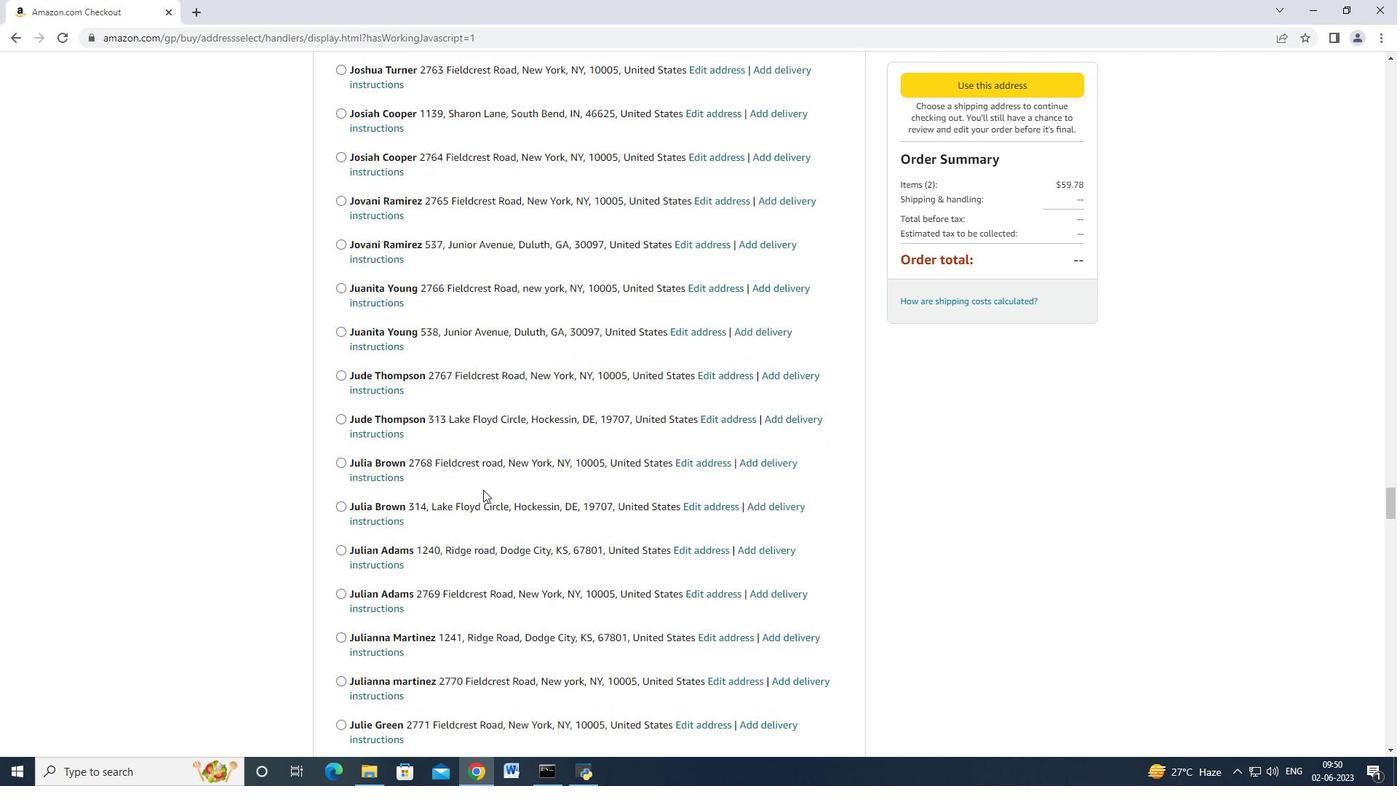 
Action: Mouse scrolled (483, 489) with delta (0, 0)
Screenshot: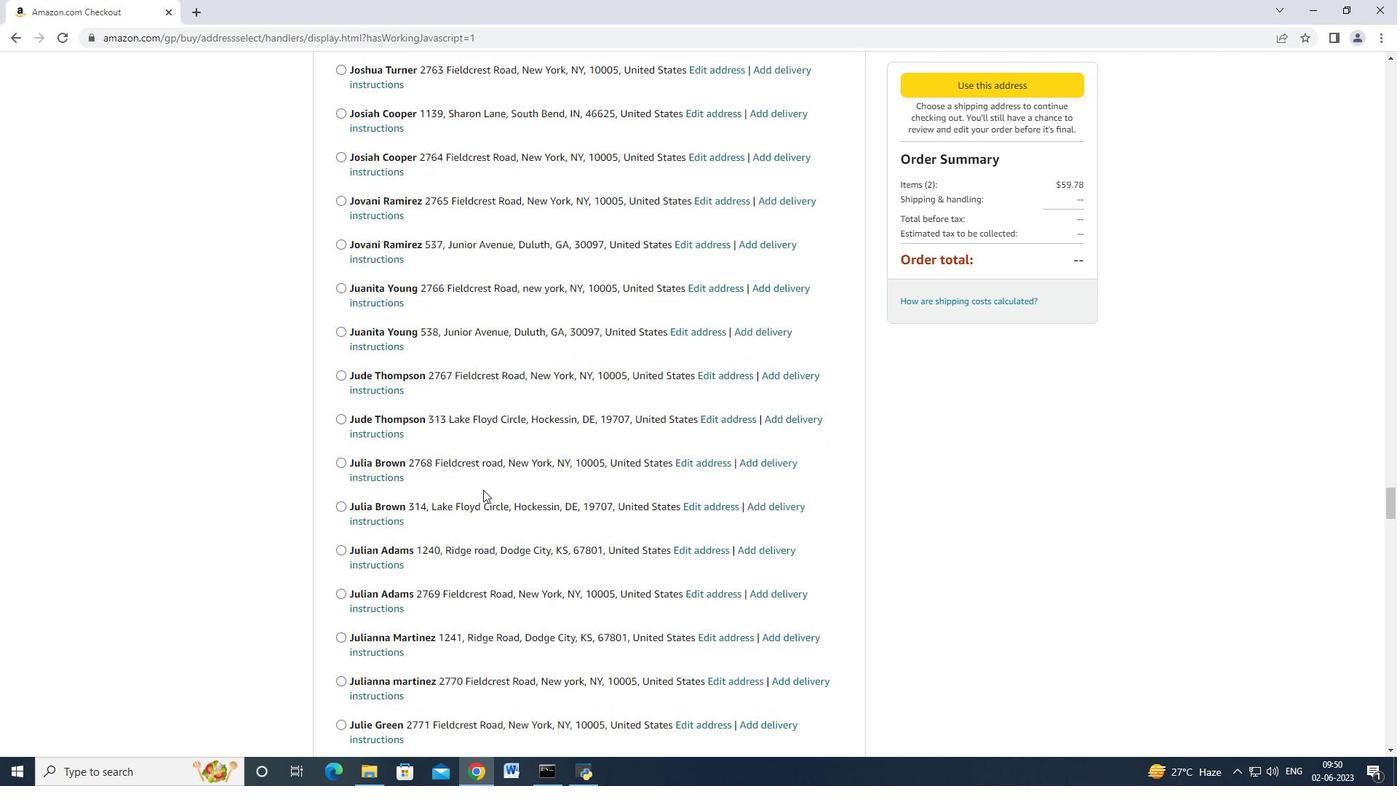 
Action: Mouse scrolled (483, 489) with delta (0, 0)
Screenshot: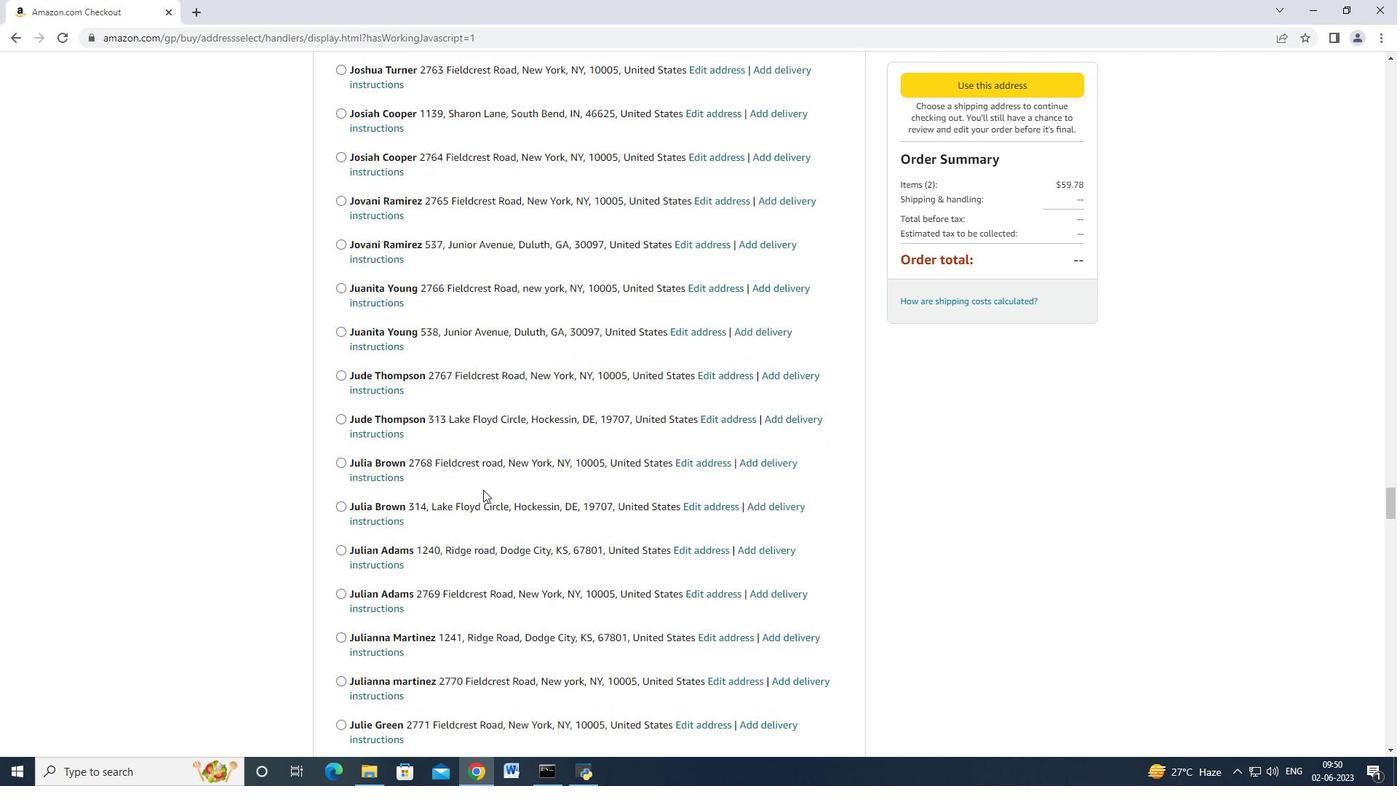 
Action: Mouse scrolled (483, 489) with delta (0, 0)
Screenshot: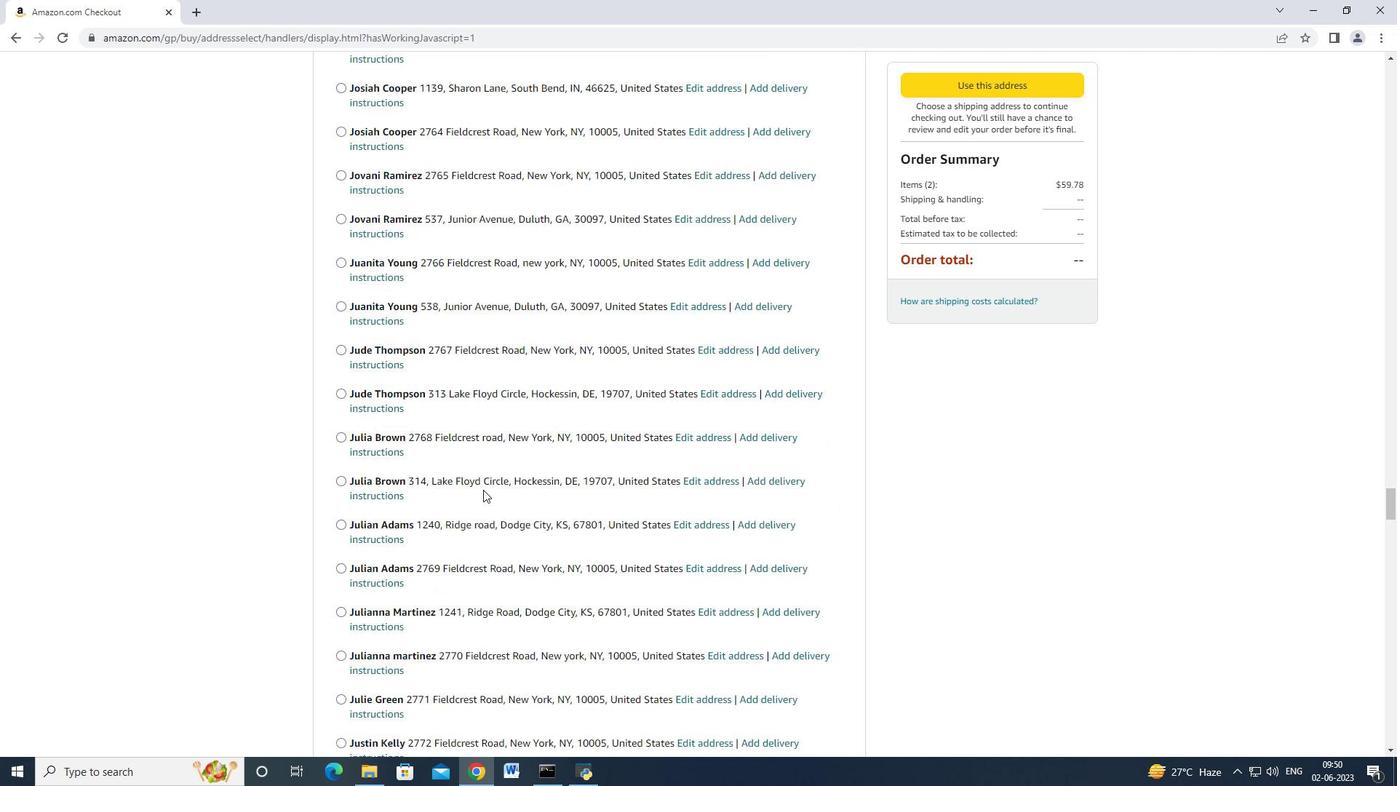 
Action: Mouse scrolled (483, 489) with delta (0, 0)
Screenshot: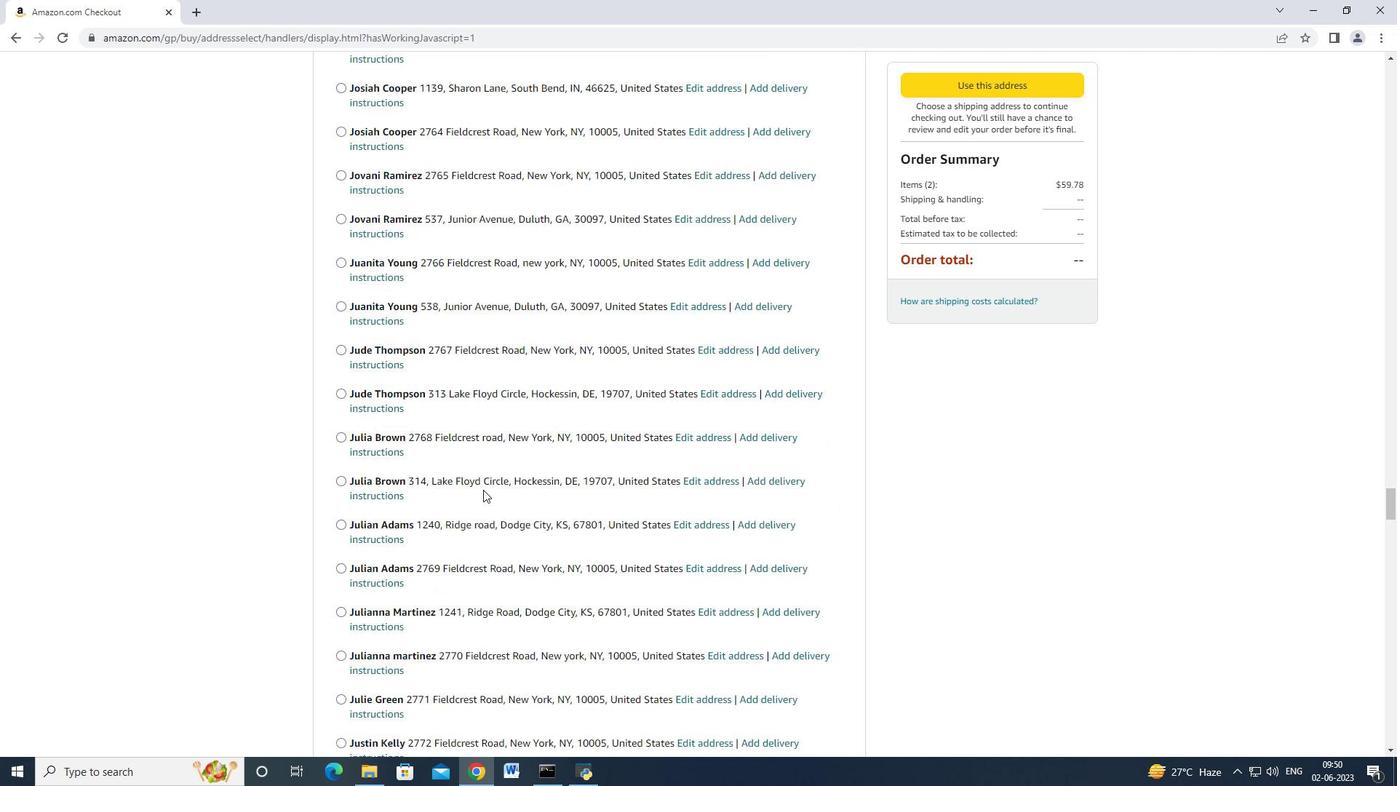 
Action: Mouse scrolled (483, 489) with delta (0, 0)
Screenshot: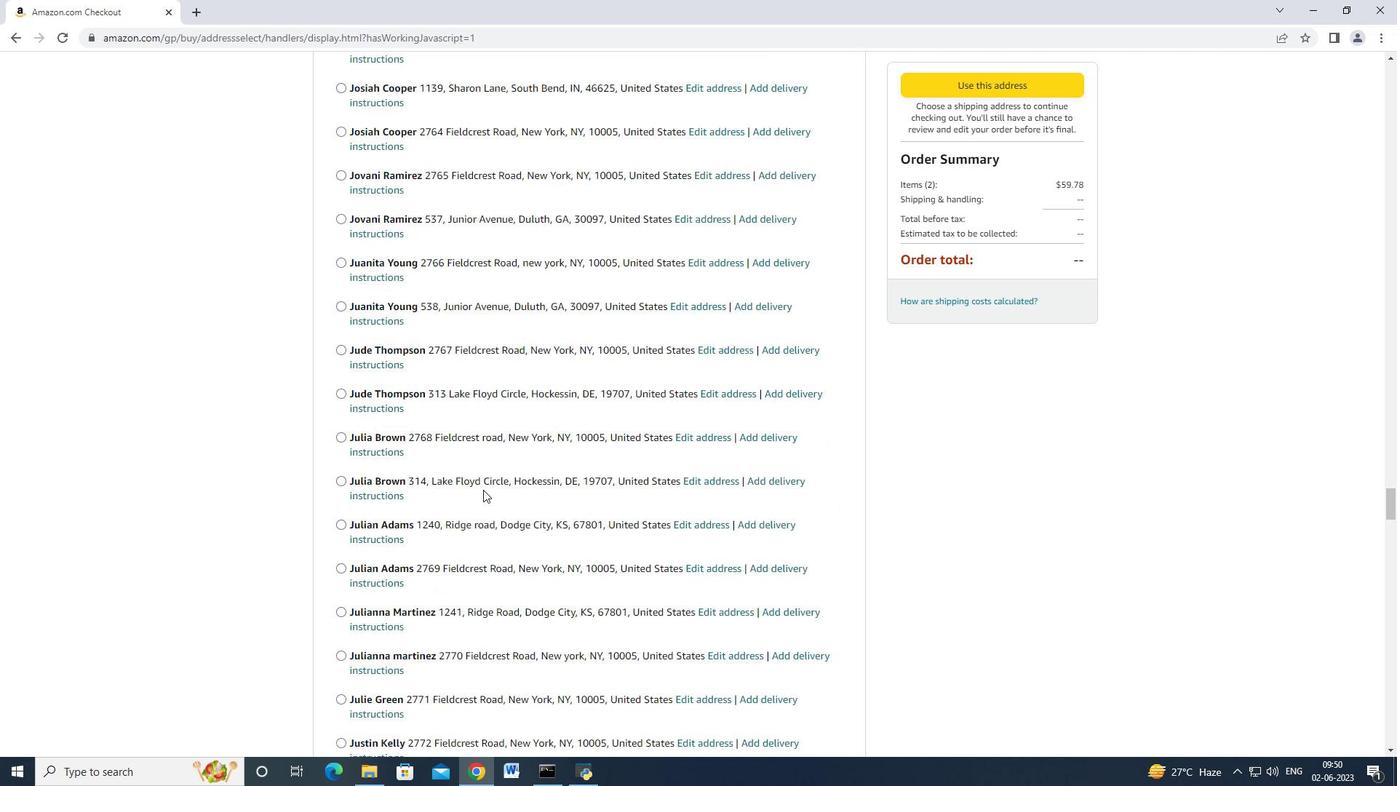 
Action: Mouse scrolled (483, 489) with delta (0, 0)
Screenshot: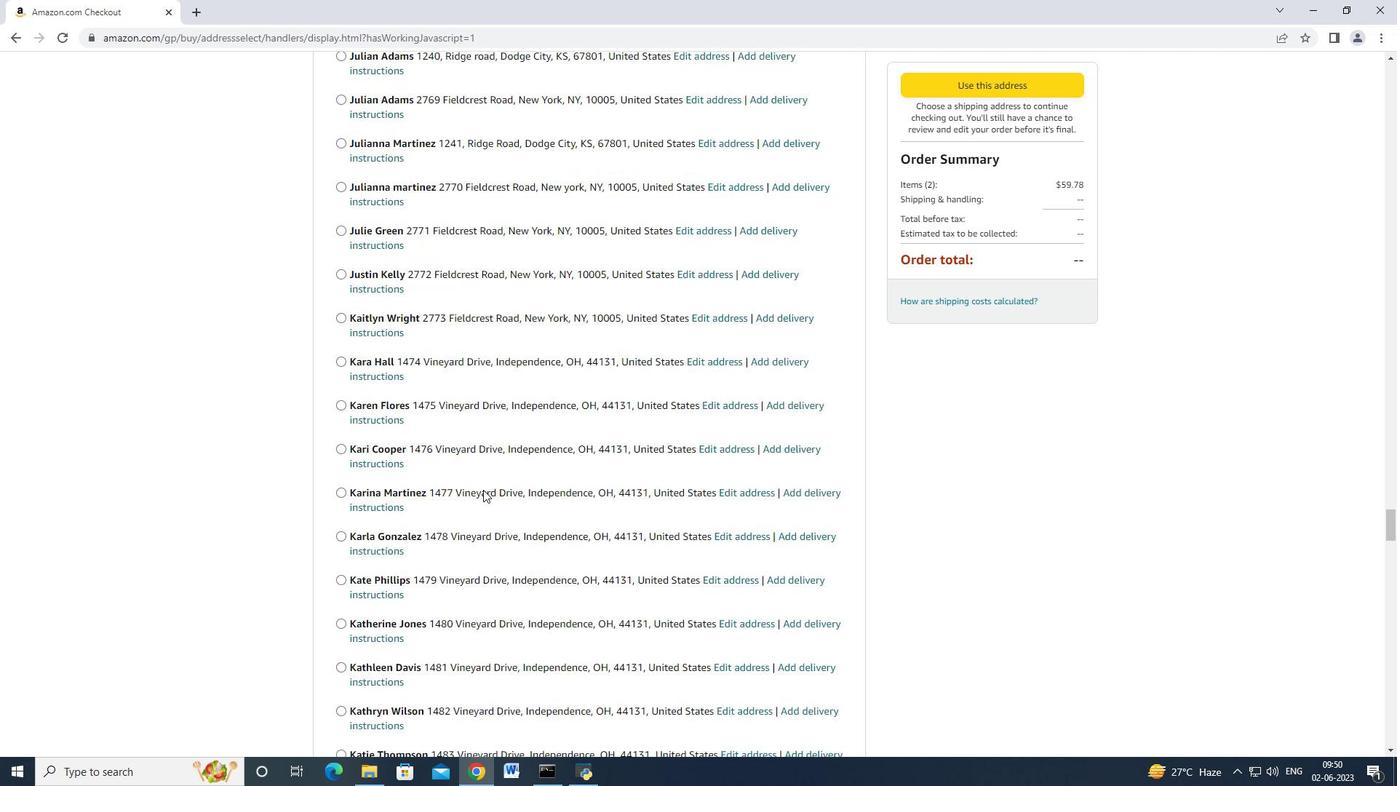 
Action: Mouse scrolled (483, 489) with delta (0, 0)
Screenshot: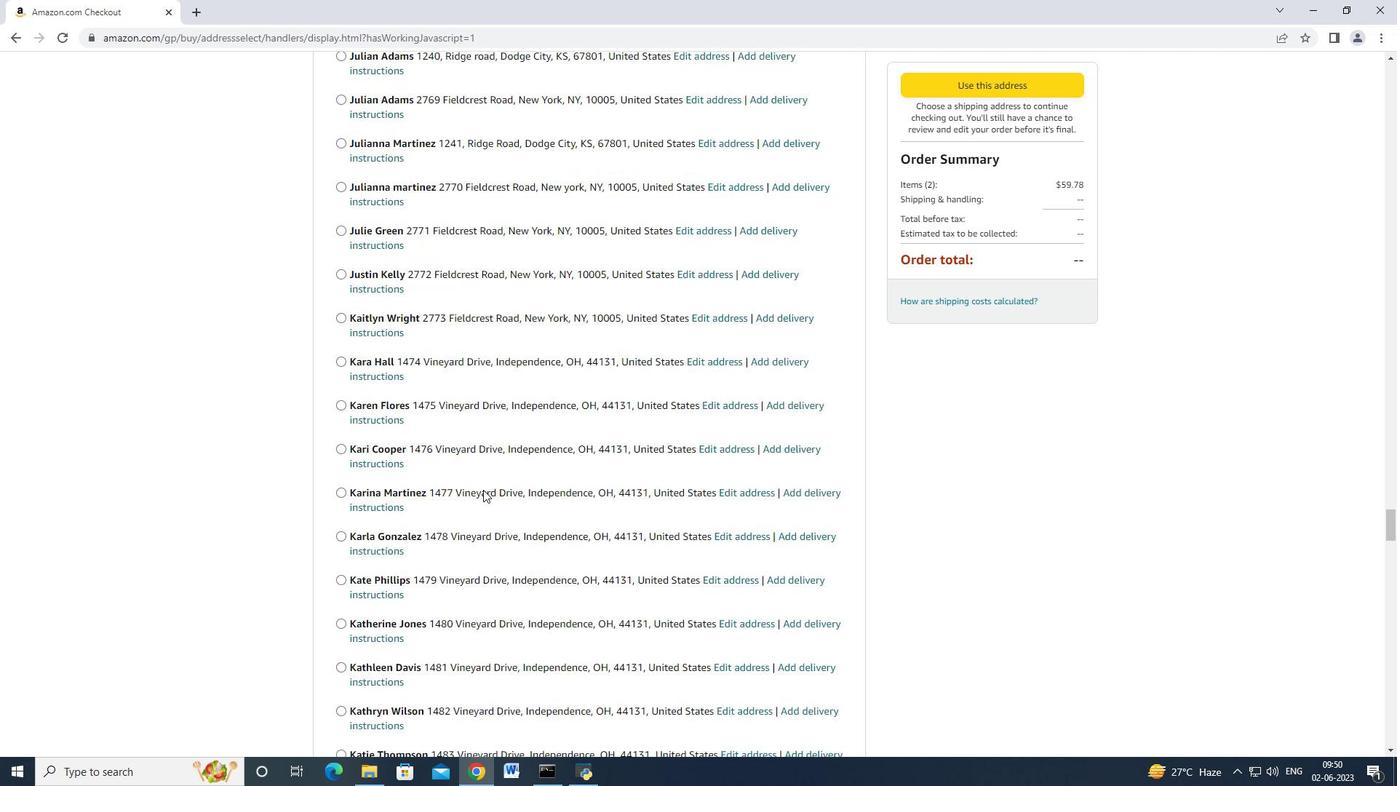 
Action: Mouse scrolled (483, 489) with delta (0, 0)
Screenshot: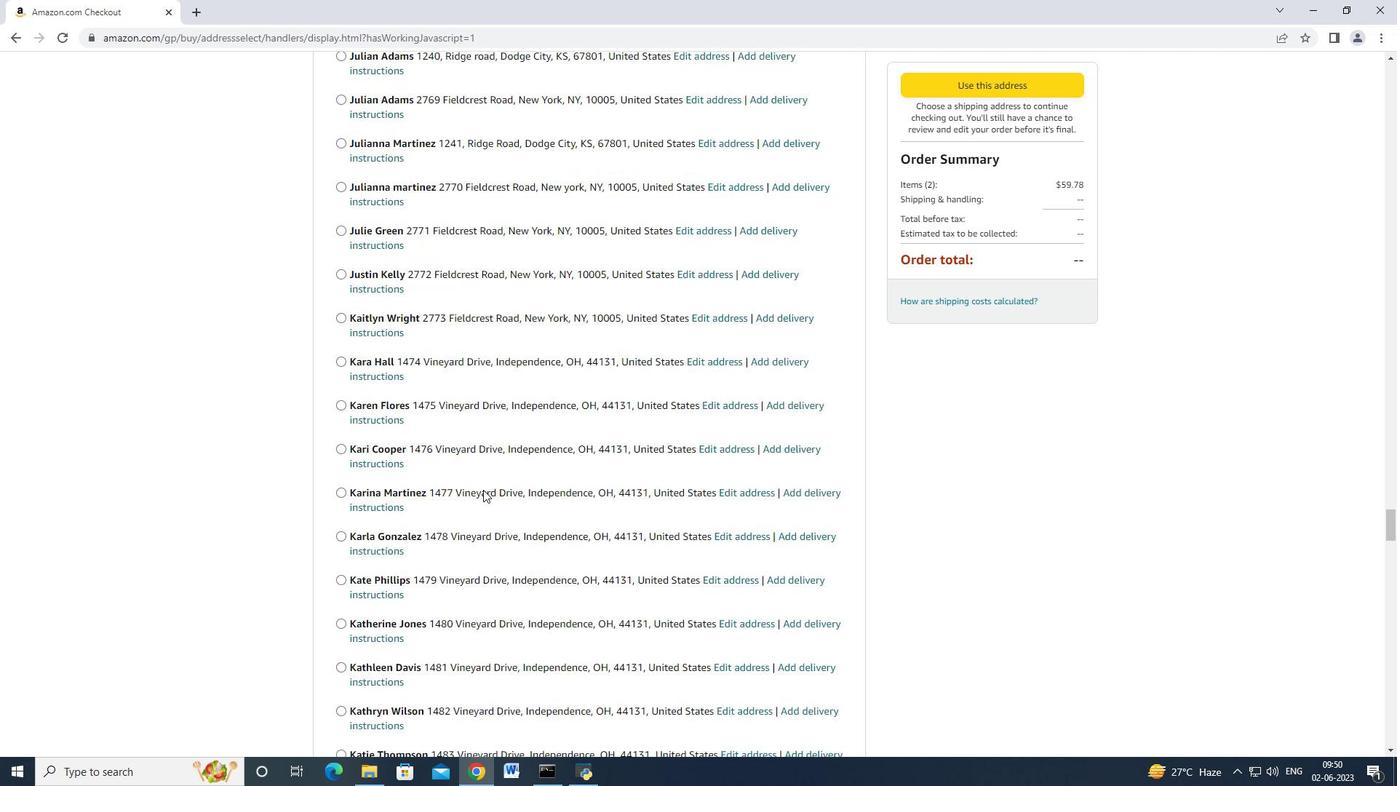 
Action: Mouse scrolled (483, 489) with delta (0, 0)
Screenshot: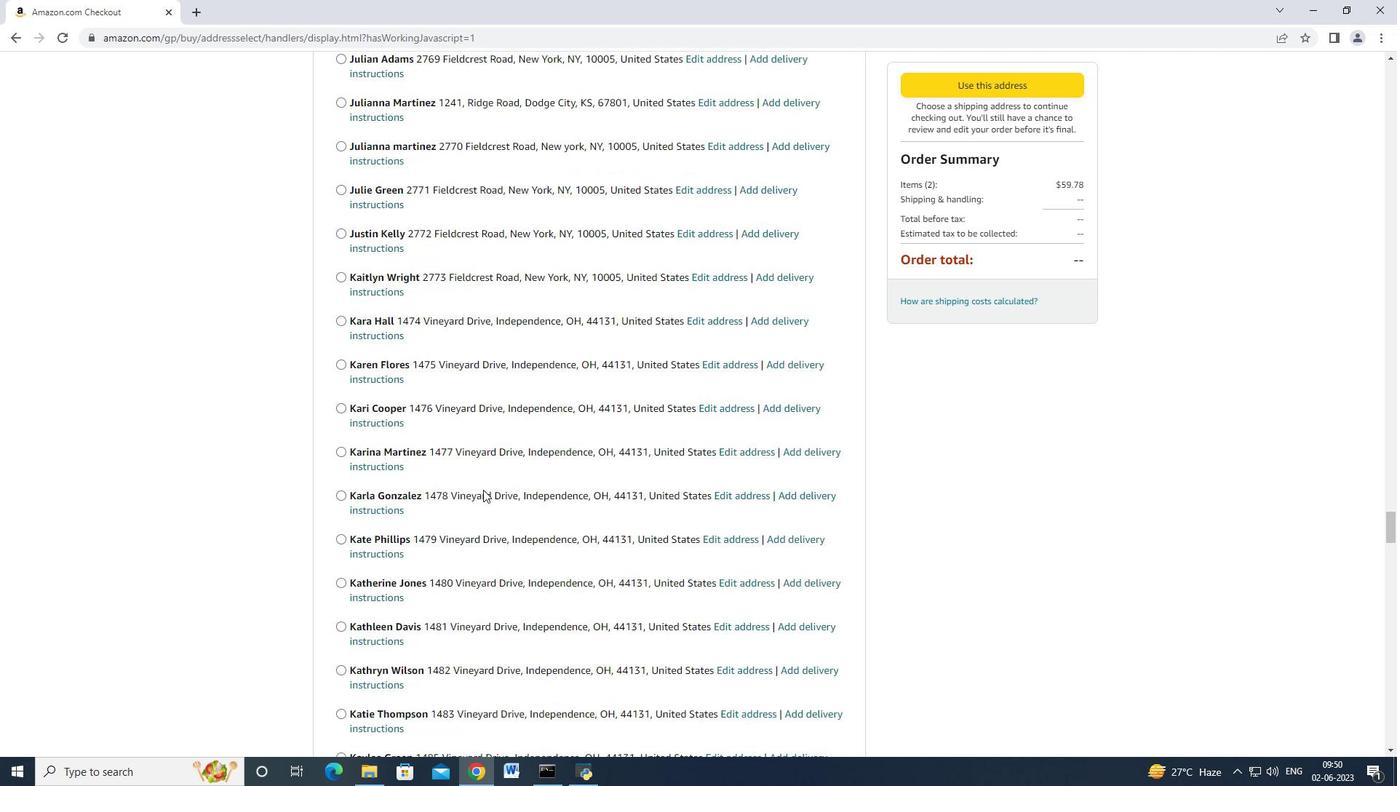 
Action: Mouse scrolled (483, 489) with delta (0, 0)
Screenshot: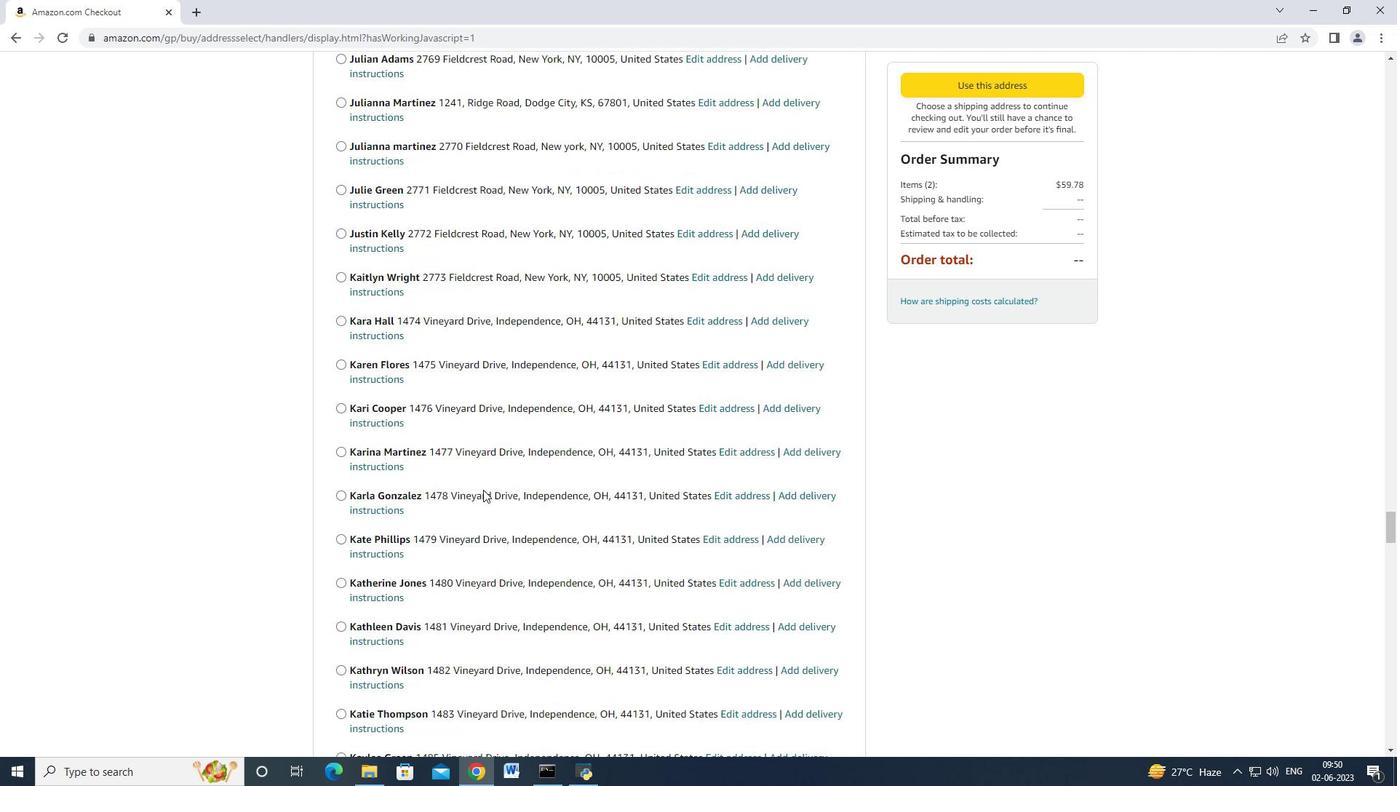 
Action: Mouse scrolled (483, 489) with delta (0, 0)
Screenshot: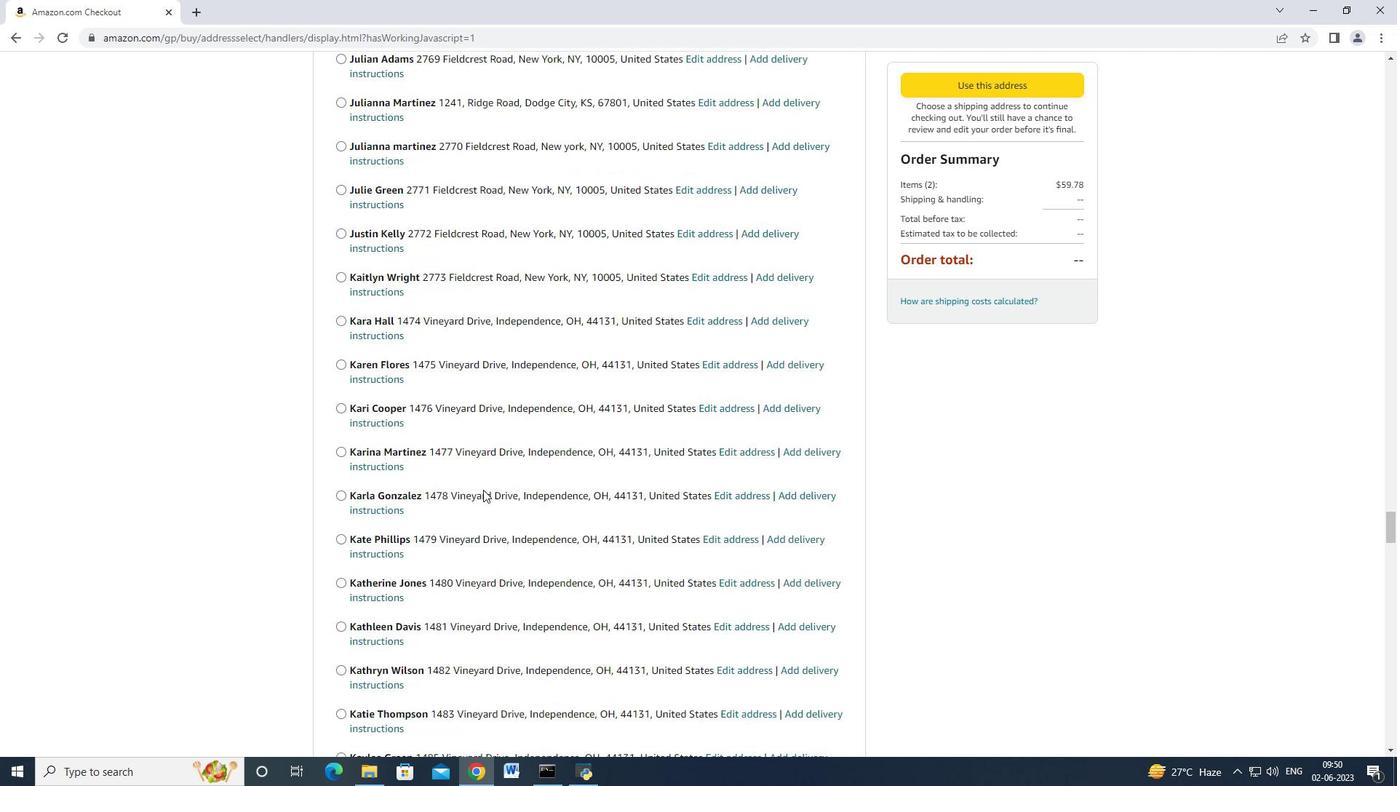 
Action: Mouse scrolled (483, 489) with delta (0, 0)
Screenshot: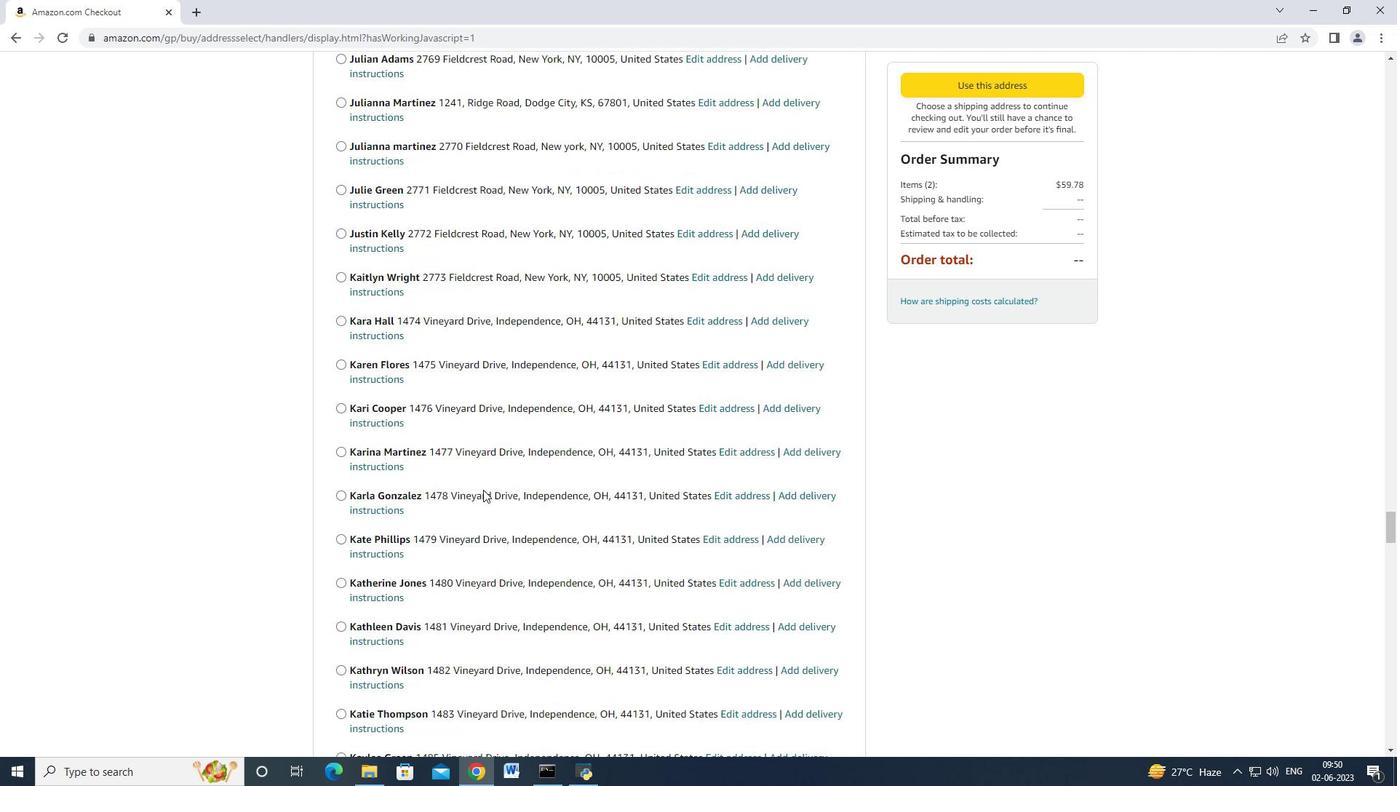 
Action: Mouse scrolled (483, 489) with delta (0, 0)
